 Task: Create a promotional document for a contest with prizes, including a Royal Enfield and an iPhone 13 Pro. Insert relevant images and format the text.
Action: Mouse moved to (56, 210)
Screenshot: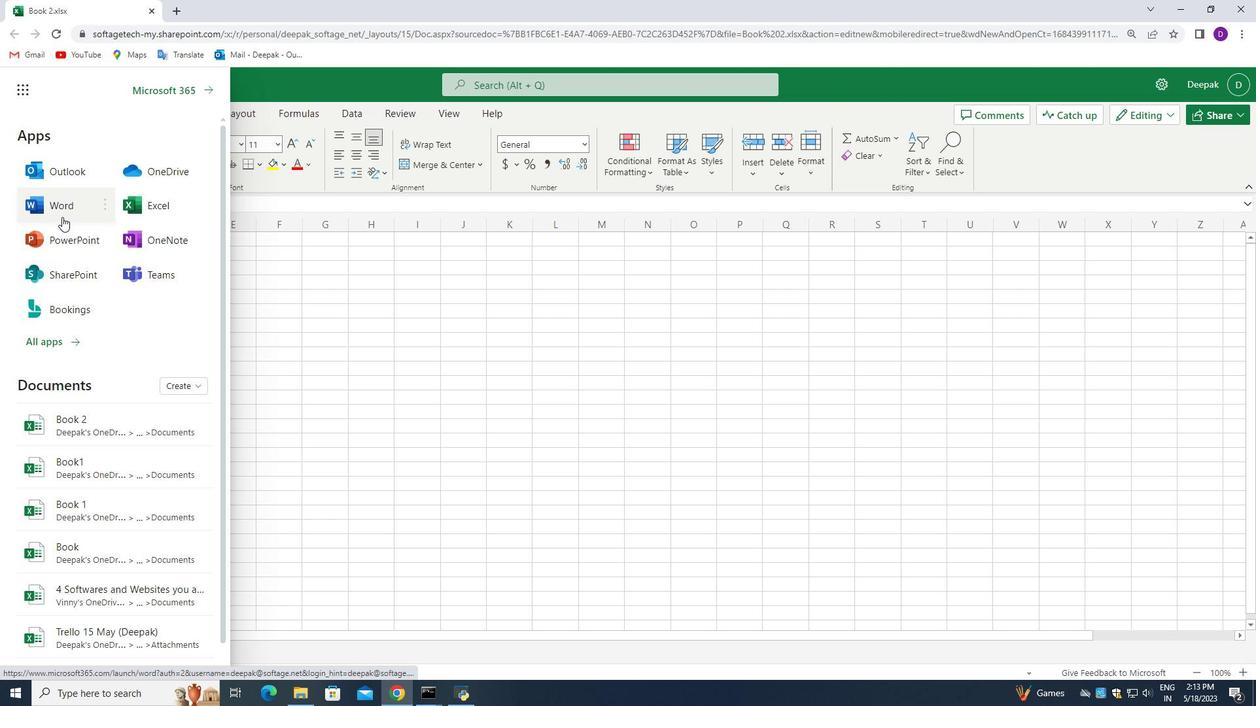 
Action: Mouse pressed left at (56, 210)
Screenshot: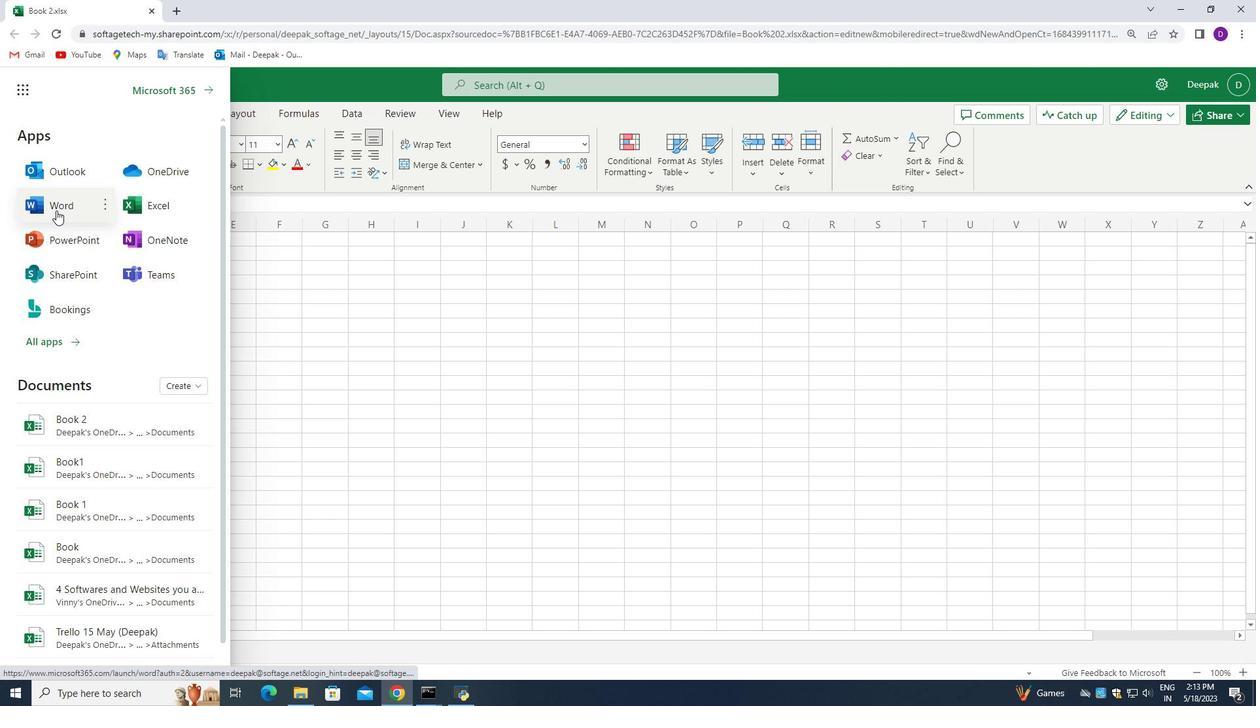 
Action: Mouse moved to (148, 12)
Screenshot: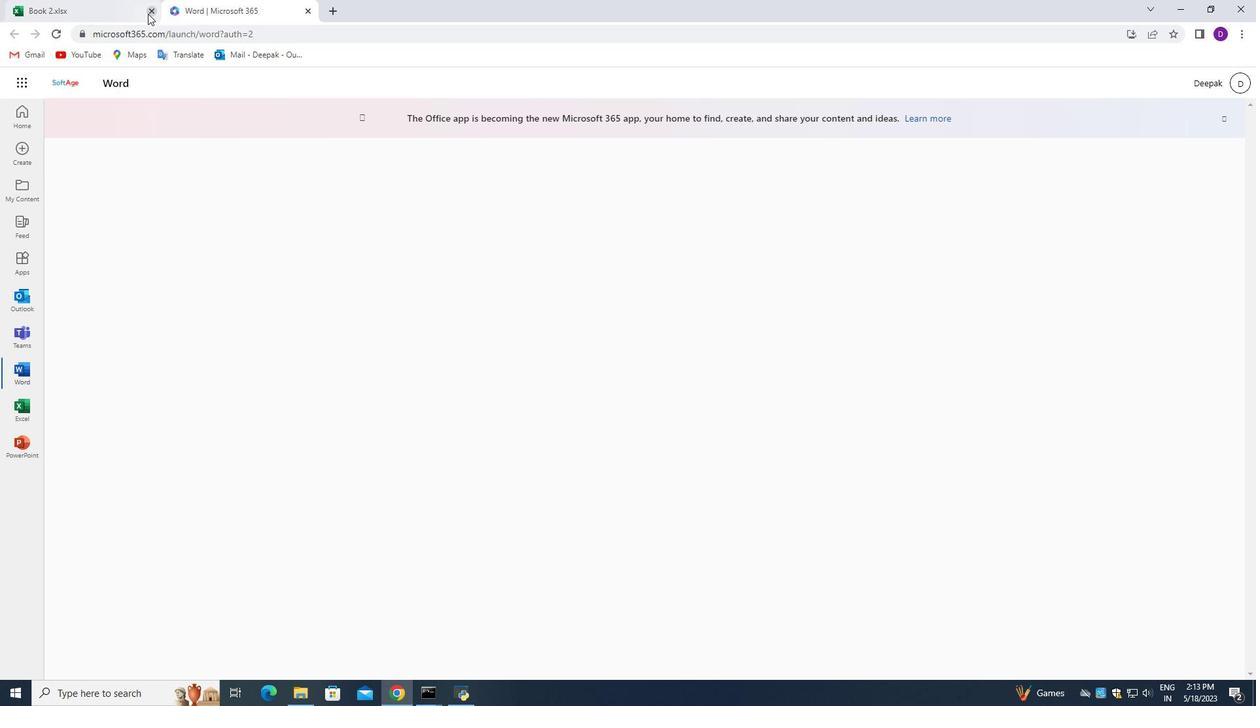 
Action: Mouse pressed left at (148, 12)
Screenshot: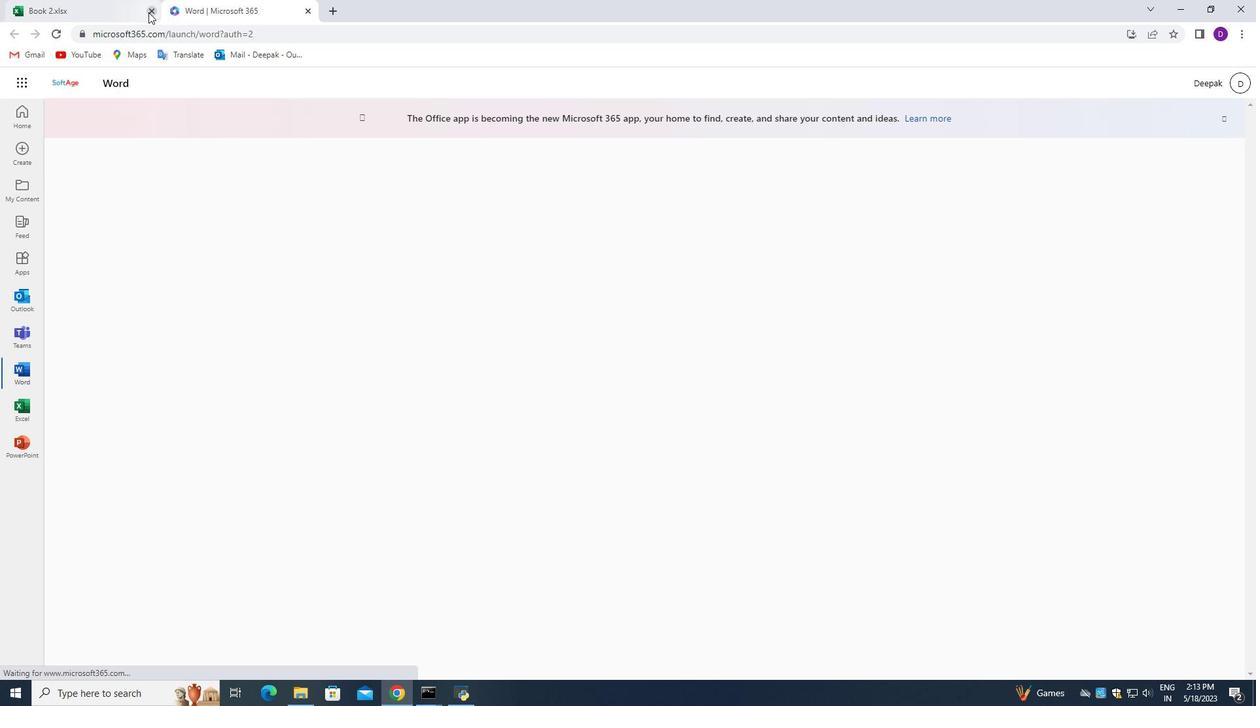 
Action: Mouse moved to (184, 238)
Screenshot: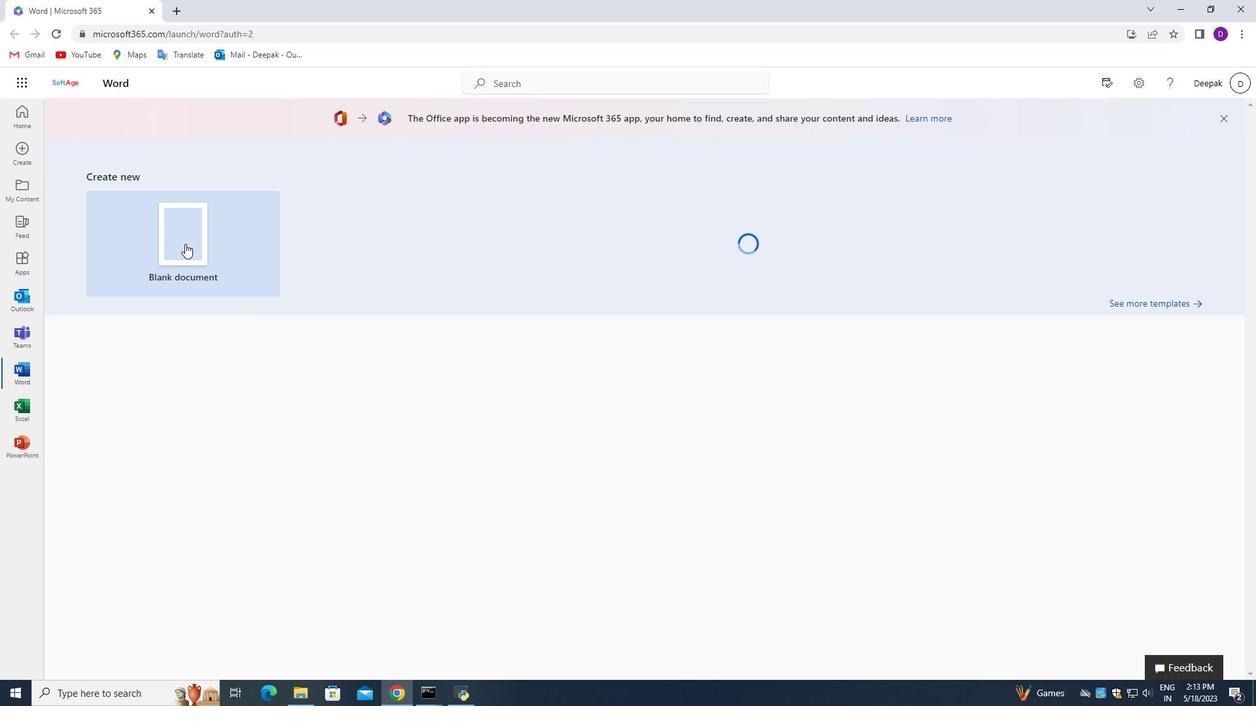 
Action: Mouse pressed left at (184, 238)
Screenshot: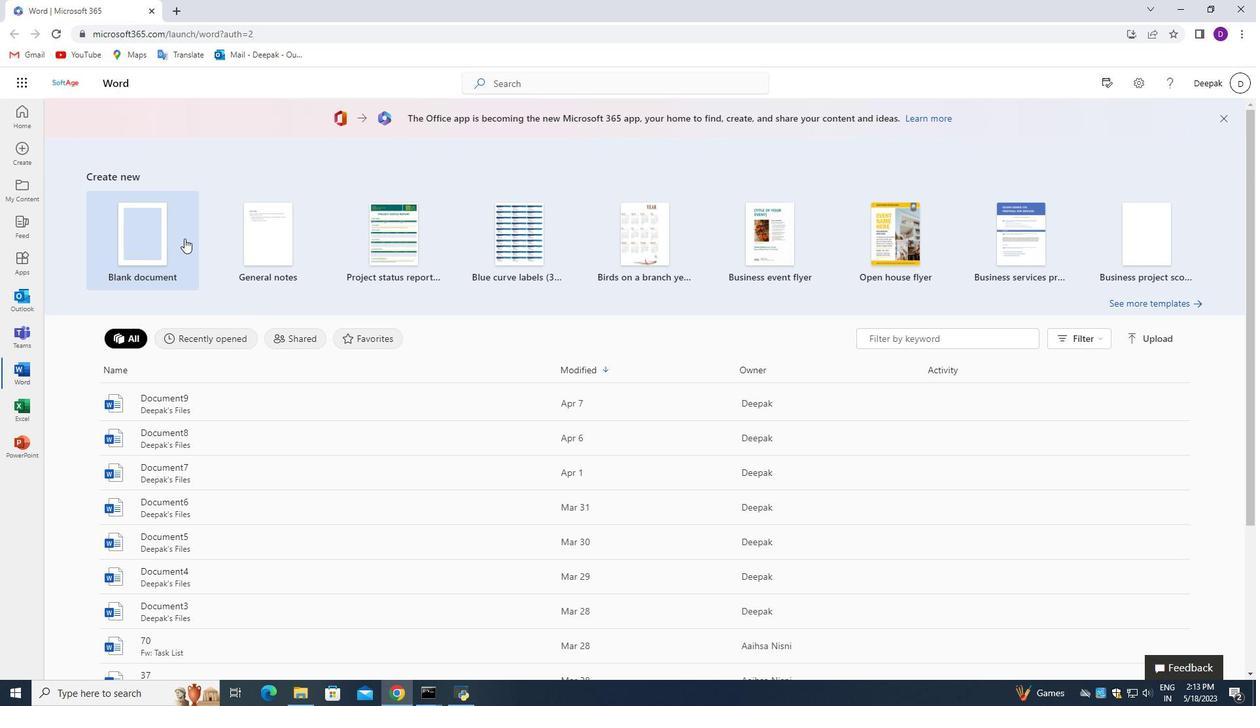 
Action: Mouse moved to (172, 113)
Screenshot: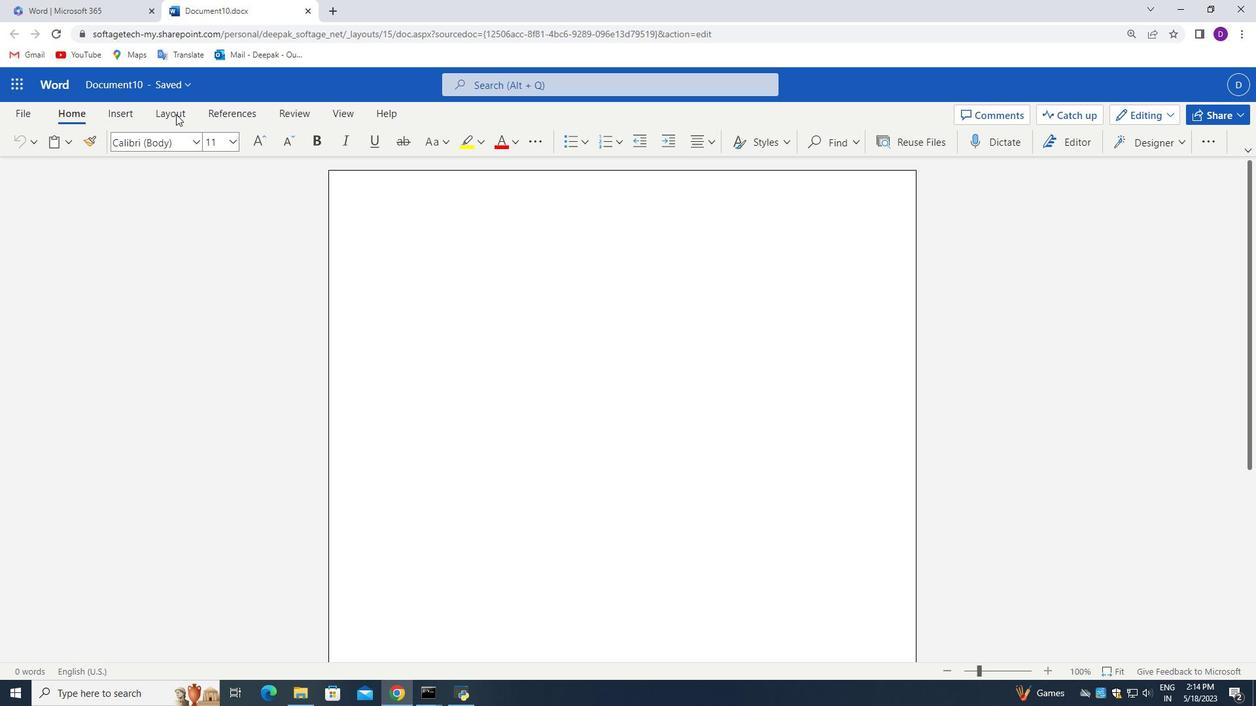 
Action: Mouse pressed left at (172, 113)
Screenshot: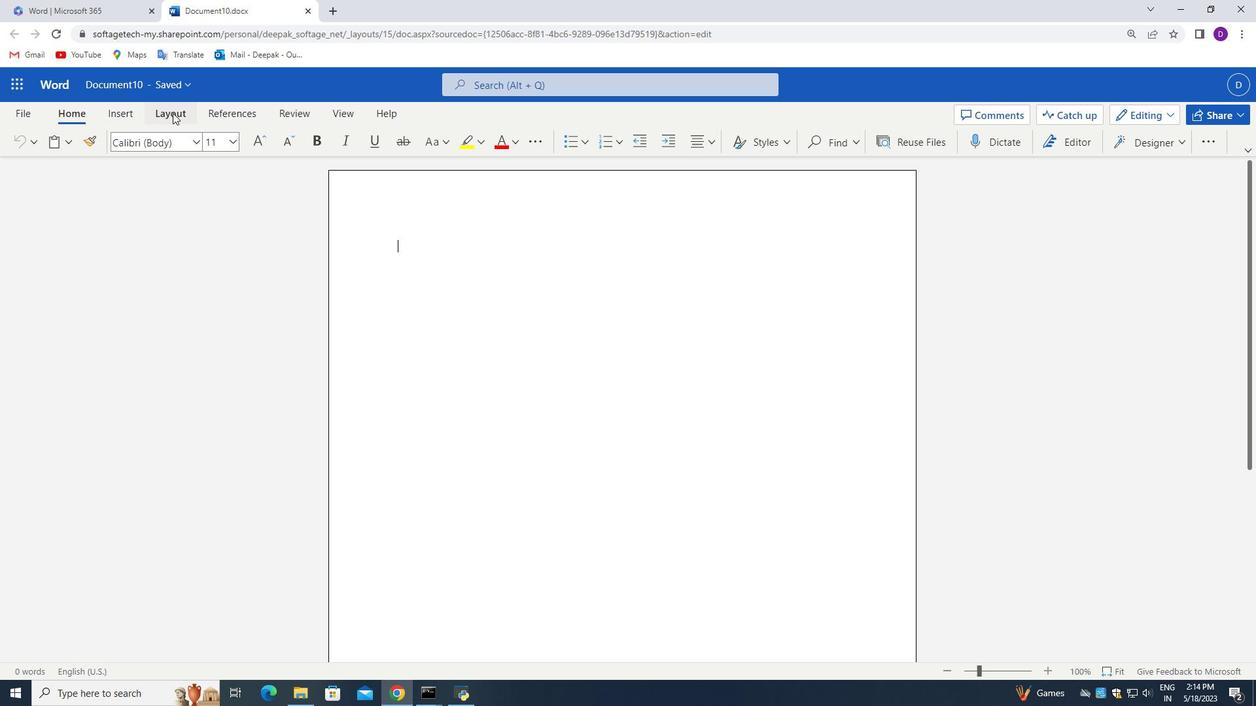 
Action: Mouse moved to (232, 142)
Screenshot: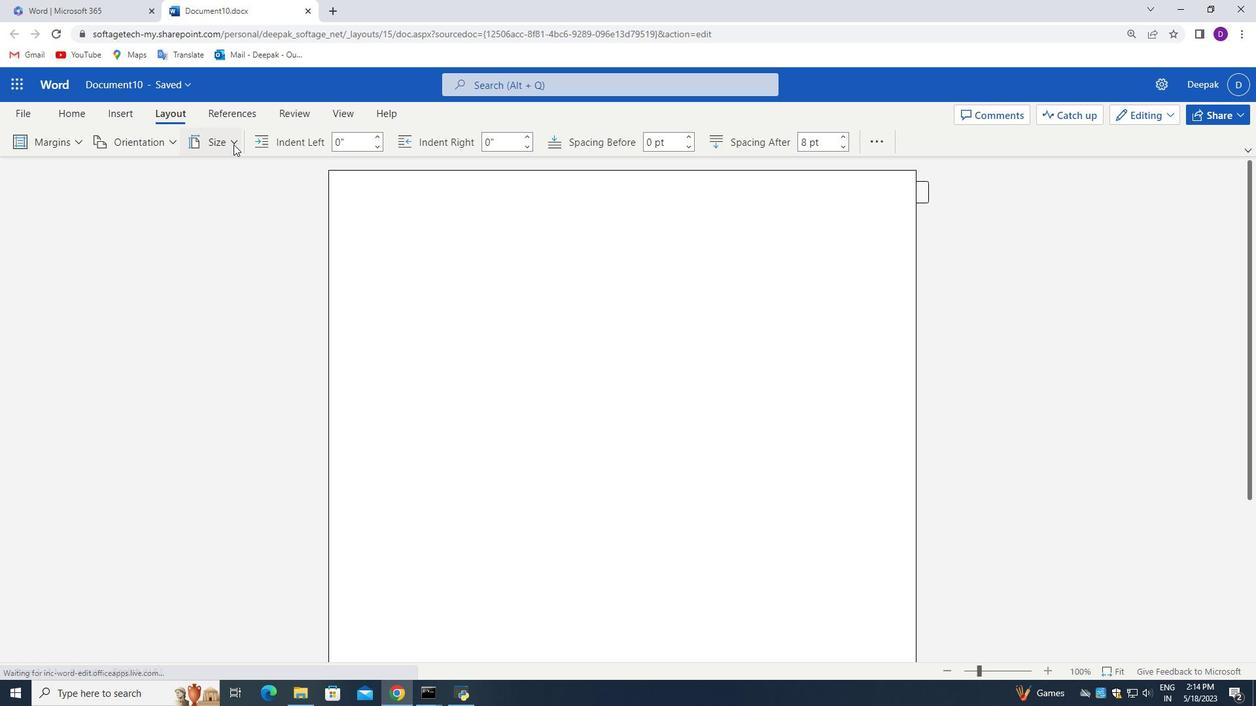 
Action: Mouse pressed left at (232, 142)
Screenshot: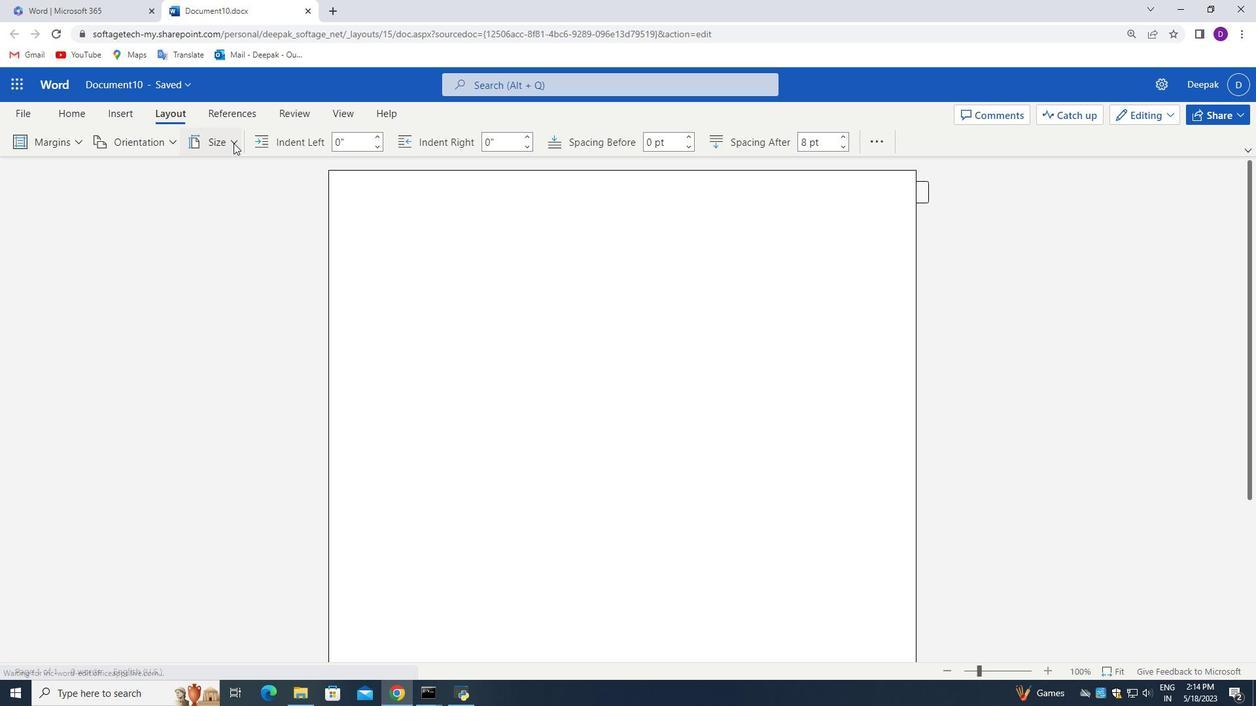 
Action: Mouse moved to (280, 355)
Screenshot: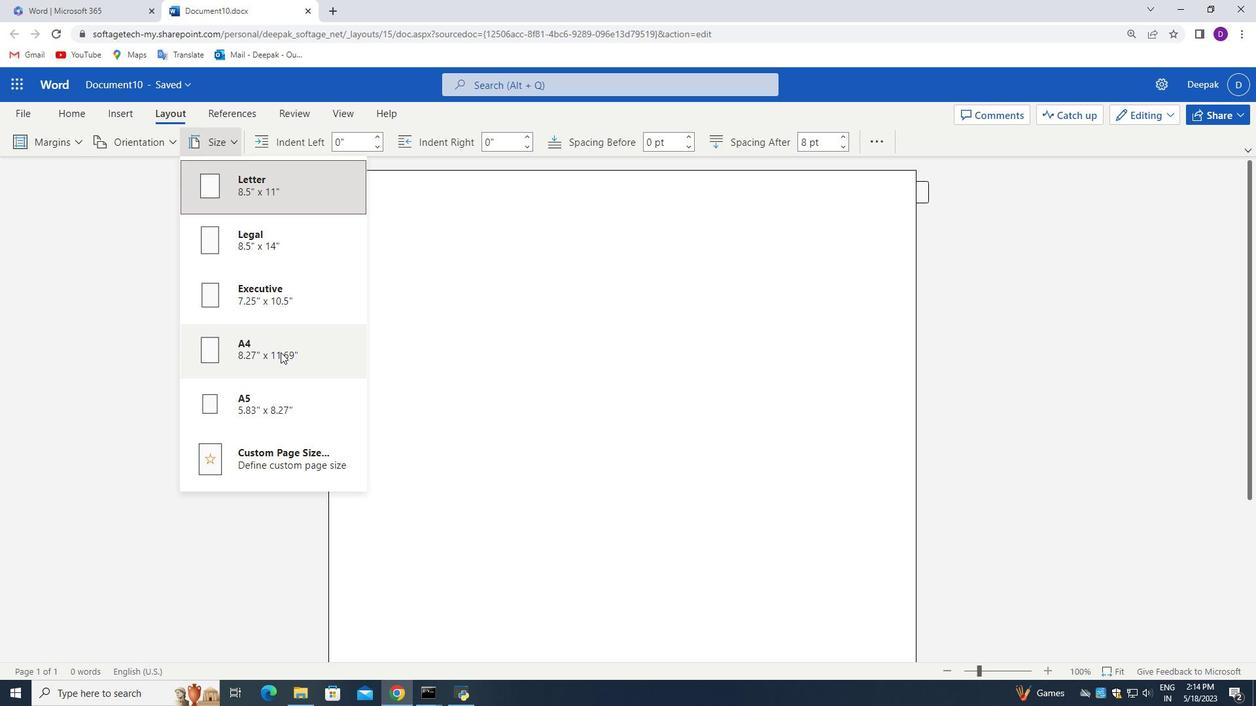 
Action: Mouse pressed left at (280, 355)
Screenshot: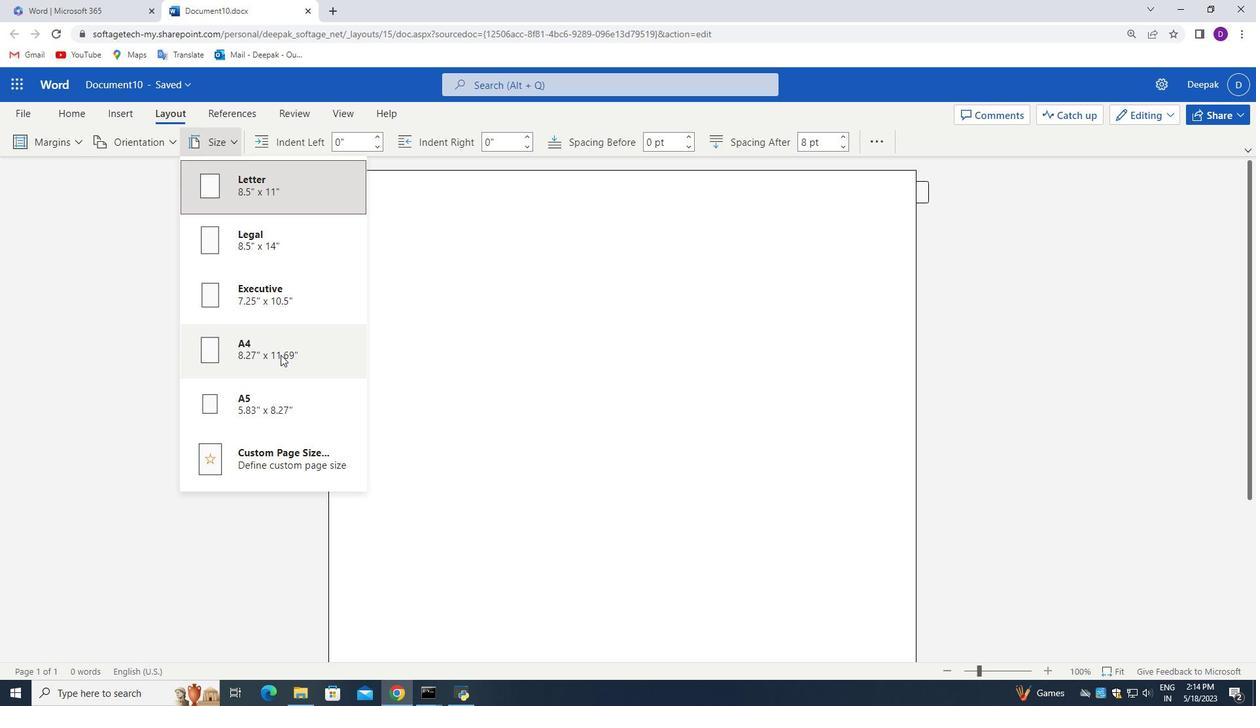 
Action: Mouse moved to (656, 429)
Screenshot: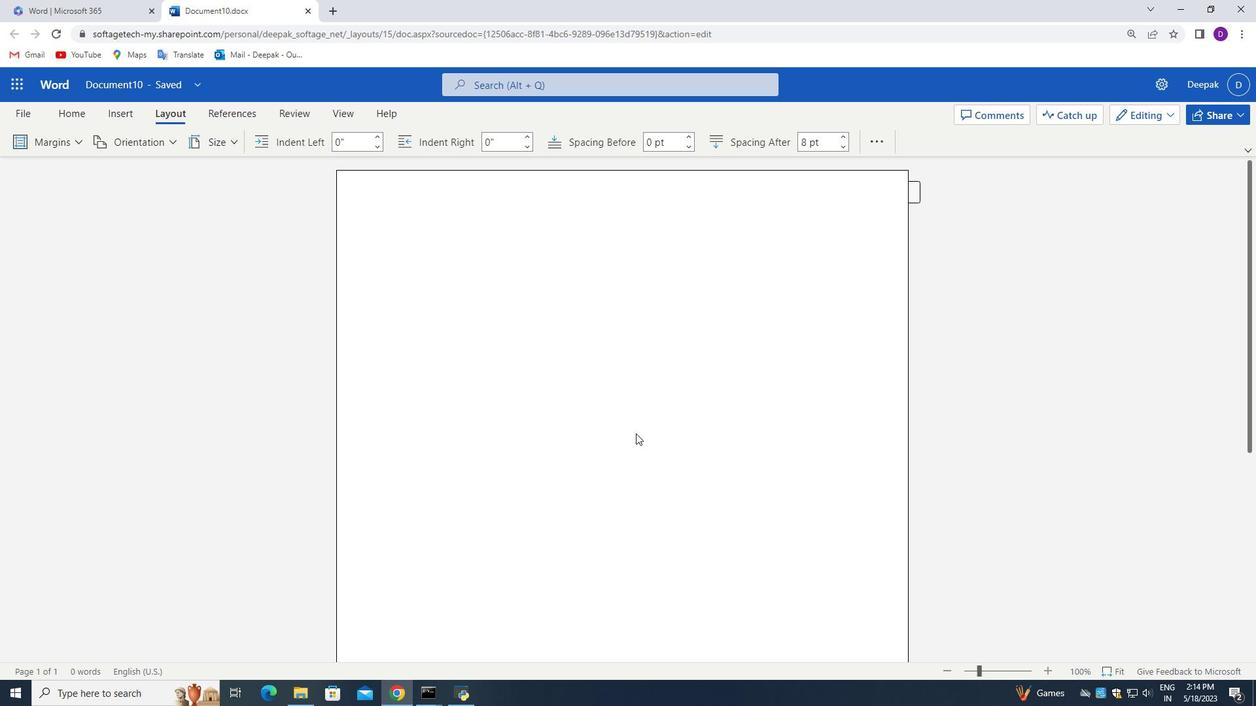 
Action: Mouse scrolled (656, 429) with delta (0, 0)
Screenshot: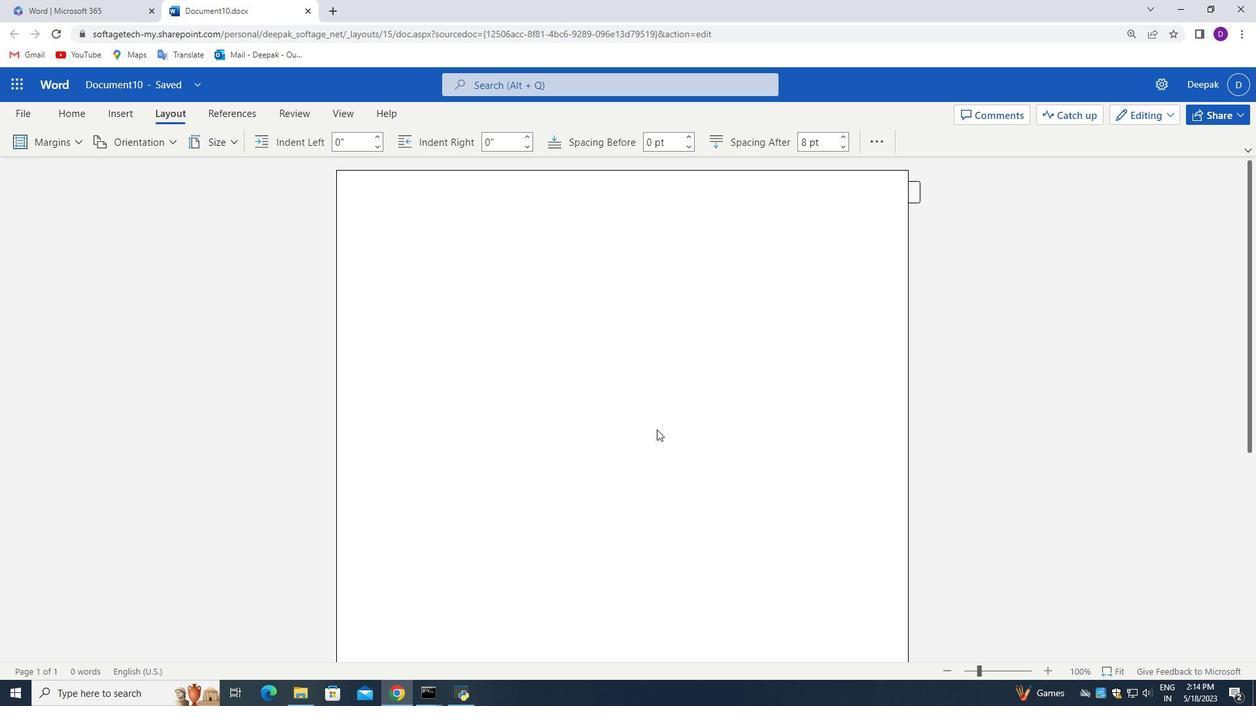 
Action: Mouse scrolled (656, 429) with delta (0, 0)
Screenshot: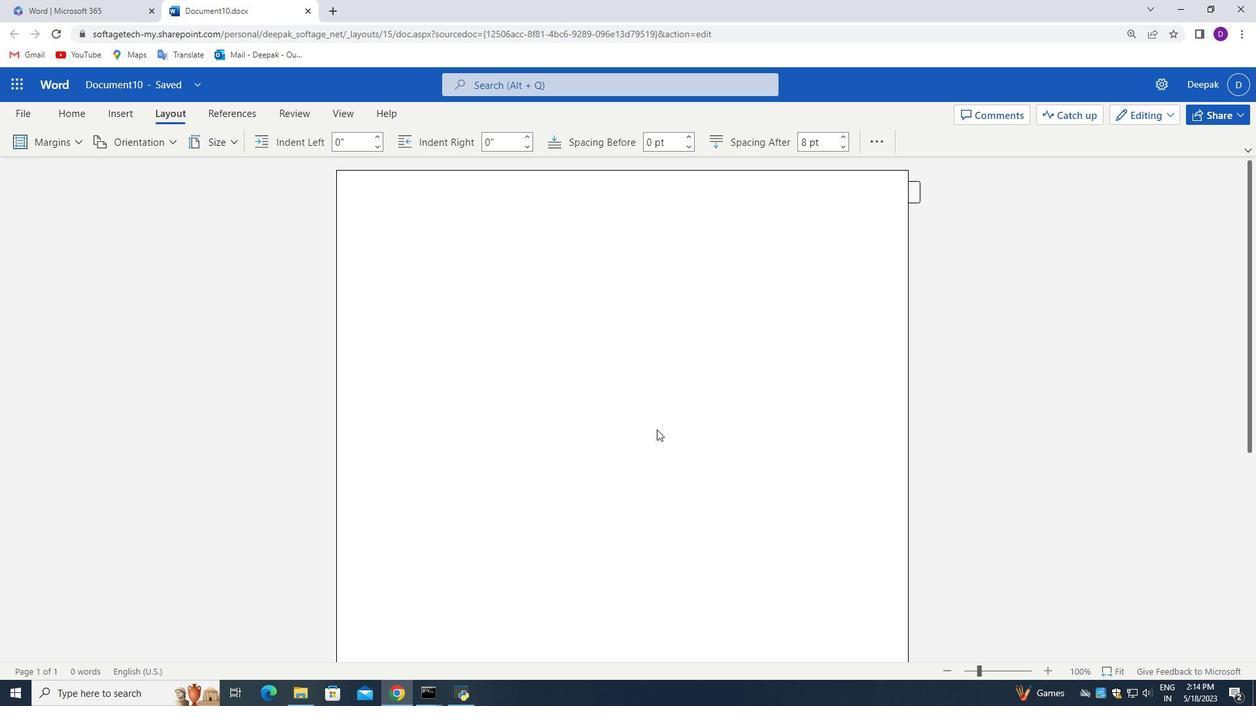 
Action: Mouse moved to (657, 429)
Screenshot: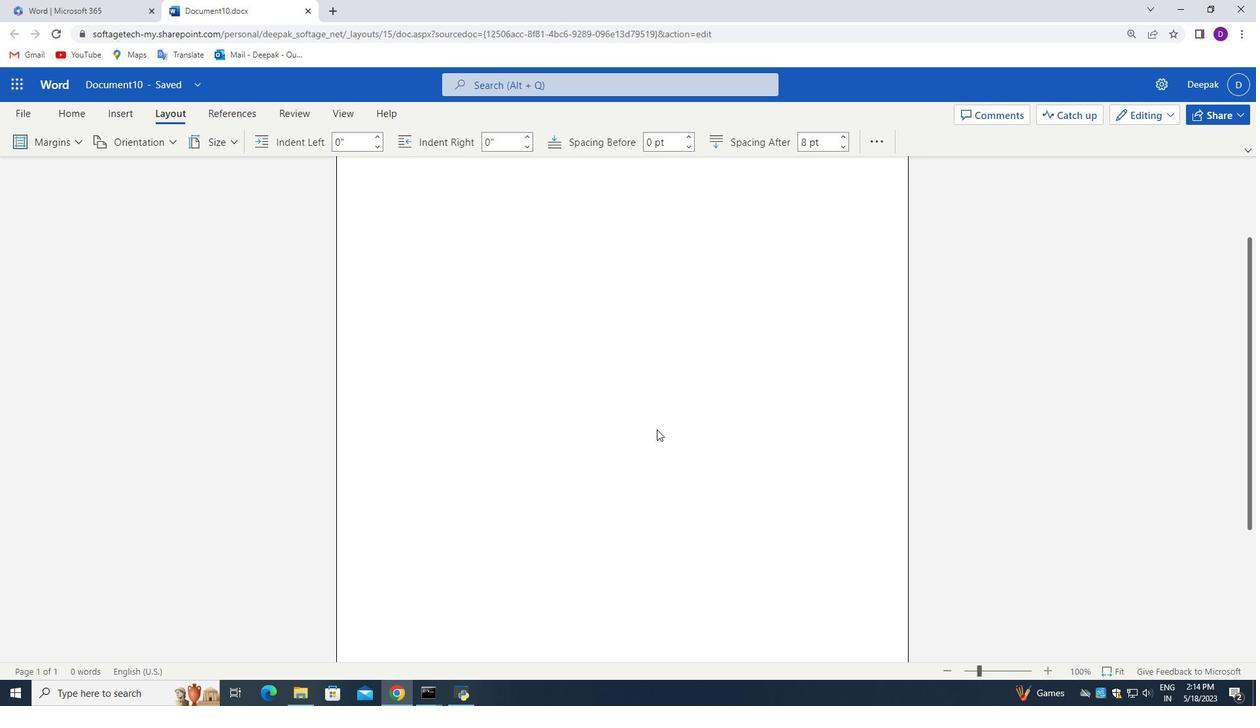 
Action: Mouse scrolled (657, 429) with delta (0, 0)
Screenshot: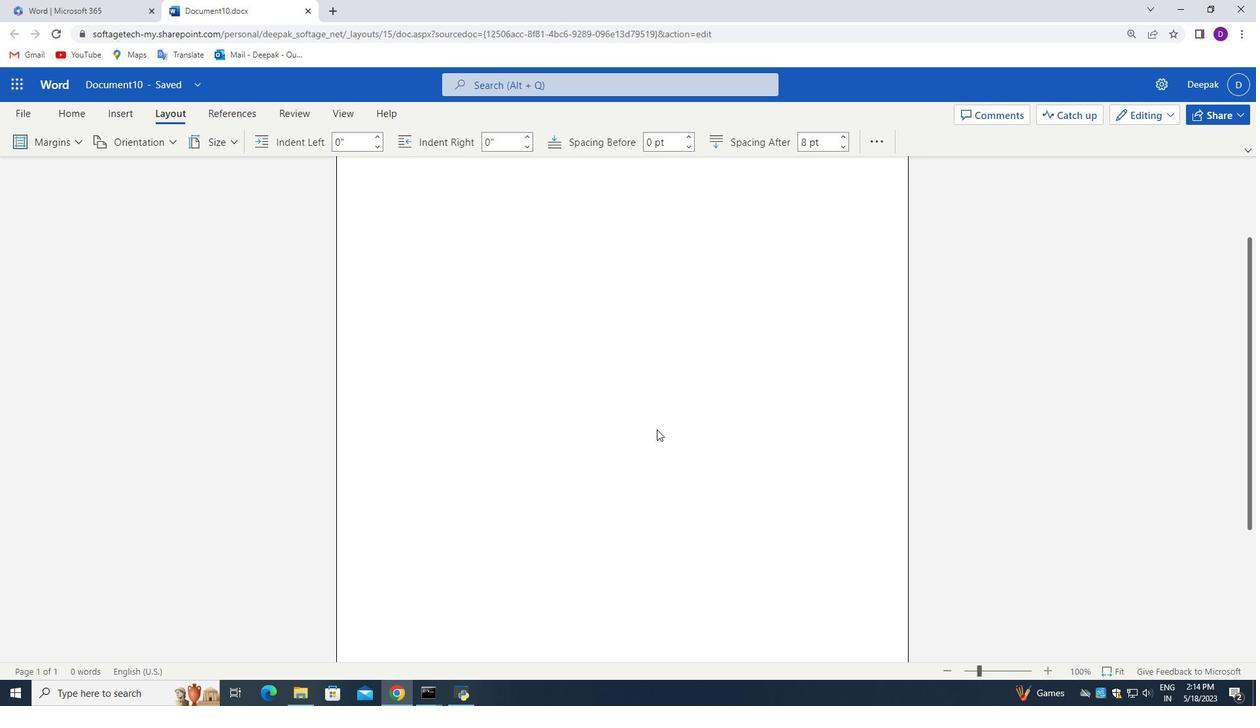 
Action: Mouse scrolled (657, 429) with delta (0, 0)
Screenshot: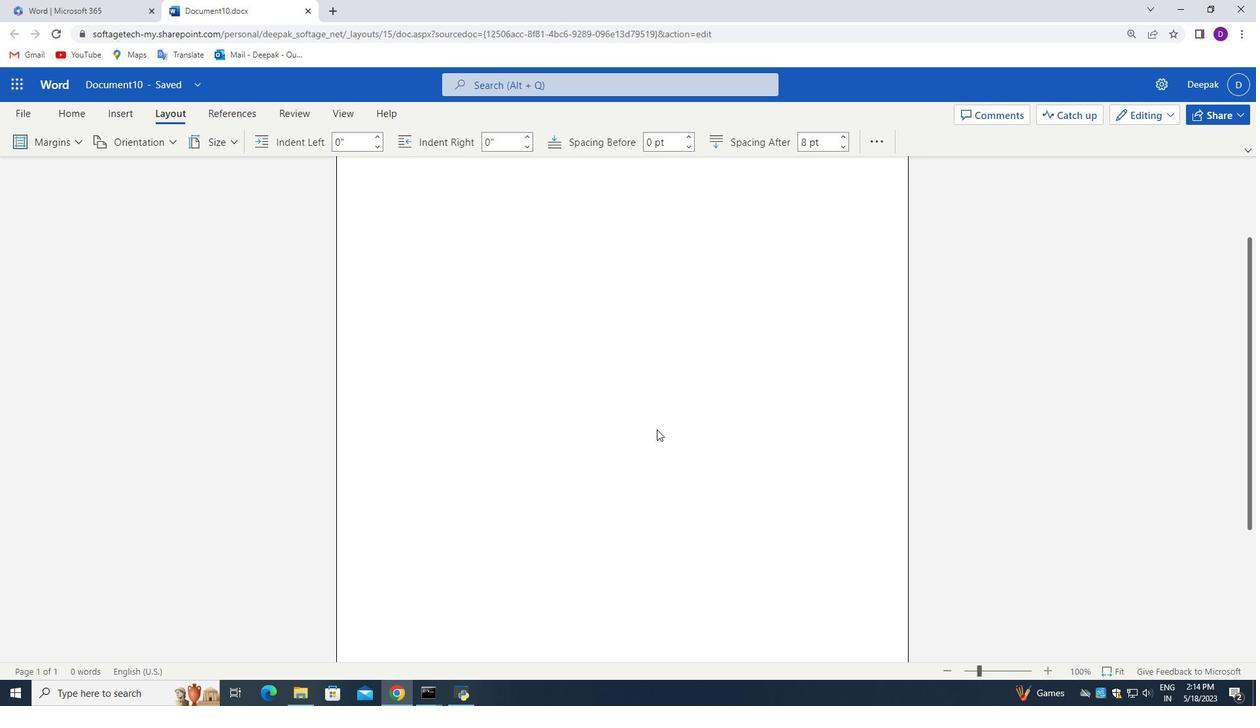 
Action: Mouse scrolled (657, 429) with delta (0, 0)
Screenshot: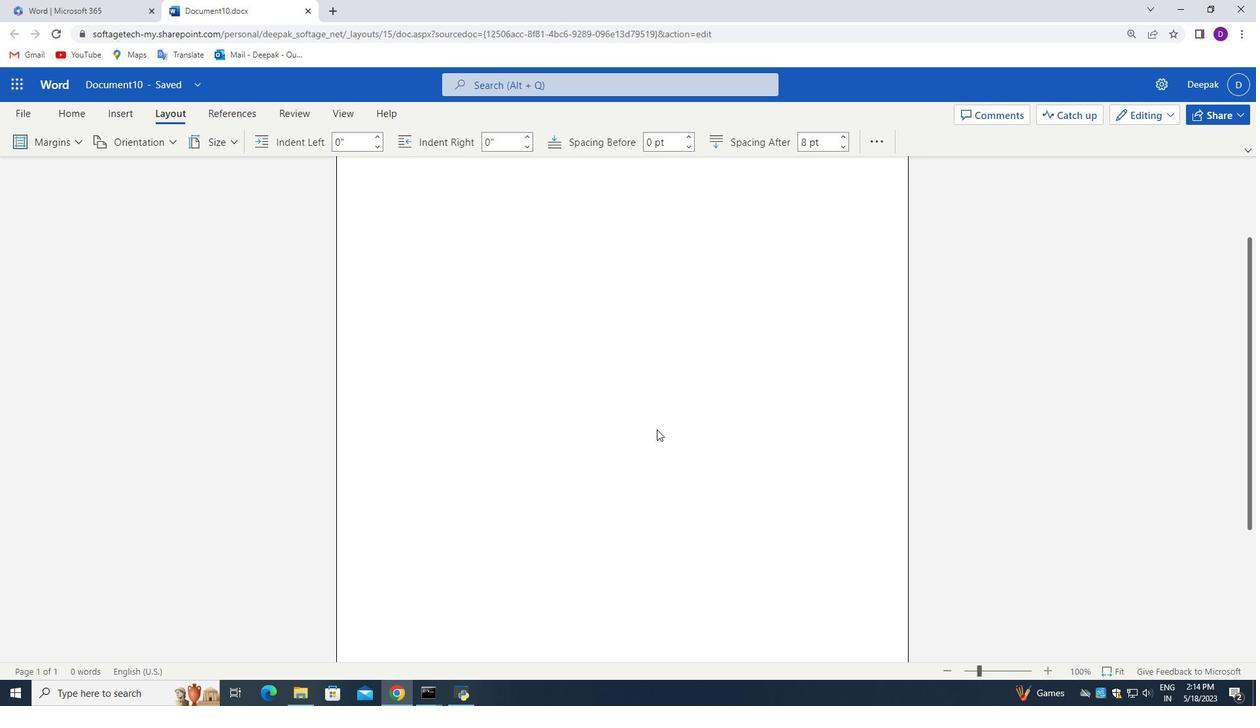
Action: Mouse scrolled (657, 429) with delta (0, 0)
Screenshot: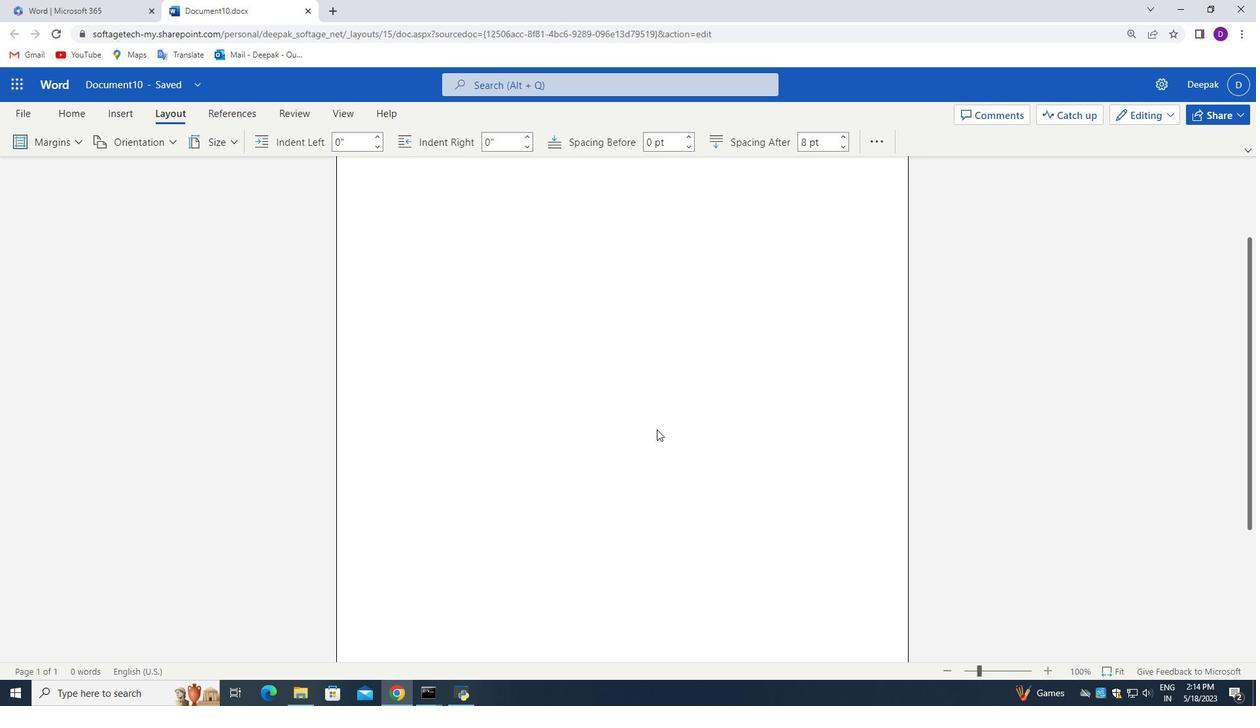 
Action: Mouse scrolled (657, 428) with delta (0, 0)
Screenshot: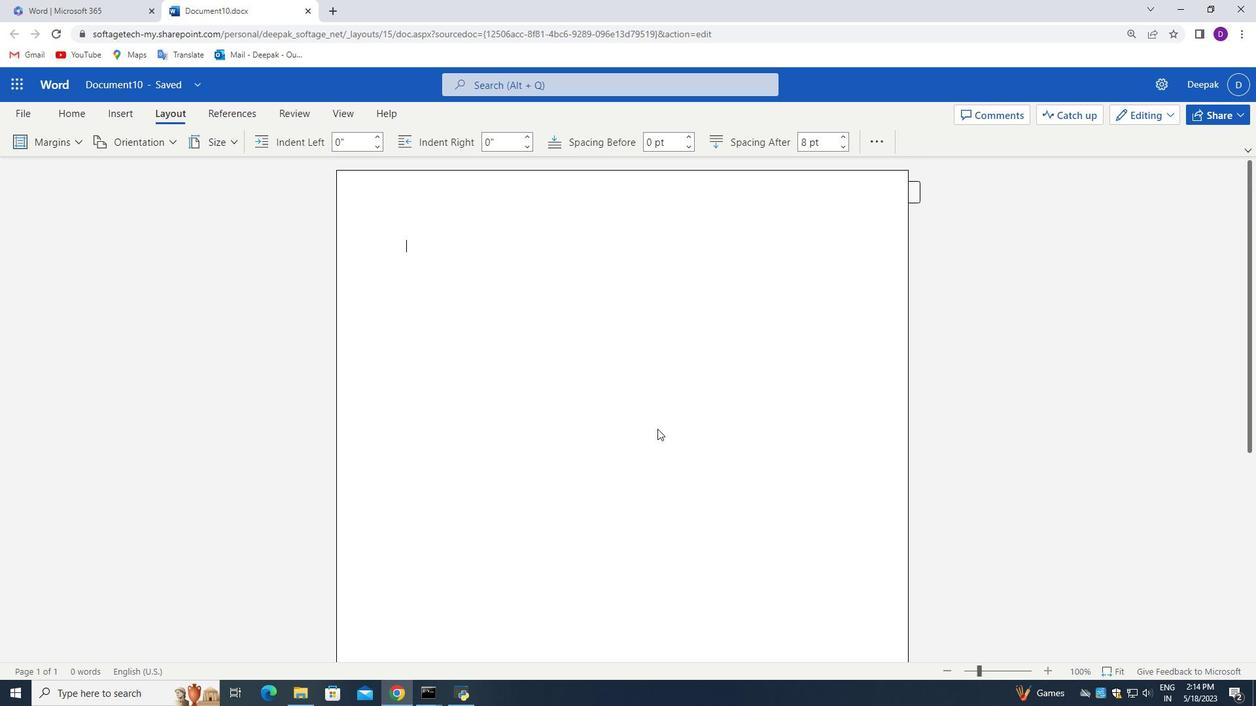 
Action: Mouse scrolled (657, 428) with delta (0, 0)
Screenshot: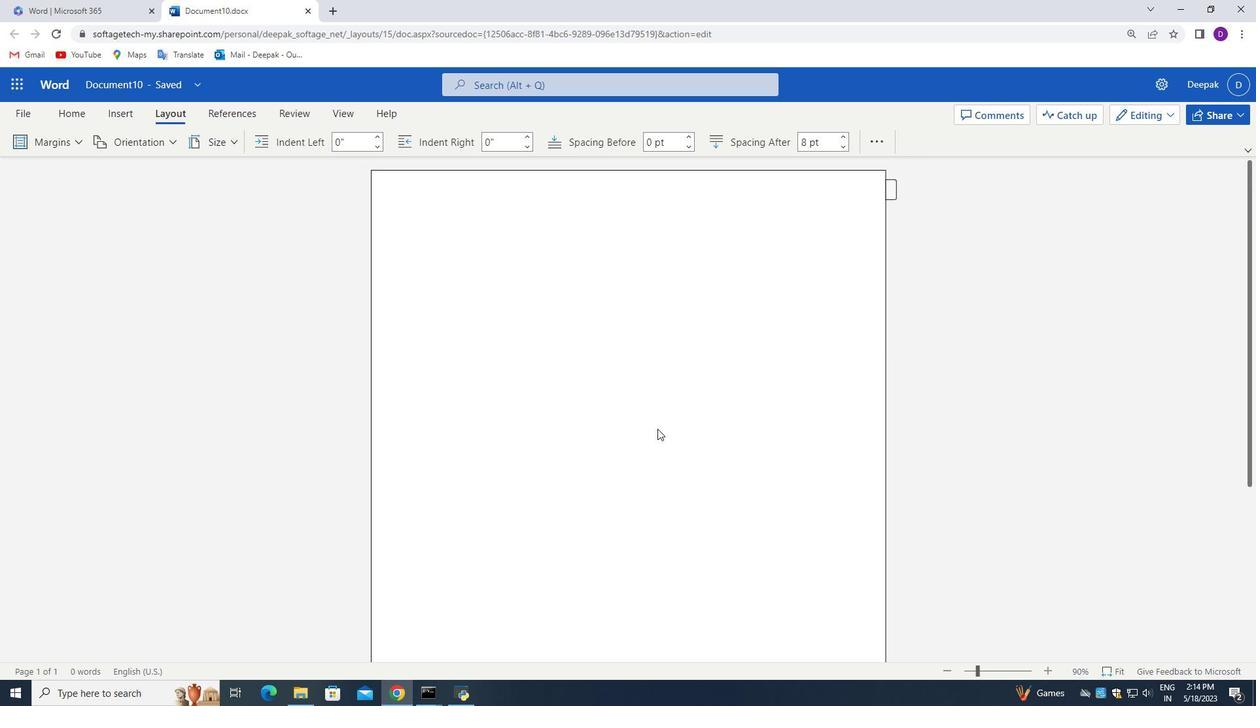 
Action: Mouse scrolled (657, 428) with delta (0, 0)
Screenshot: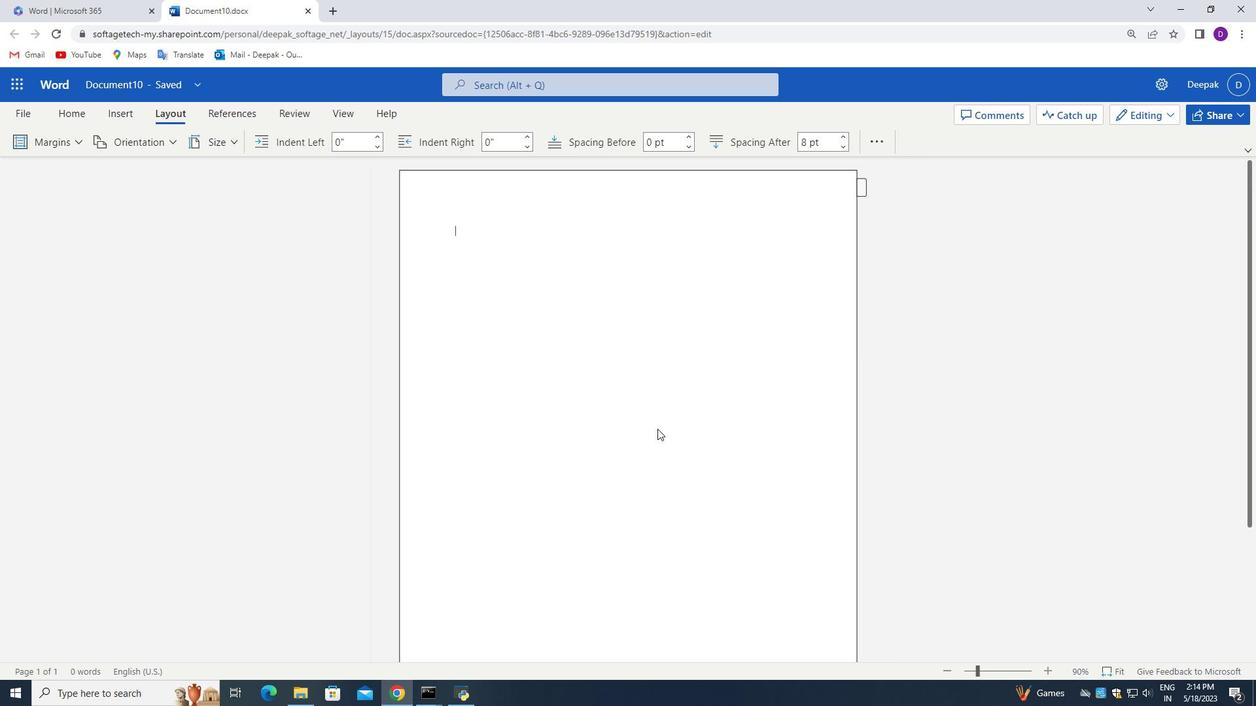 
Action: Mouse scrolled (657, 428) with delta (0, 0)
Screenshot: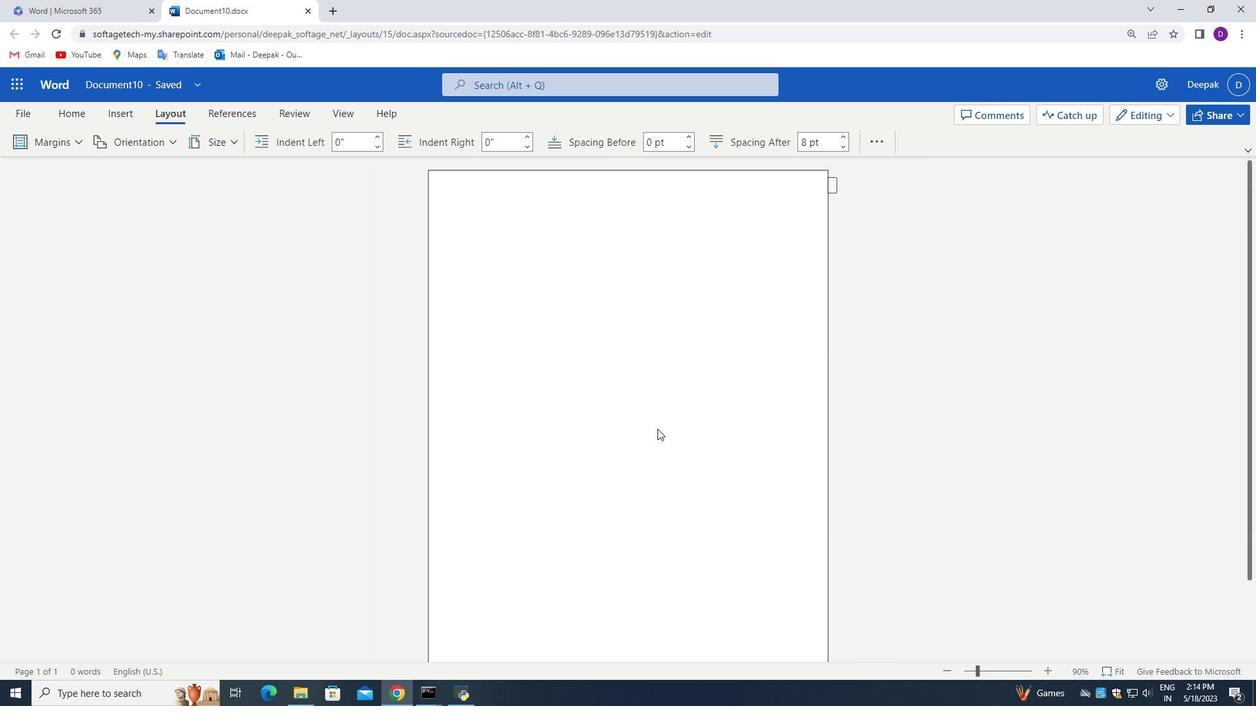 
Action: Mouse scrolled (657, 429) with delta (0, 0)
Screenshot: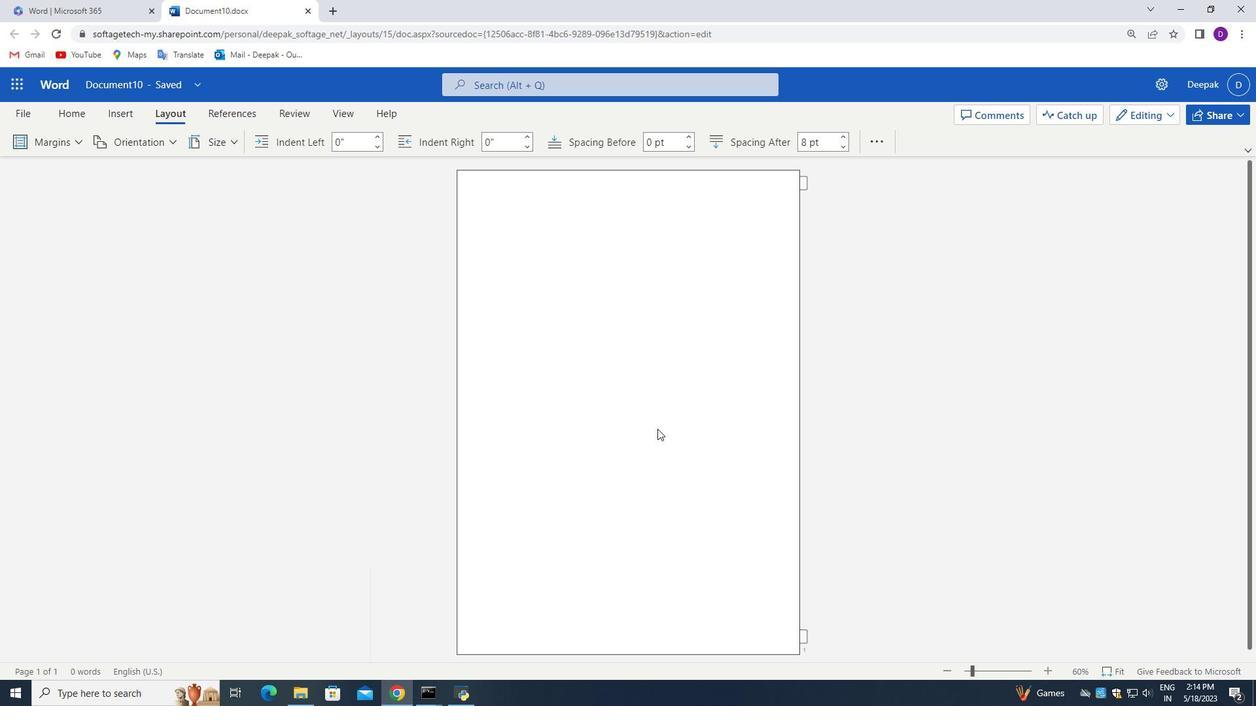 
Action: Mouse scrolled (657, 429) with delta (0, 0)
Screenshot: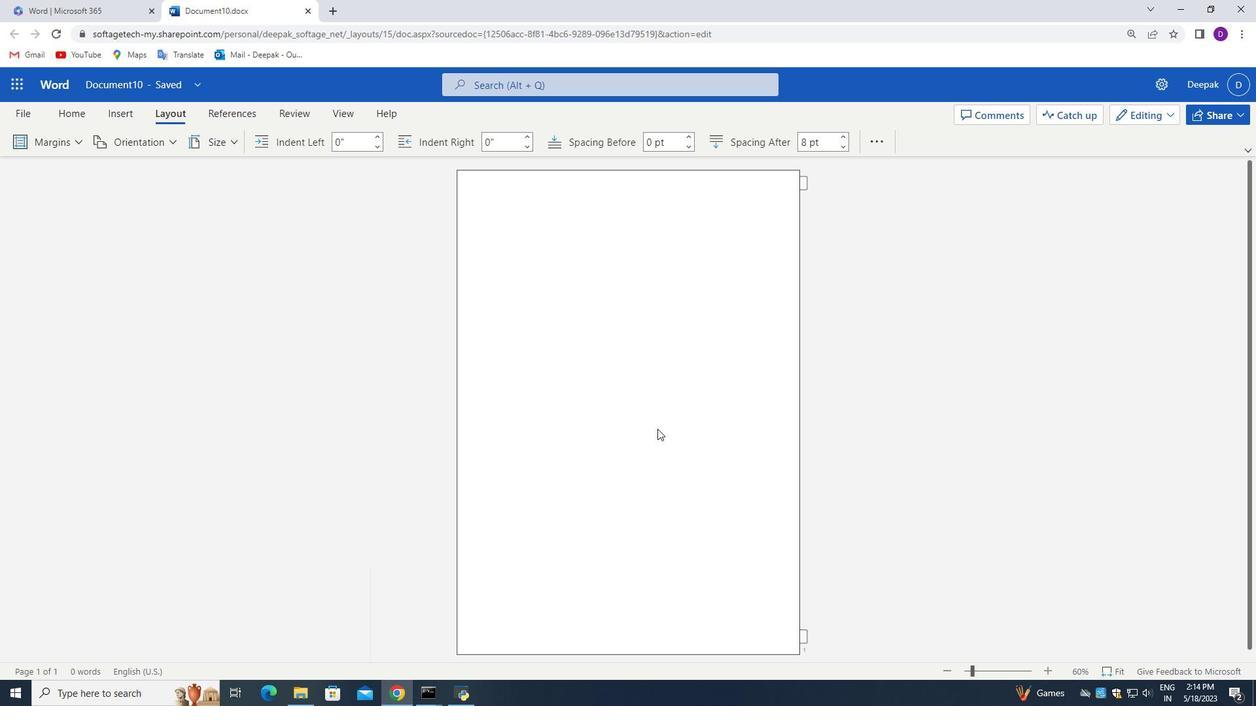 
Action: Mouse scrolled (657, 429) with delta (0, 0)
Screenshot: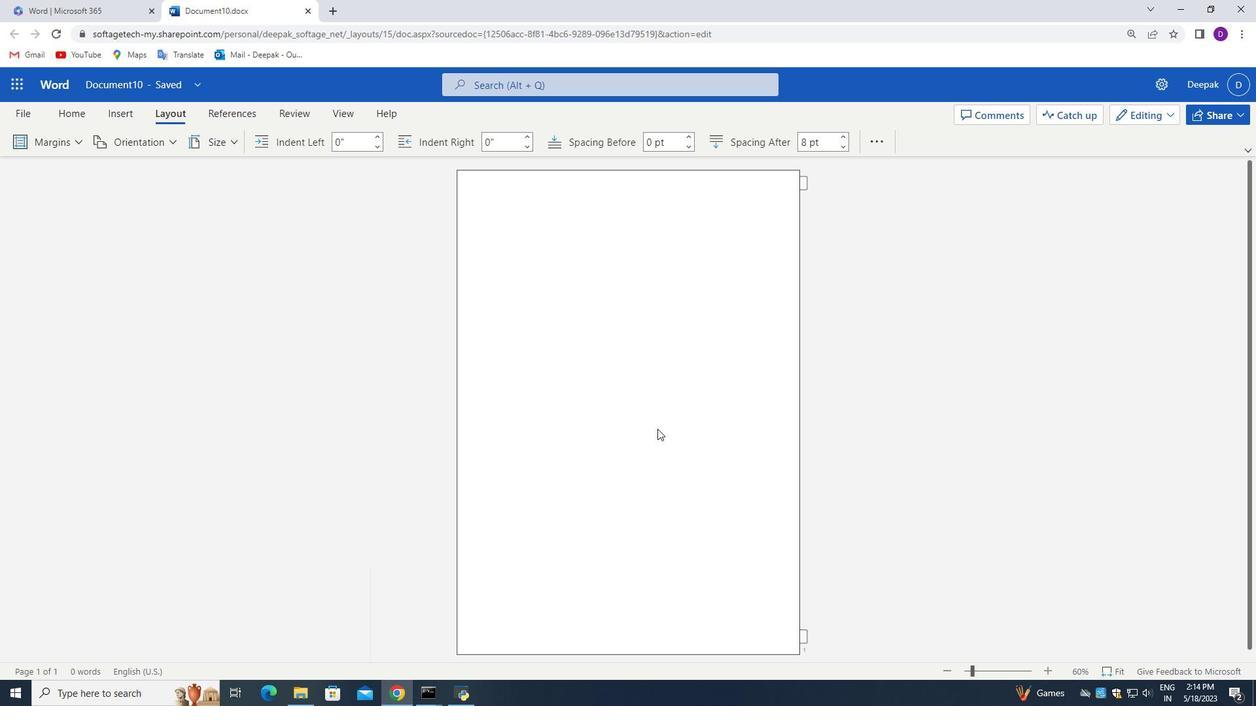 
Action: Mouse scrolled (657, 429) with delta (0, 0)
Screenshot: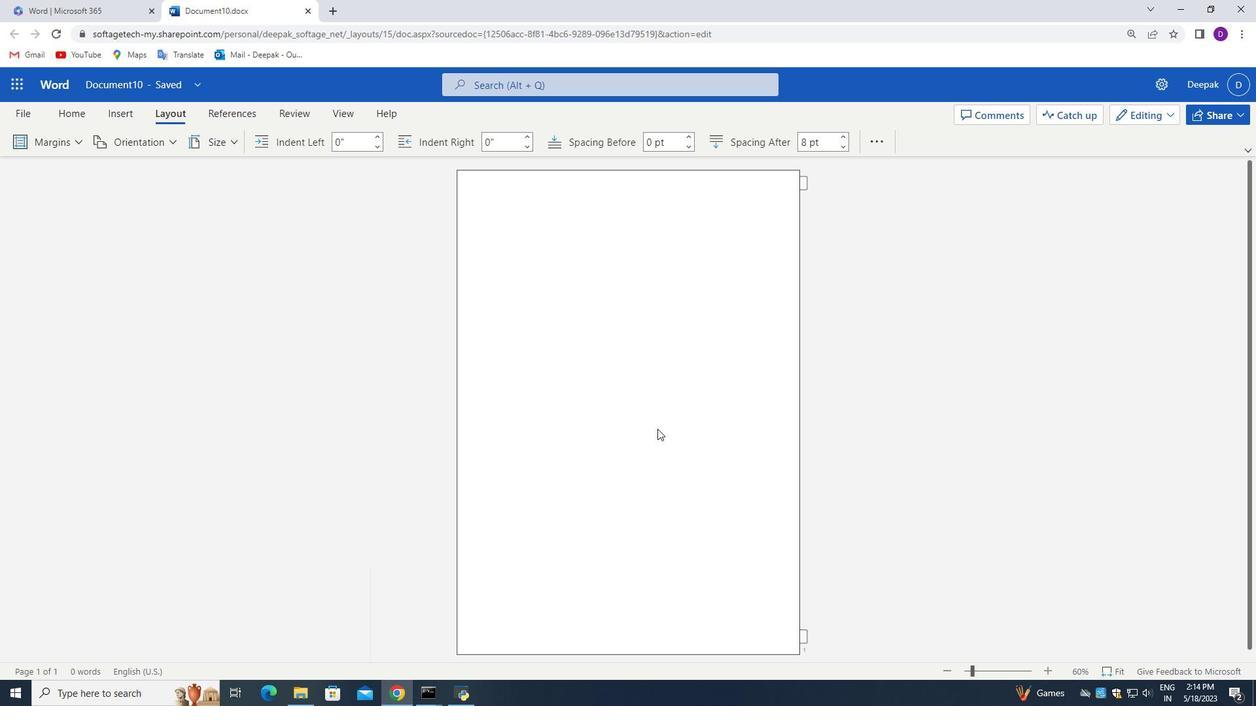 
Action: Mouse moved to (616, 313)
Screenshot: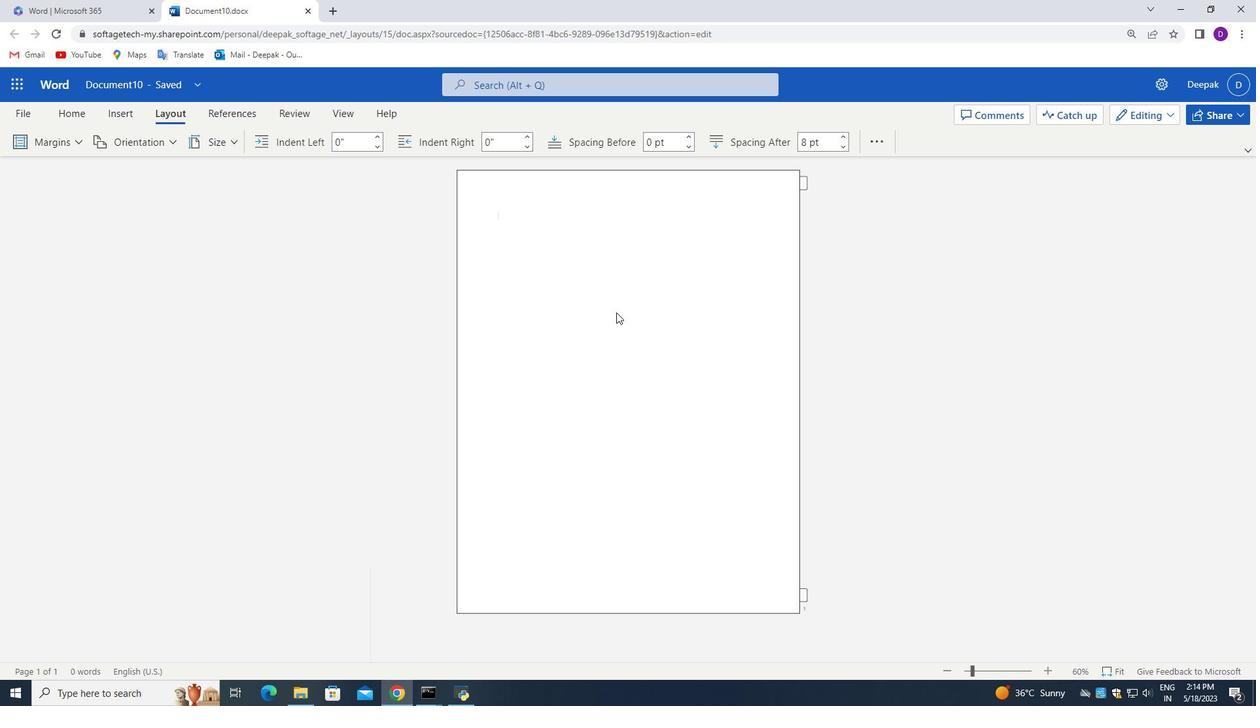 
Action: Mouse scrolled (616, 314) with delta (0, 0)
Screenshot: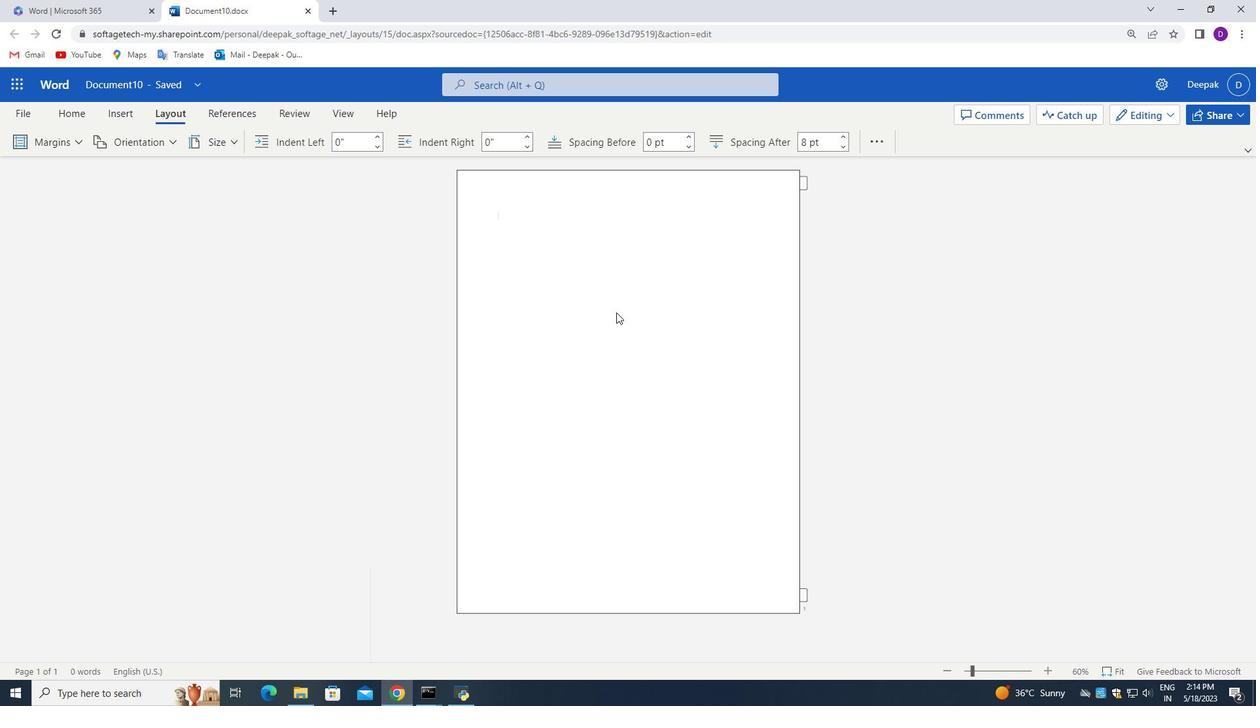 
Action: Mouse scrolled (616, 314) with delta (0, 0)
Screenshot: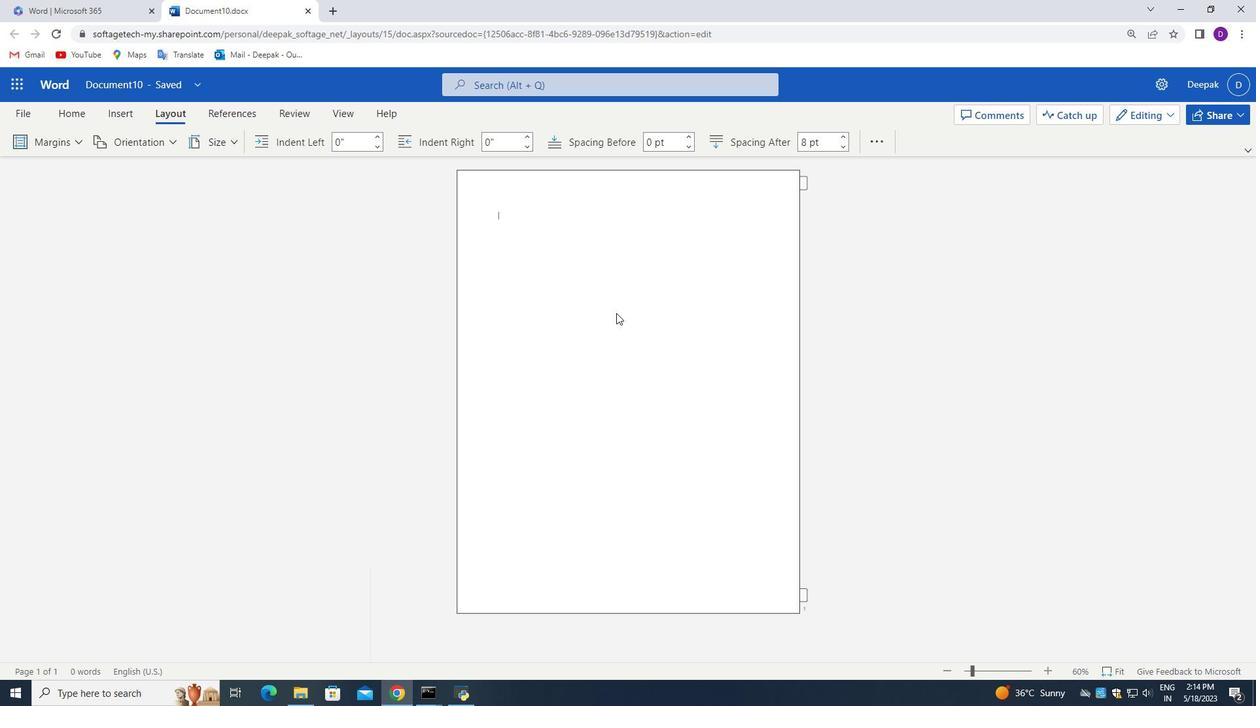 
Action: Mouse scrolled (616, 314) with delta (0, 0)
Screenshot: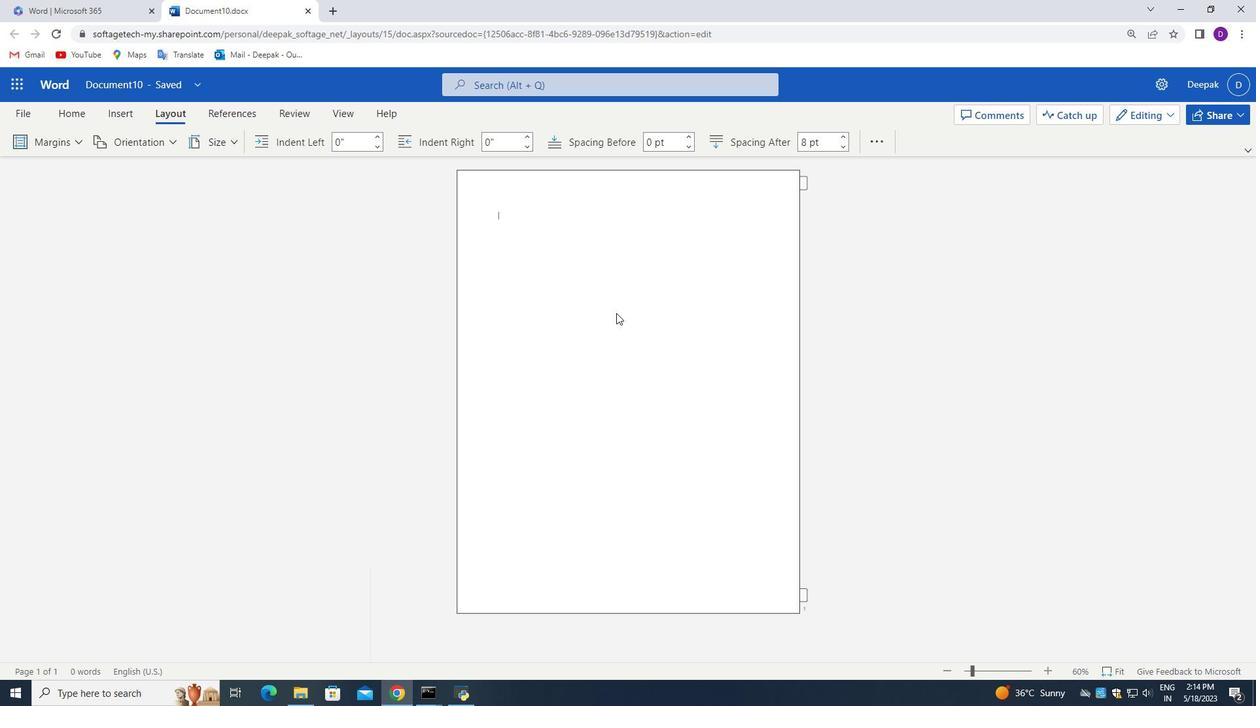 
Action: Mouse moved to (591, 333)
Screenshot: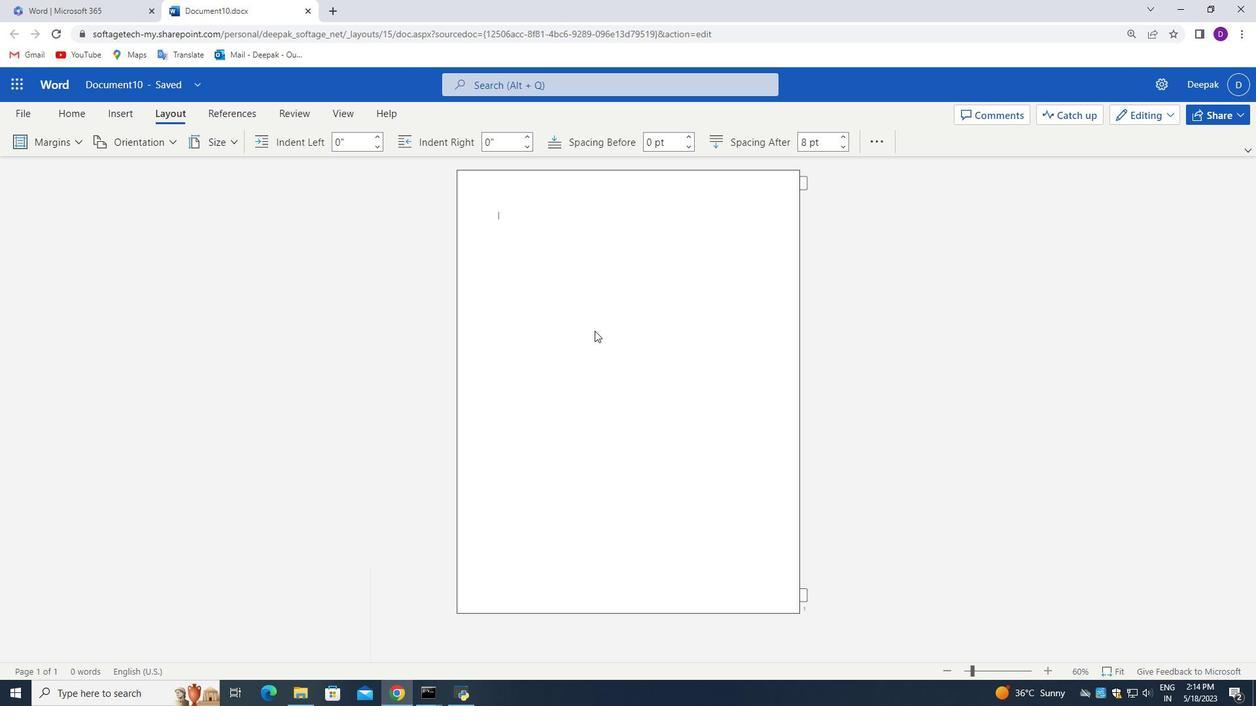 
Action: Mouse scrolled (591, 334) with delta (0, 0)
Screenshot: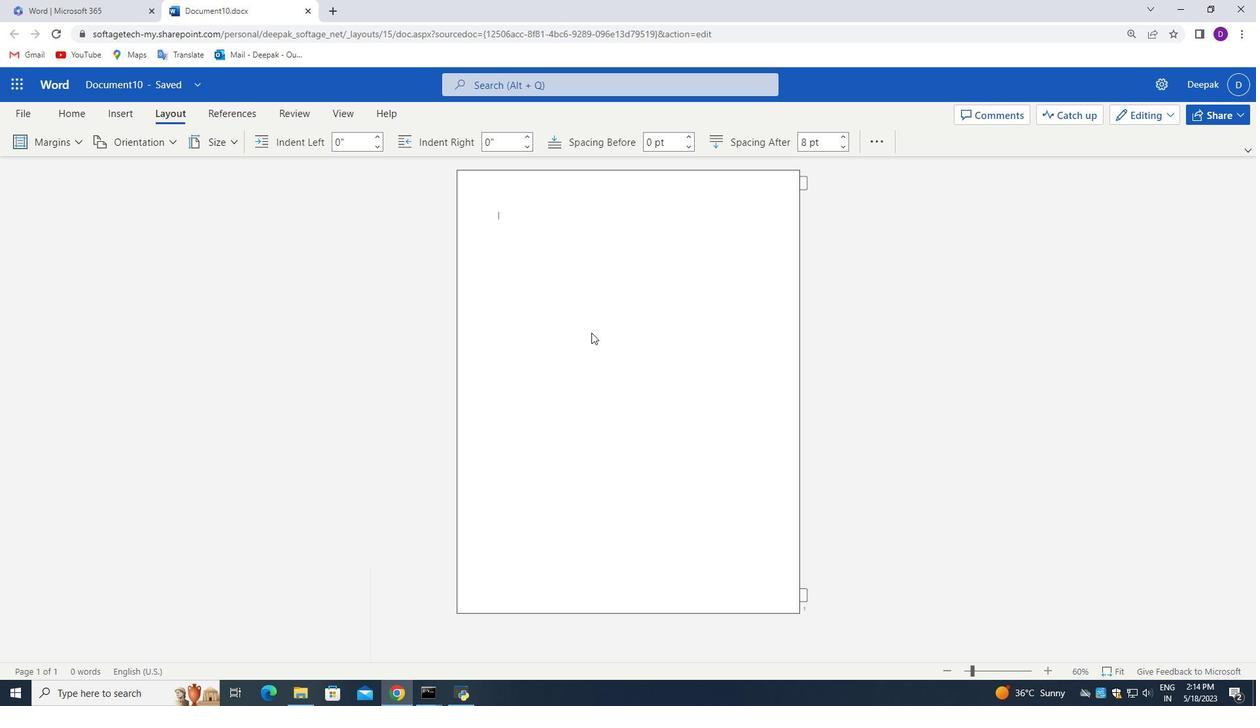 
Action: Mouse scrolled (591, 334) with delta (0, 0)
Screenshot: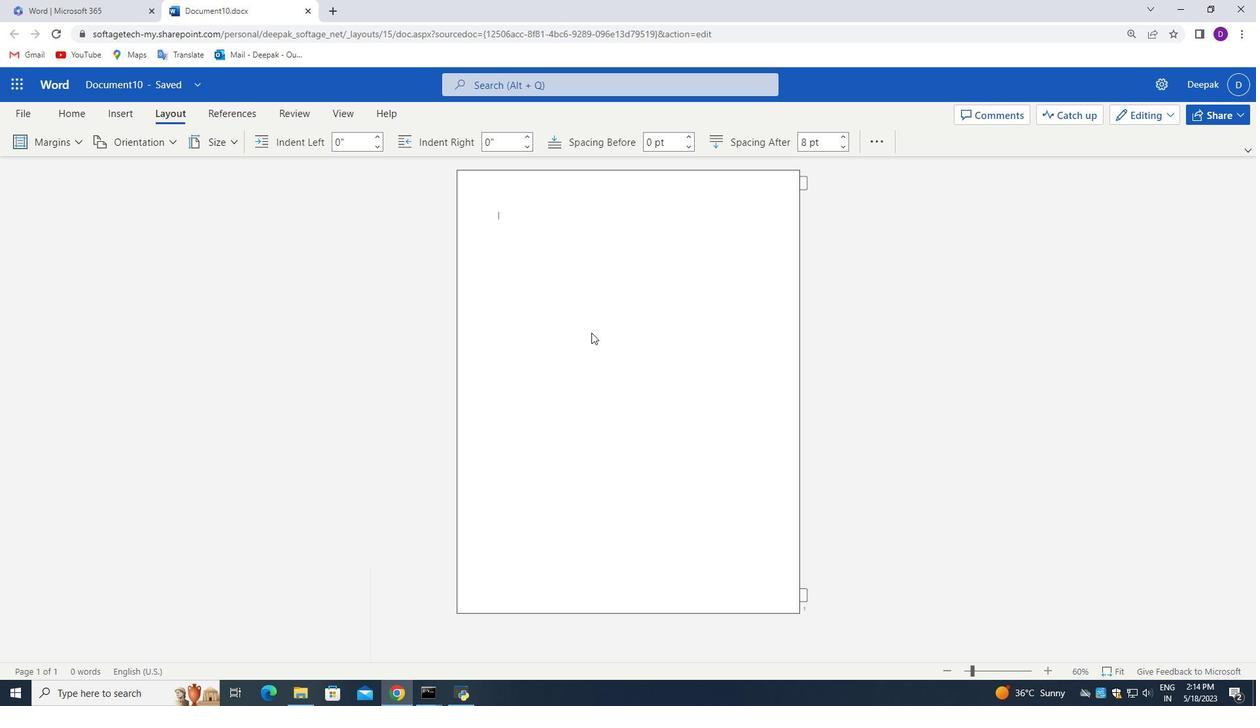 
Action: Mouse moved to (33, 112)
Screenshot: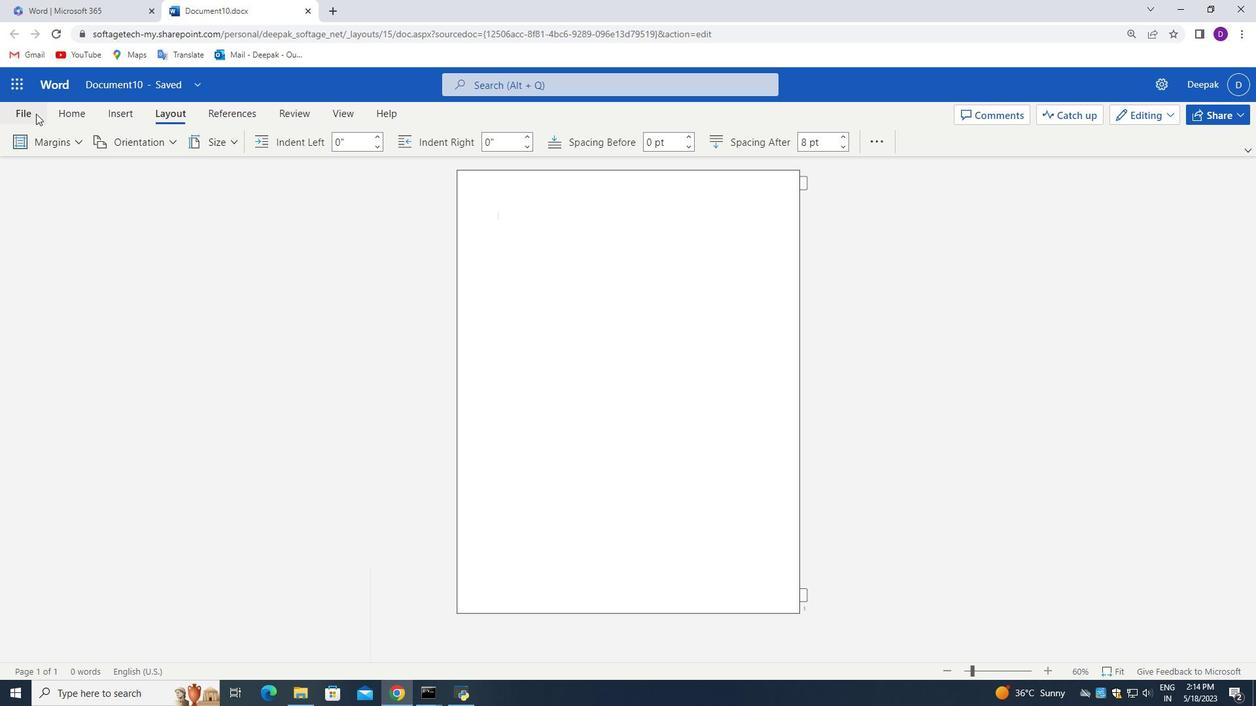 
Action: Mouse pressed left at (33, 112)
Screenshot: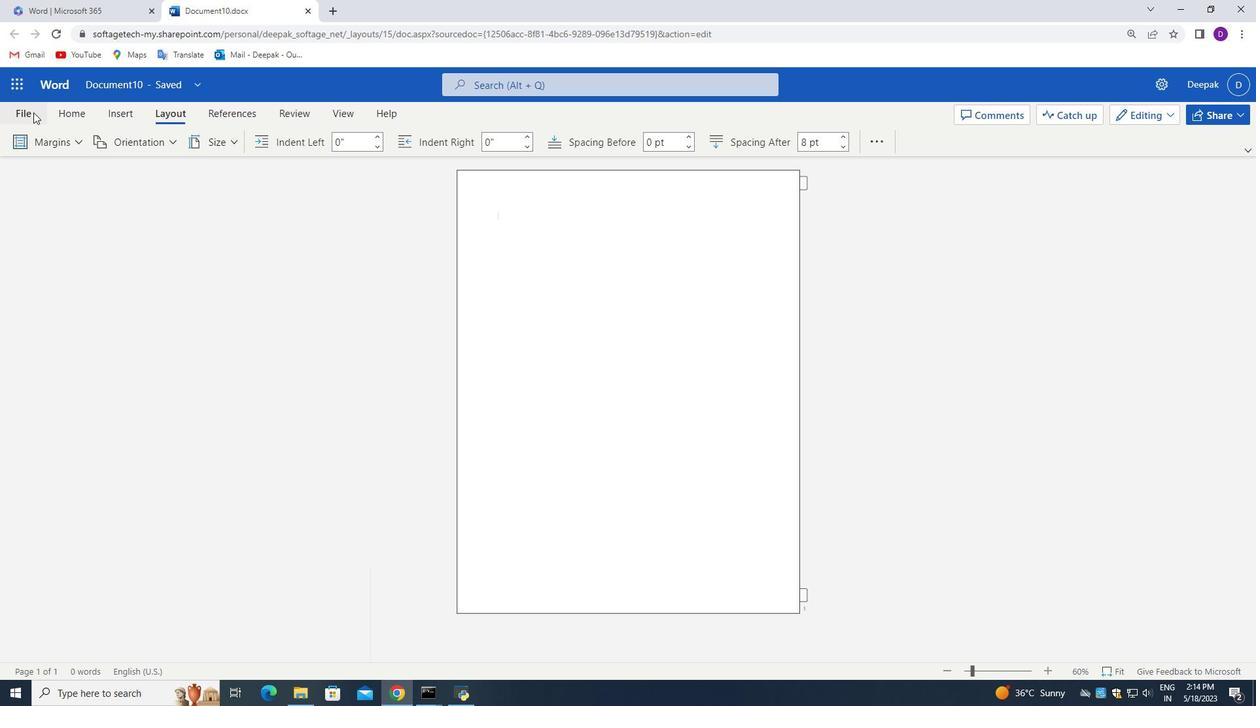 
Action: Mouse moved to (286, 285)
Screenshot: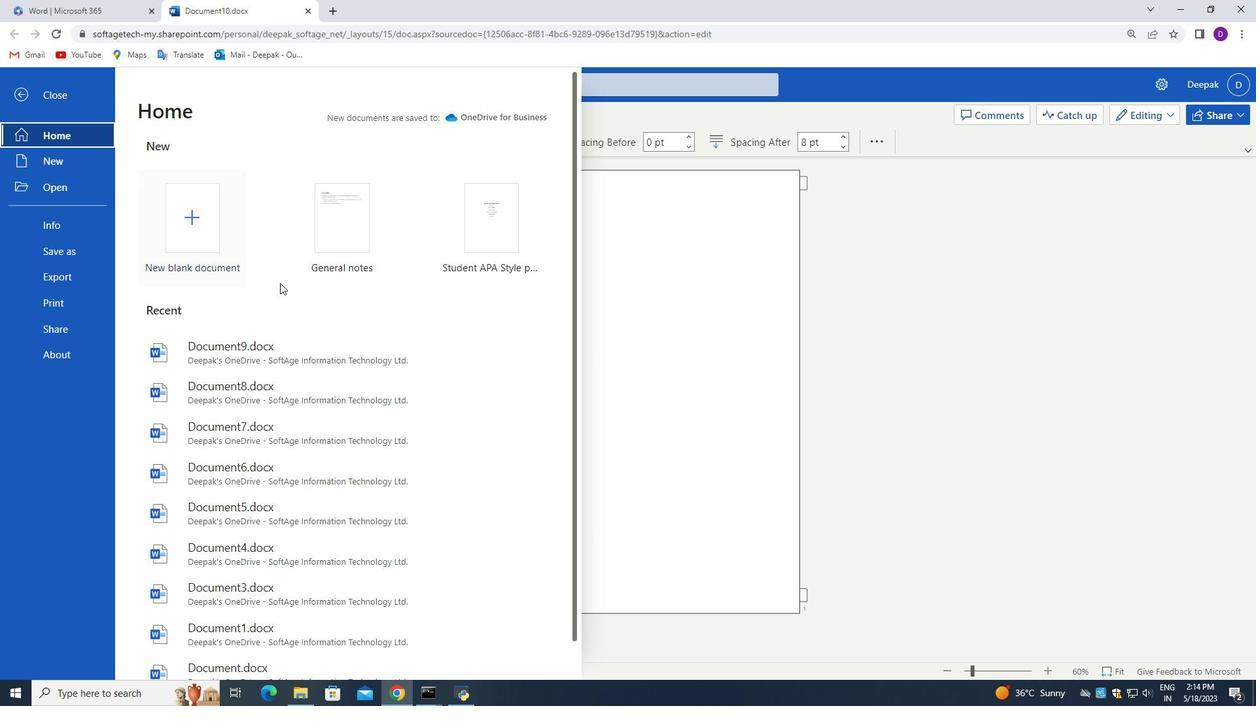 
Action: Mouse scrolled (286, 284) with delta (0, 0)
Screenshot: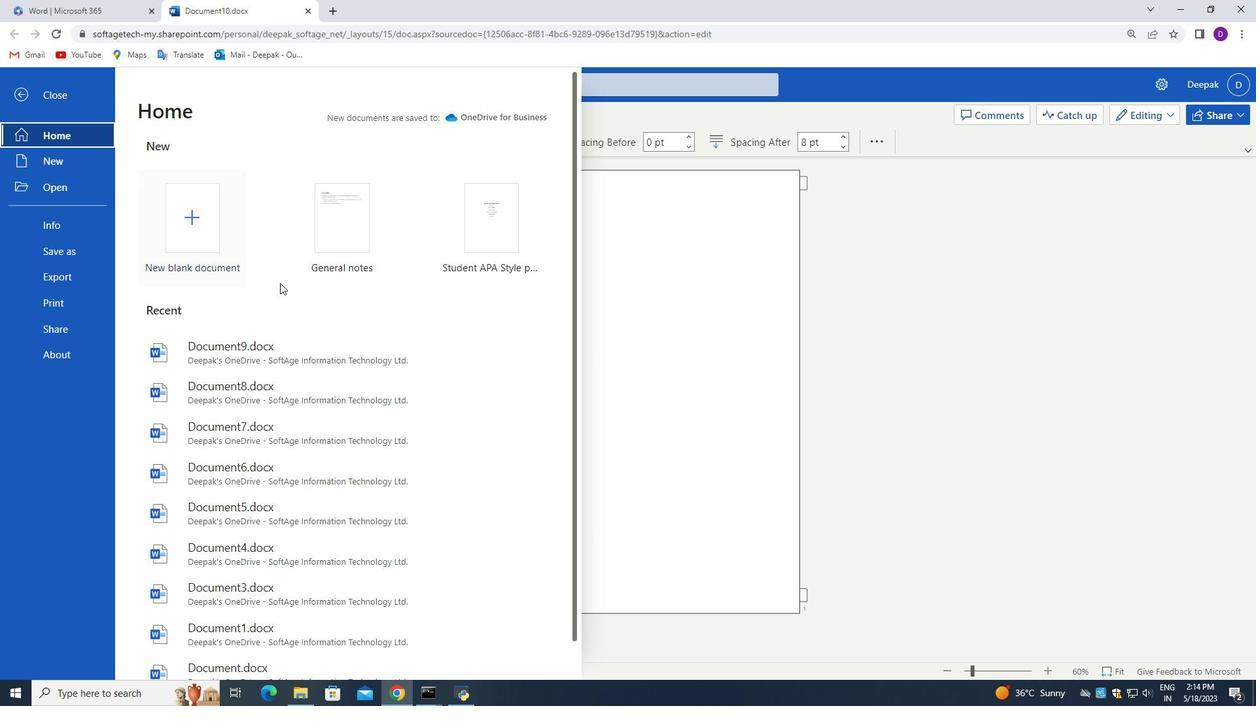 
Action: Mouse moved to (287, 285)
Screenshot: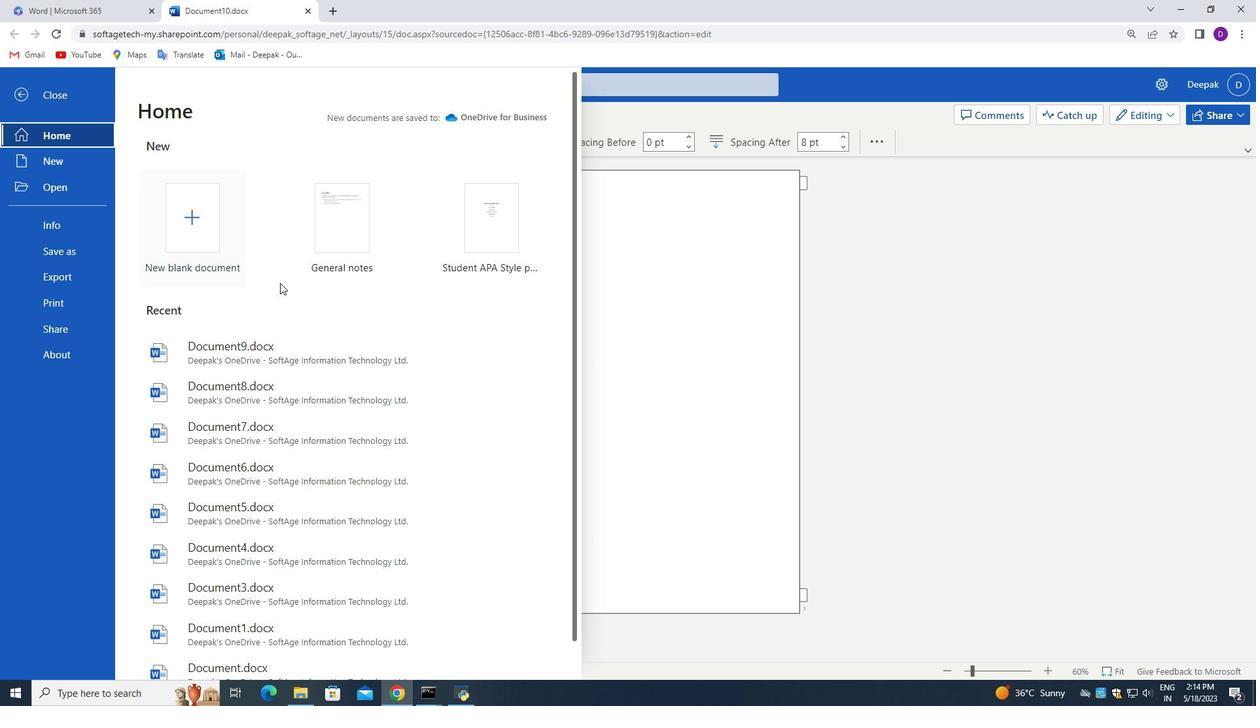 
Action: Mouse scrolled (287, 285) with delta (0, 0)
Screenshot: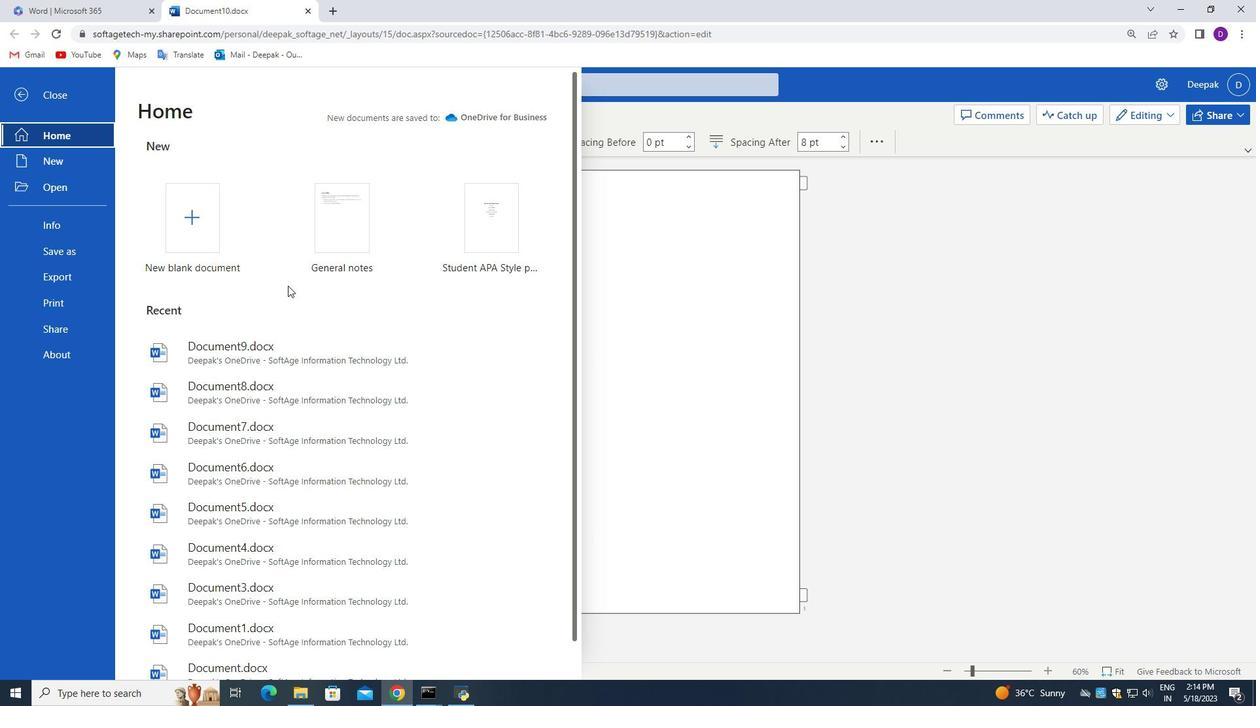 
Action: Mouse moved to (367, 325)
Screenshot: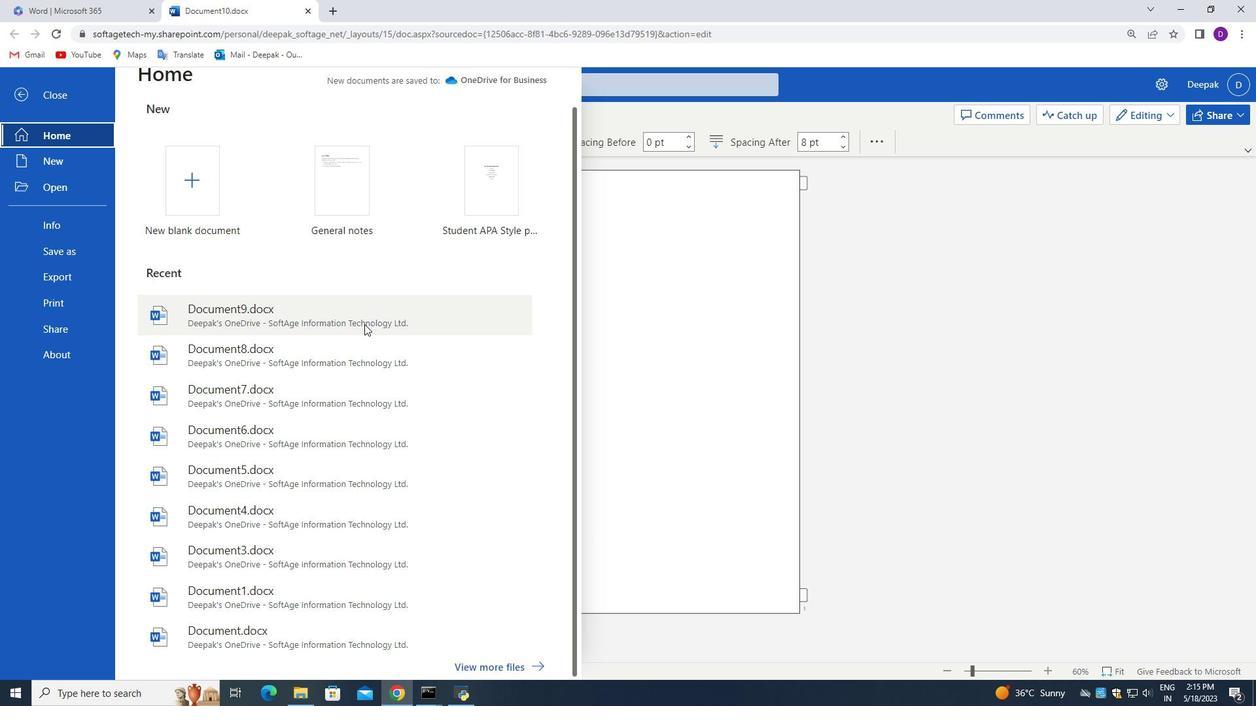 
Action: Mouse scrolled (367, 325) with delta (0, 0)
Screenshot: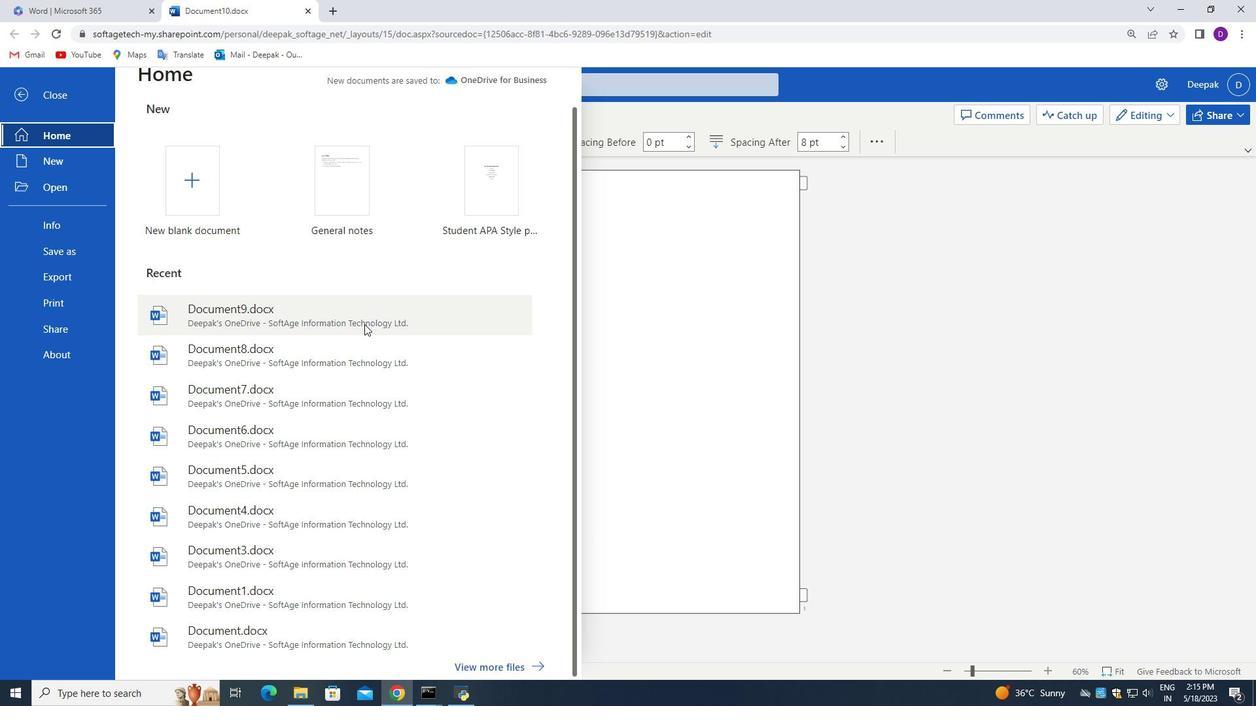 
Action: Mouse moved to (368, 326)
Screenshot: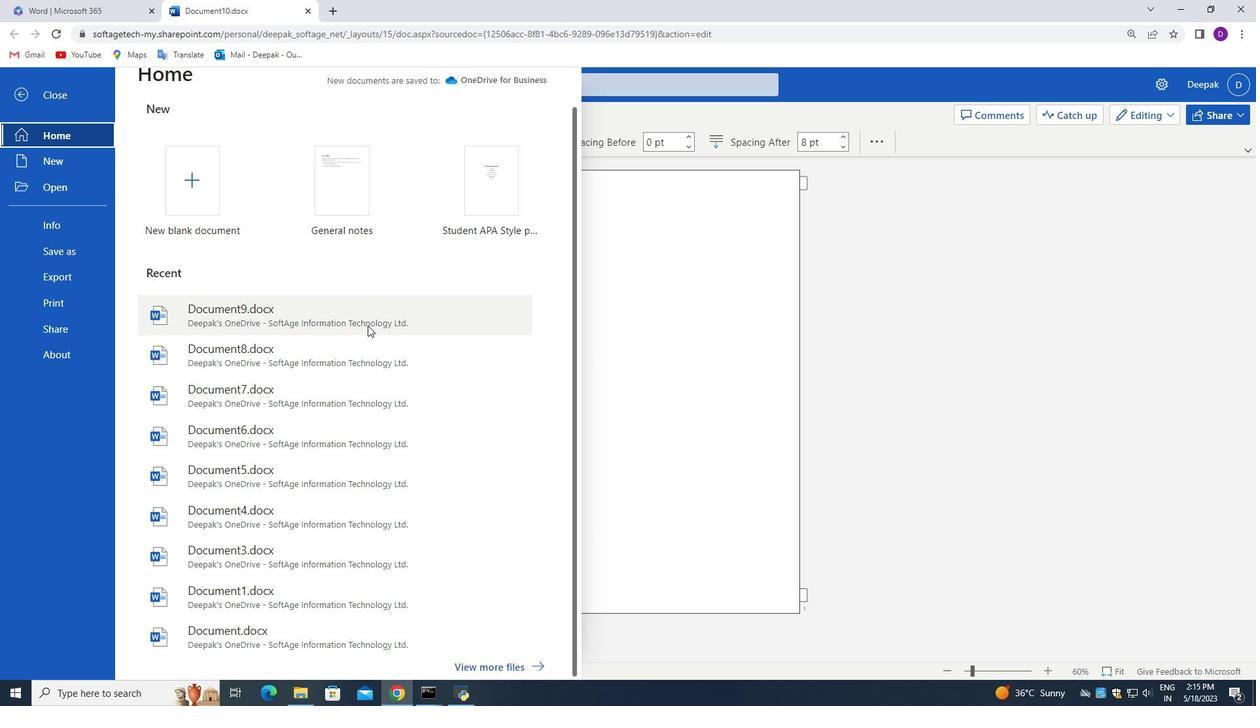 
Action: Mouse scrolled (368, 325) with delta (0, 0)
Screenshot: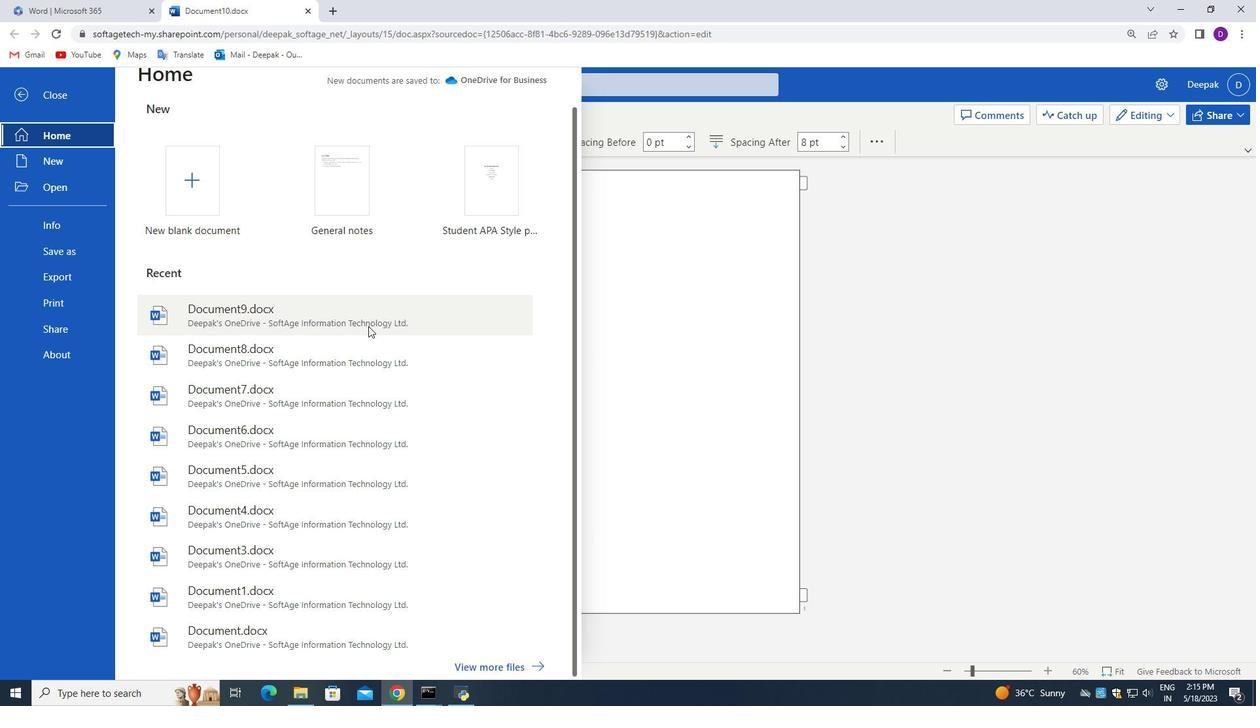 
Action: Mouse scrolled (368, 325) with delta (0, 0)
Screenshot: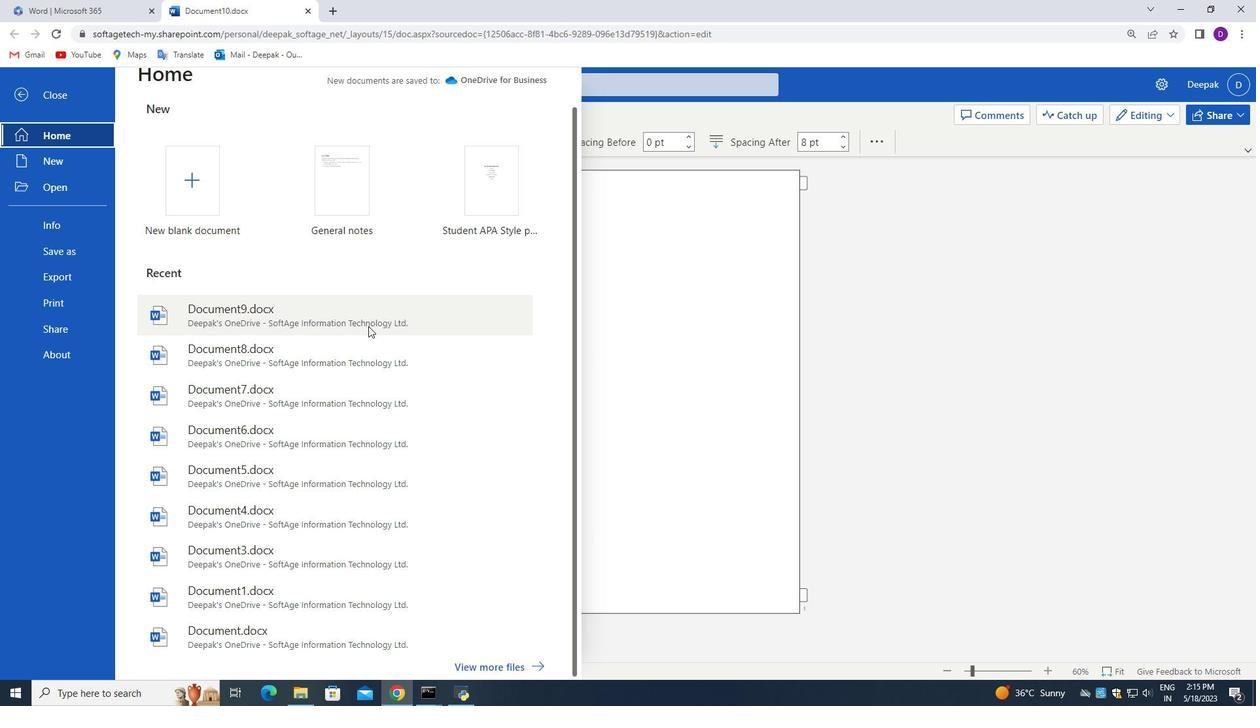 
Action: Mouse scrolled (368, 325) with delta (0, 0)
Screenshot: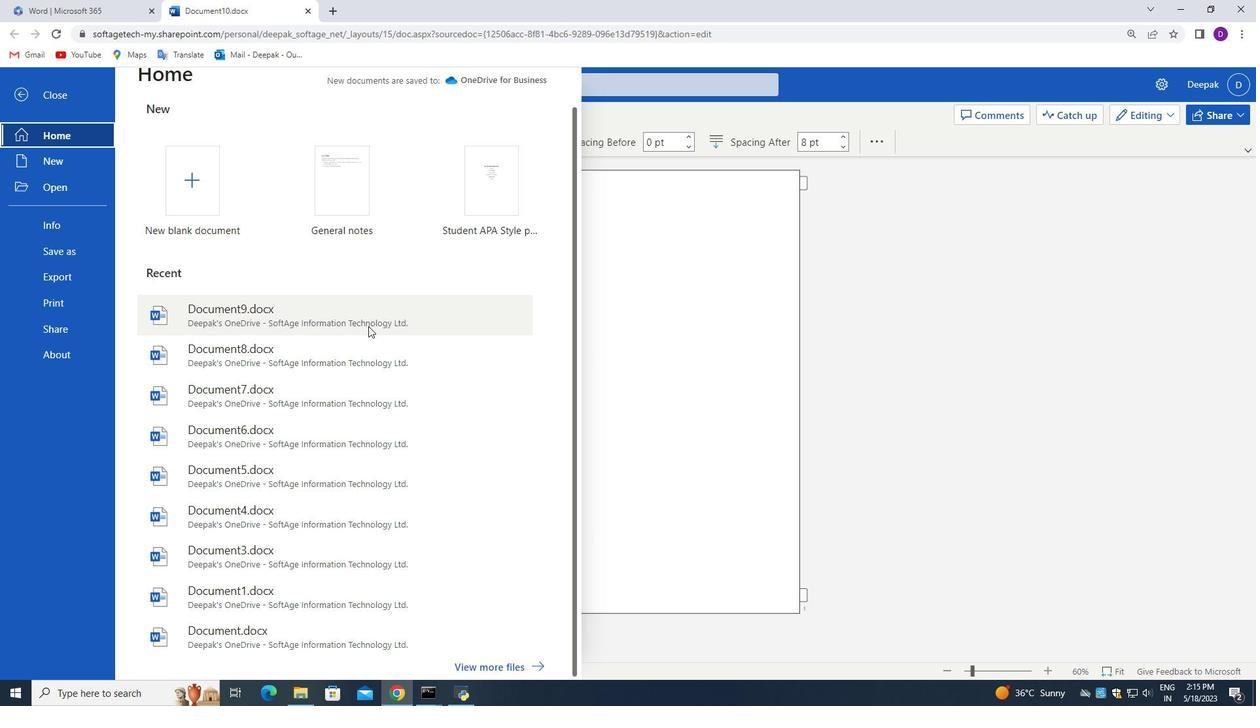 
Action: Mouse scrolled (368, 325) with delta (0, 0)
Screenshot: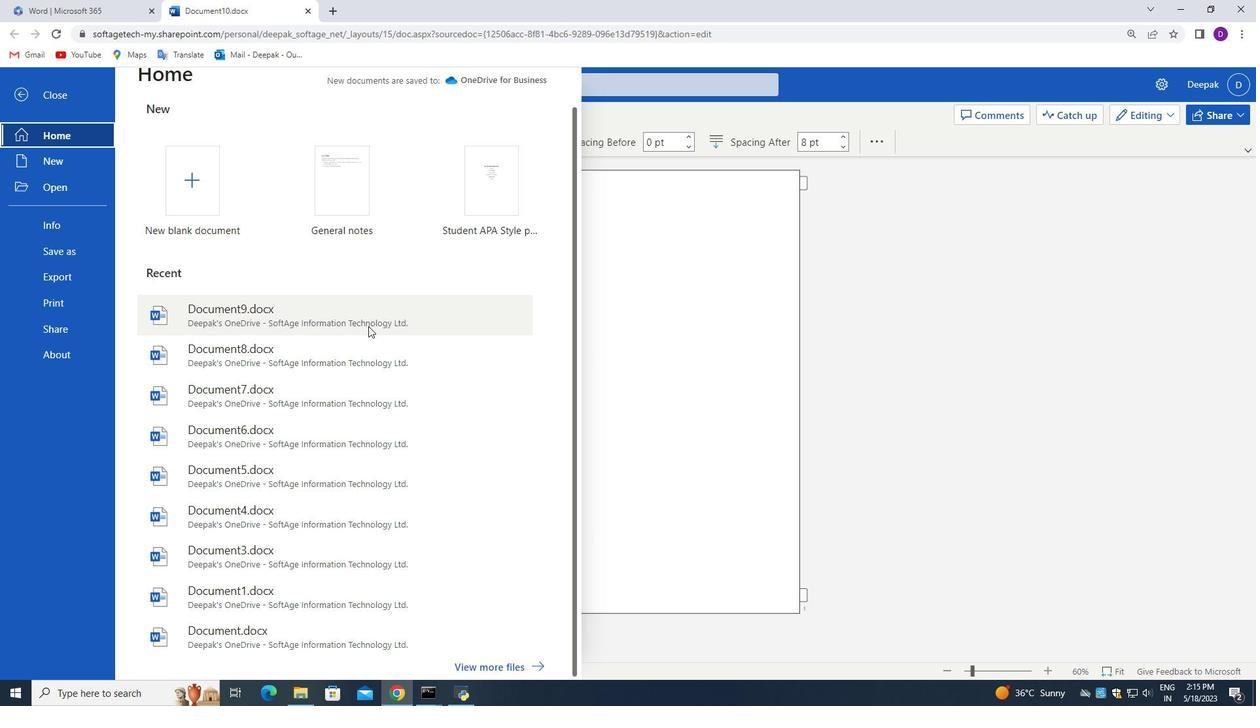
Action: Mouse scrolled (368, 325) with delta (0, 0)
Screenshot: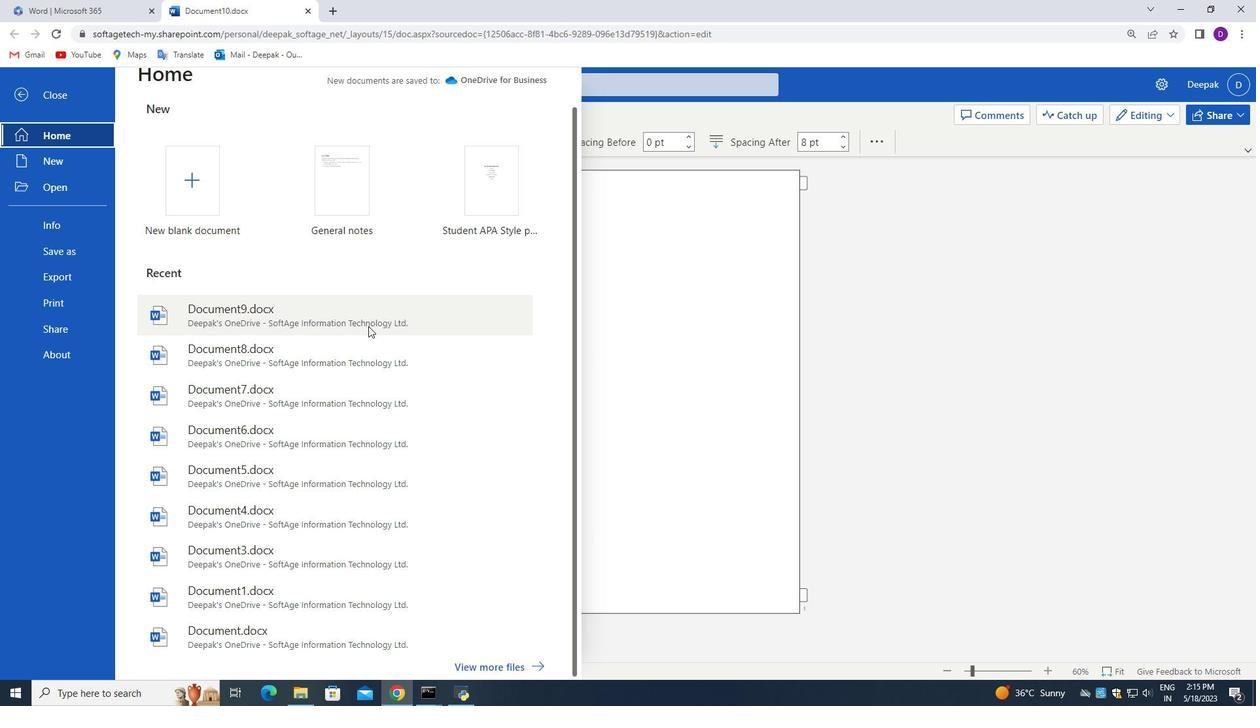 
Action: Mouse scrolled (368, 325) with delta (0, 0)
Screenshot: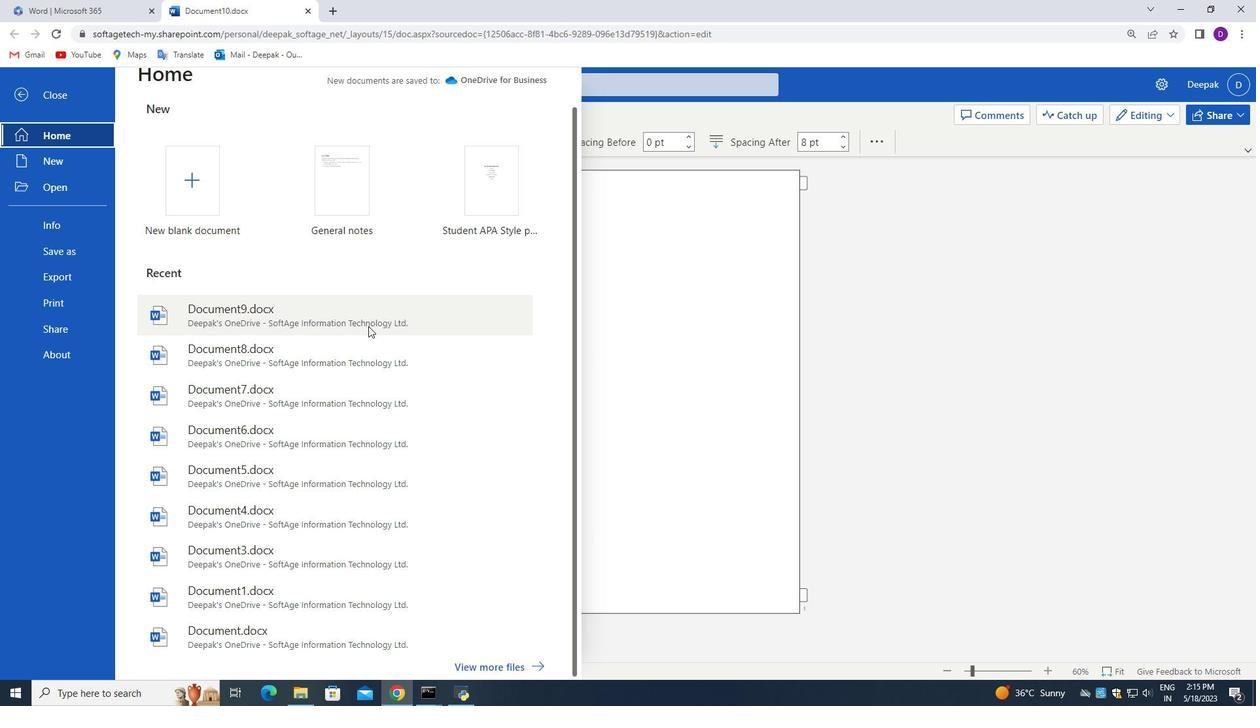 
Action: Mouse moved to (361, 367)
Screenshot: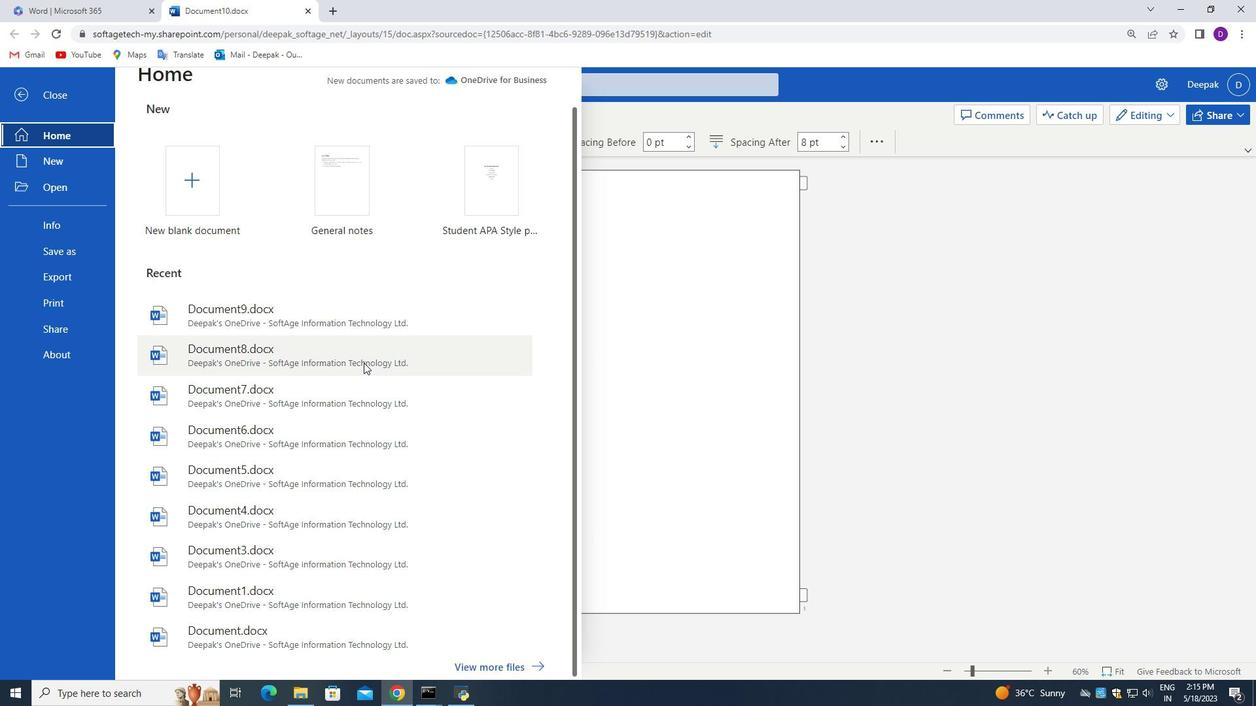 
Action: Mouse scrolled (361, 367) with delta (0, 0)
Screenshot: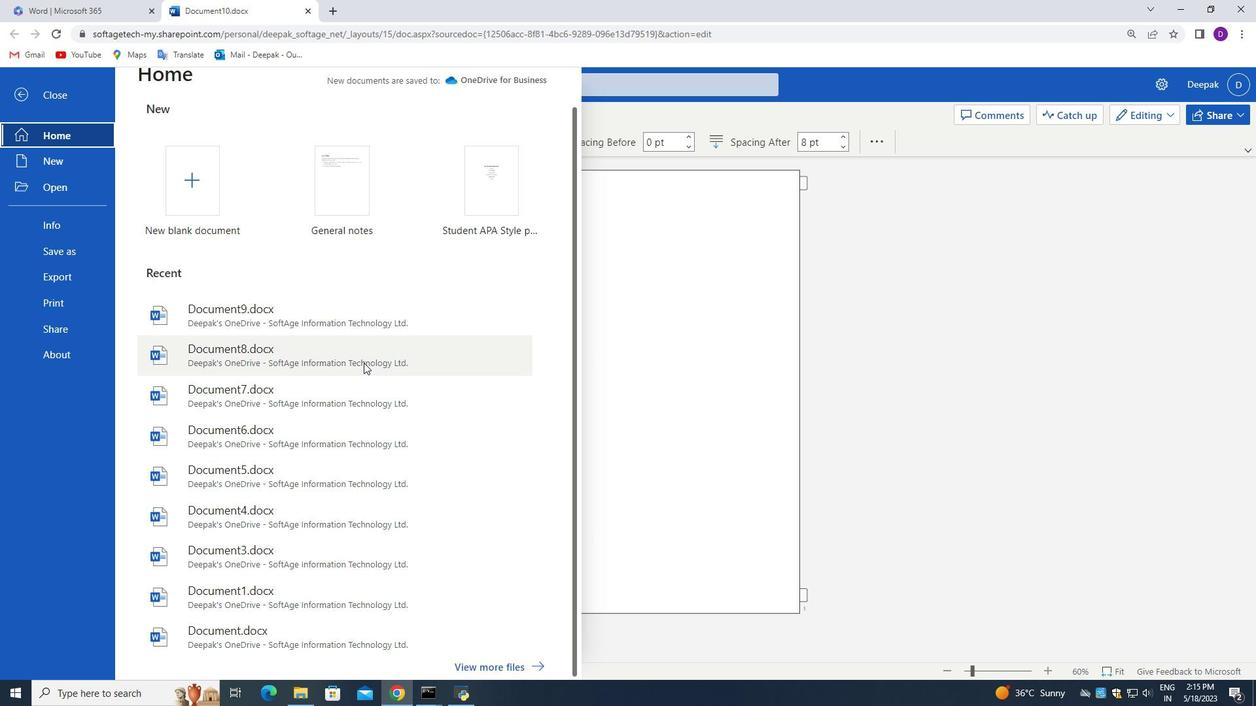 
Action: Mouse moved to (359, 372)
Screenshot: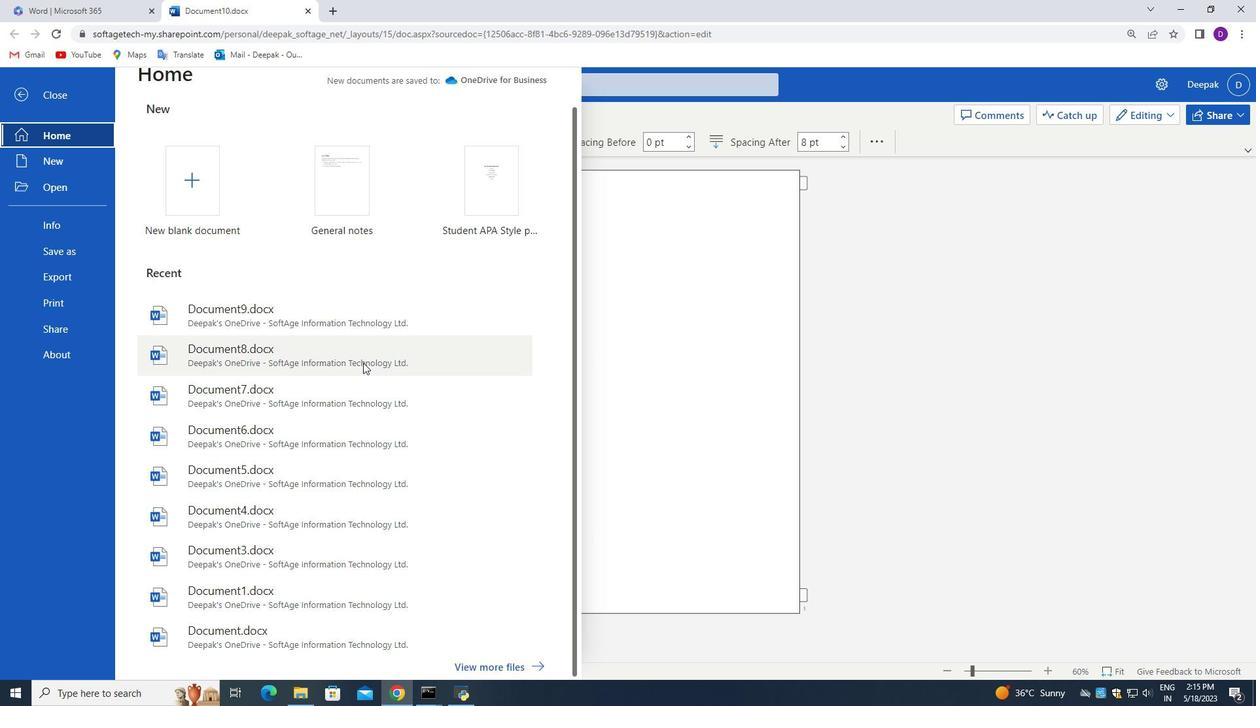 
Action: Mouse scrolled (359, 372) with delta (0, 0)
Screenshot: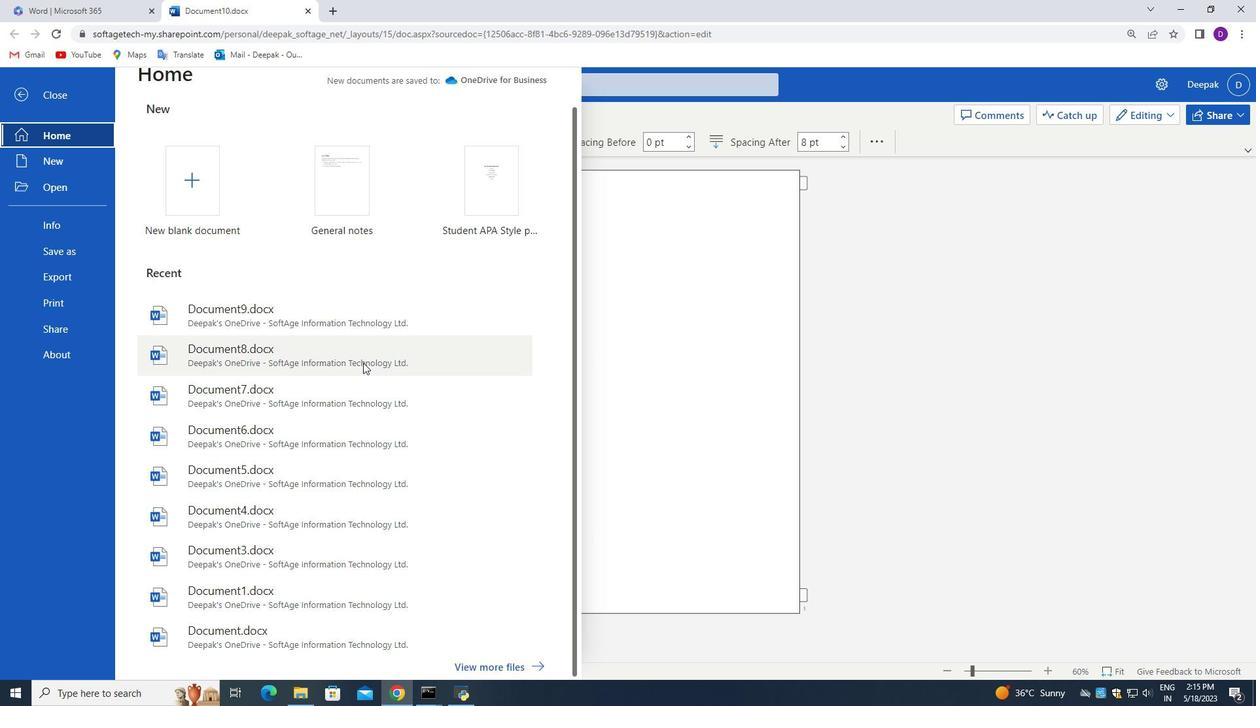 
Action: Mouse moved to (359, 373)
Screenshot: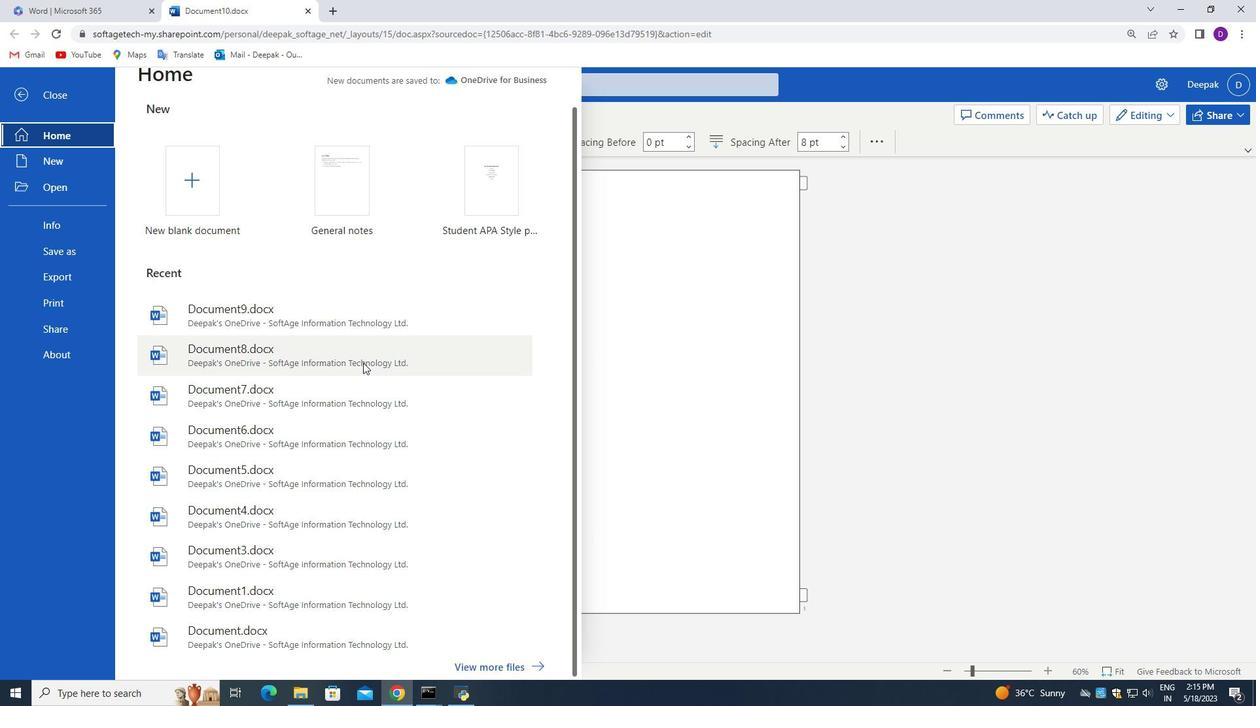 
Action: Mouse scrolled (359, 372) with delta (0, 0)
Screenshot: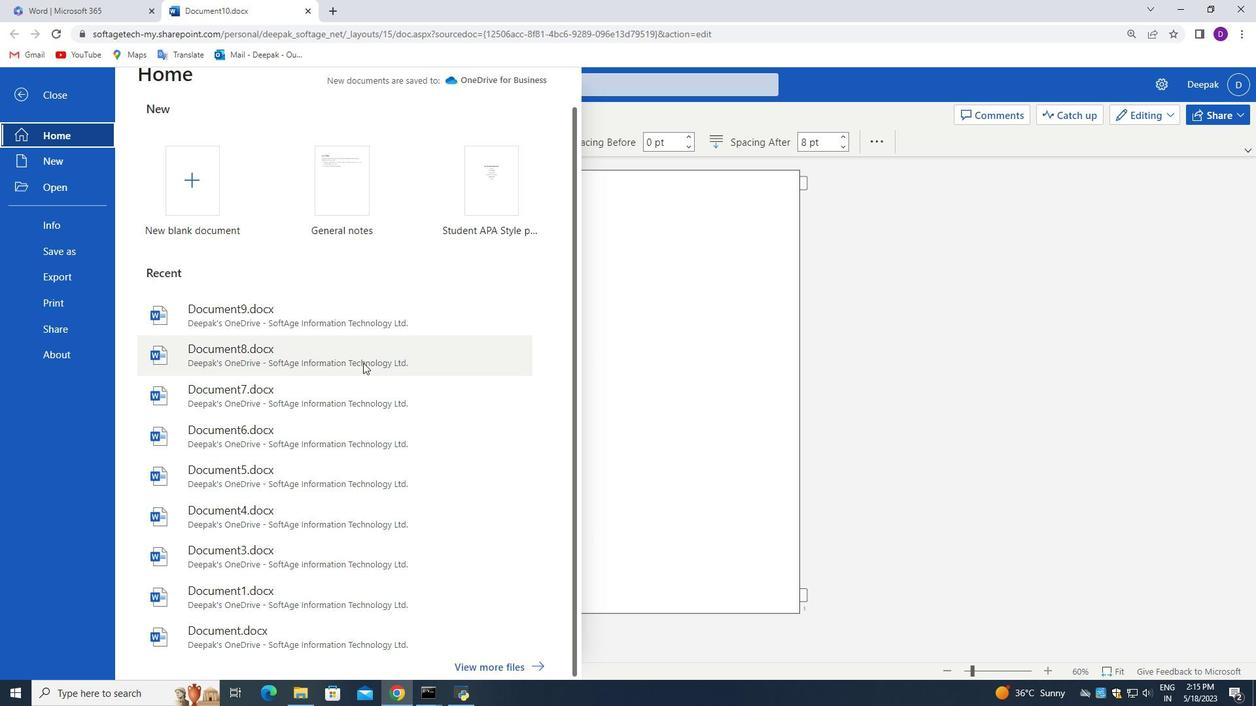 
Action: Mouse moved to (287, 489)
Screenshot: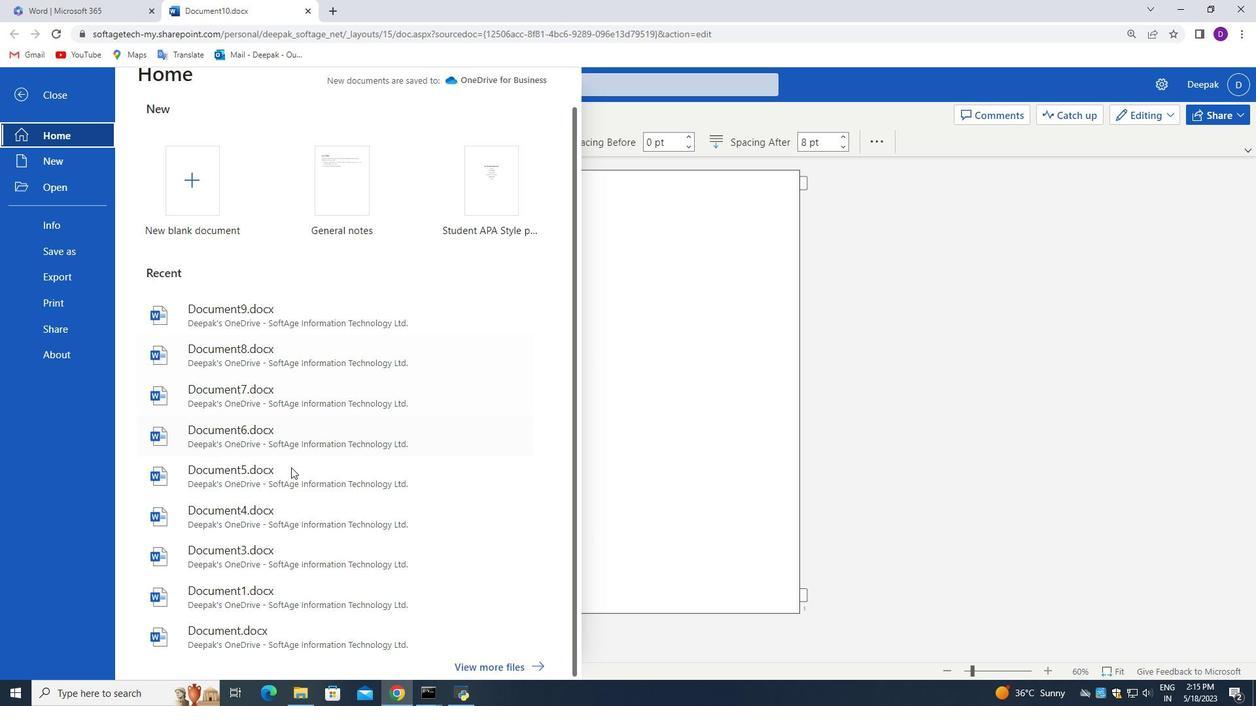 
Action: Mouse scrolled (287, 489) with delta (0, 0)
Screenshot: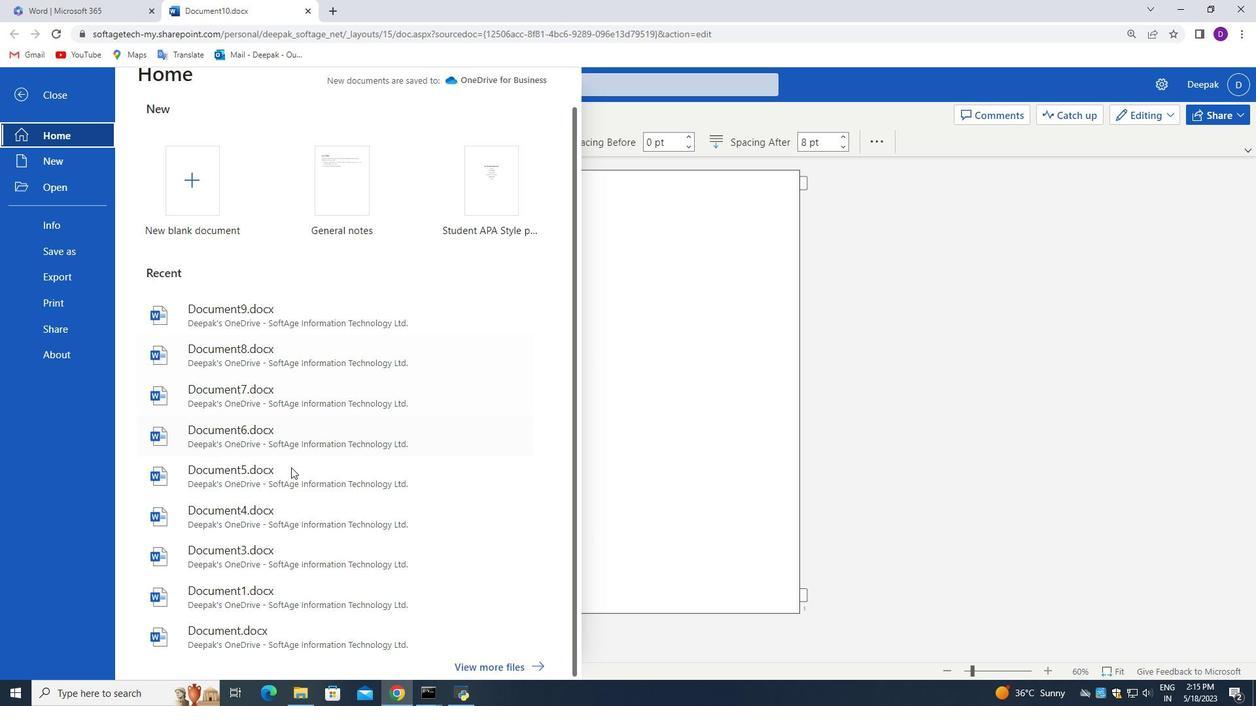 
Action: Mouse moved to (287, 491)
Screenshot: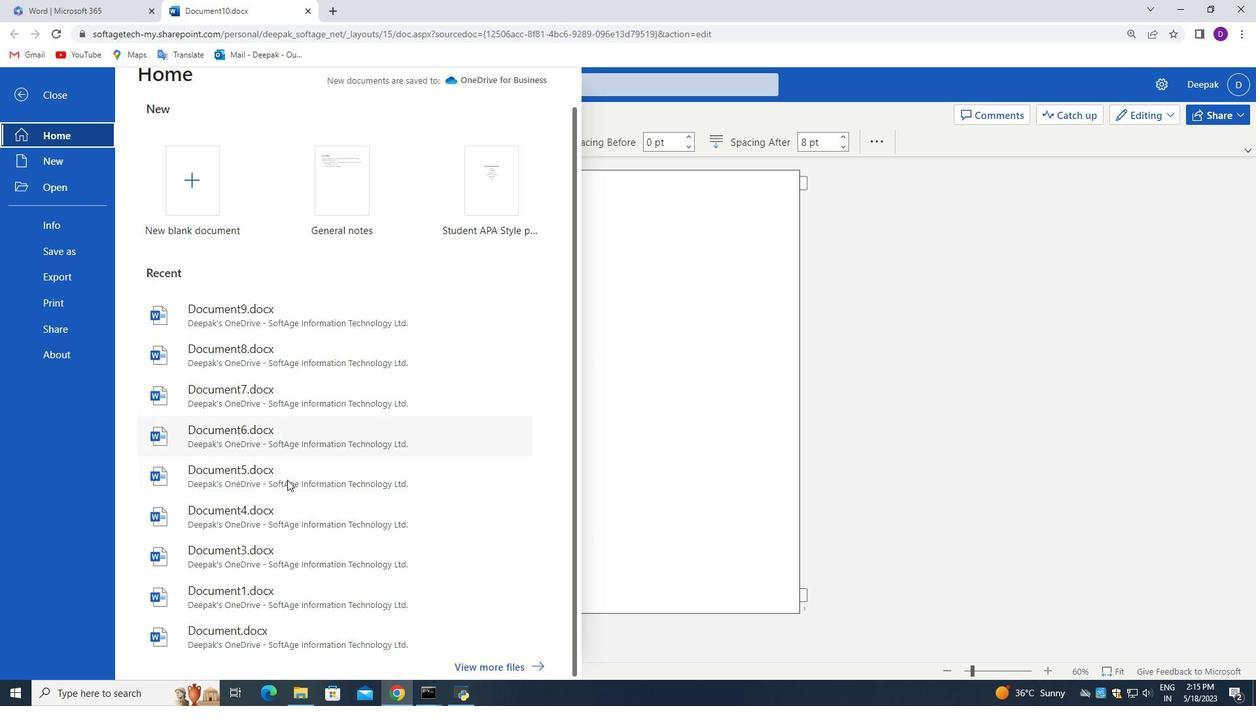 
Action: Mouse scrolled (287, 491) with delta (0, 0)
Screenshot: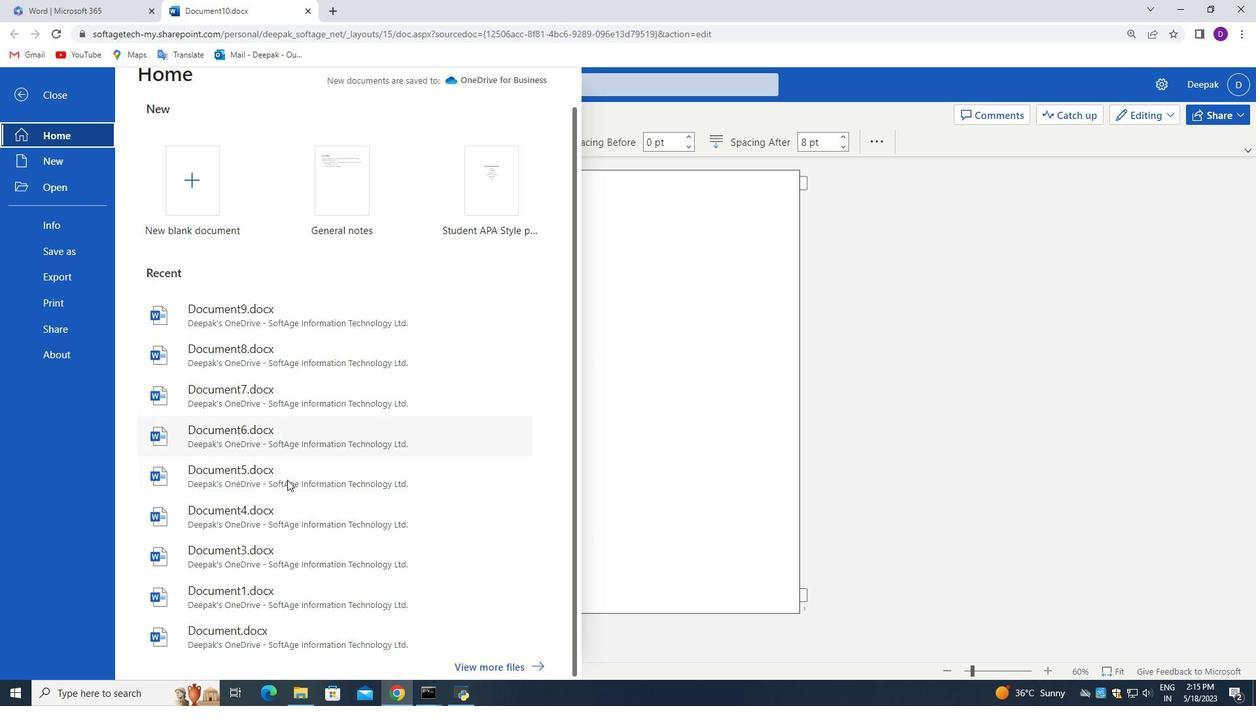 
Action: Mouse moved to (682, 382)
Screenshot: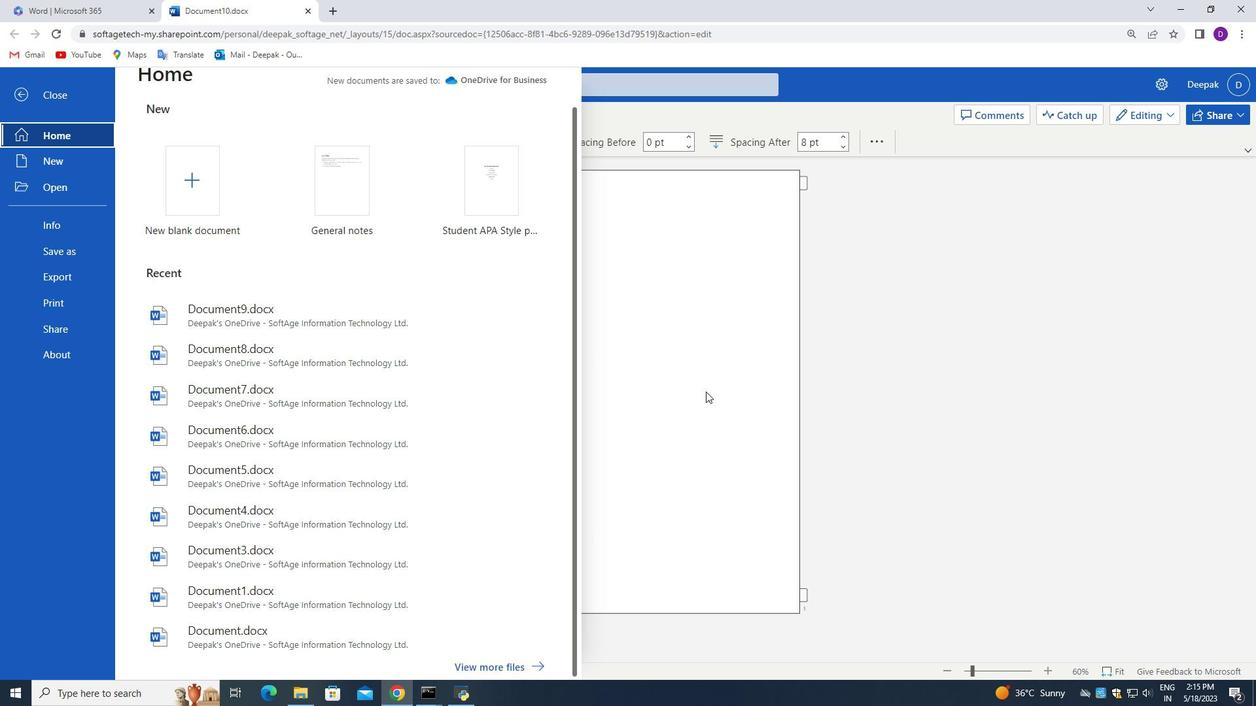 
Action: Mouse pressed left at (682, 382)
Screenshot: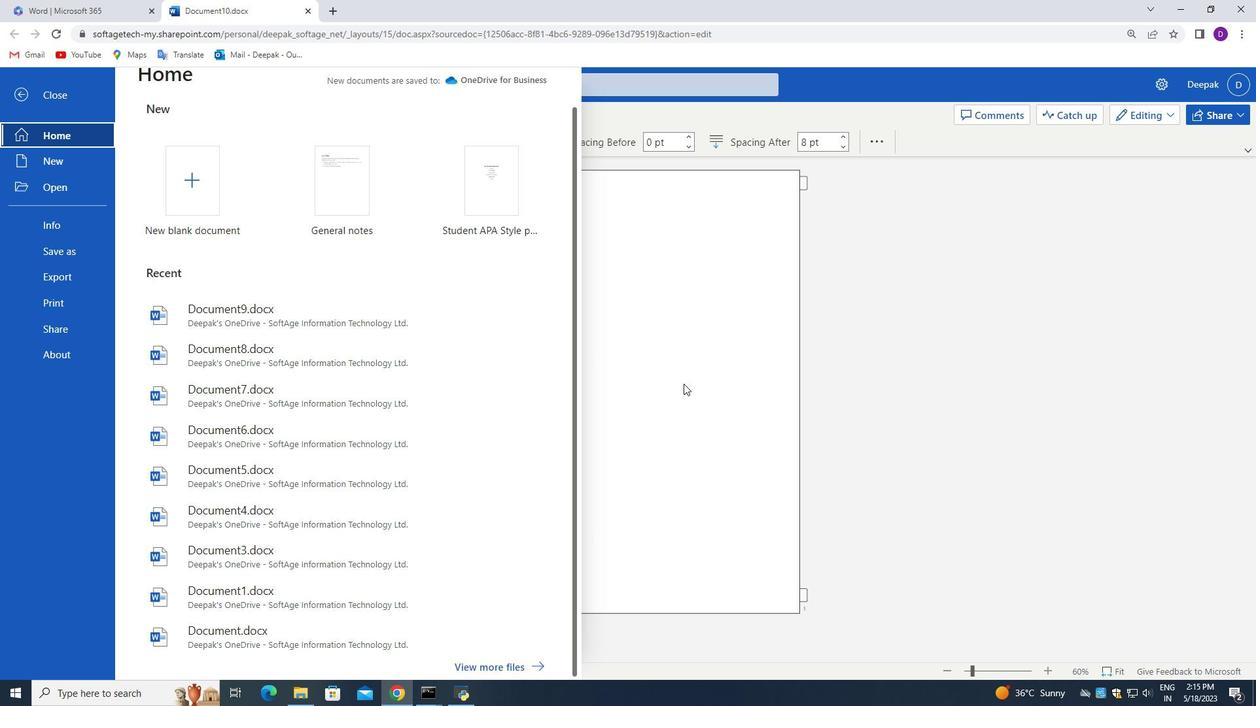 
Action: Mouse moved to (124, 115)
Screenshot: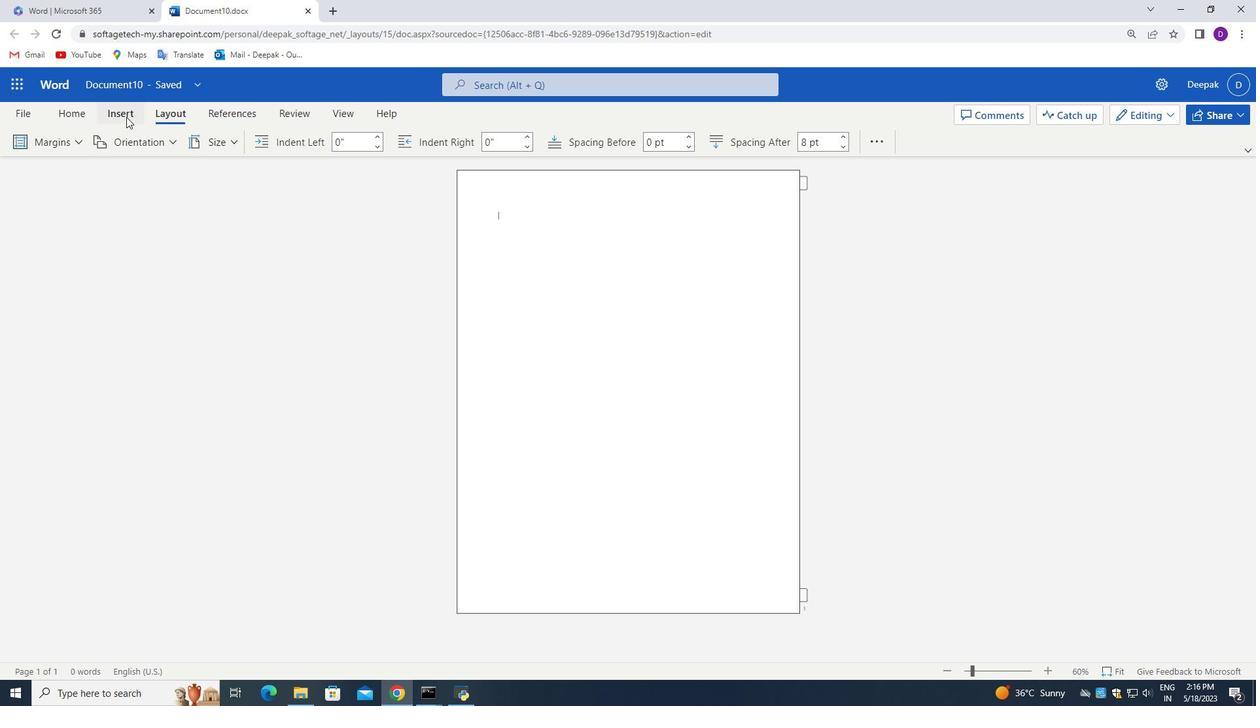 
Action: Mouse pressed left at (124, 115)
Screenshot: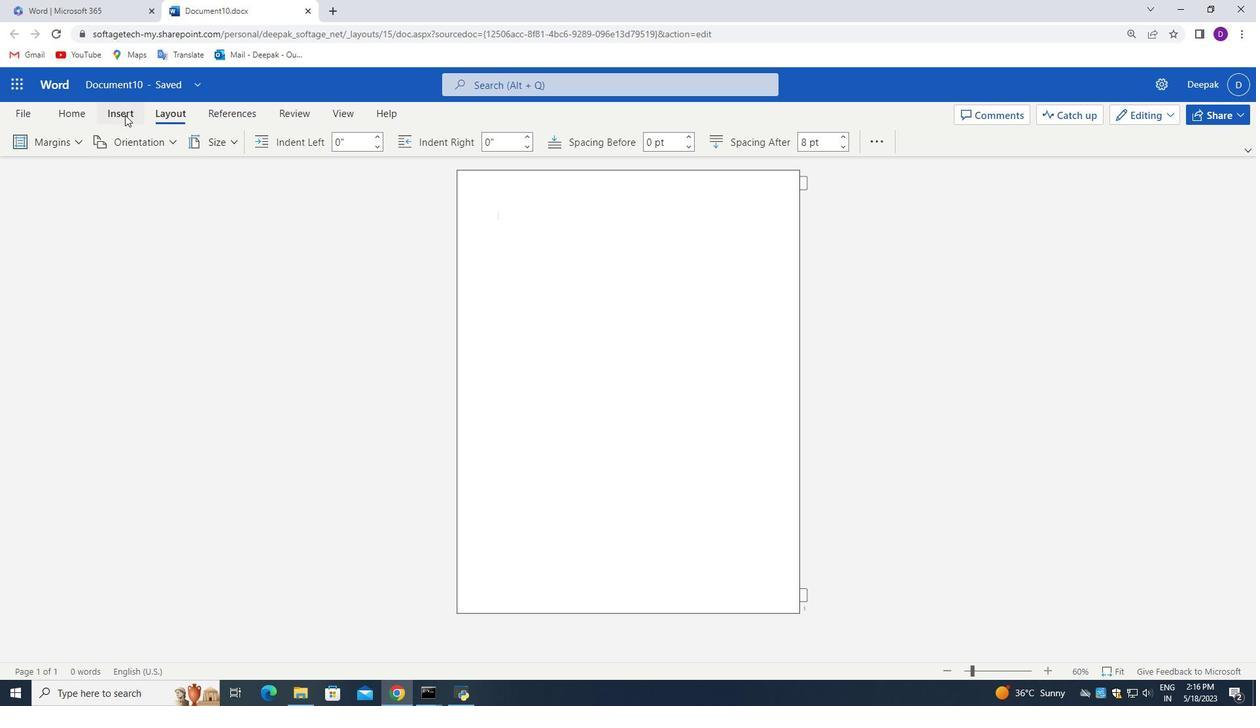 
Action: Mouse moved to (1249, 148)
Screenshot: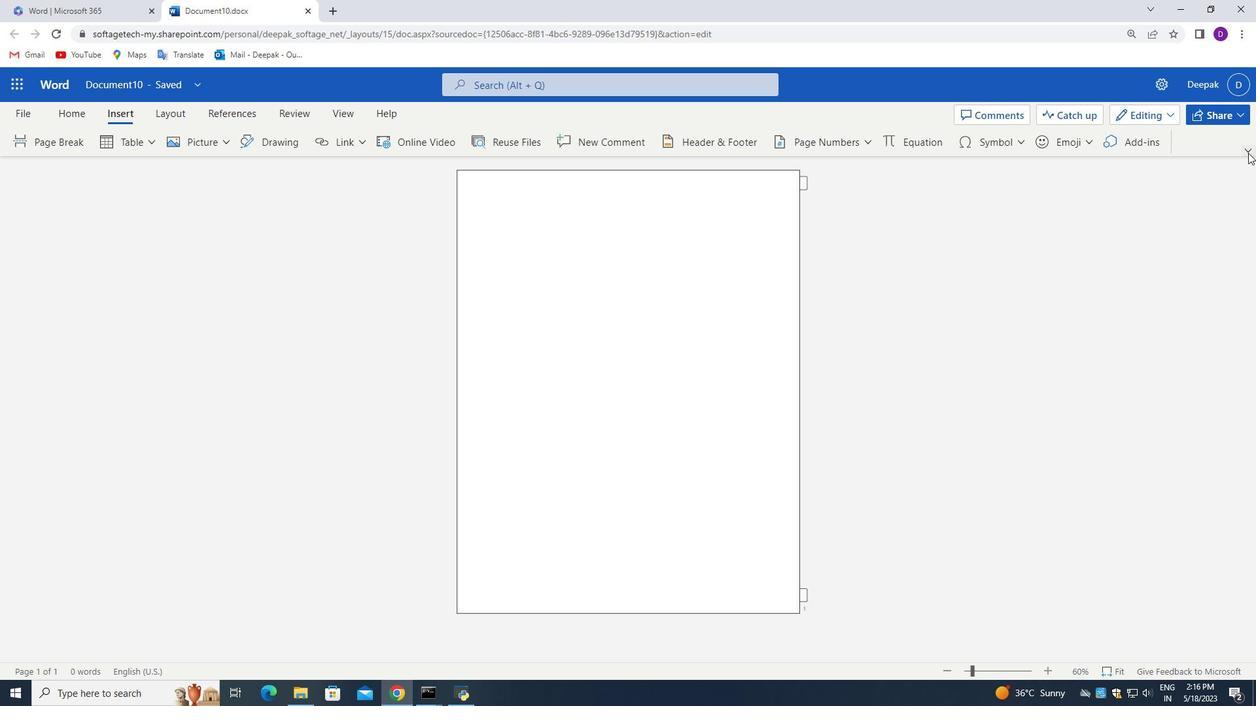 
Action: Mouse pressed left at (1249, 148)
Screenshot: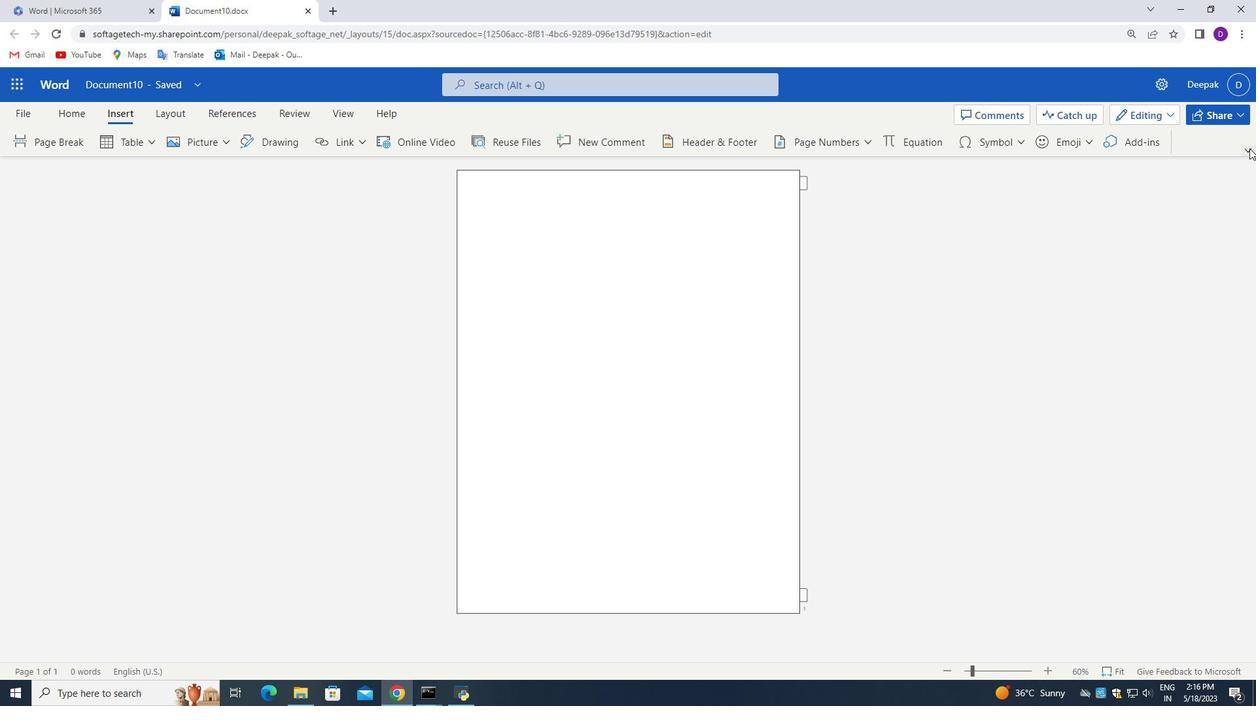 
Action: Mouse moved to (1203, 188)
Screenshot: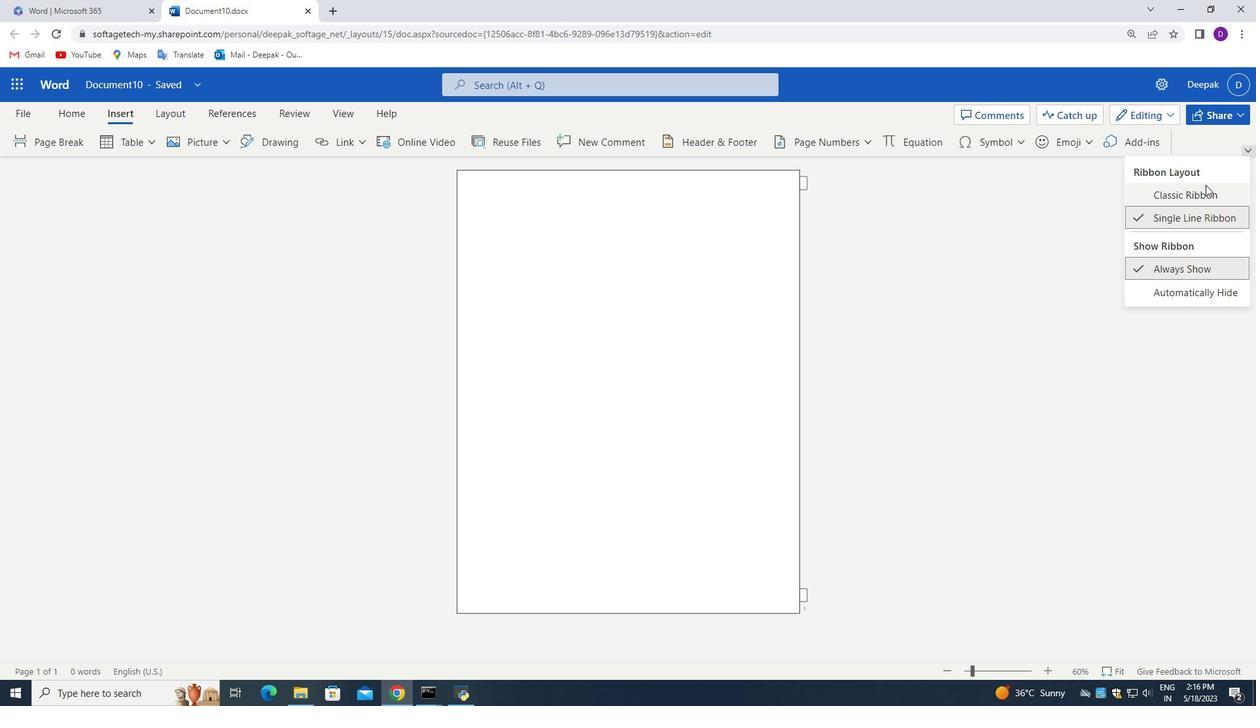 
Action: Mouse pressed left at (1203, 188)
Screenshot: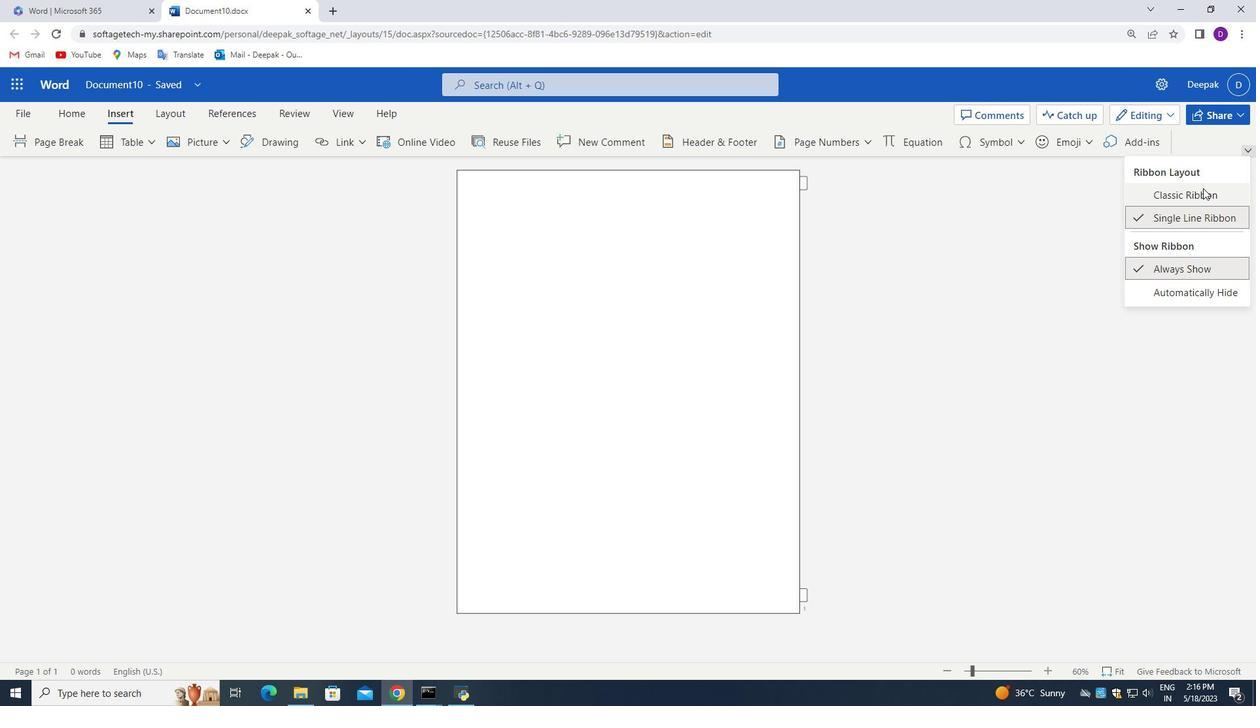
Action: Mouse moved to (138, 147)
Screenshot: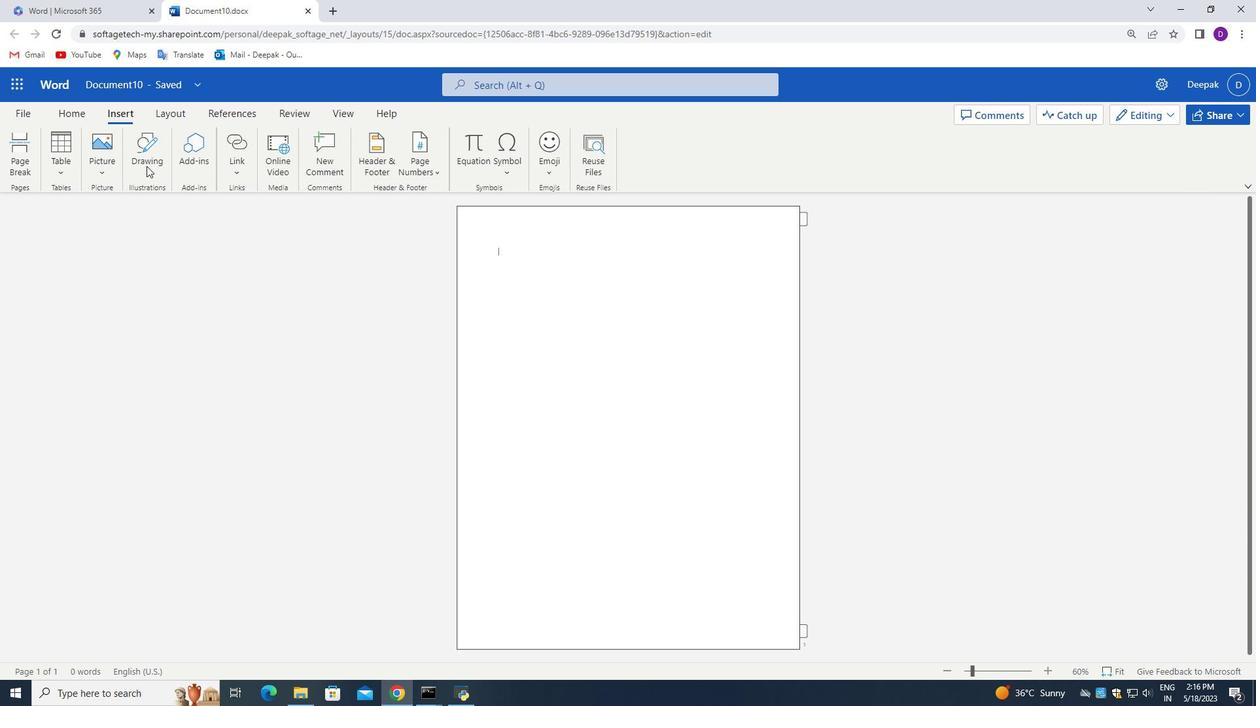 
Action: Mouse pressed left at (138, 147)
Screenshot: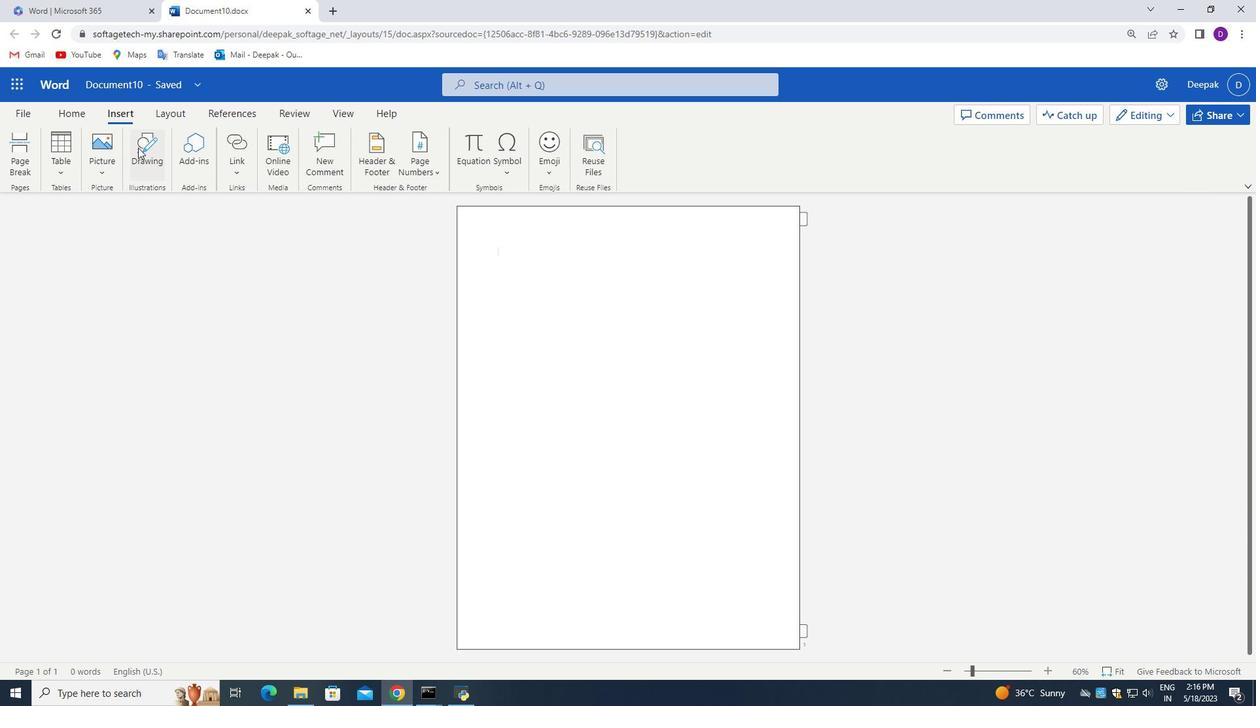 
Action: Mouse moved to (455, 242)
Screenshot: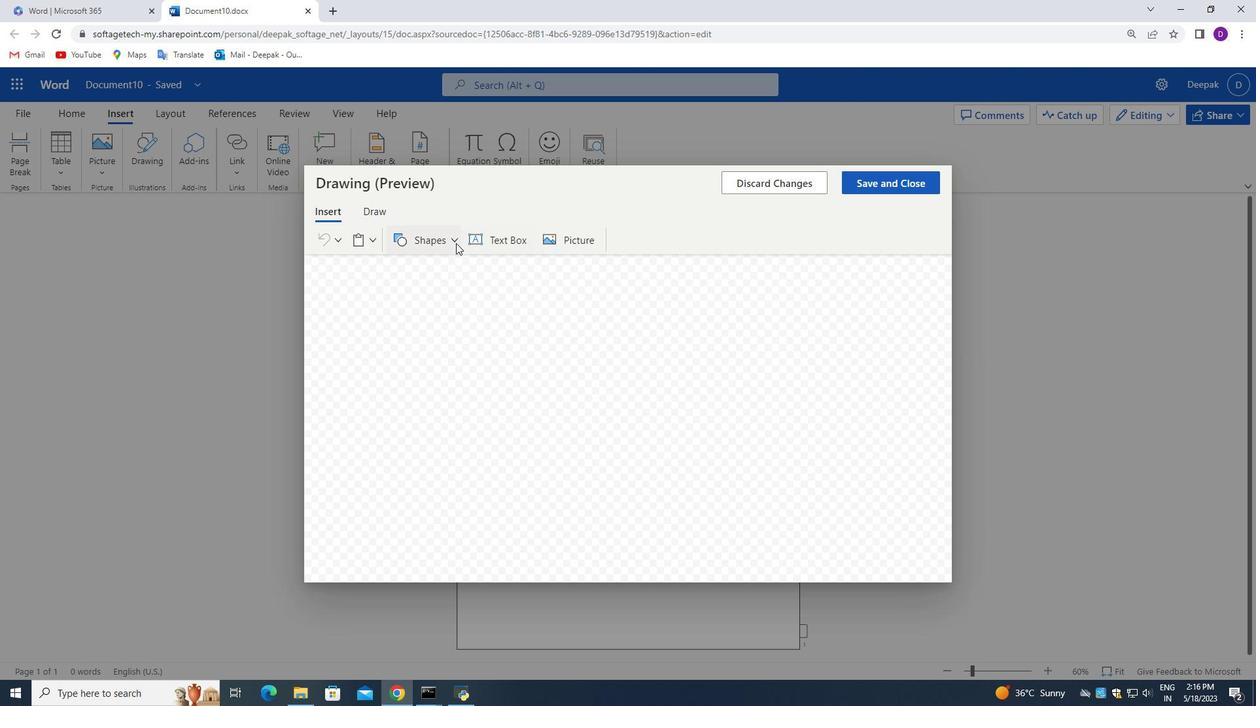 
Action: Mouse pressed left at (455, 242)
Screenshot: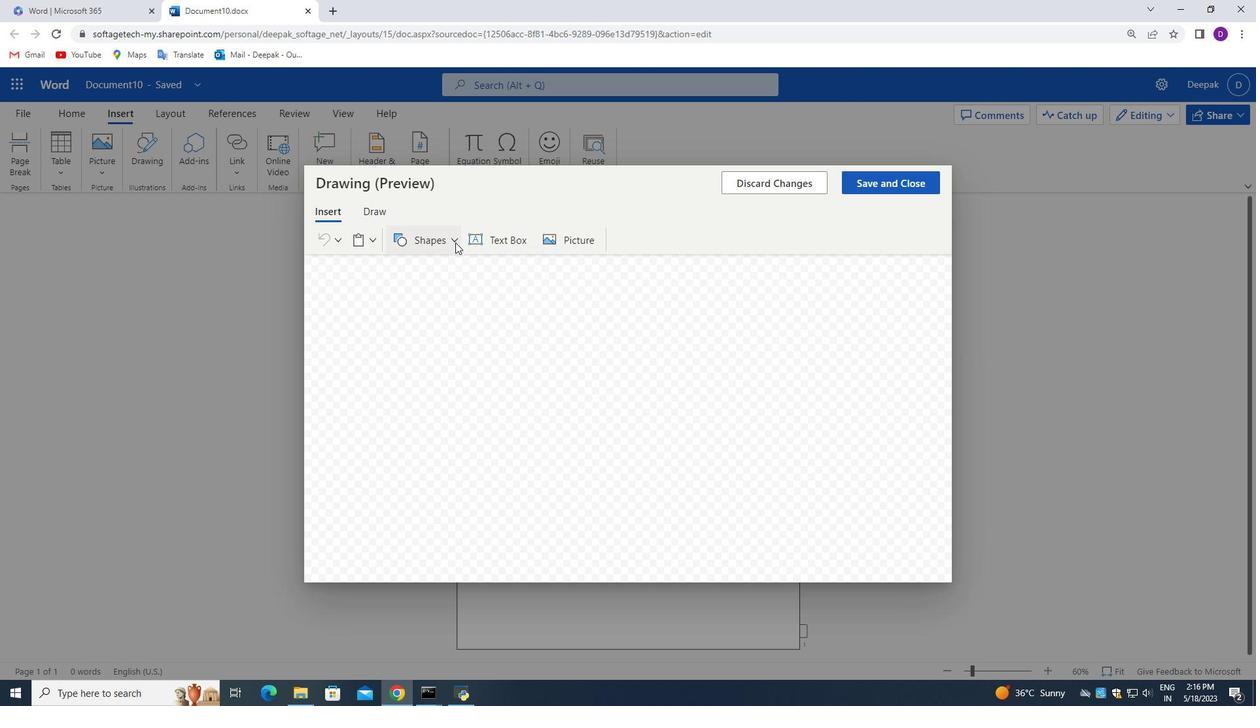 
Action: Mouse moved to (238, 265)
Screenshot: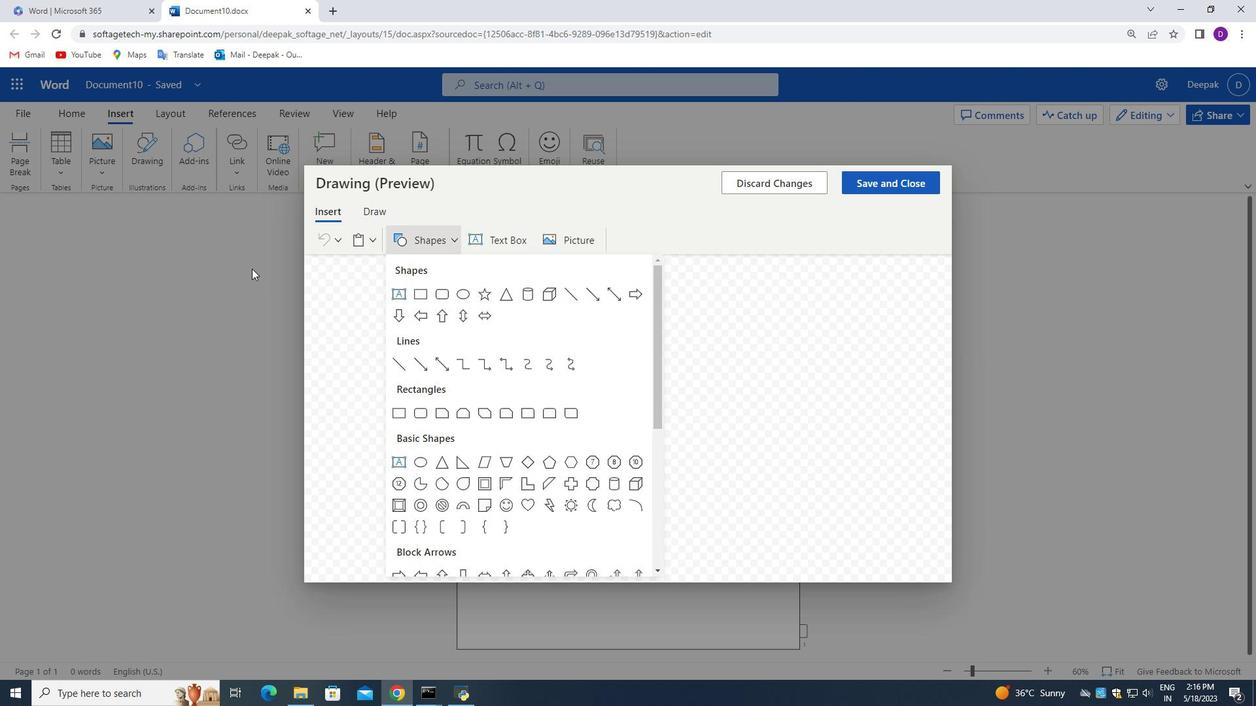 
Action: Mouse pressed left at (238, 265)
Screenshot: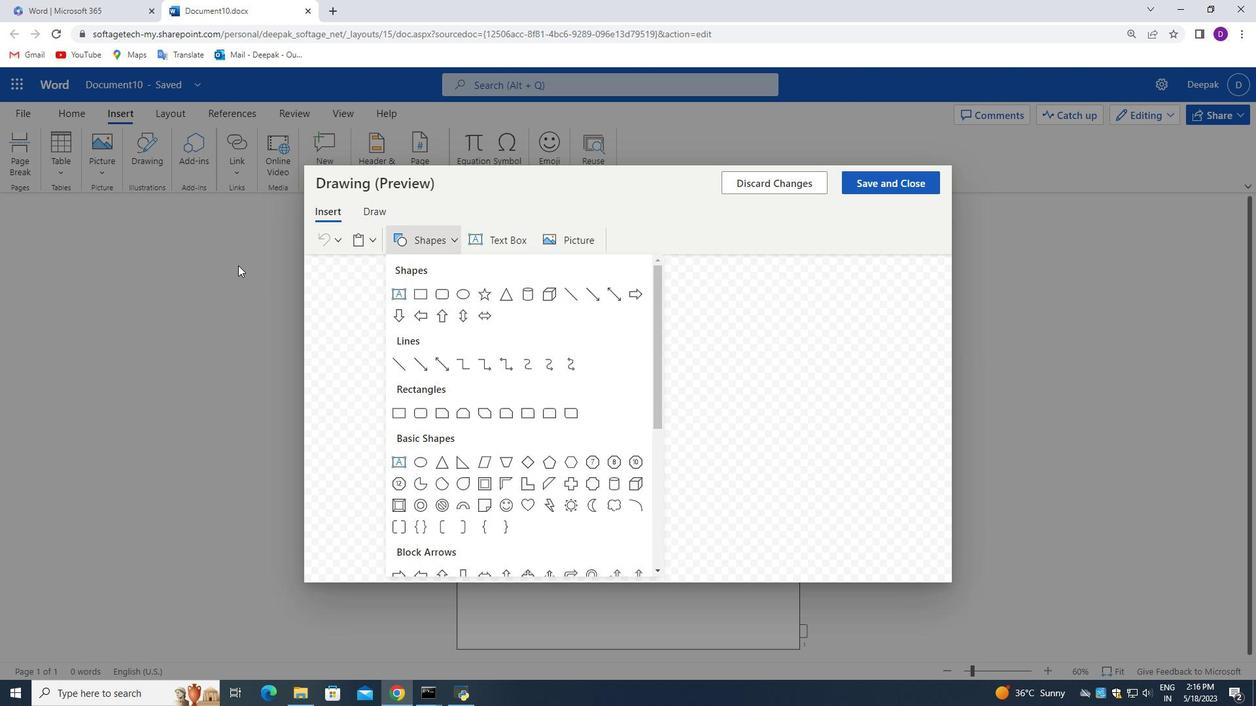 
Action: Mouse moved to (771, 182)
Screenshot: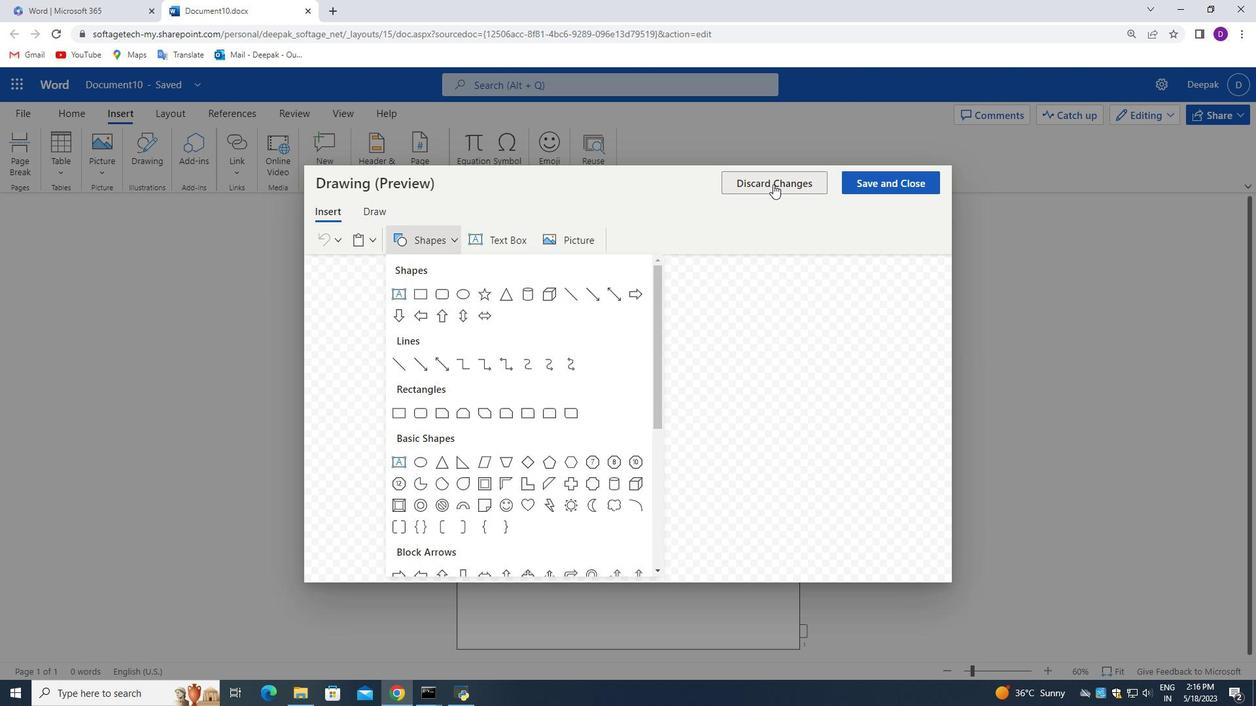 
Action: Mouse pressed left at (771, 182)
Screenshot: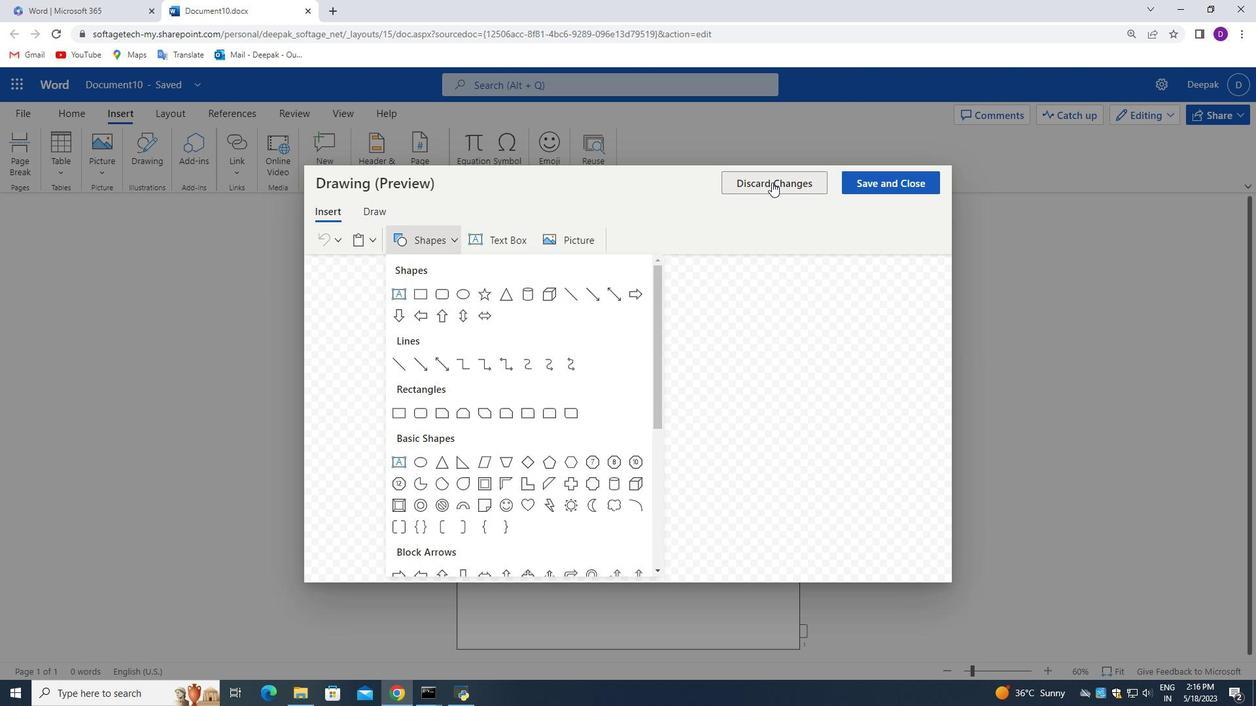 
Action: Mouse moved to (144, 155)
Screenshot: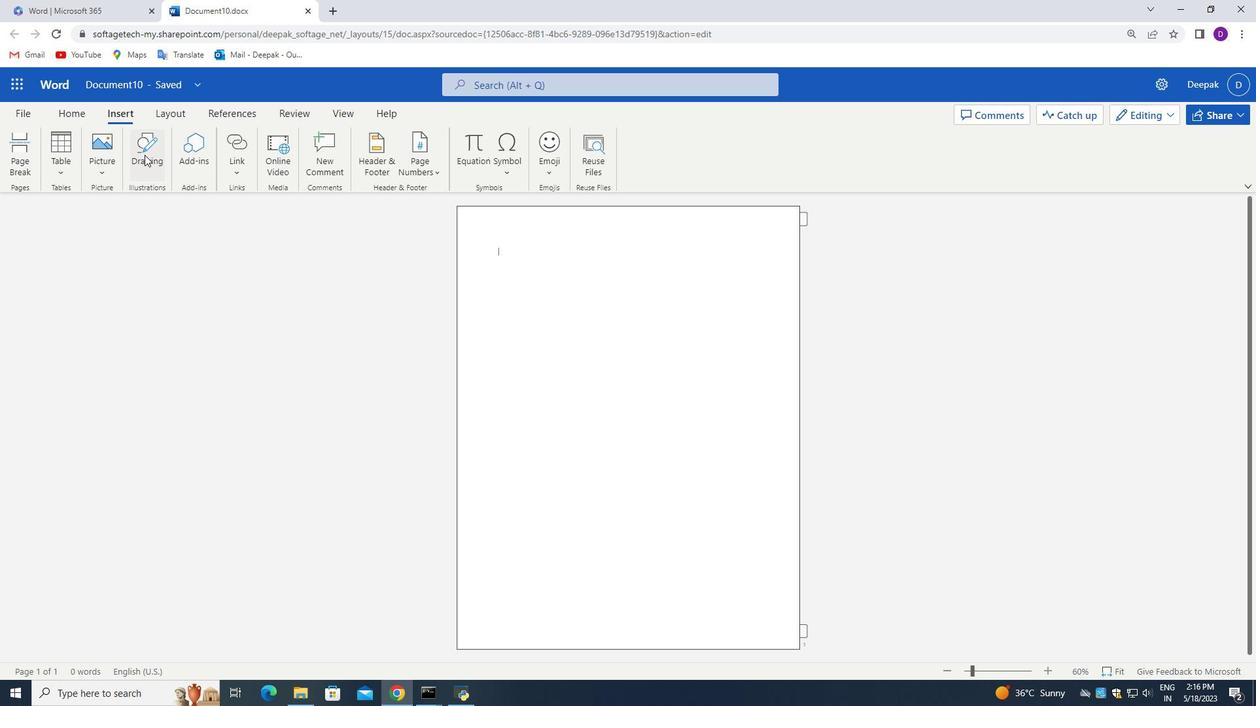 
Action: Mouse pressed left at (144, 155)
Screenshot: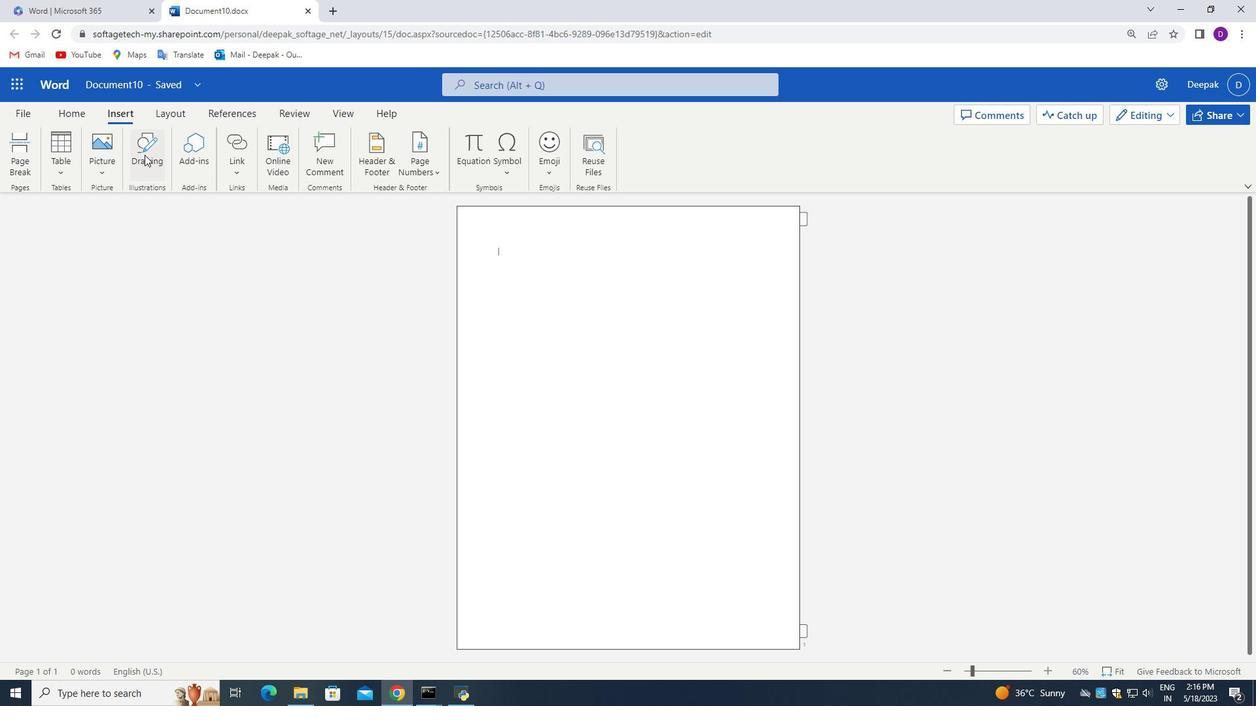 
Action: Mouse moved to (276, 249)
Screenshot: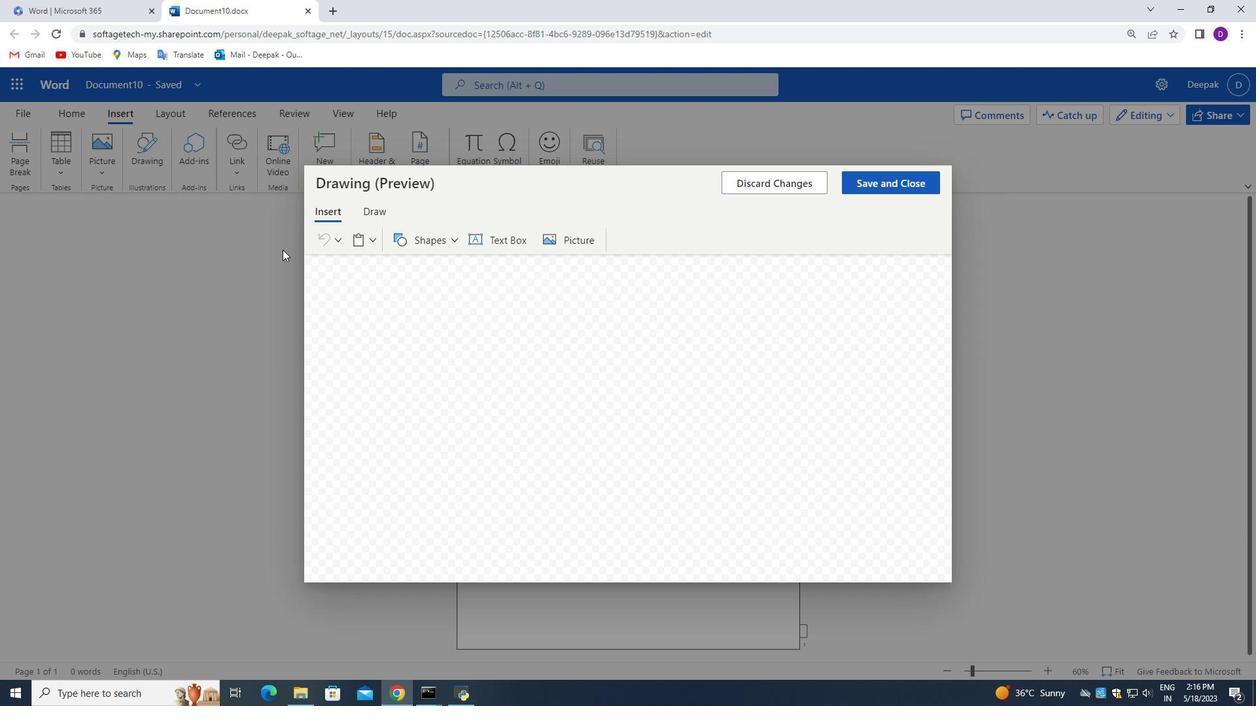 
Action: Mouse pressed left at (276, 249)
Screenshot: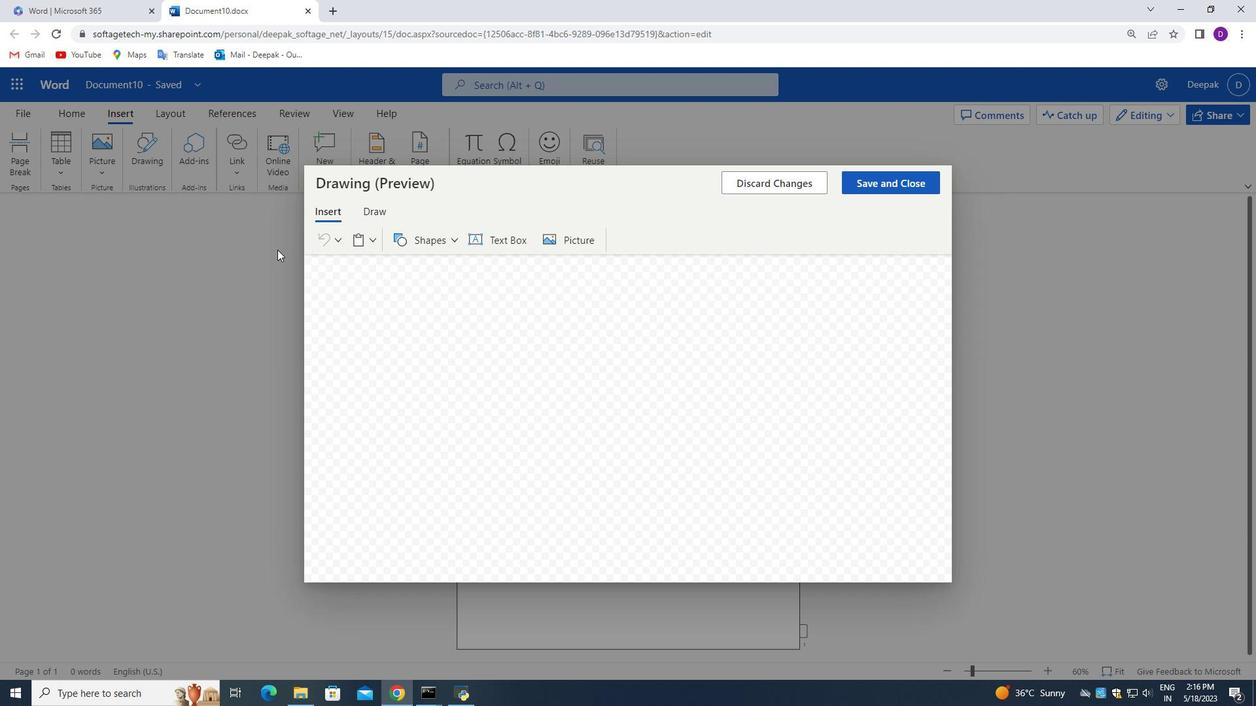 
Action: Mouse moved to (786, 179)
Screenshot: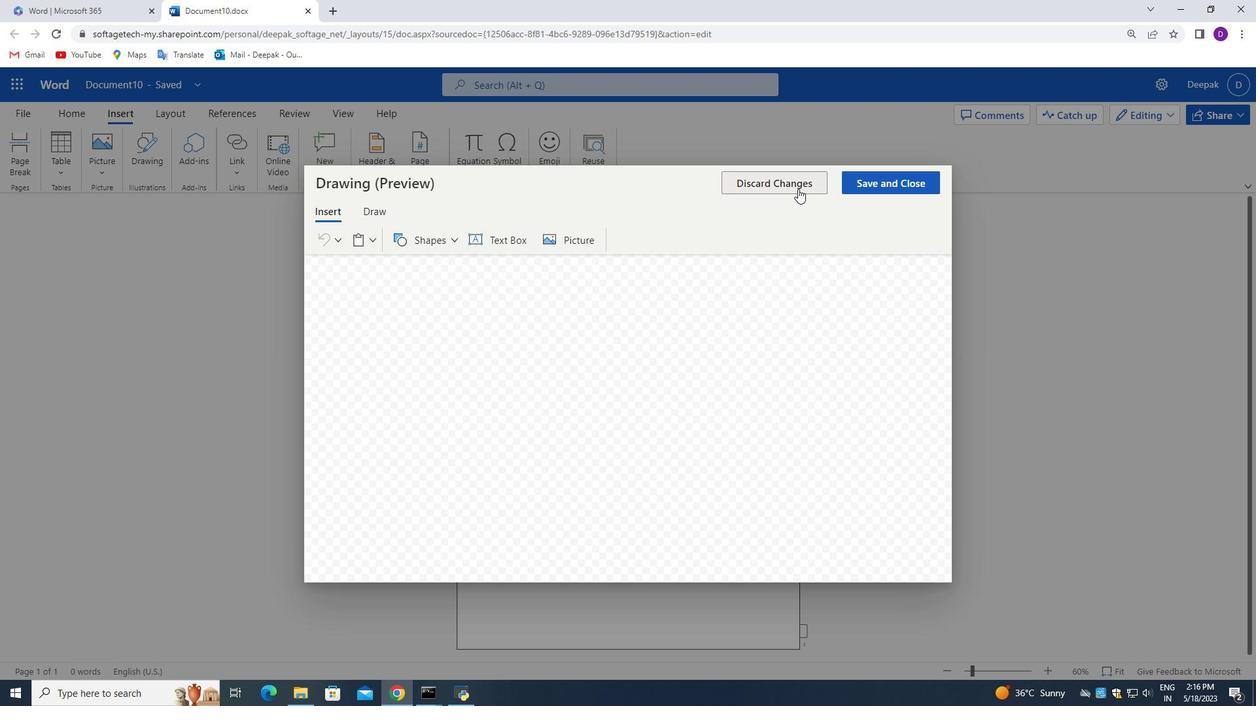 
Action: Mouse pressed left at (786, 179)
Screenshot: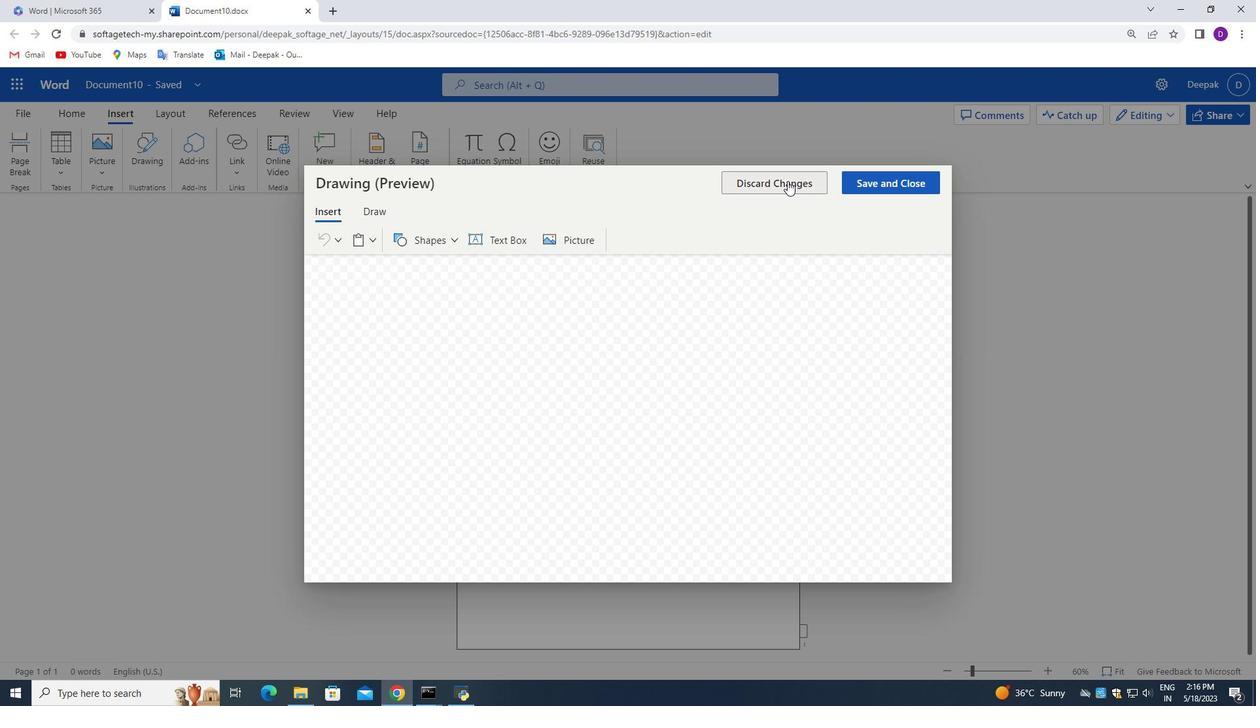 
Action: Mouse moved to (197, 163)
Screenshot: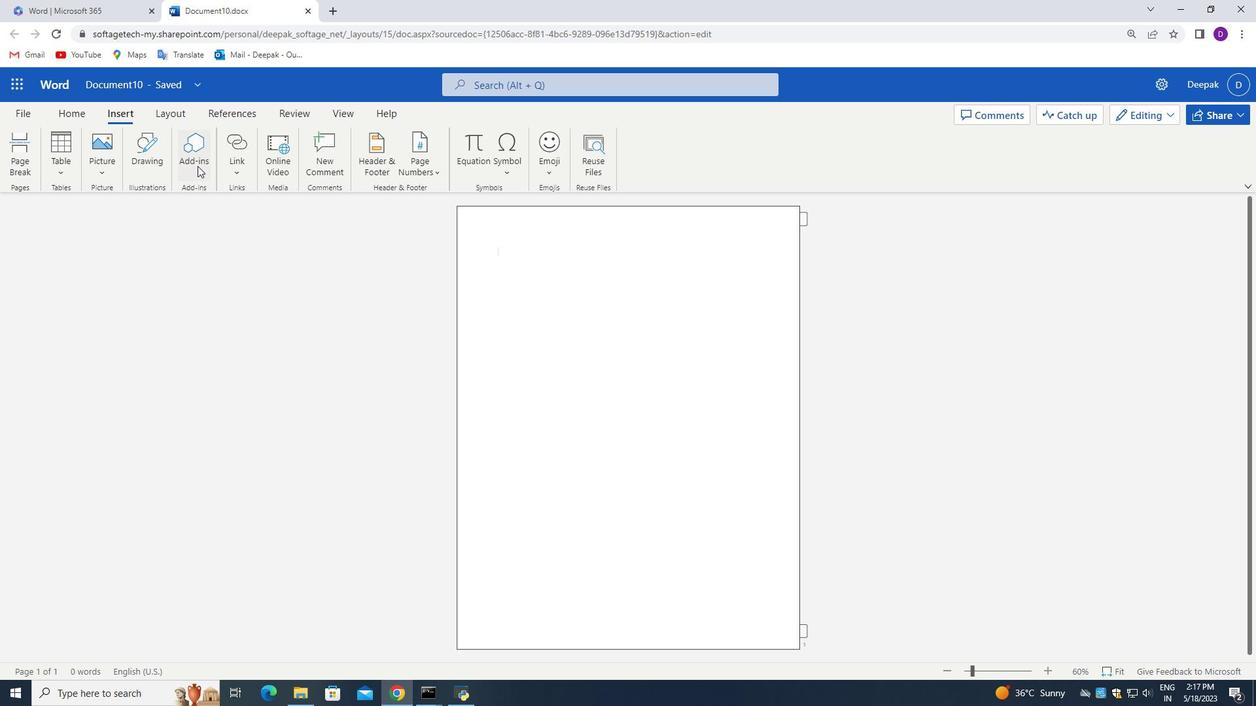 
Action: Mouse pressed left at (197, 163)
Screenshot: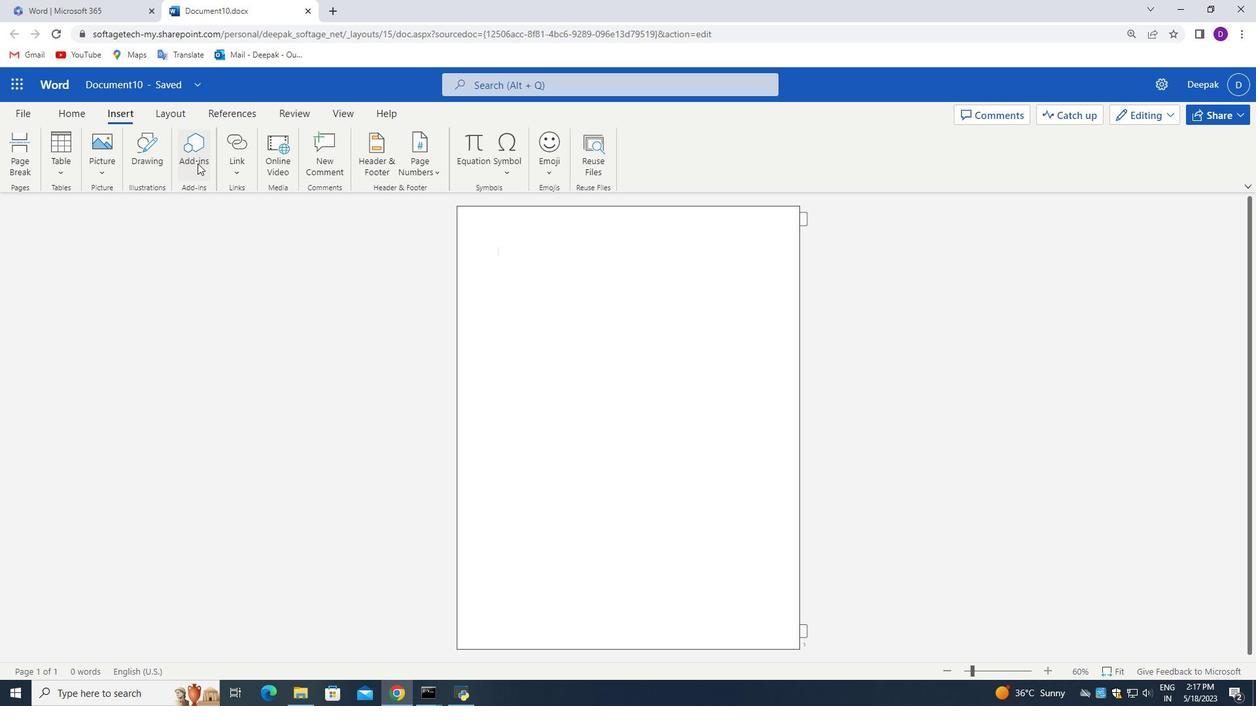 
Action: Mouse moved to (862, 138)
Screenshot: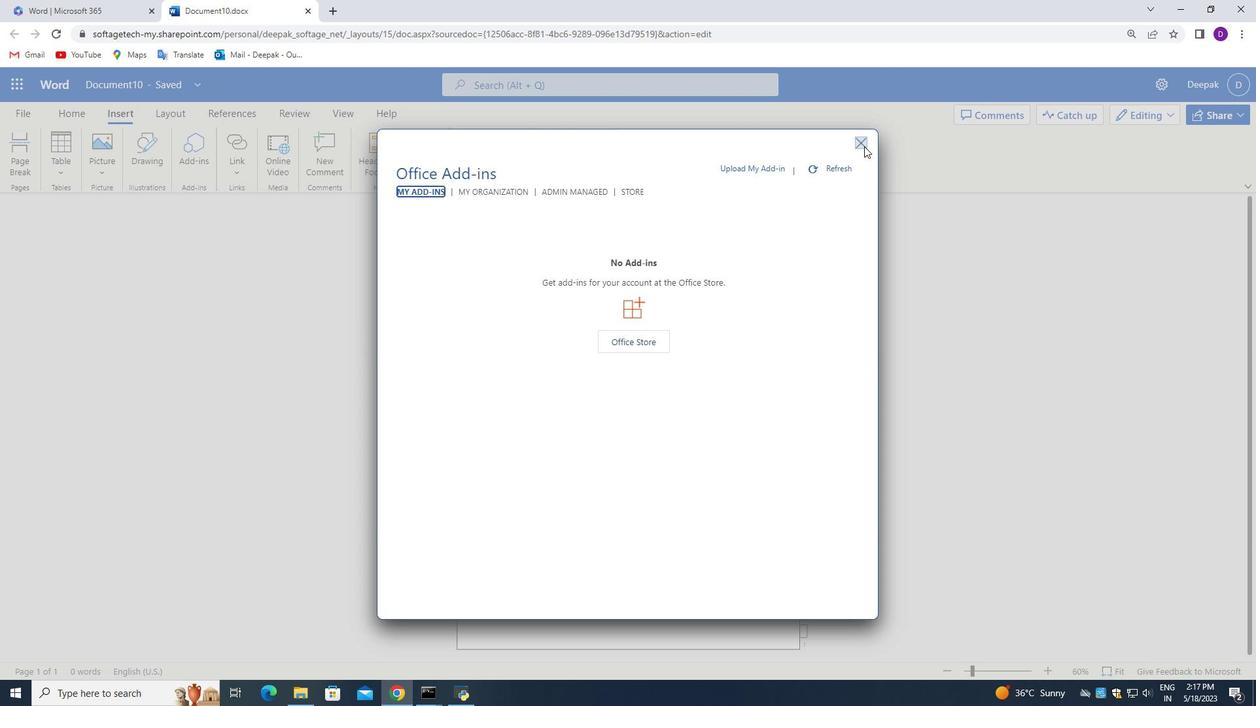 
Action: Mouse pressed left at (862, 138)
Screenshot: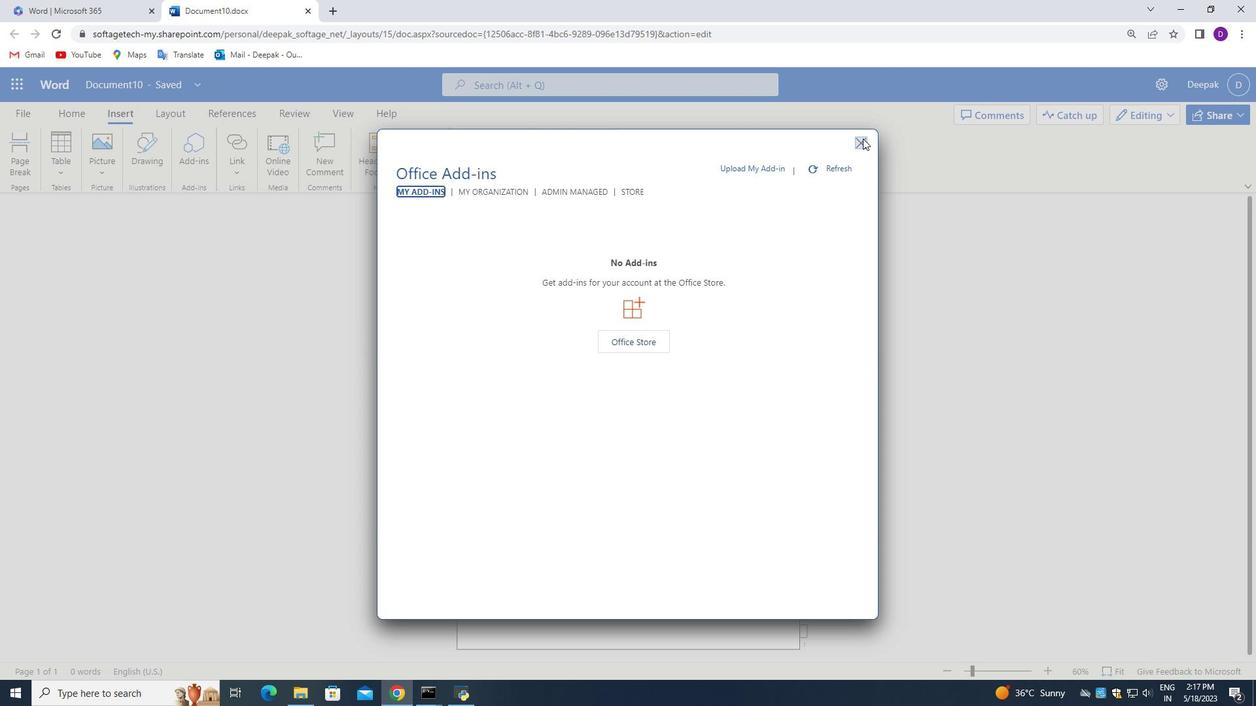 
Action: Mouse moved to (148, 153)
Screenshot: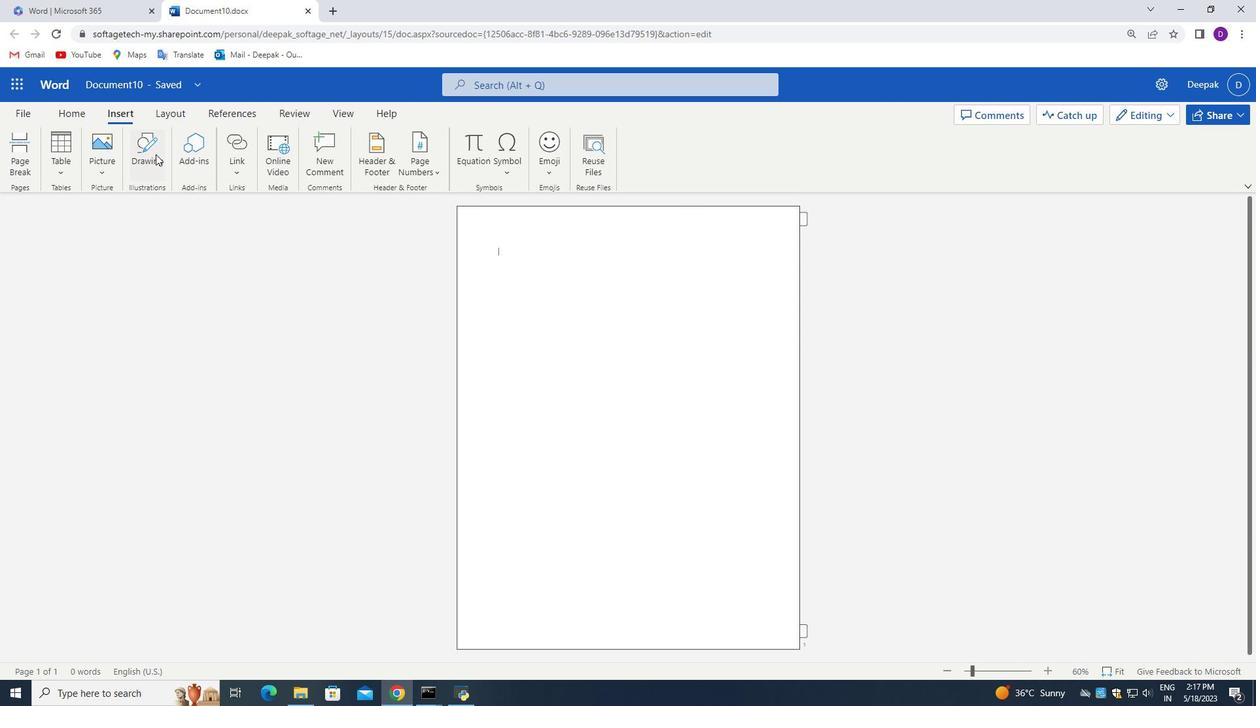 
Action: Mouse pressed left at (148, 153)
Screenshot: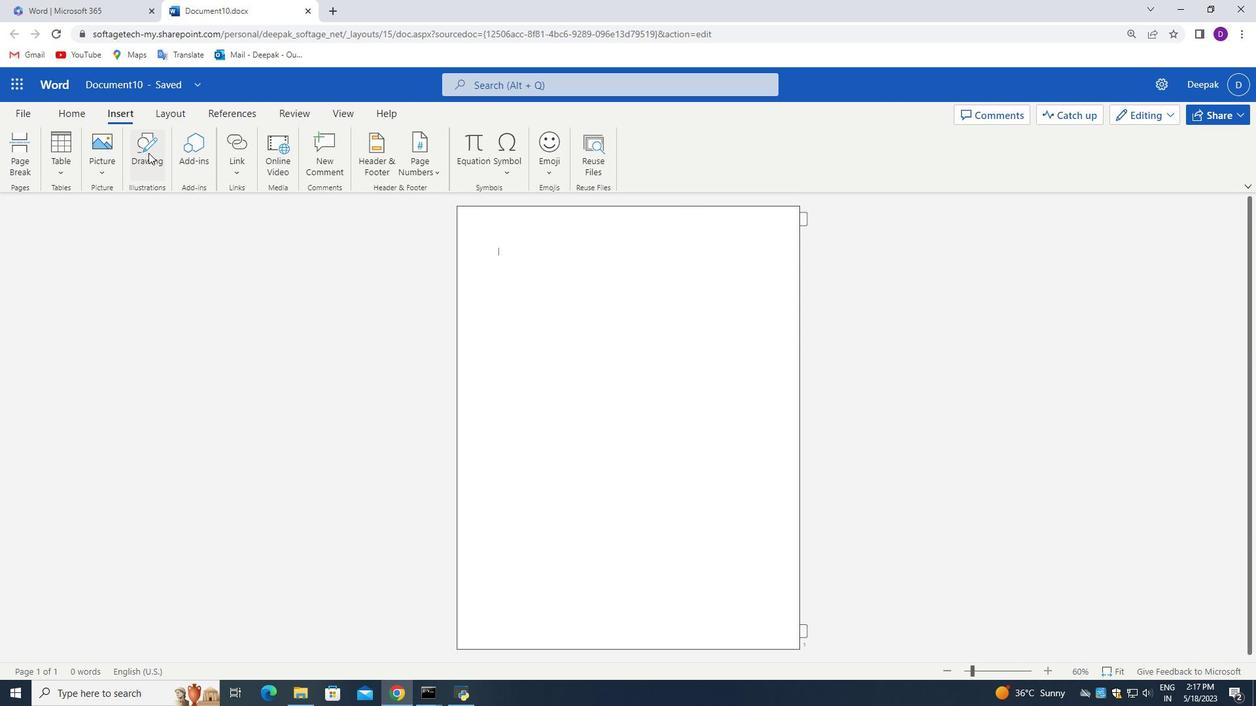 
Action: Mouse moved to (455, 241)
Screenshot: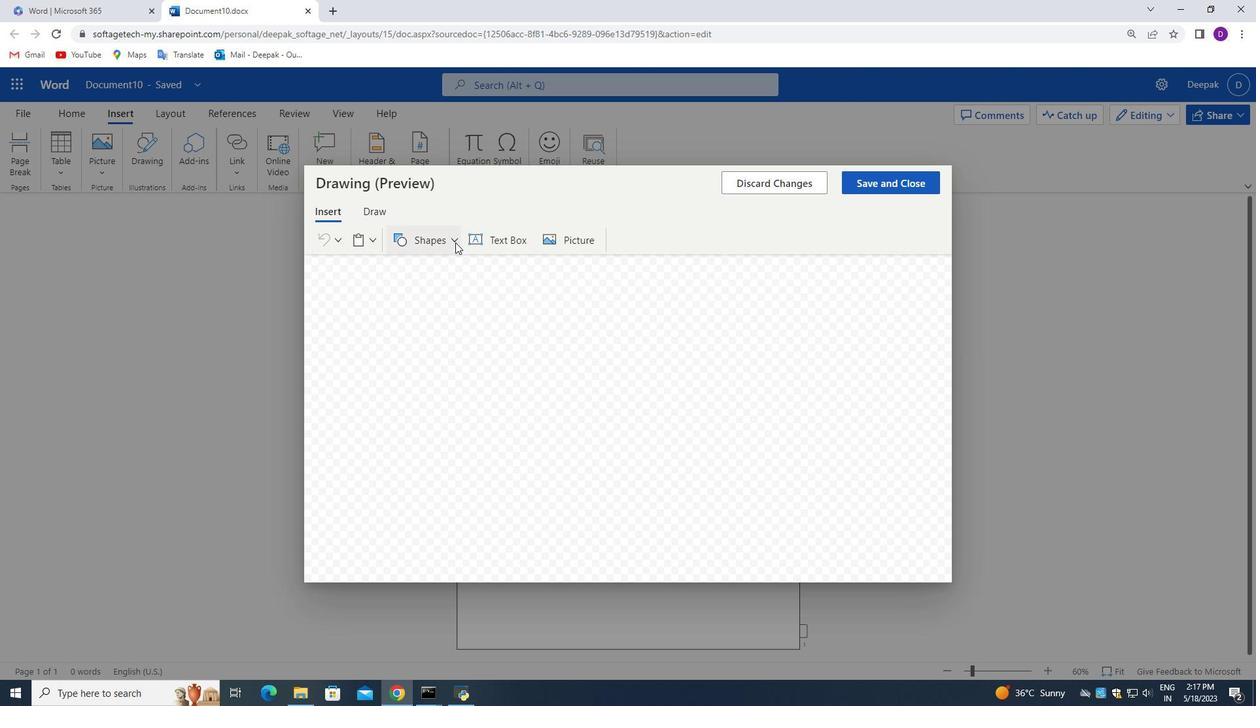 
Action: Mouse pressed left at (455, 241)
Screenshot: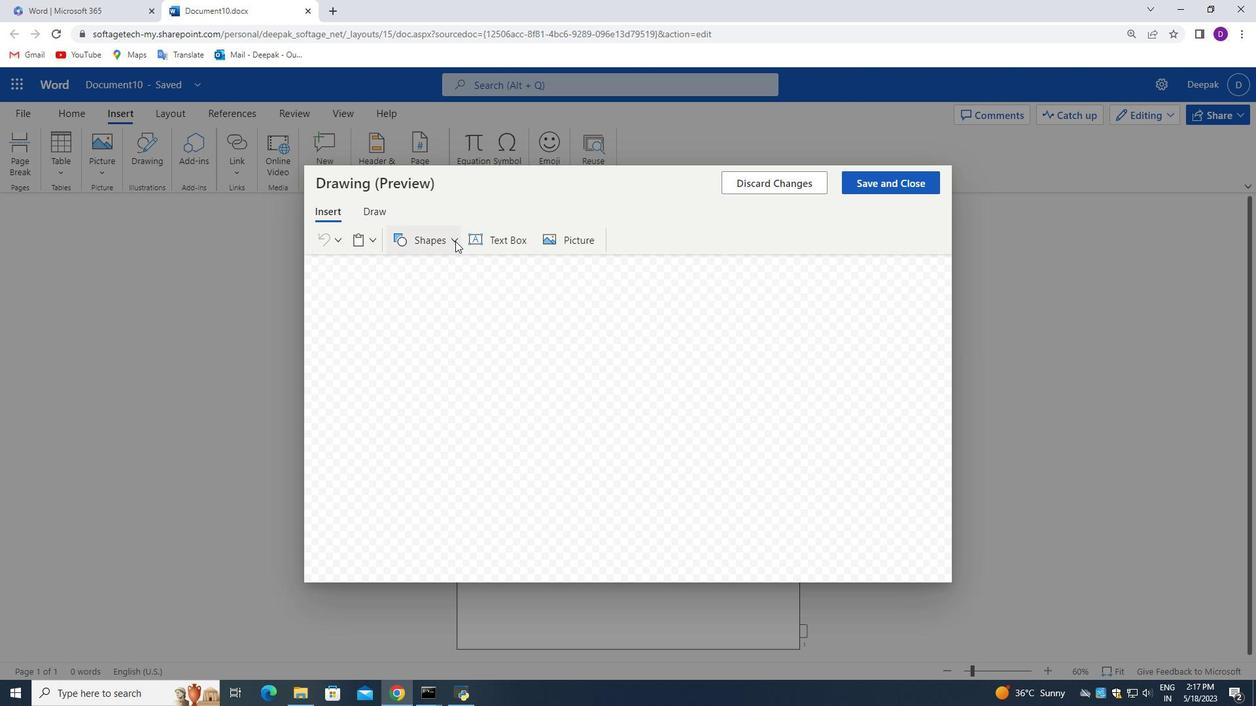 
Action: Mouse moved to (421, 293)
Screenshot: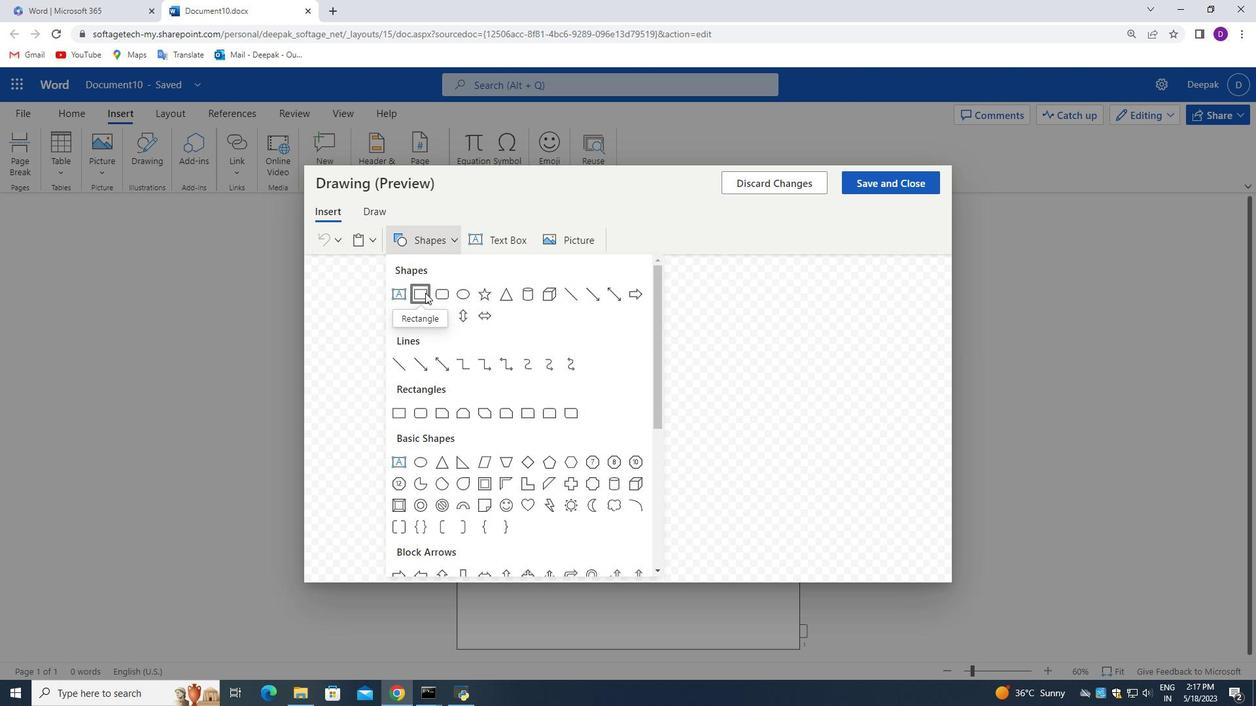 
Action: Mouse pressed left at (421, 293)
Screenshot: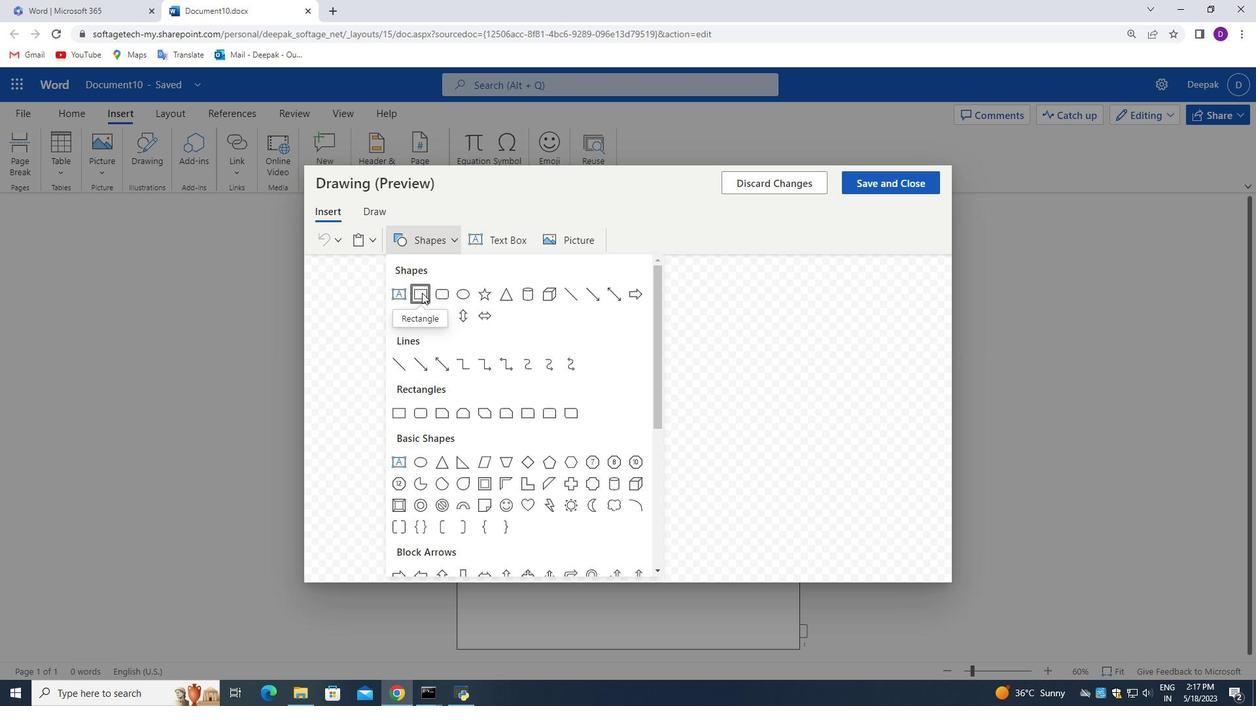 
Action: Mouse moved to (372, 297)
Screenshot: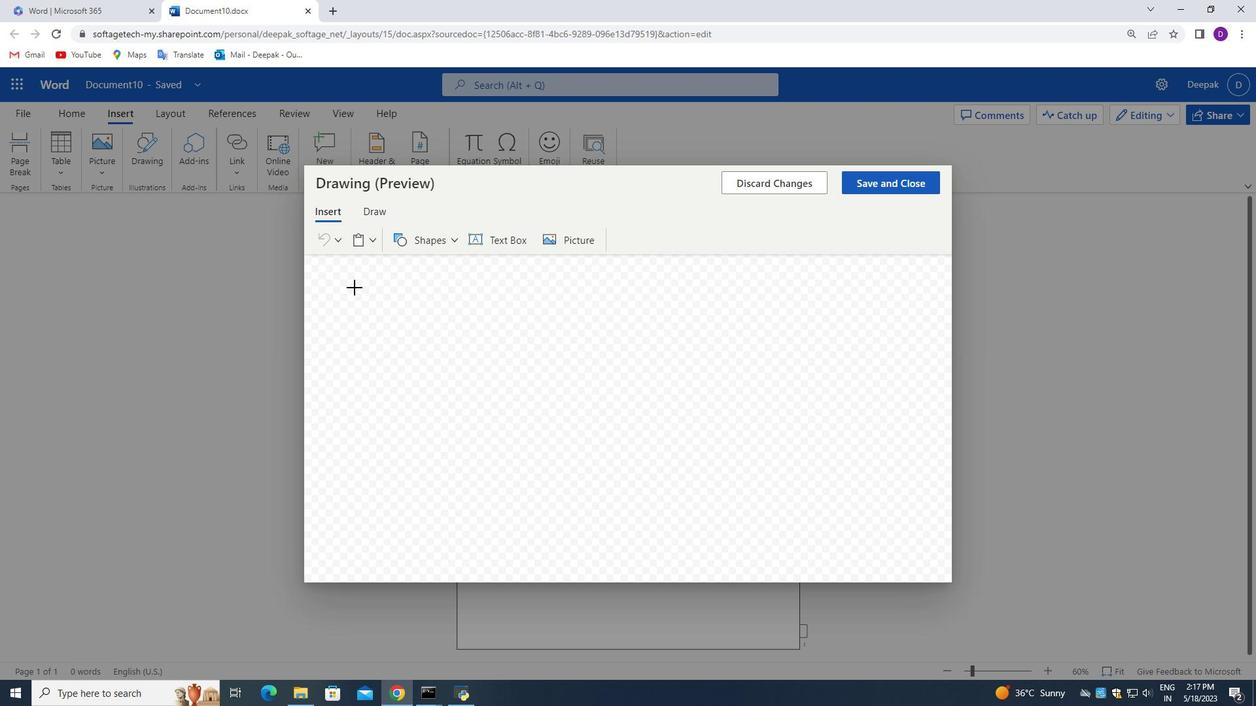 
Action: Mouse pressed left at (372, 297)
Screenshot: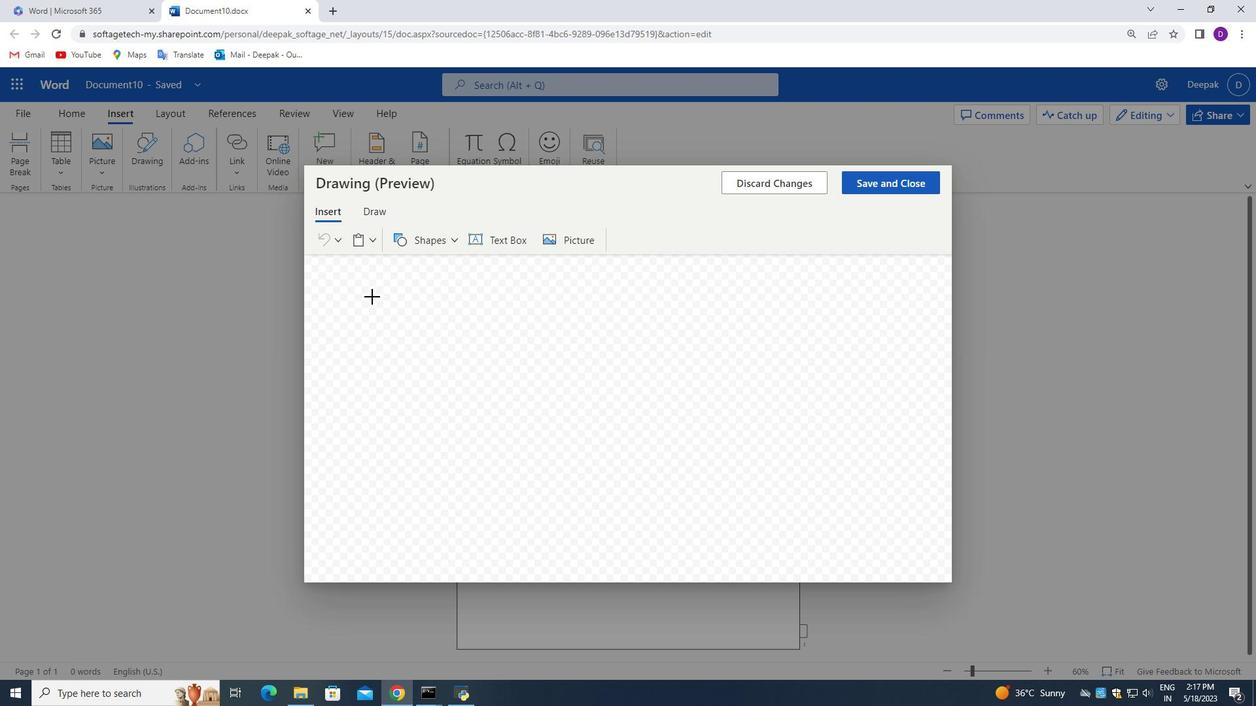 
Action: Mouse moved to (776, 175)
Screenshot: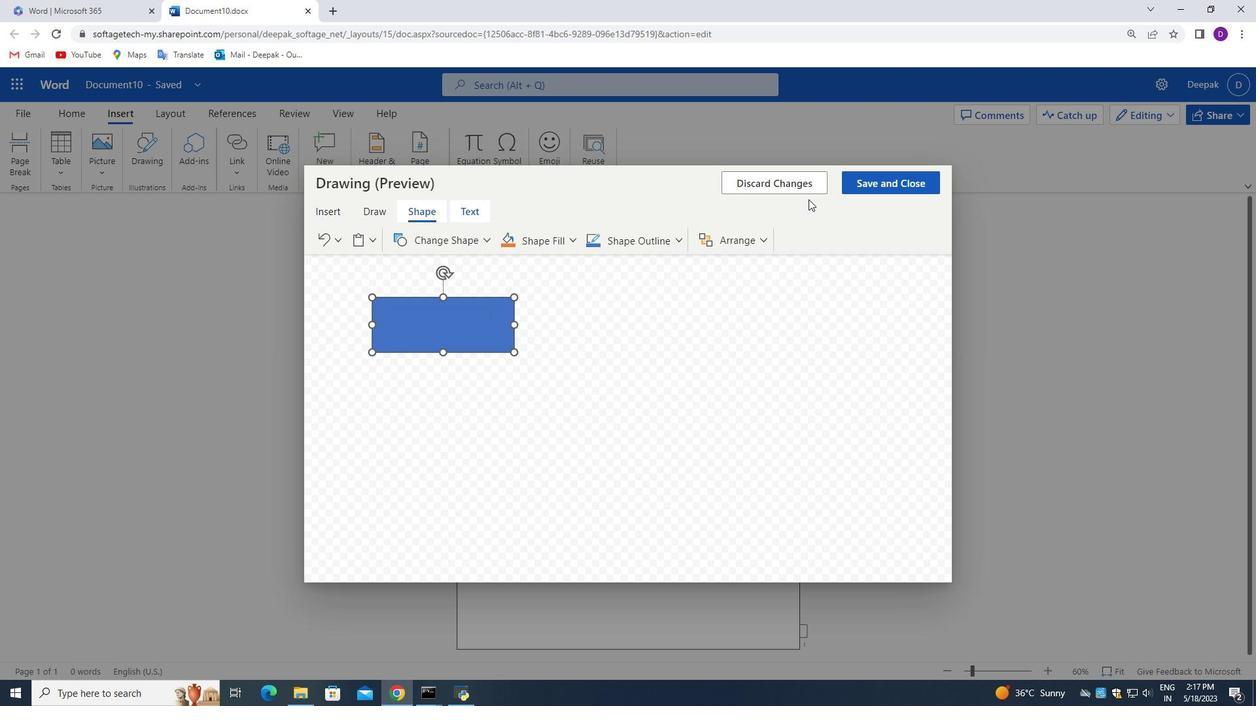 
Action: Mouse pressed left at (776, 175)
Screenshot: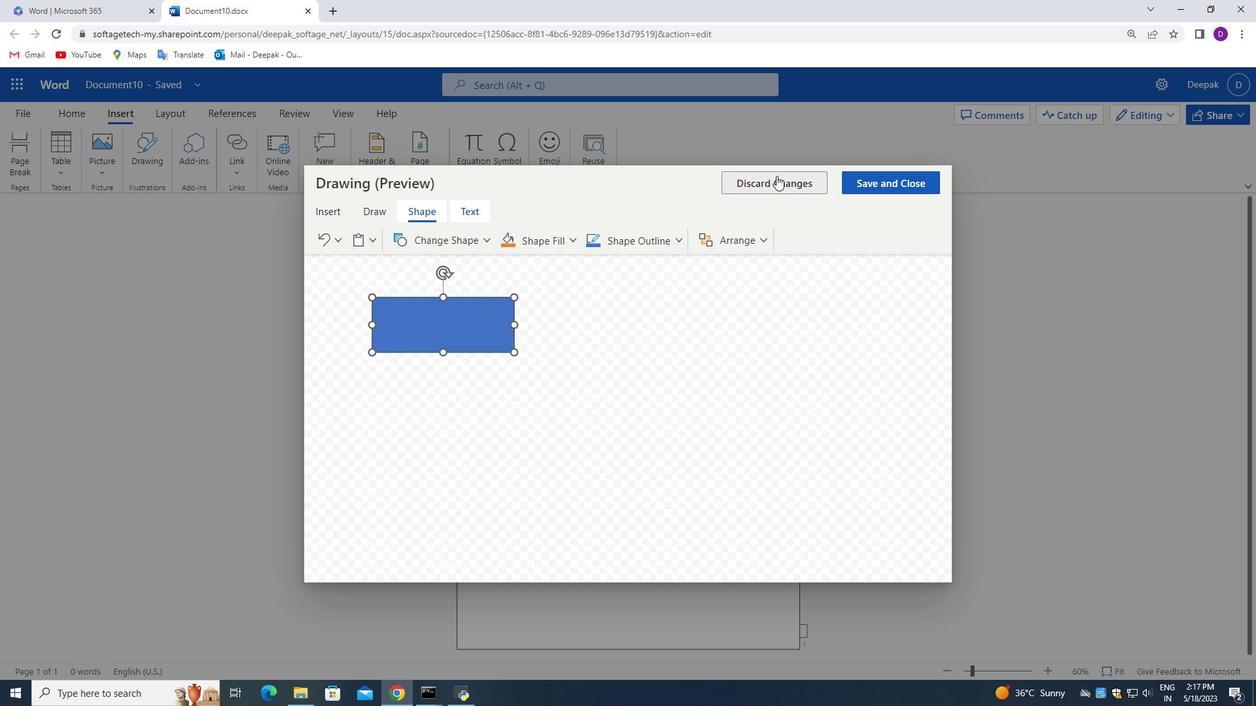 
Action: Mouse moved to (458, 206)
Screenshot: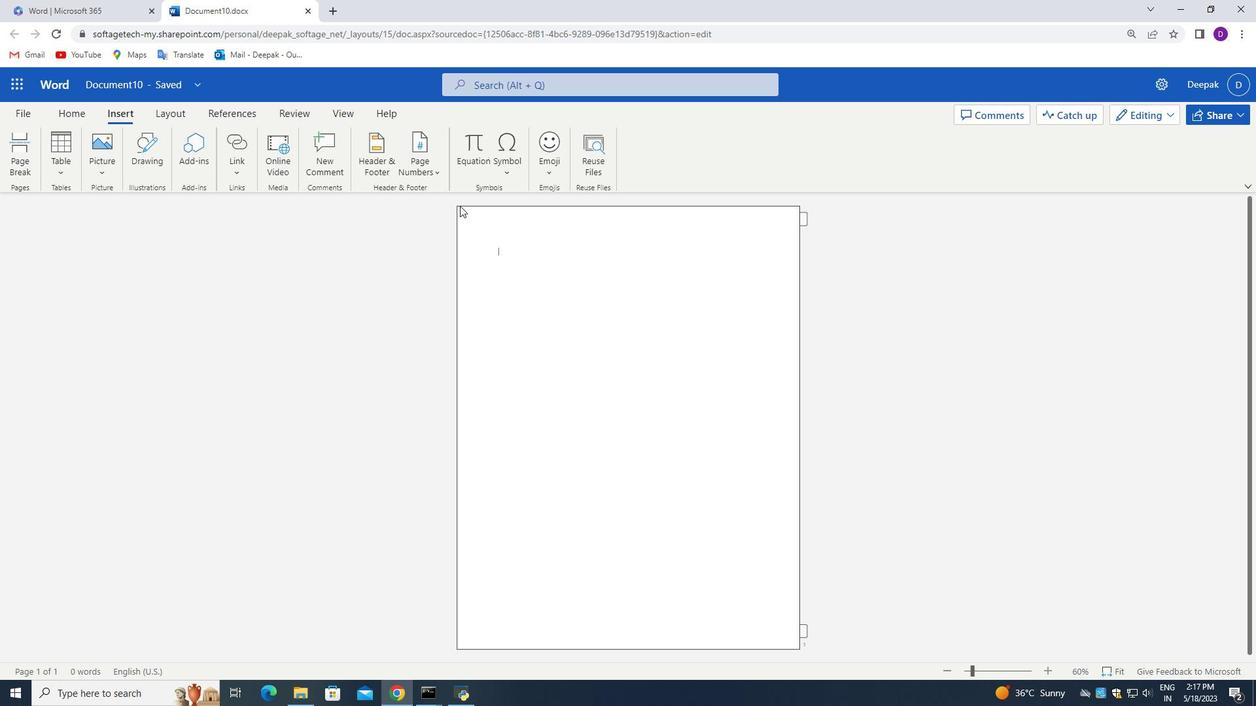 
Action: Mouse pressed left at (458, 206)
Screenshot: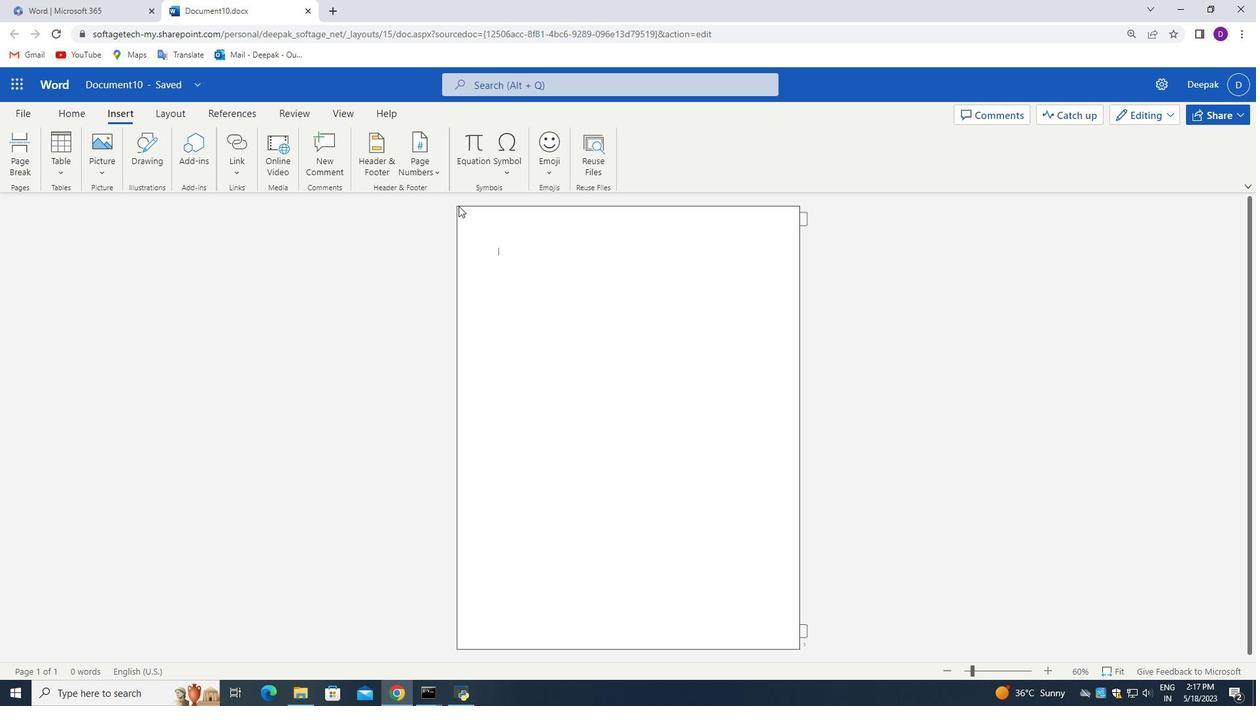 
Action: Mouse moved to (605, 345)
Screenshot: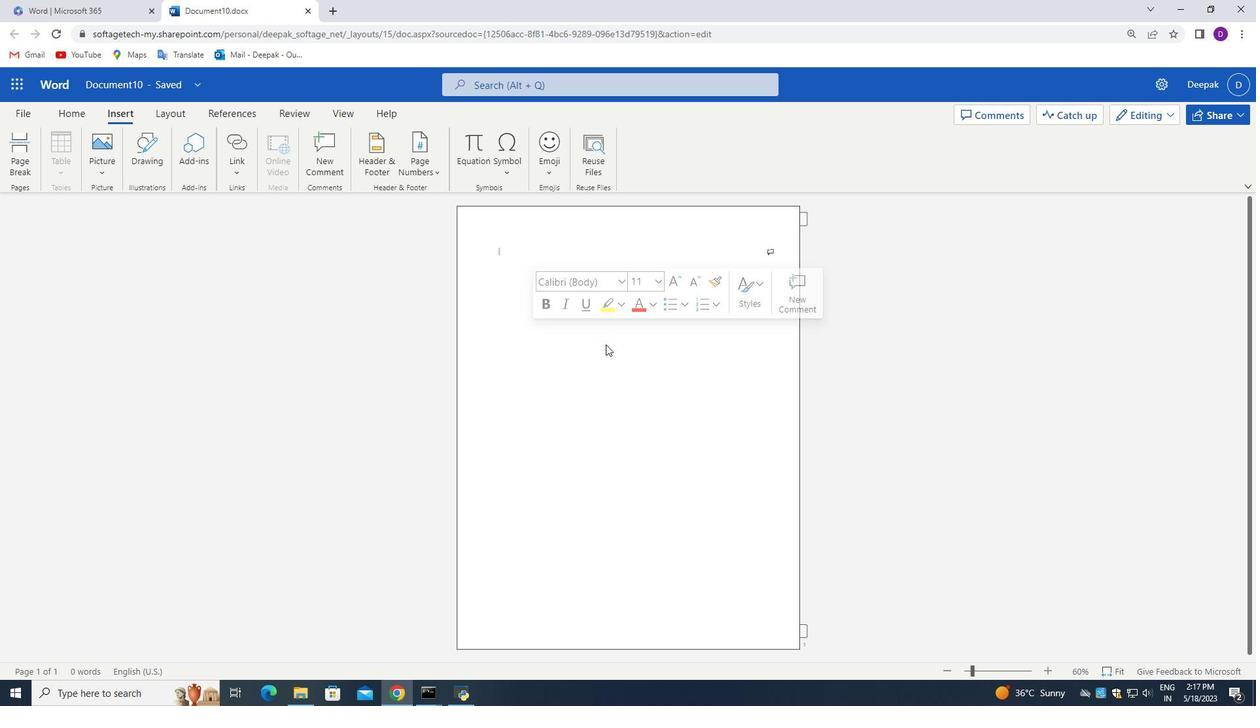 
Action: Mouse pressed left at (605, 345)
Screenshot: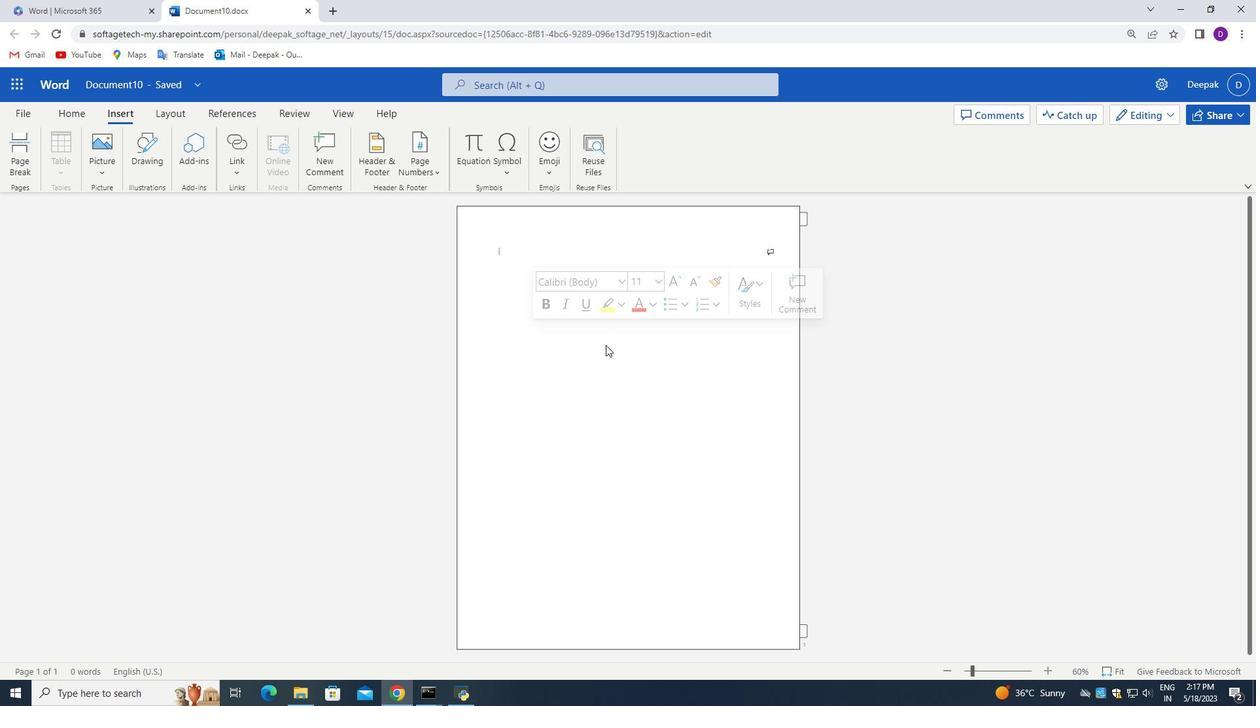 
Action: Mouse moved to (518, 253)
Screenshot: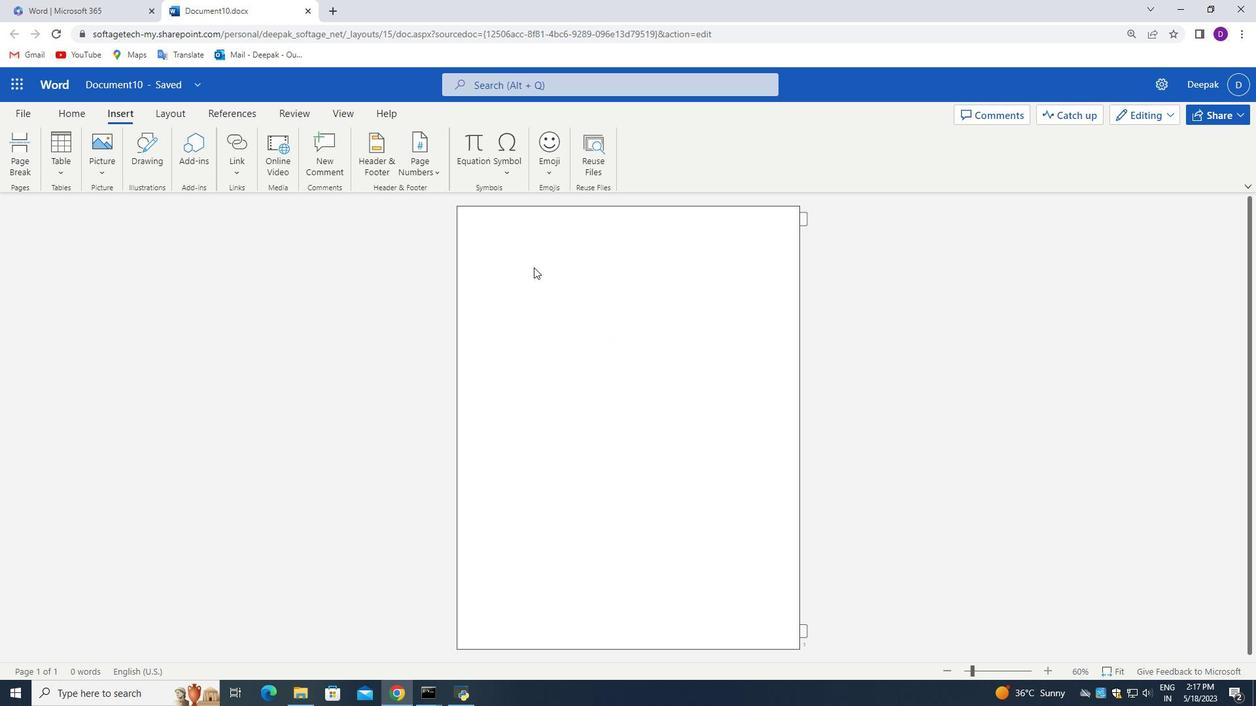 
Action: Mouse pressed left at (518, 253)
Screenshot: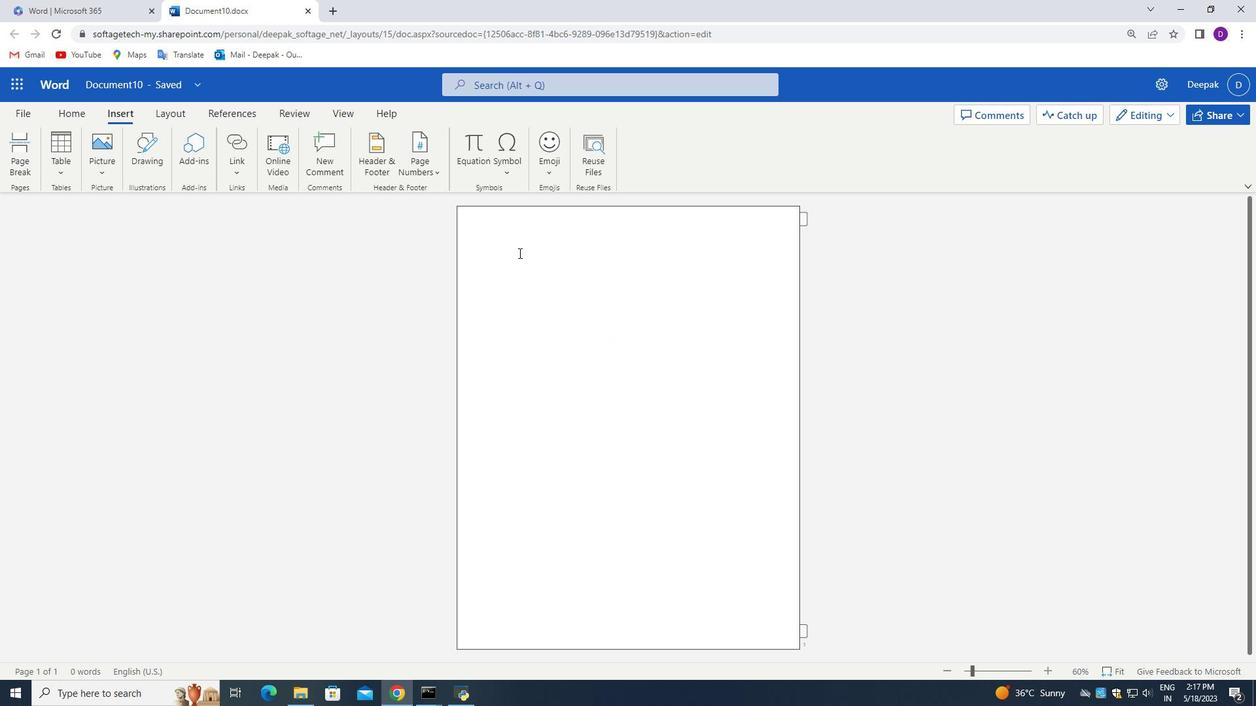 
Action: Mouse moved to (155, 171)
Screenshot: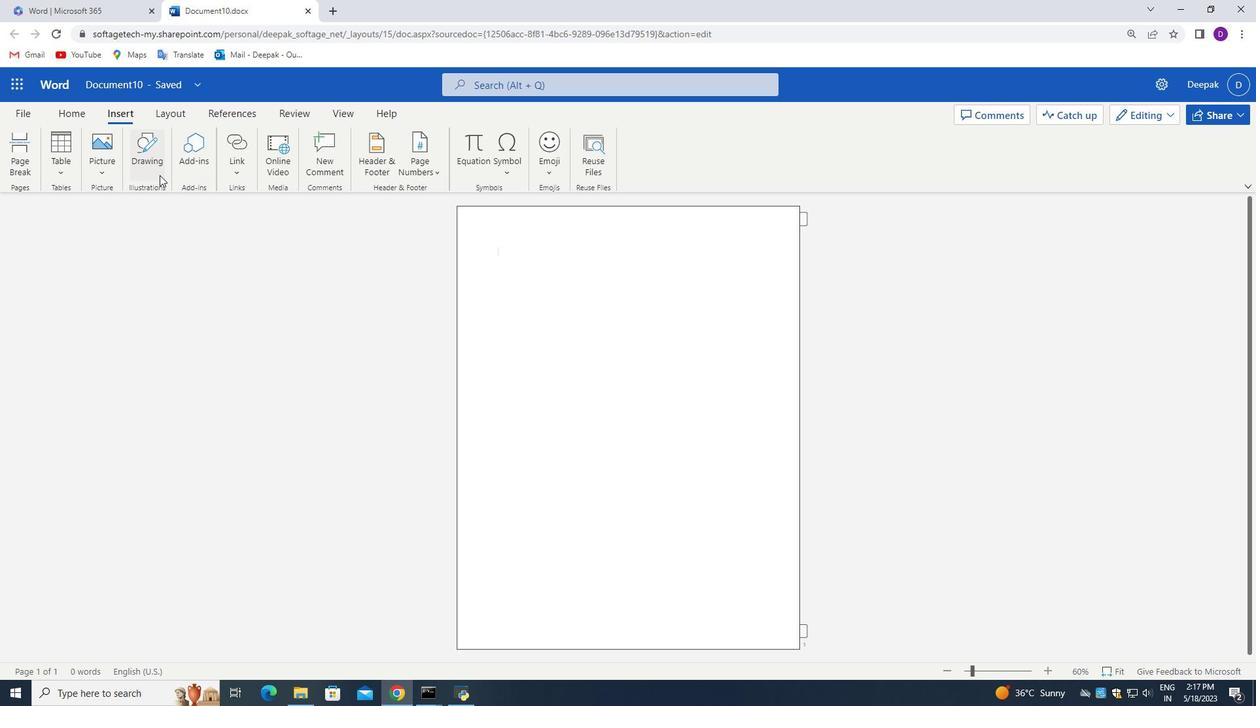 
Action: Mouse pressed left at (155, 171)
Screenshot: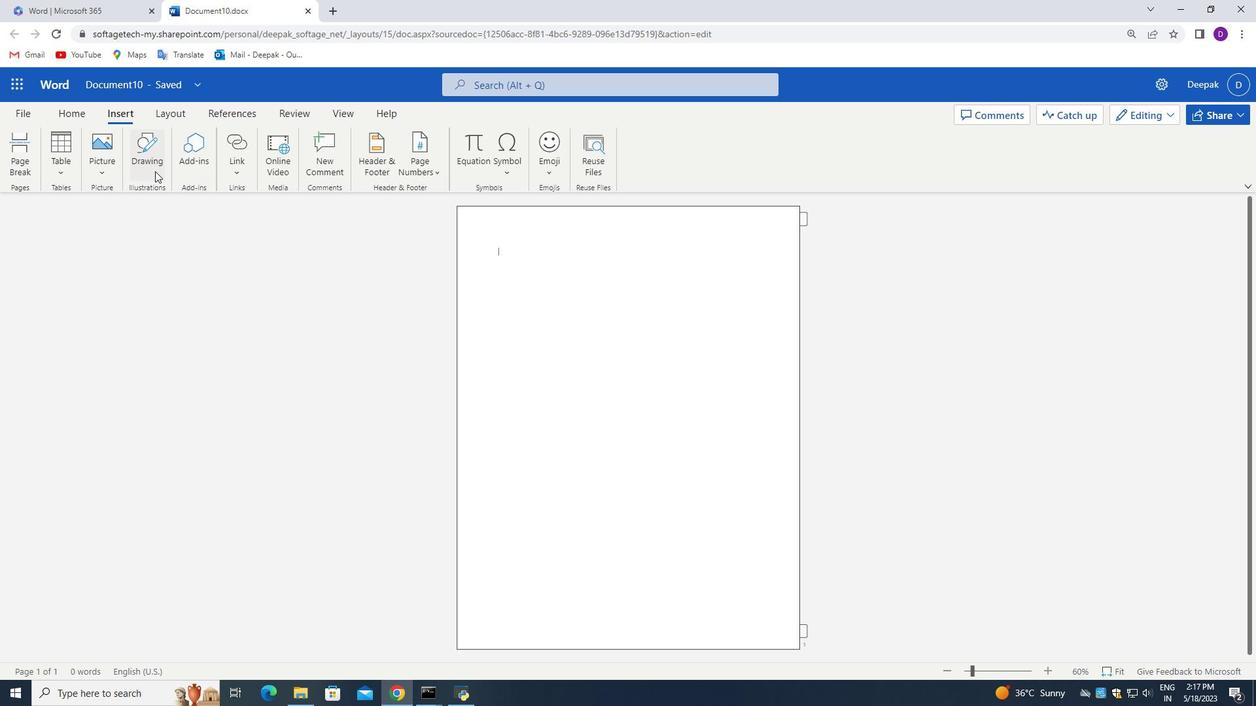 
Action: Mouse moved to (574, 242)
Screenshot: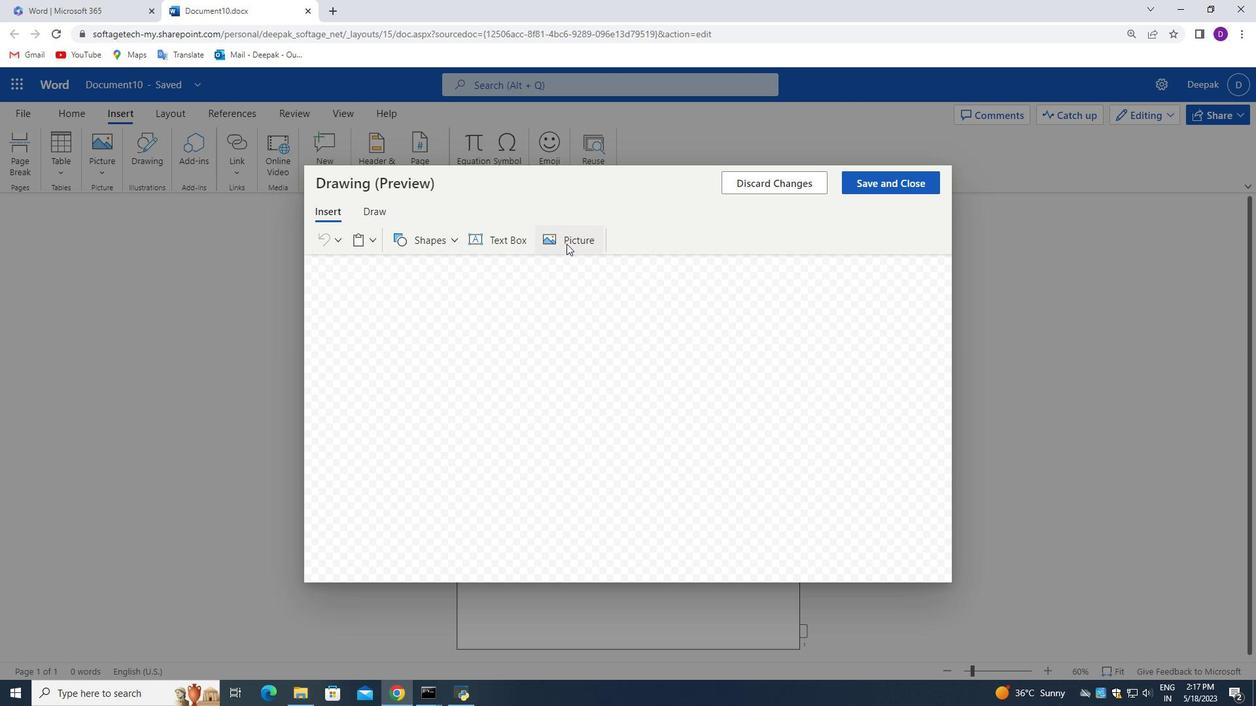 
Action: Mouse pressed left at (574, 242)
Screenshot: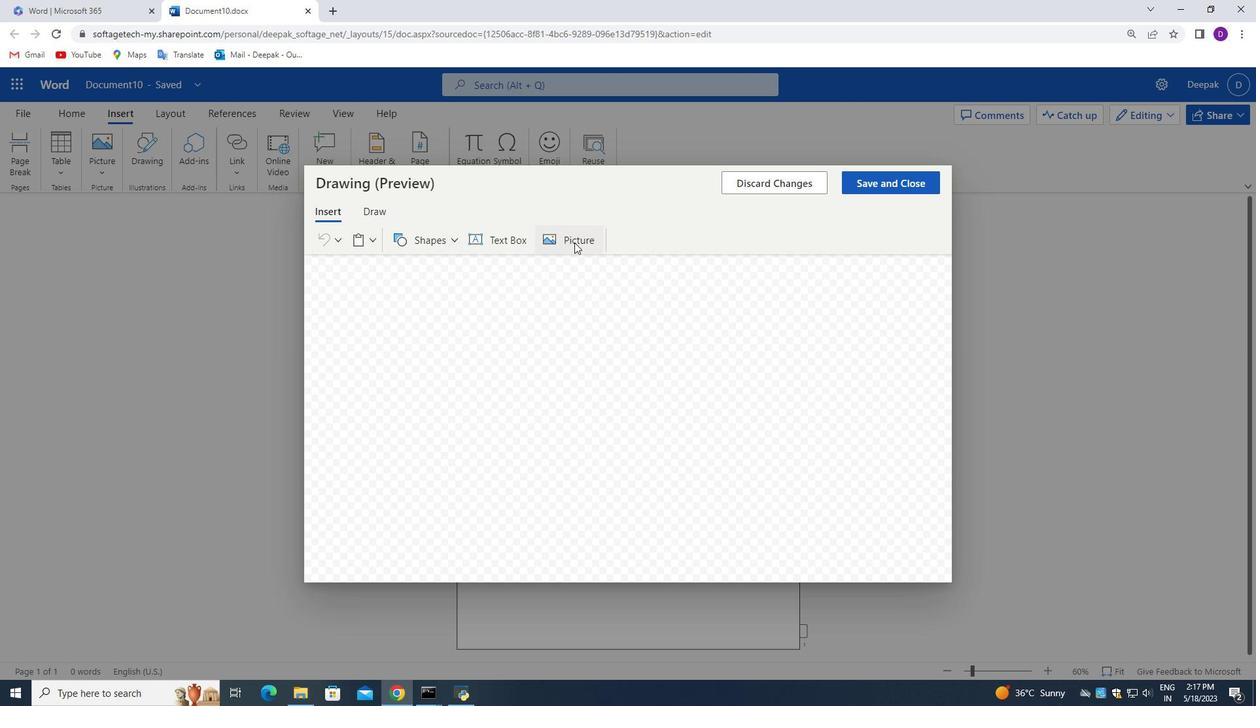 
Action: Mouse moved to (614, 9)
Screenshot: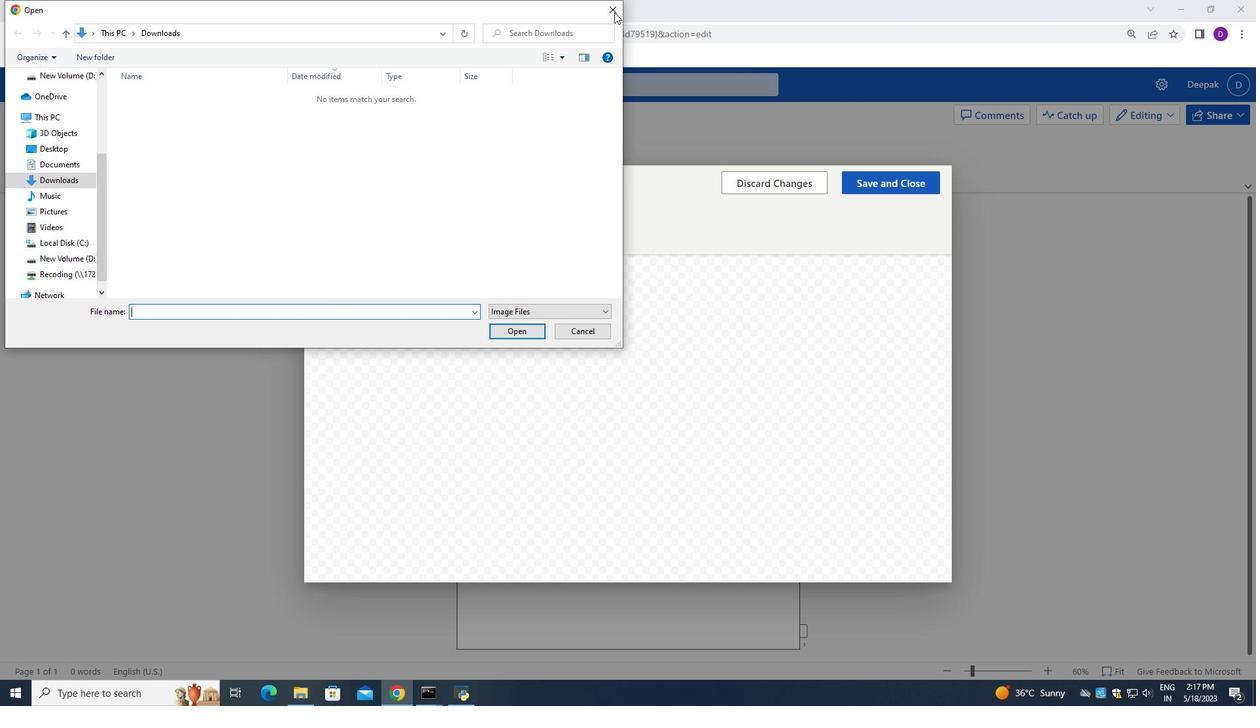
Action: Mouse pressed left at (614, 9)
Screenshot: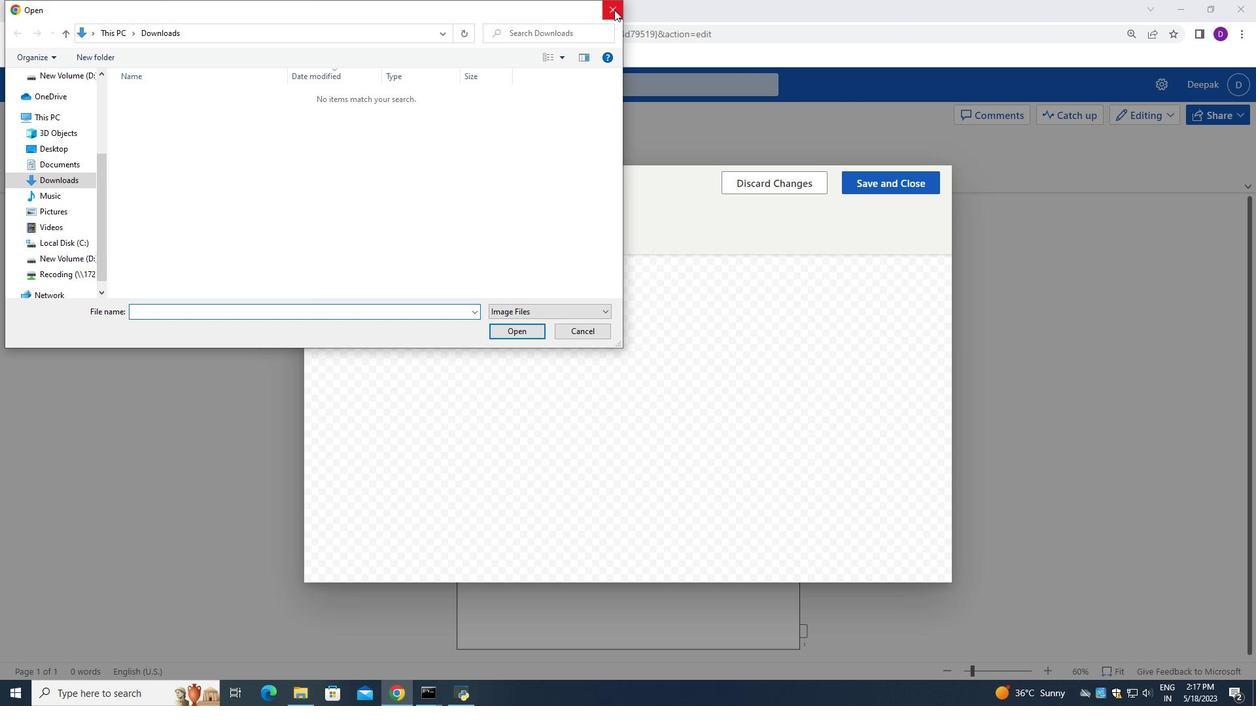 
Action: Mouse moved to (332, 7)
Screenshot: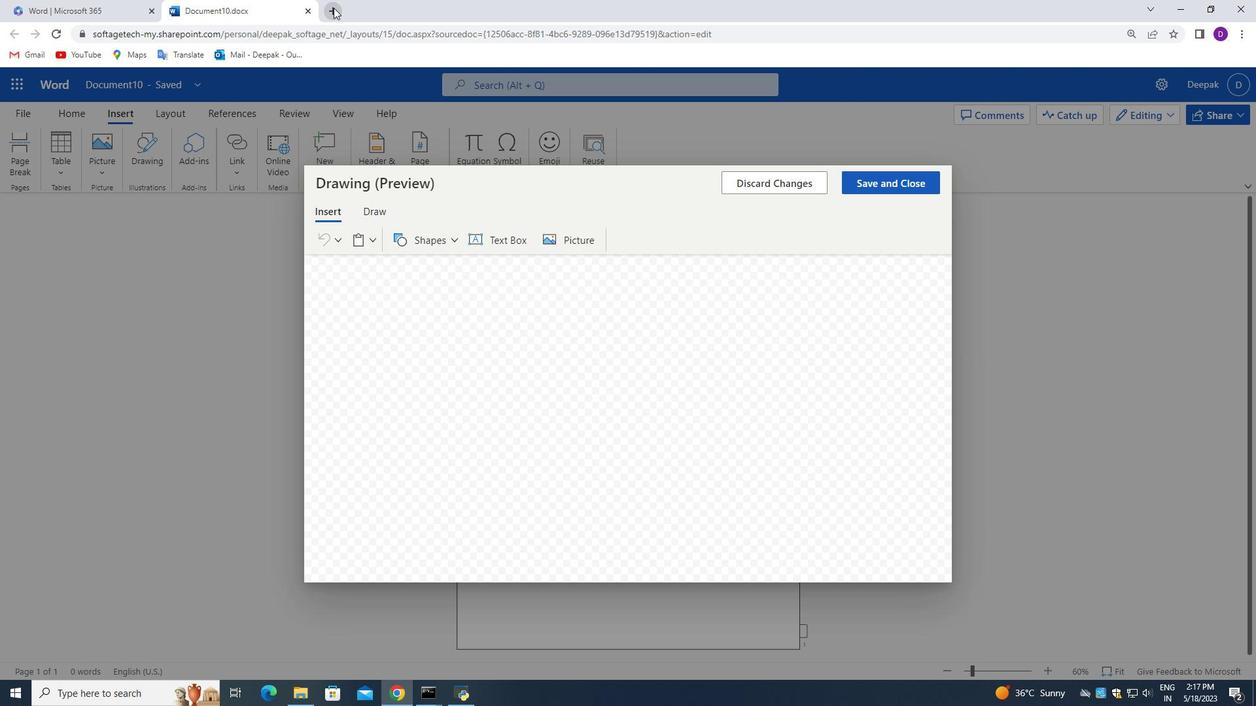 
Action: Mouse pressed left at (332, 7)
Screenshot: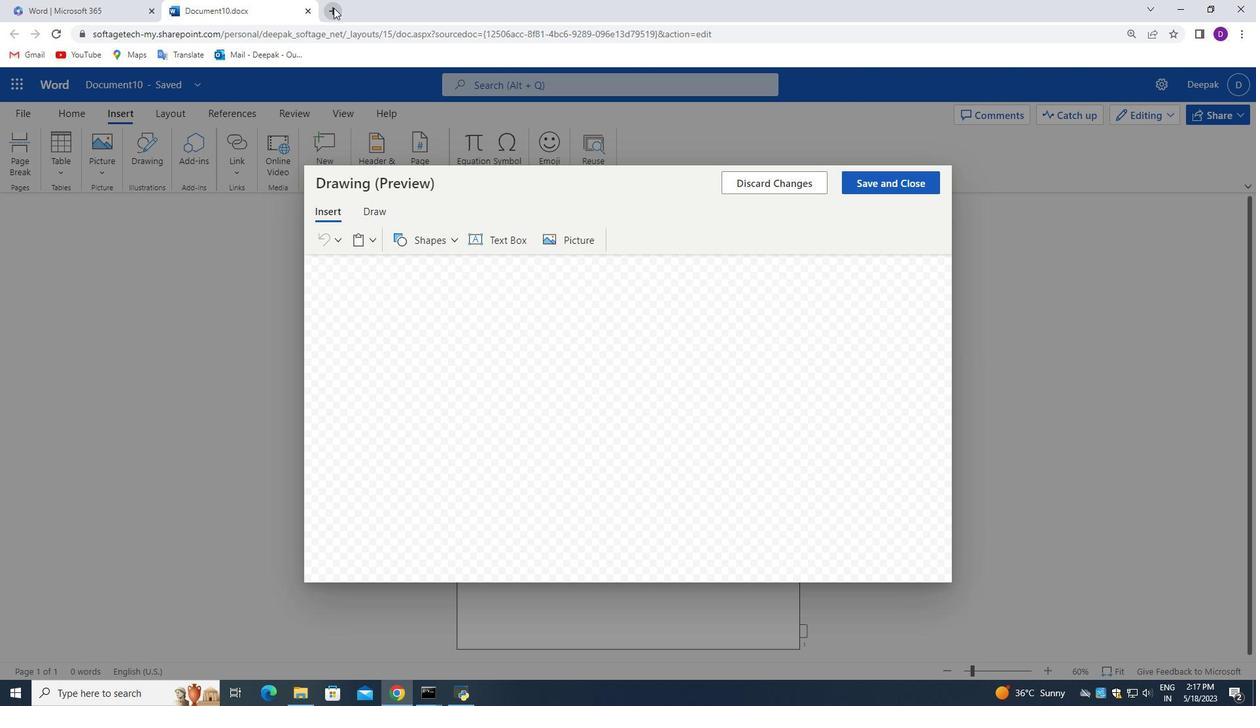 
Action: Mouse moved to (332, 30)
Screenshot: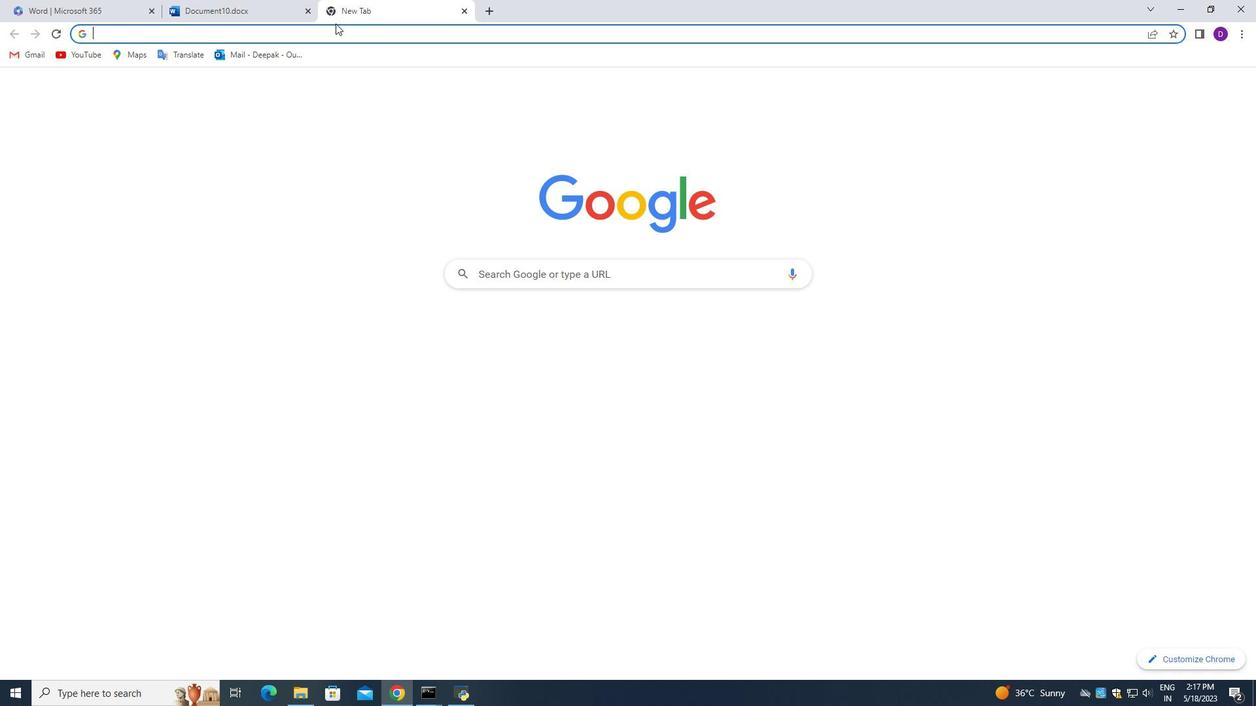 
Action: Mouse pressed left at (332, 30)
Screenshot: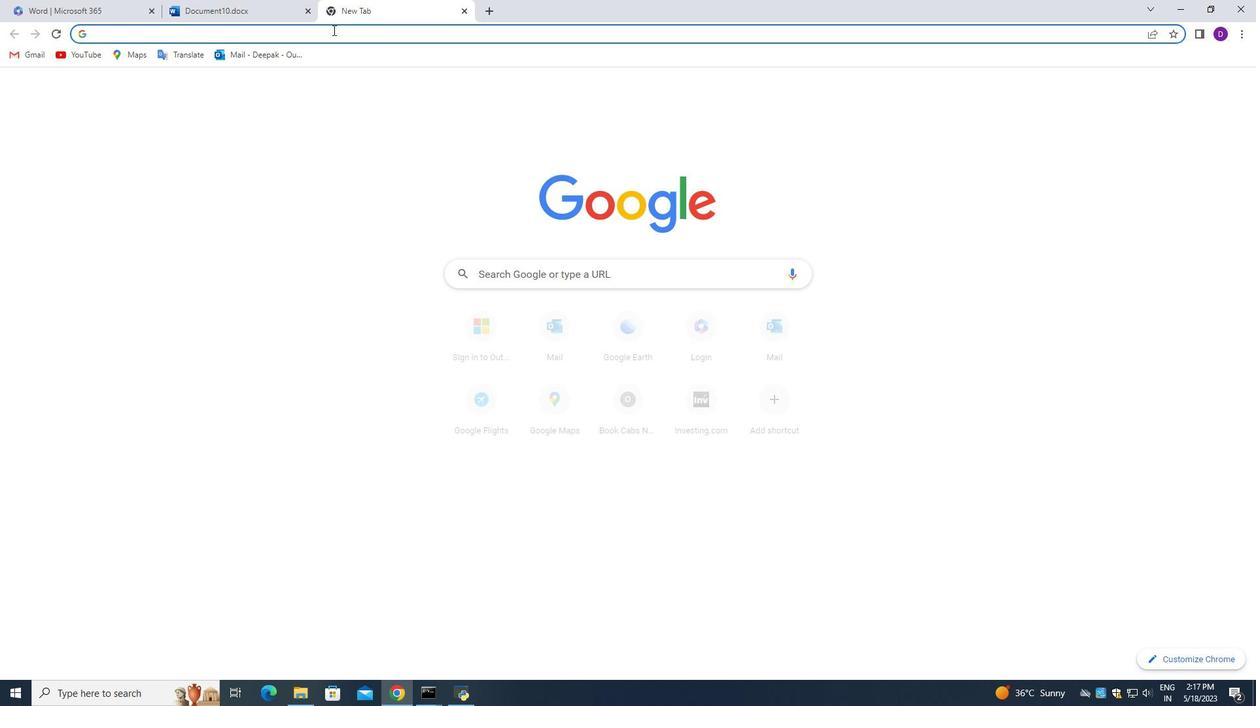 
Action: Key pressed dream<Key.space>
Screenshot: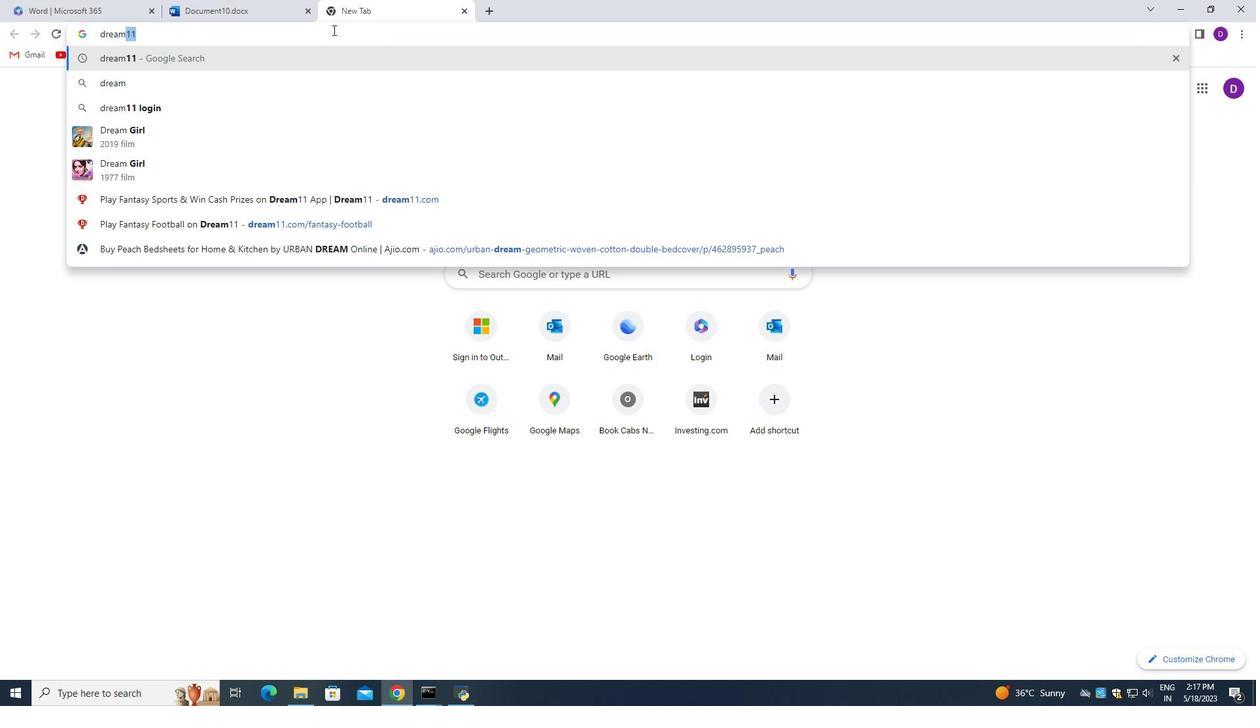 
Action: Mouse moved to (242, 102)
Screenshot: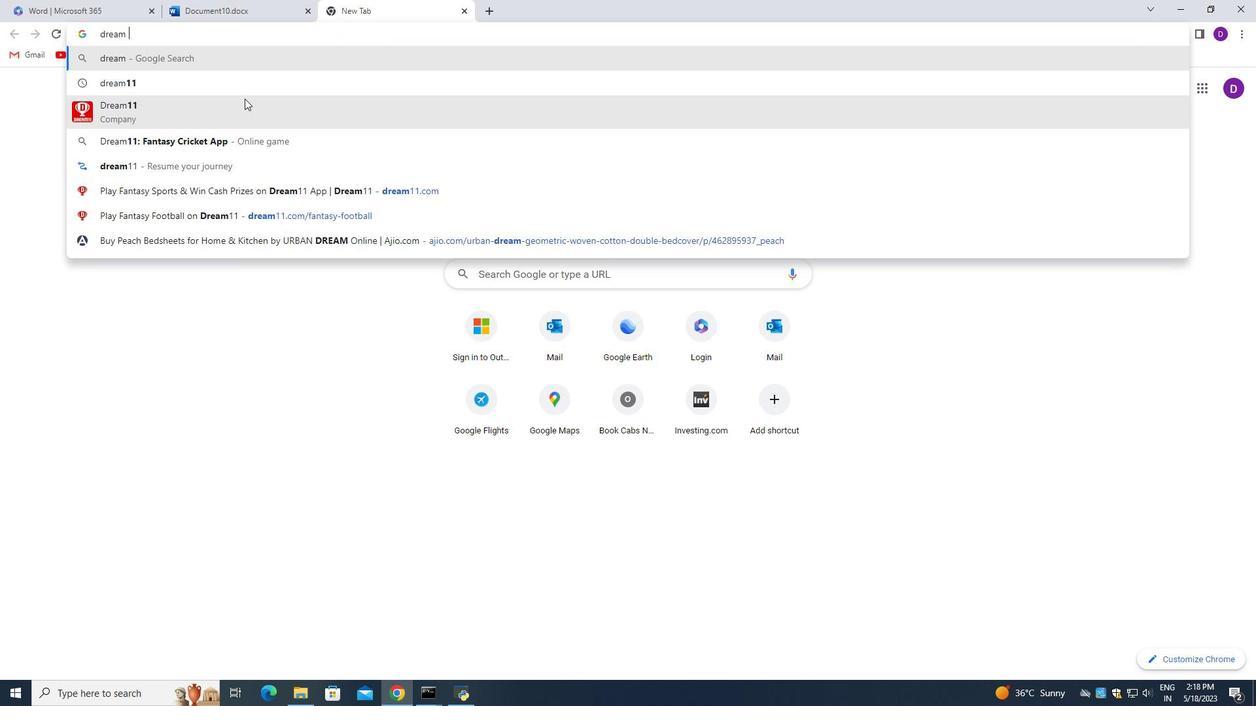
Action: Mouse pressed left at (242, 102)
Screenshot: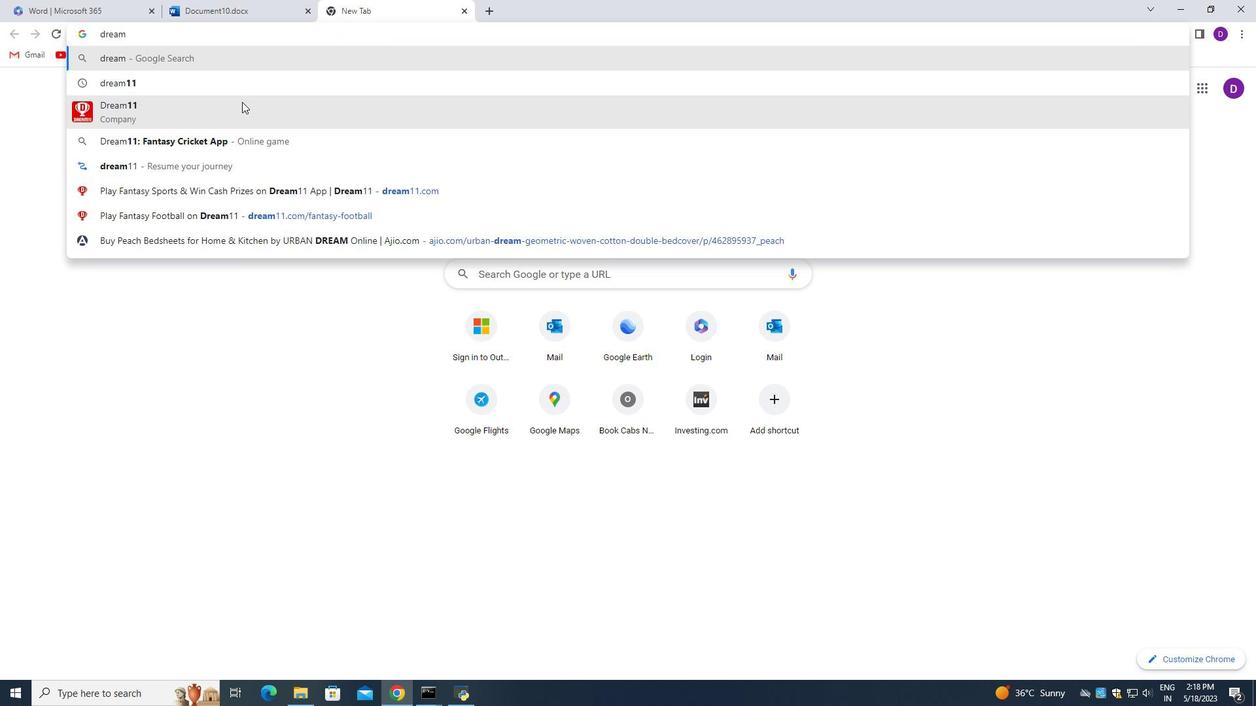 
Action: Mouse moved to (212, 139)
Screenshot: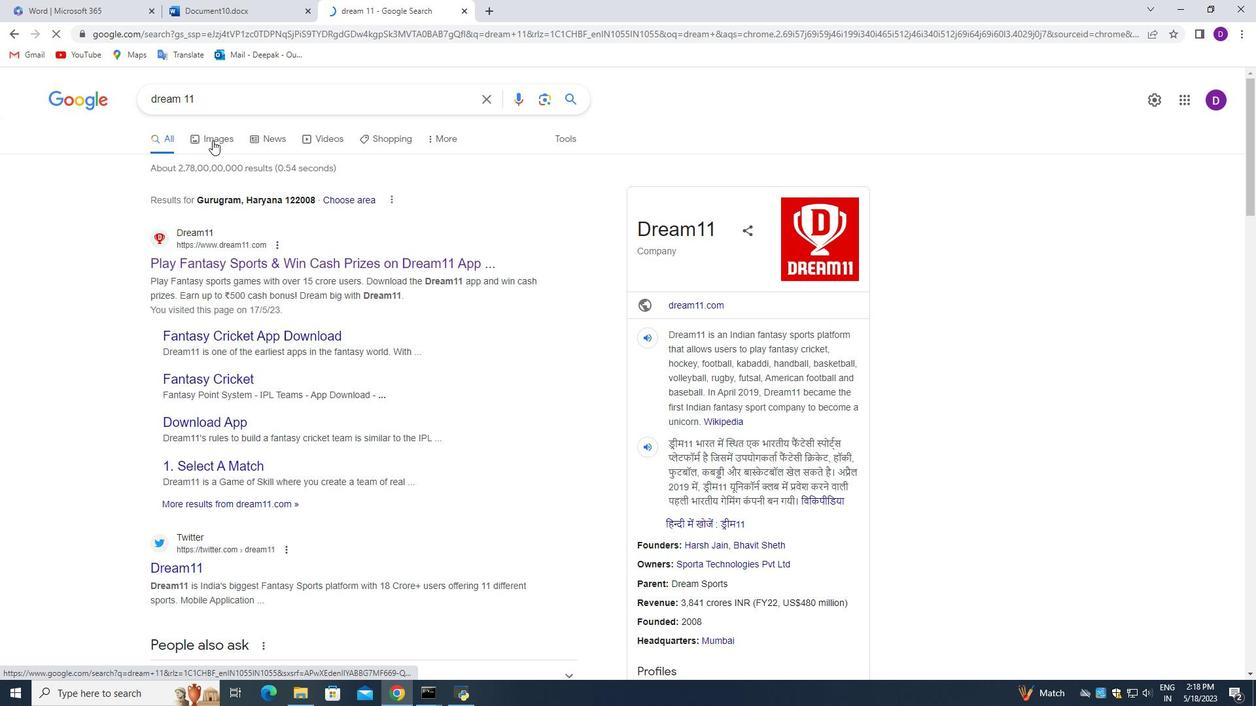 
Action: Mouse pressed left at (212, 139)
Screenshot: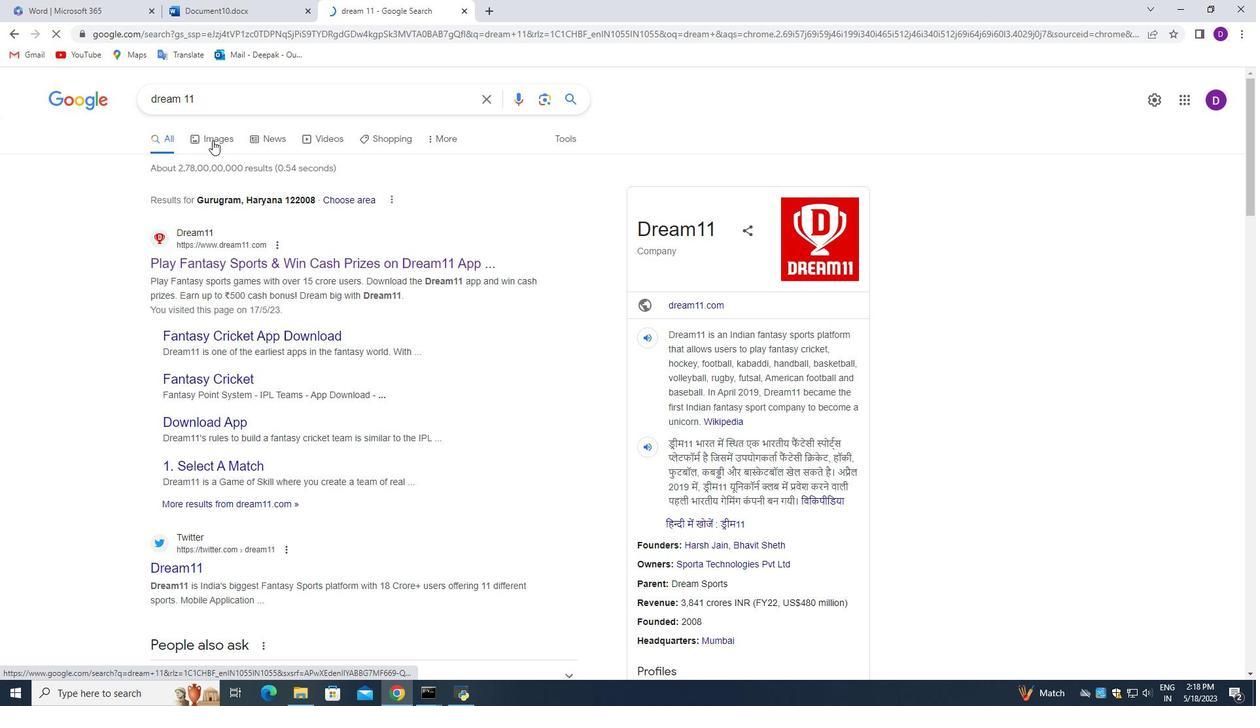 
Action: Mouse moved to (614, 414)
Screenshot: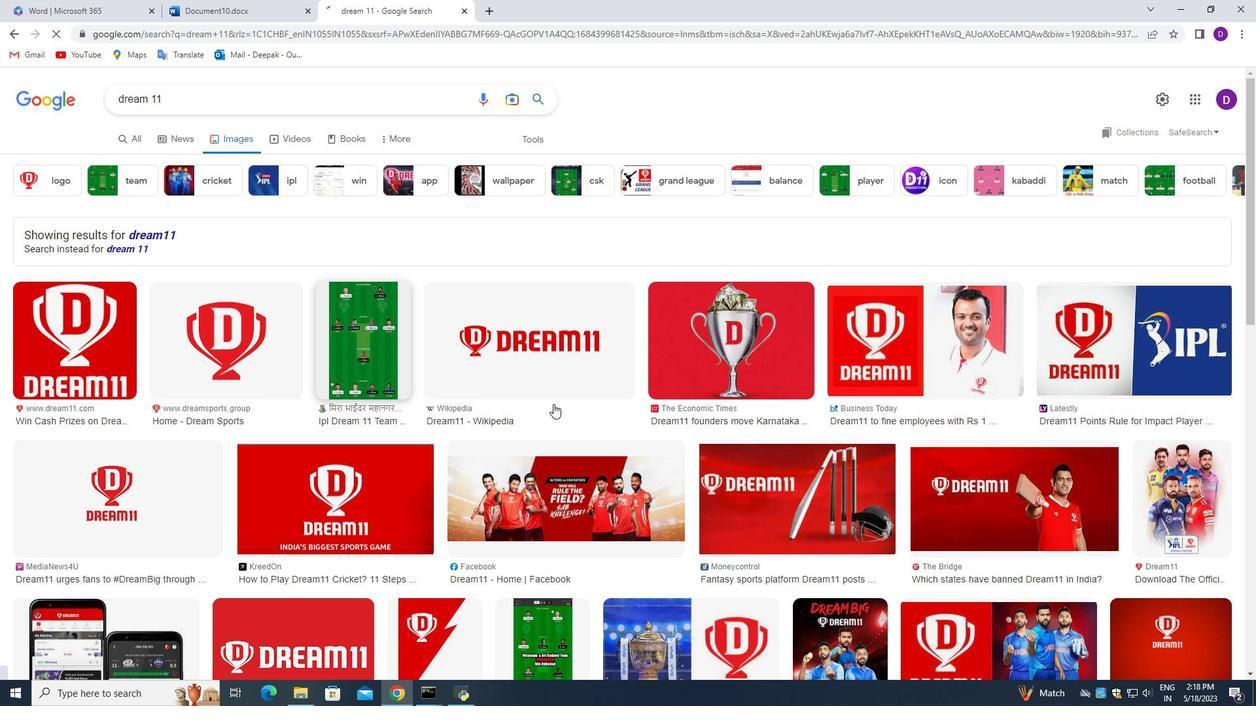 
Action: Mouse scrolled (614, 413) with delta (0, 0)
Screenshot: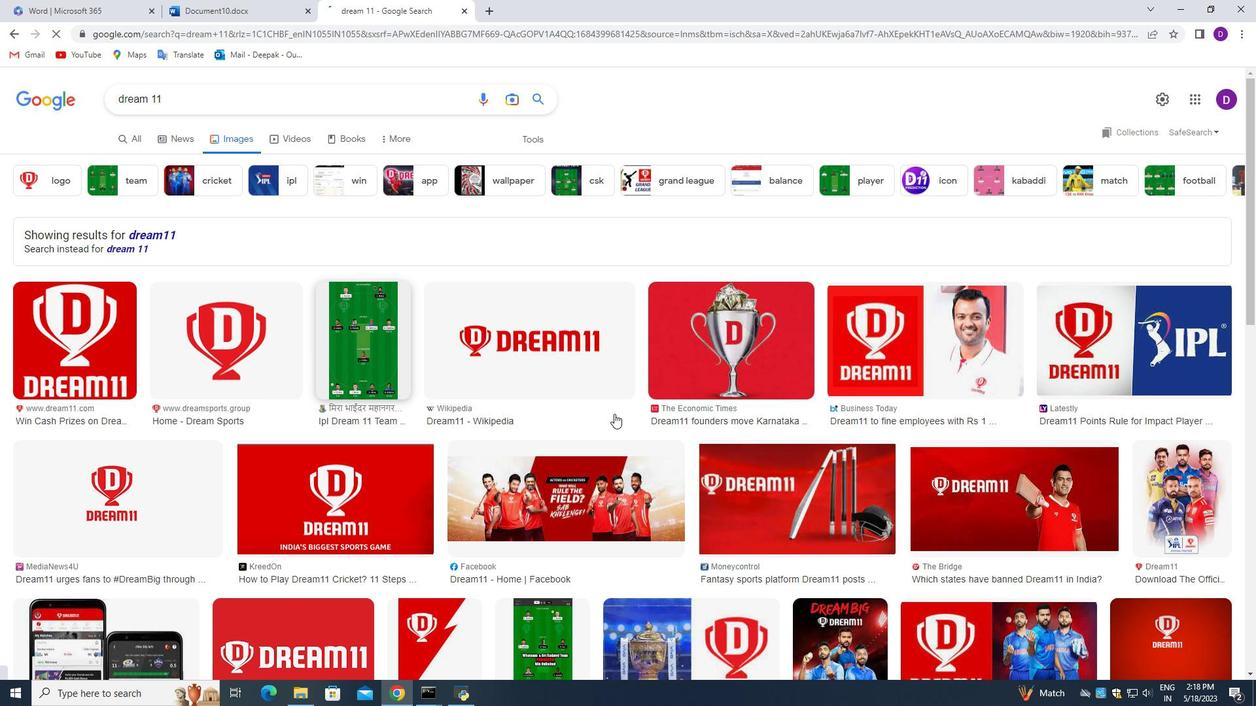 
Action: Mouse scrolled (614, 413) with delta (0, 0)
Screenshot: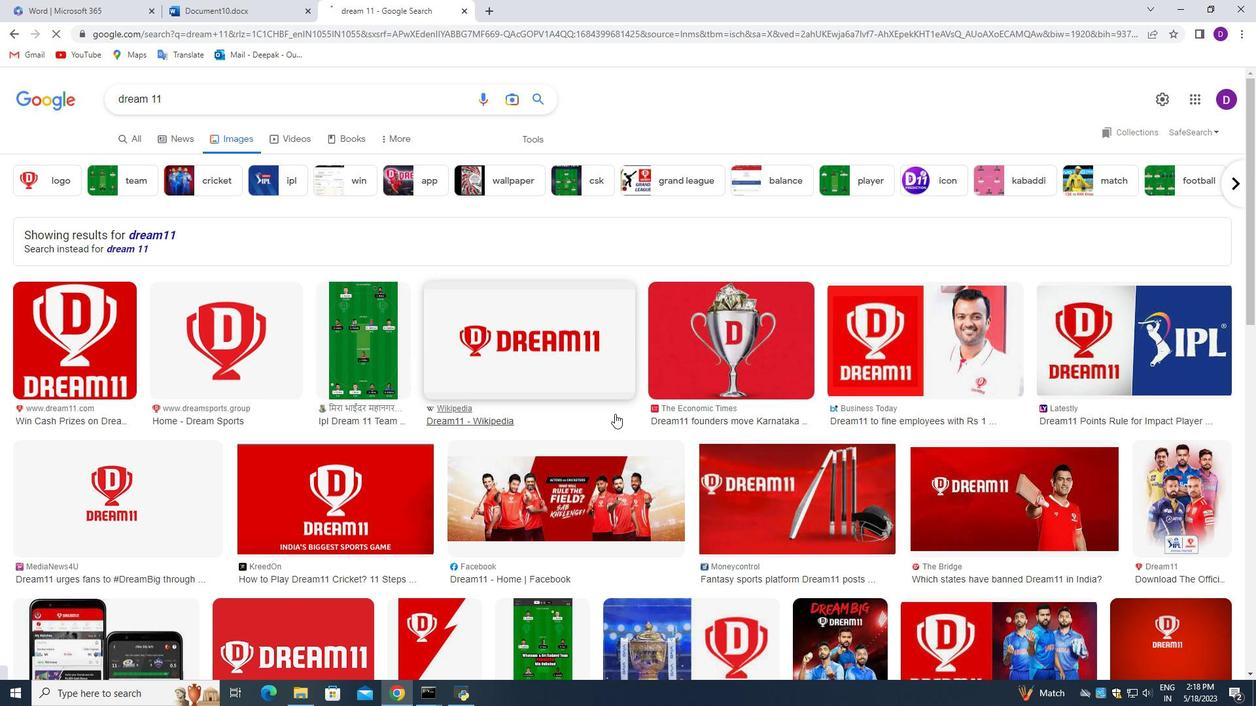 
Action: Mouse moved to (807, 386)
Screenshot: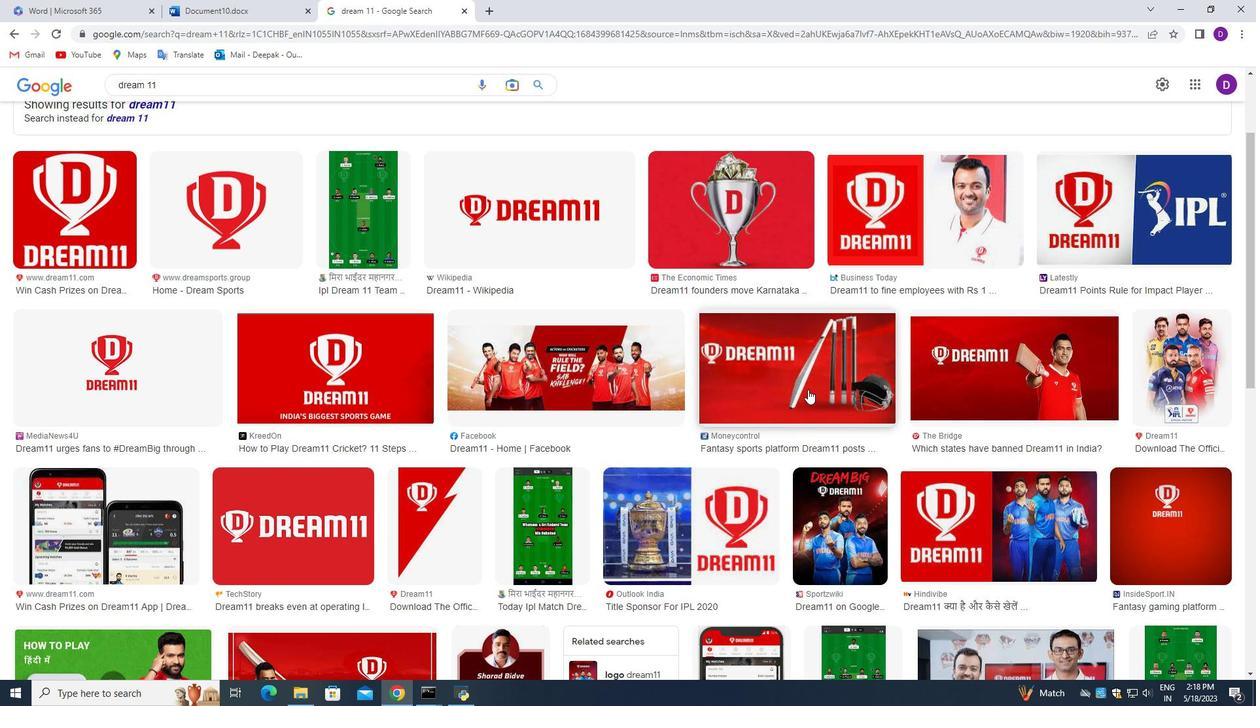 
Action: Mouse pressed left at (807, 386)
Screenshot: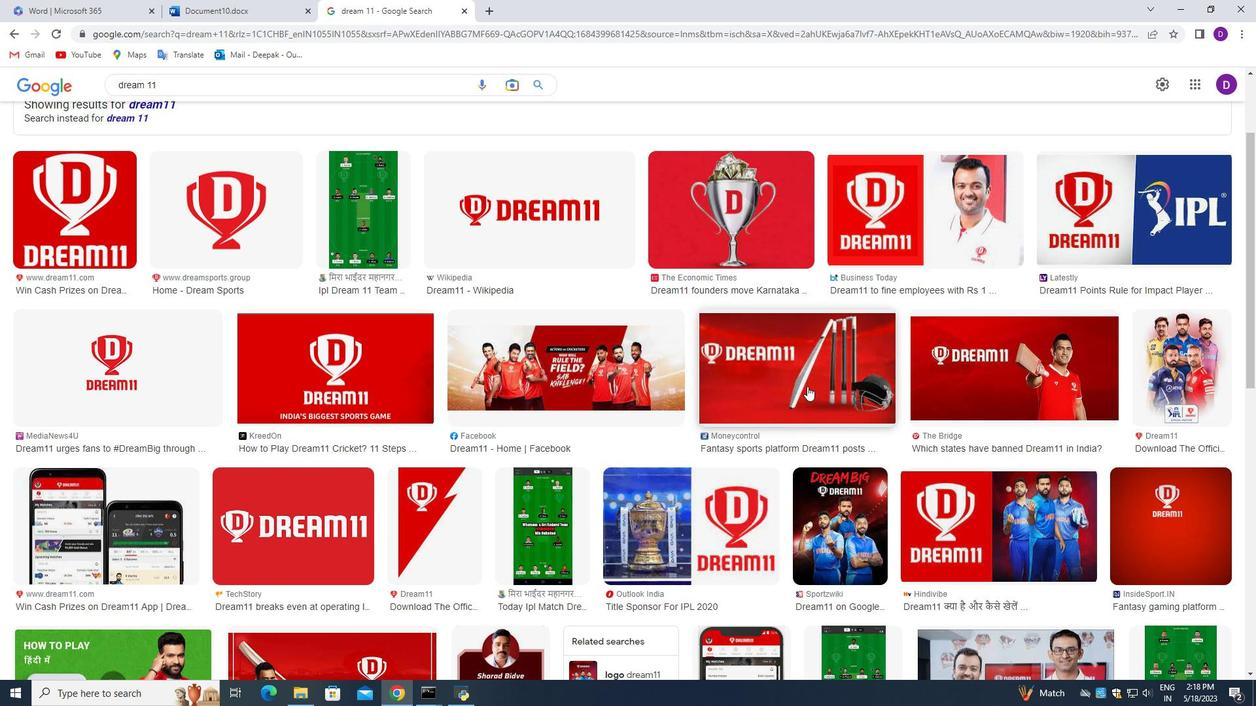 
Action: Mouse moved to (976, 270)
Screenshot: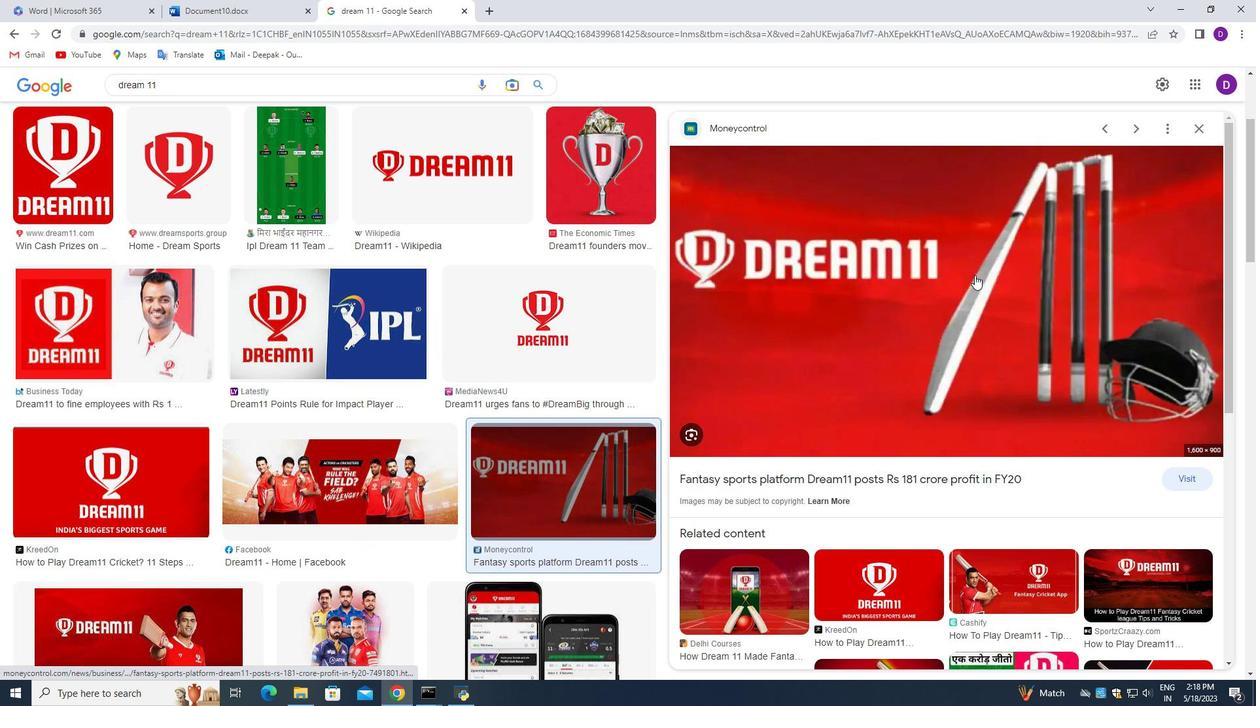 
Action: Mouse pressed right at (976, 270)
Screenshot: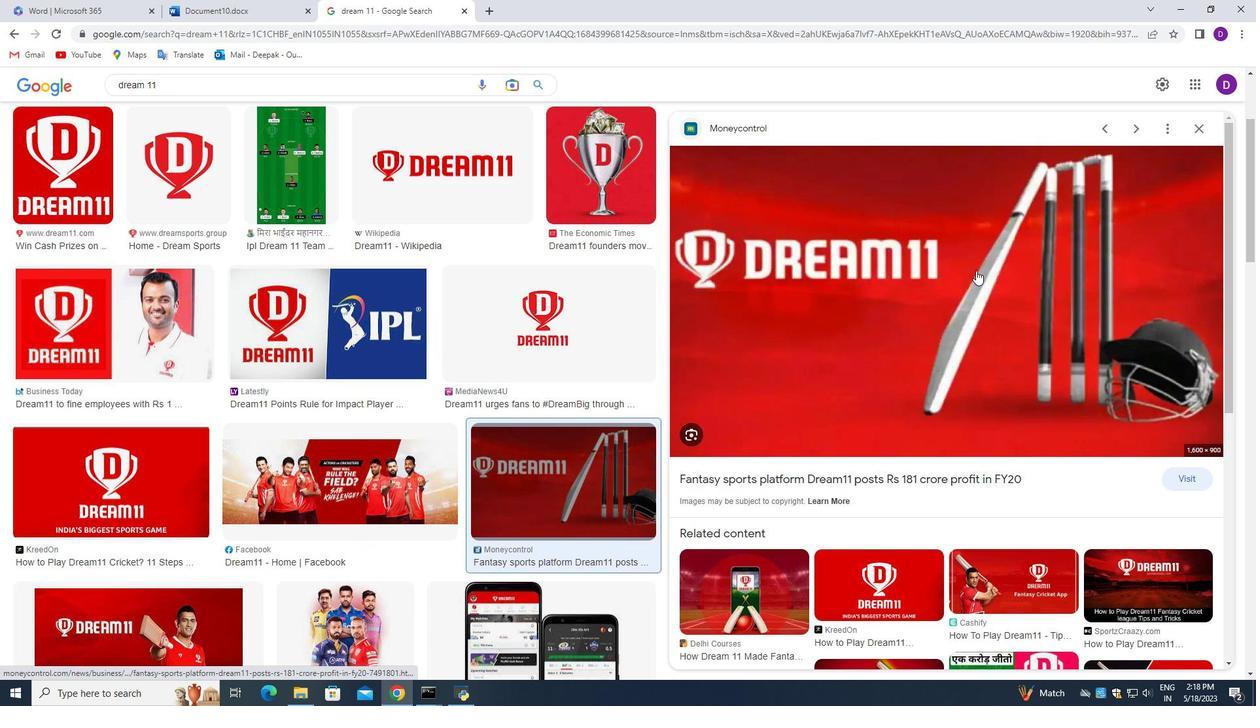 
Action: Mouse moved to (935, 291)
Screenshot: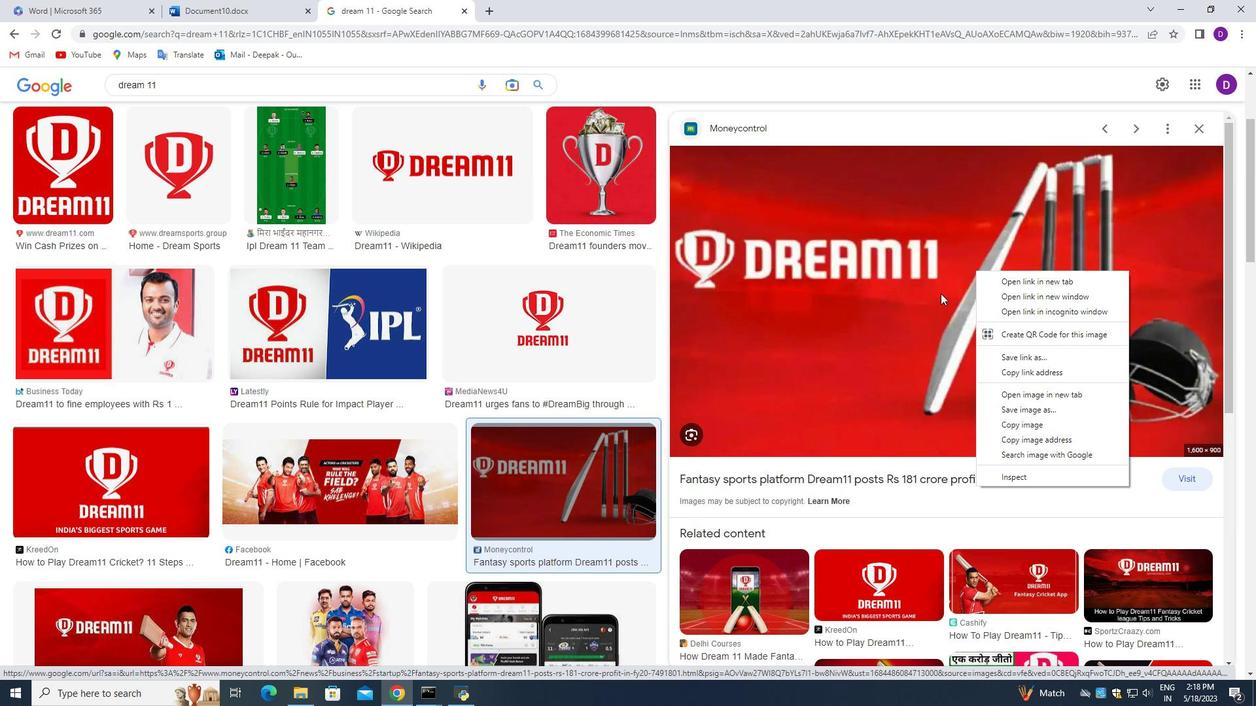 
Action: Mouse pressed left at (935, 291)
Screenshot: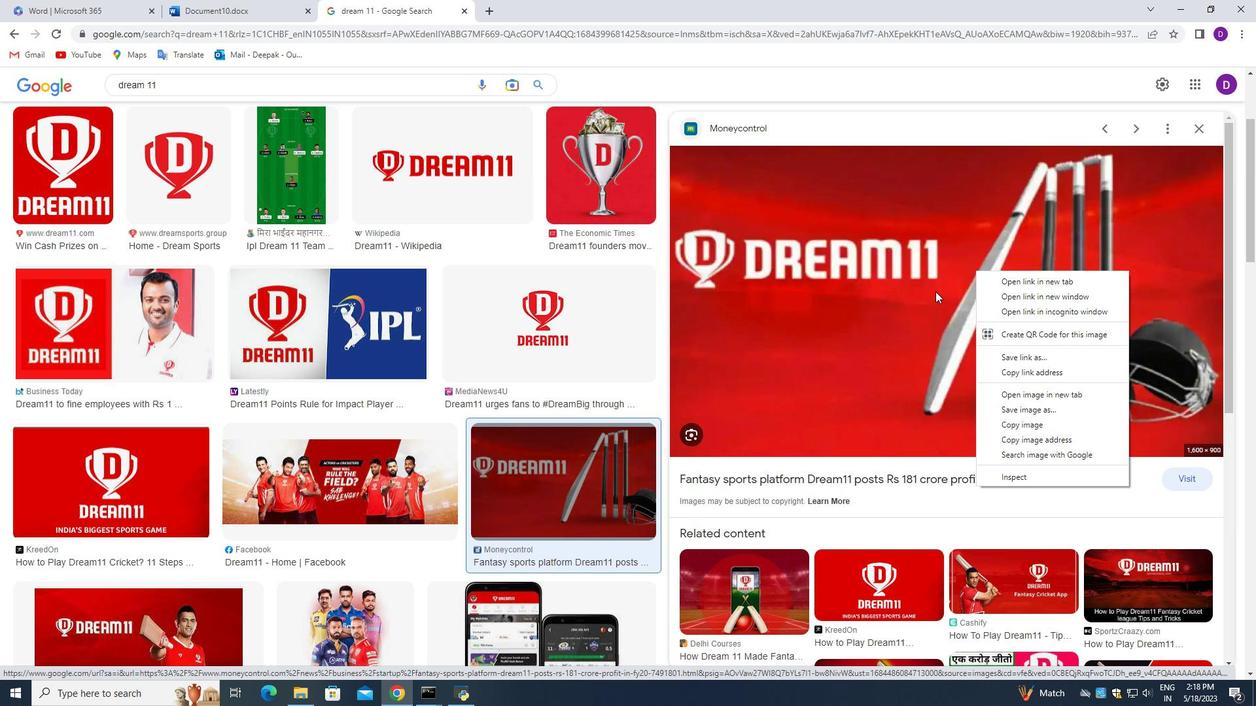 
Action: Mouse moved to (451, 404)
Screenshot: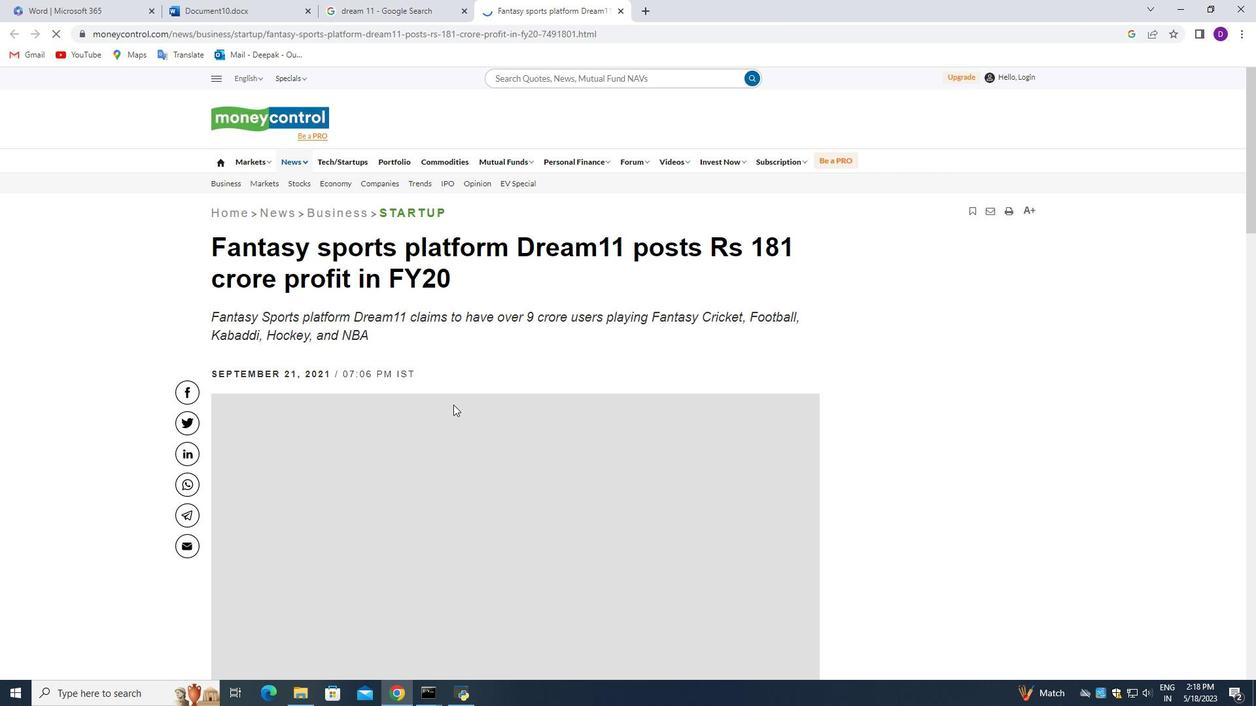 
Action: Mouse scrolled (451, 404) with delta (0, 0)
Screenshot: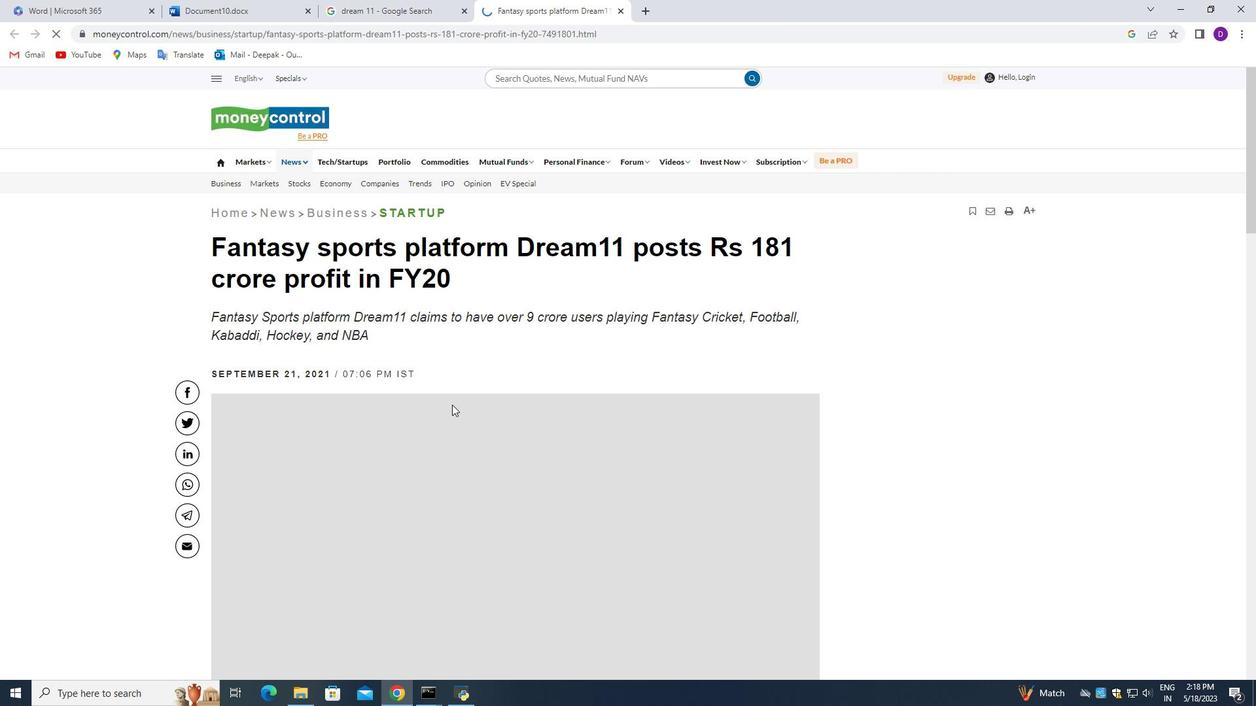 
Action: Mouse scrolled (451, 404) with delta (0, 0)
Screenshot: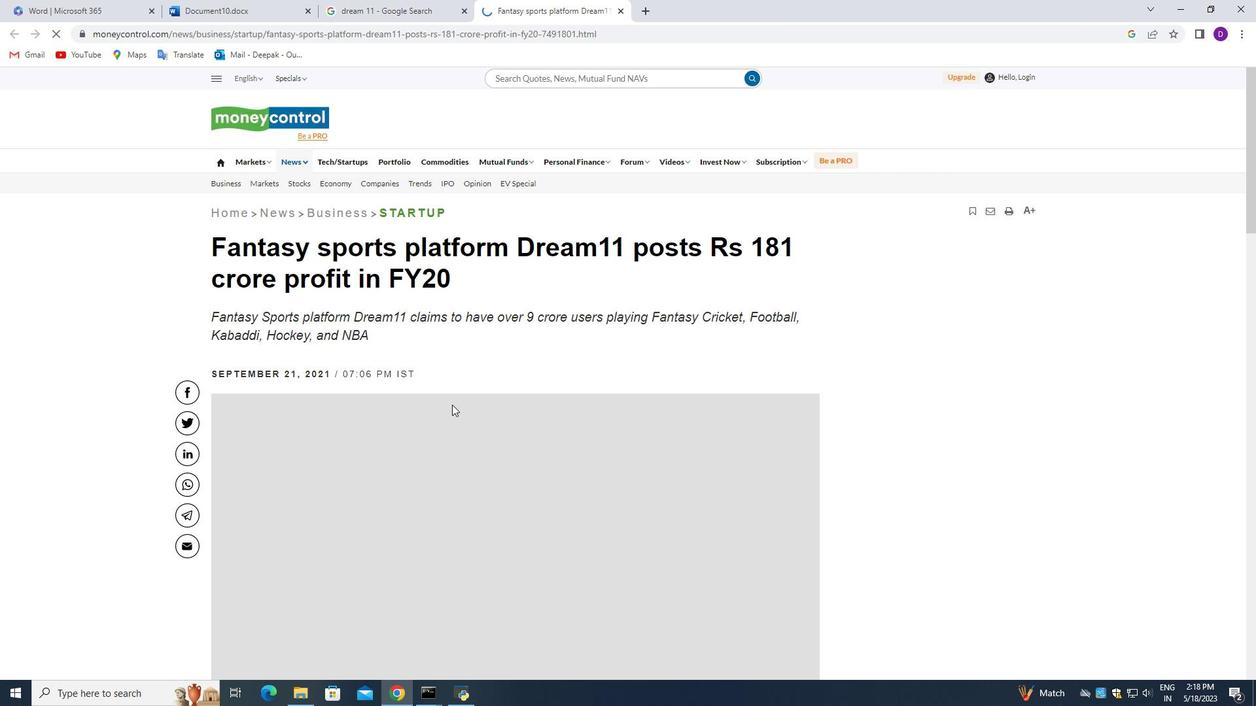 
Action: Mouse moved to (450, 404)
Screenshot: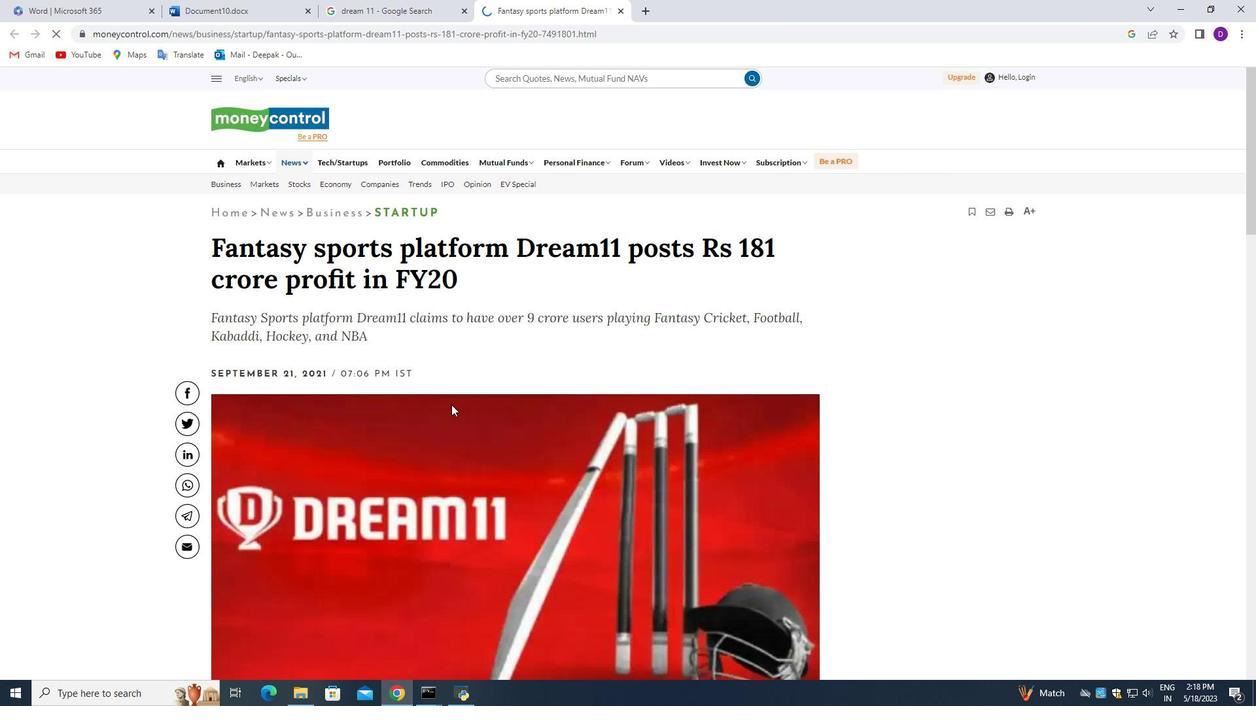 
Action: Mouse scrolled (450, 404) with delta (0, 0)
Screenshot: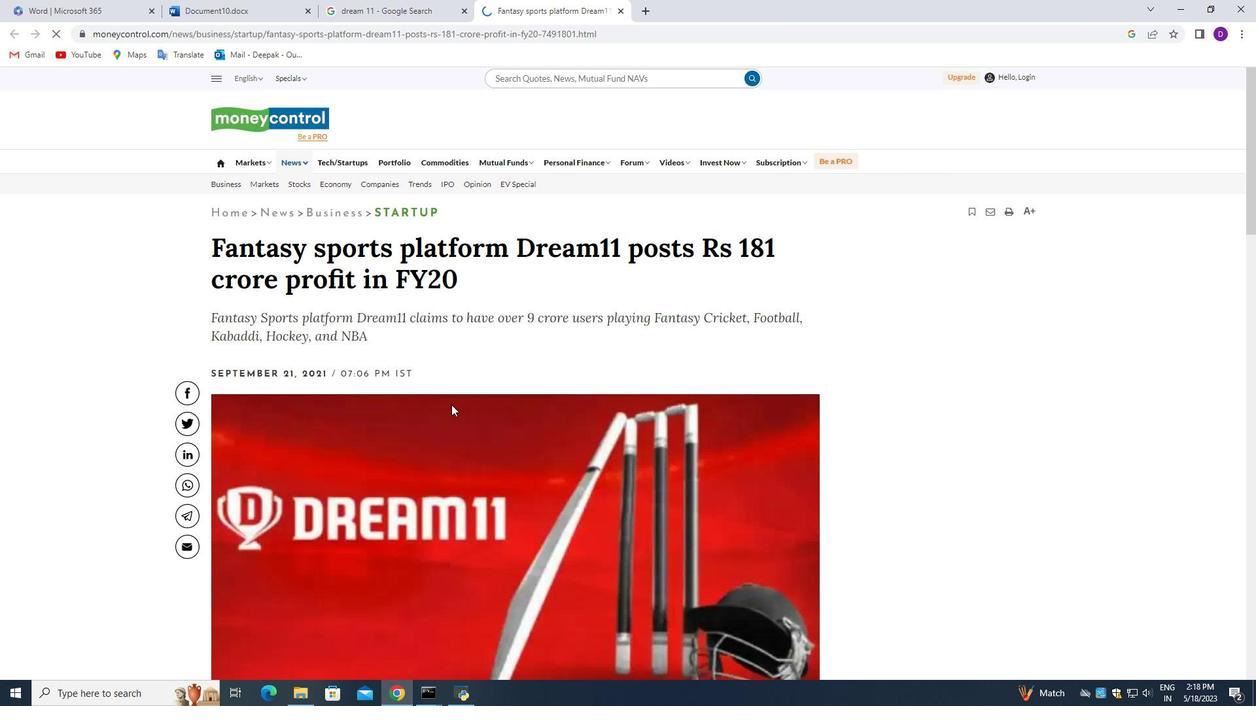 
Action: Mouse moved to (462, 361)
Screenshot: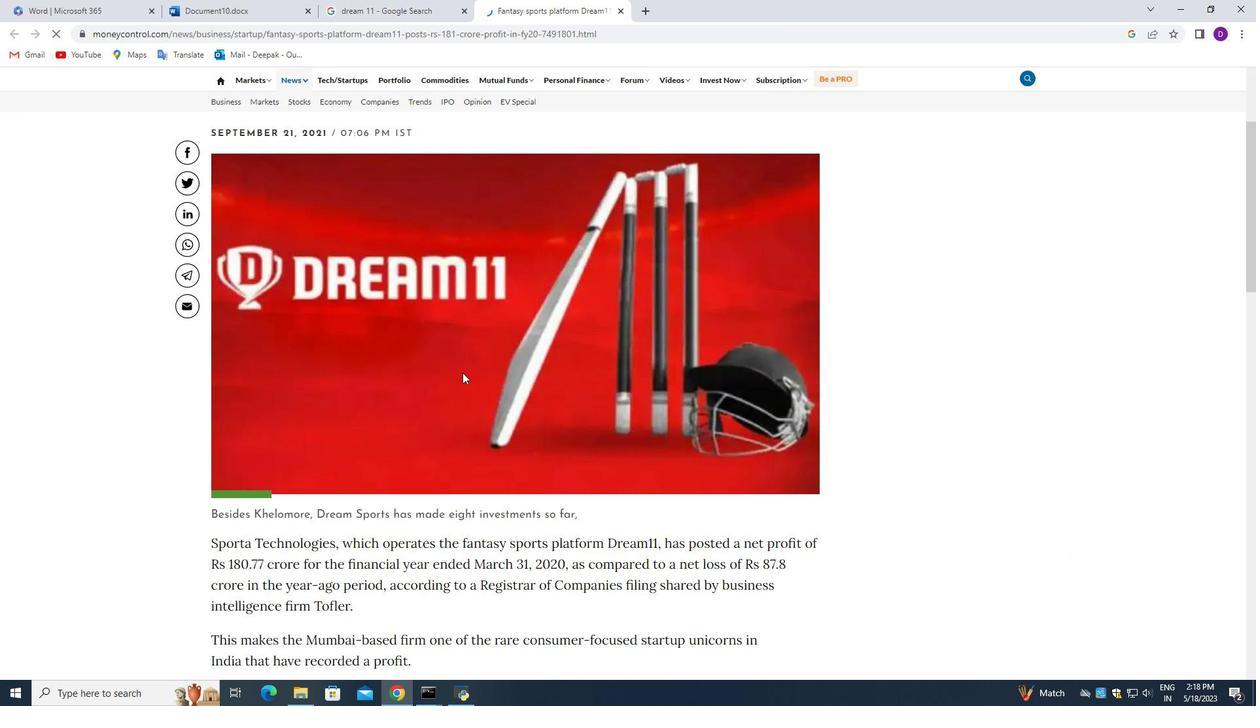 
Action: Mouse pressed right at (462, 361)
Screenshot: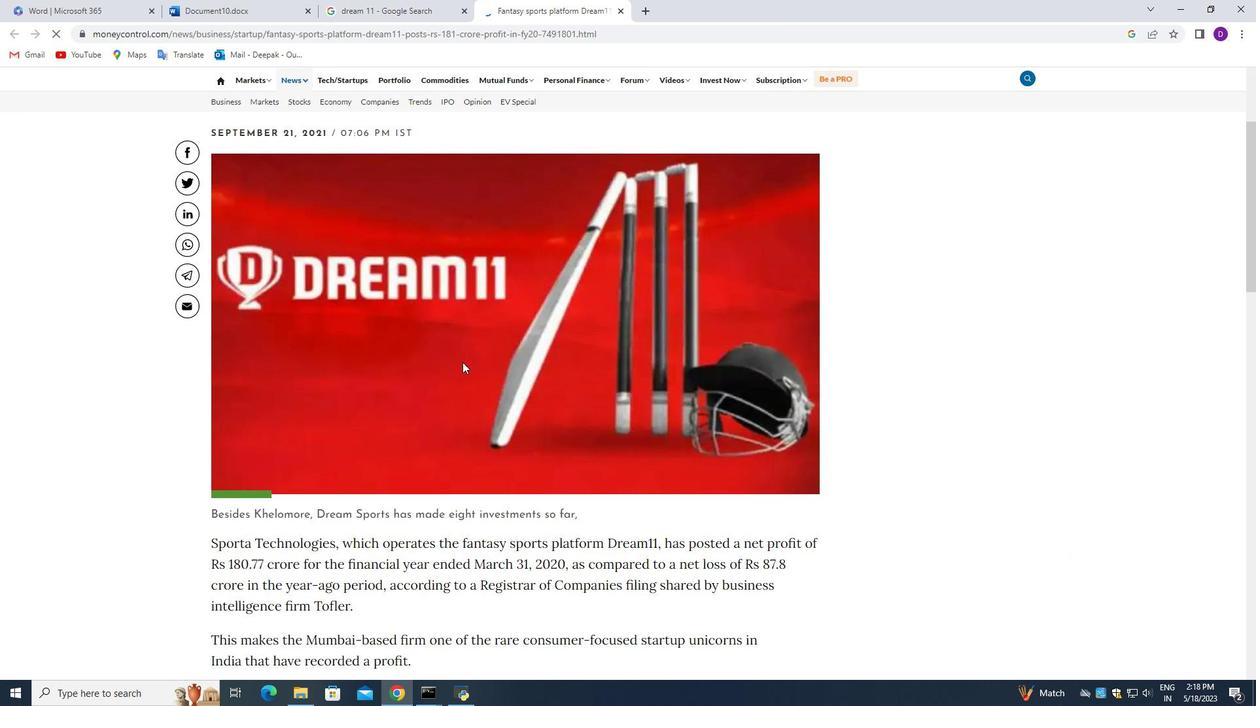 
Action: Mouse moved to (508, 385)
Screenshot: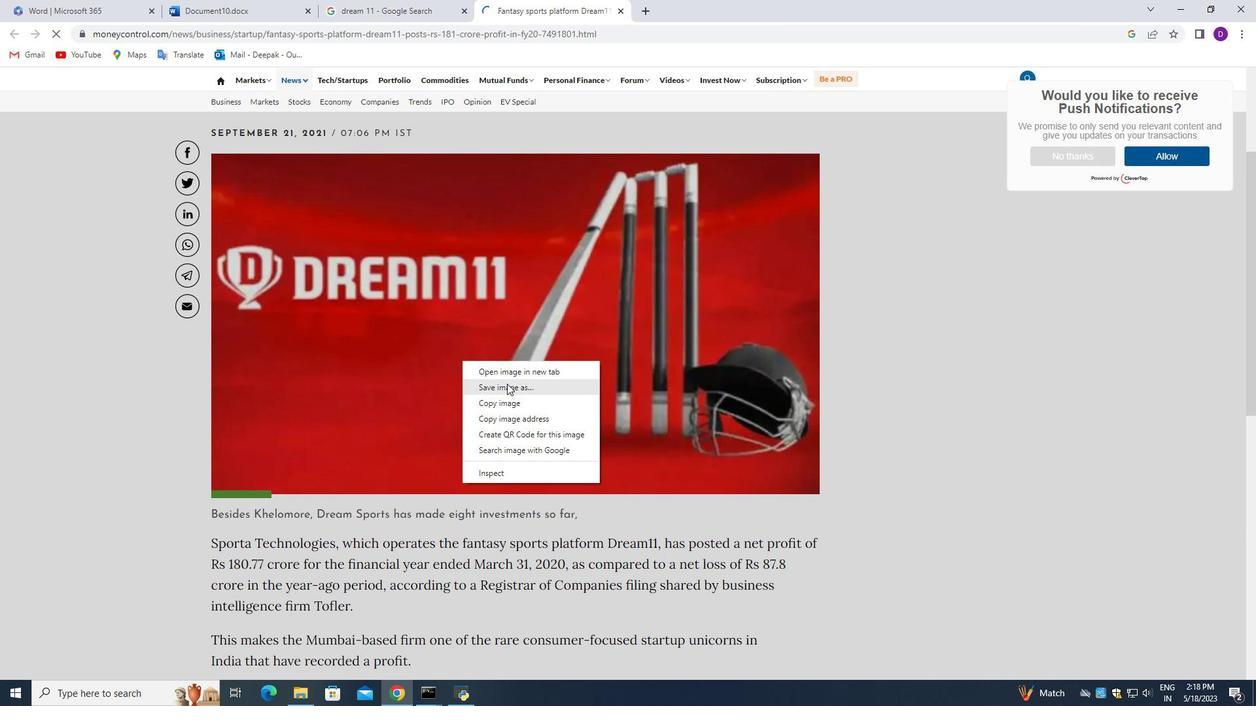 
Action: Mouse pressed left at (508, 385)
Screenshot: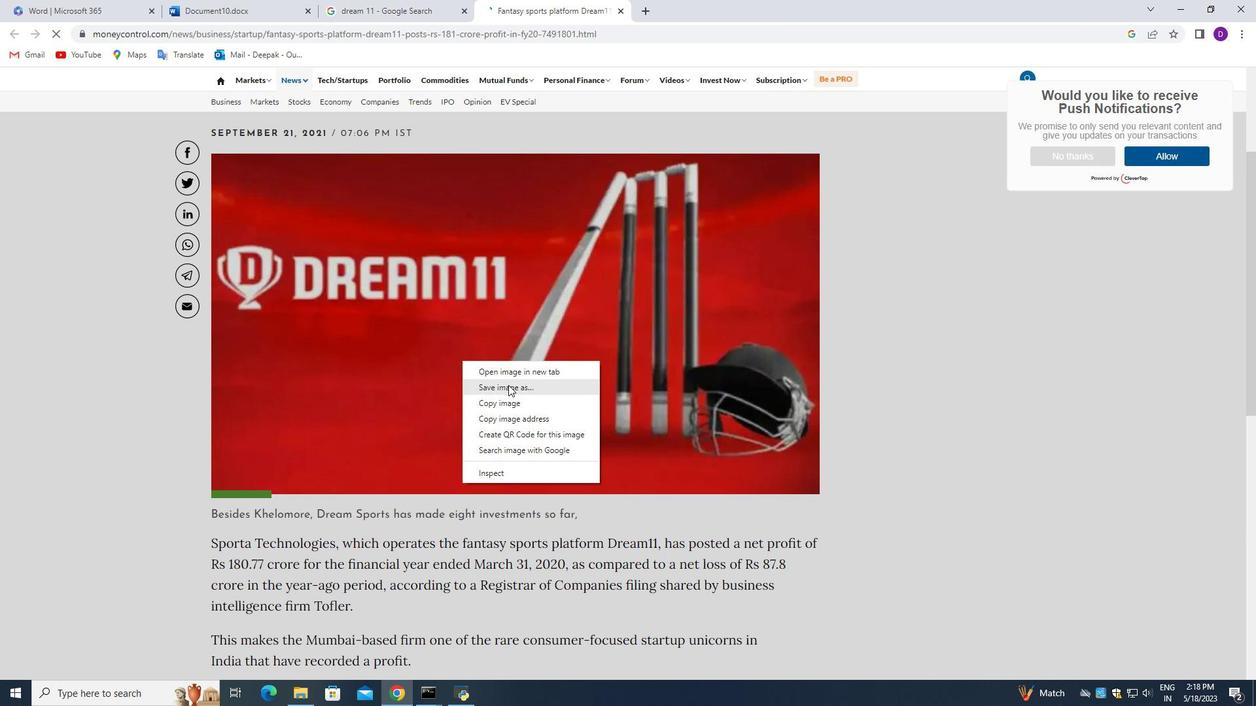
Action: Mouse moved to (514, 335)
Screenshot: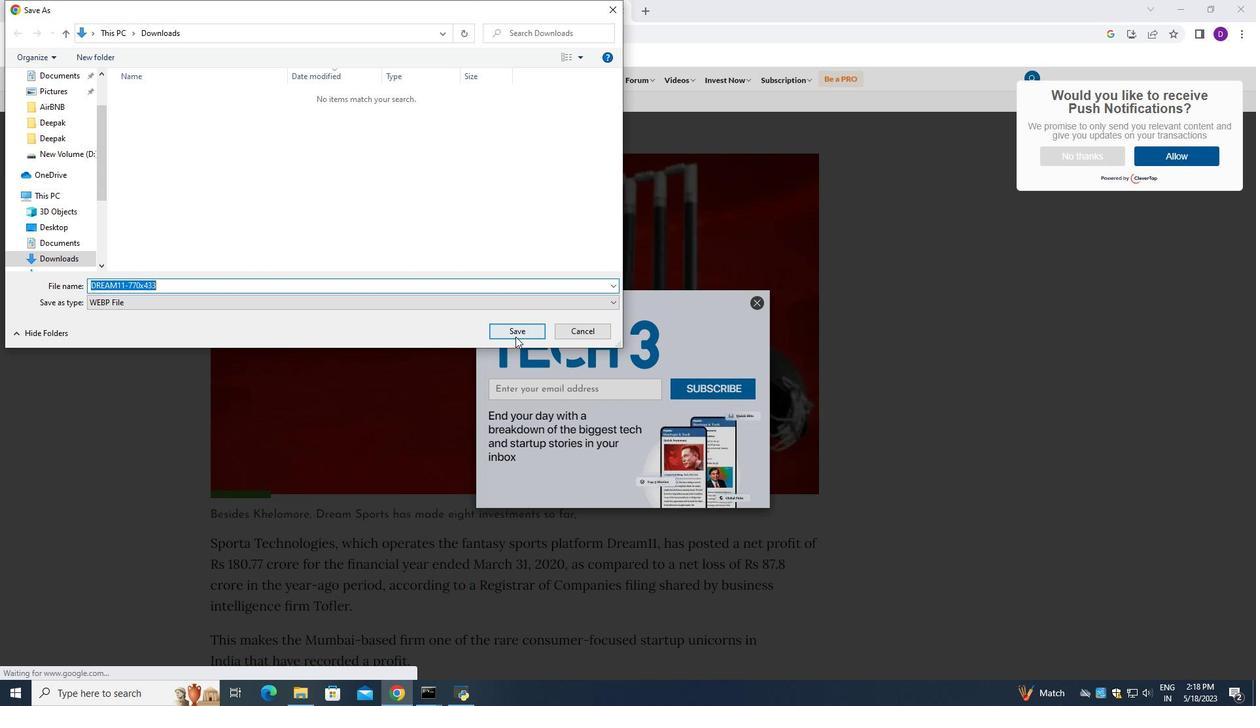 
Action: Mouse pressed left at (514, 335)
Screenshot: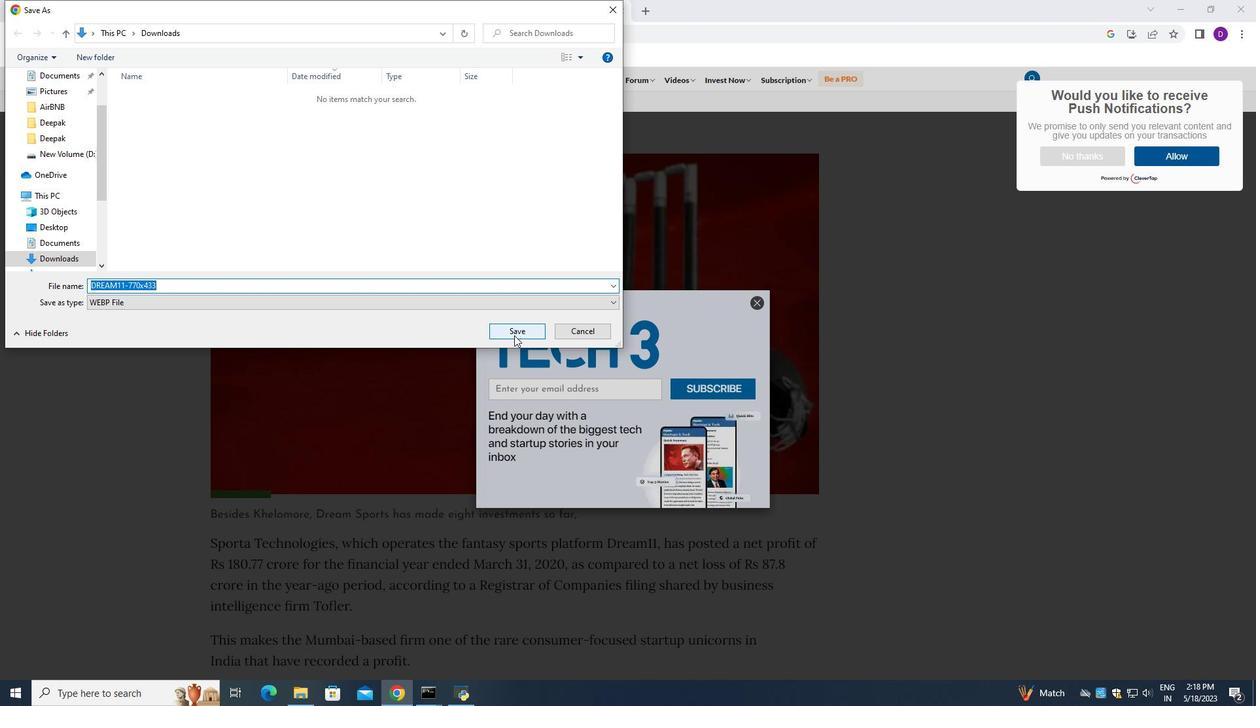 
Action: Mouse moved to (757, 279)
Screenshot: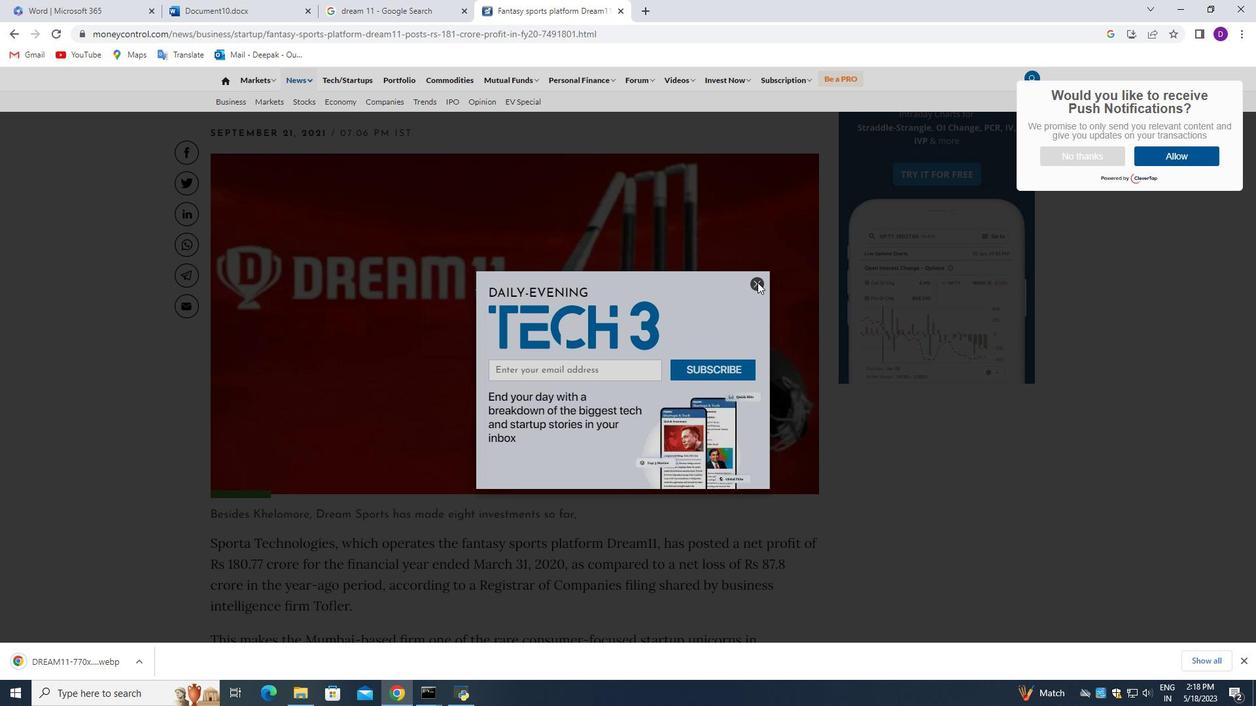 
Action: Mouse pressed left at (757, 279)
Screenshot: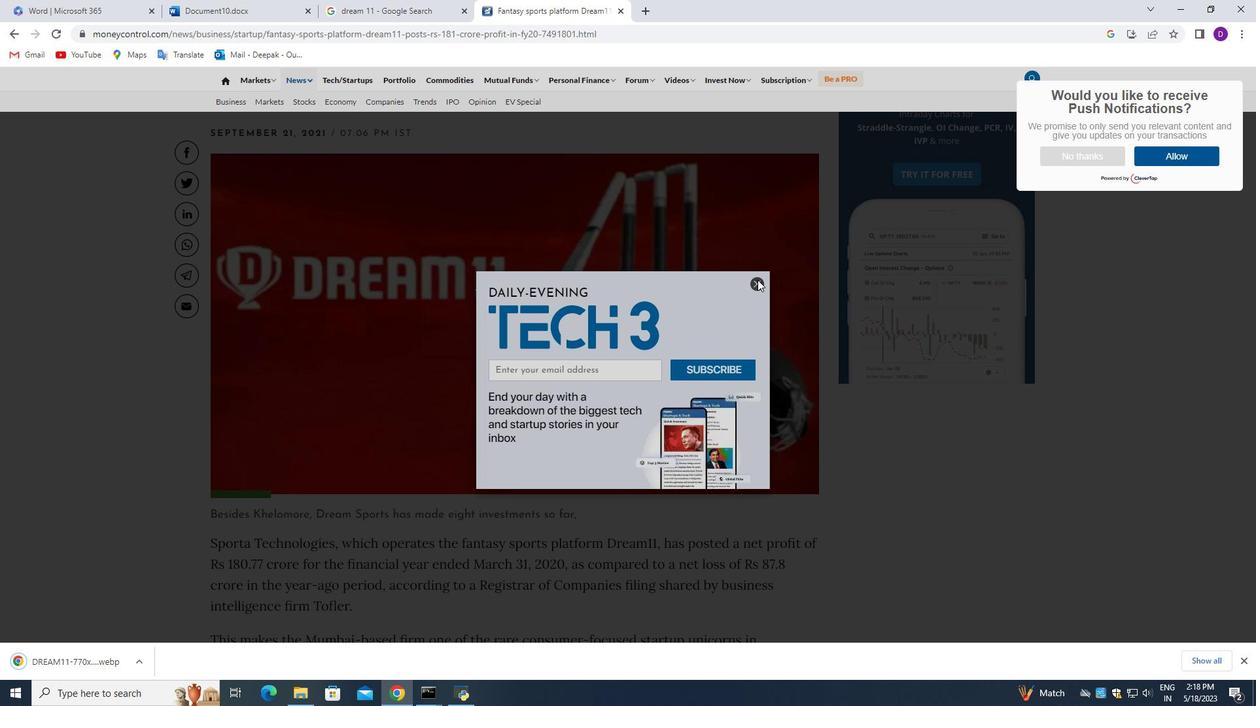
Action: Mouse moved to (751, 285)
Screenshot: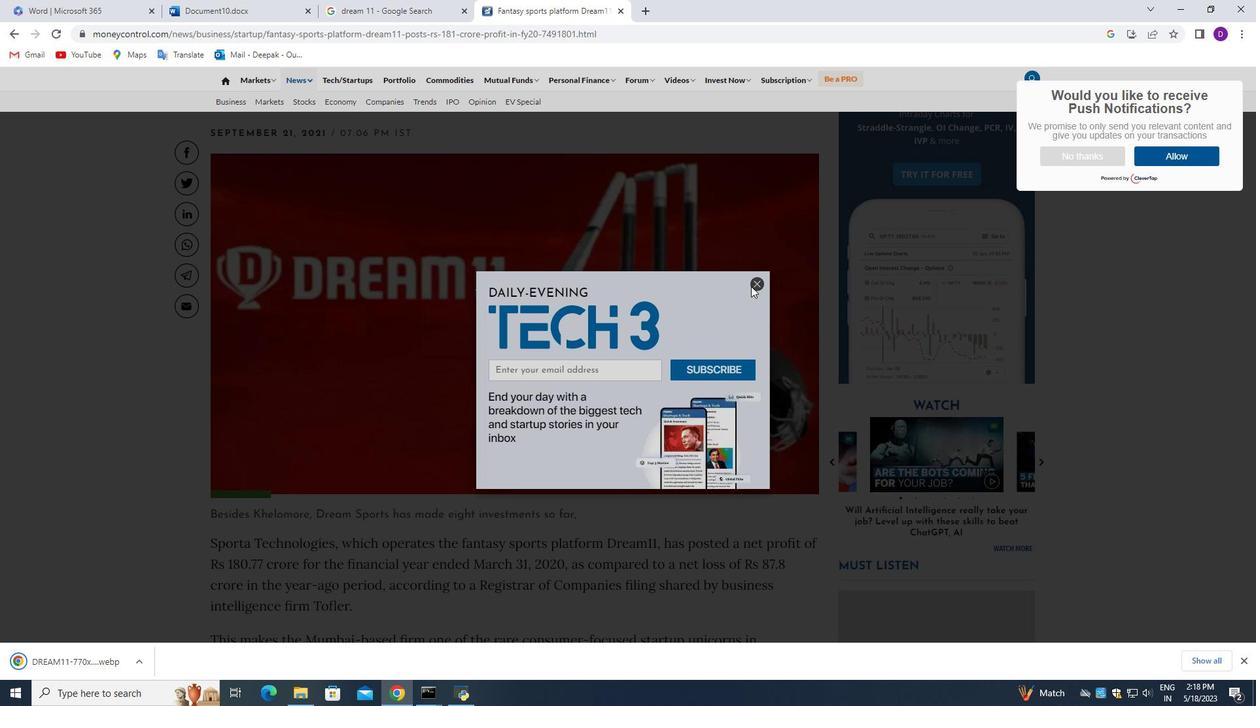
Action: Mouse pressed left at (751, 285)
Screenshot: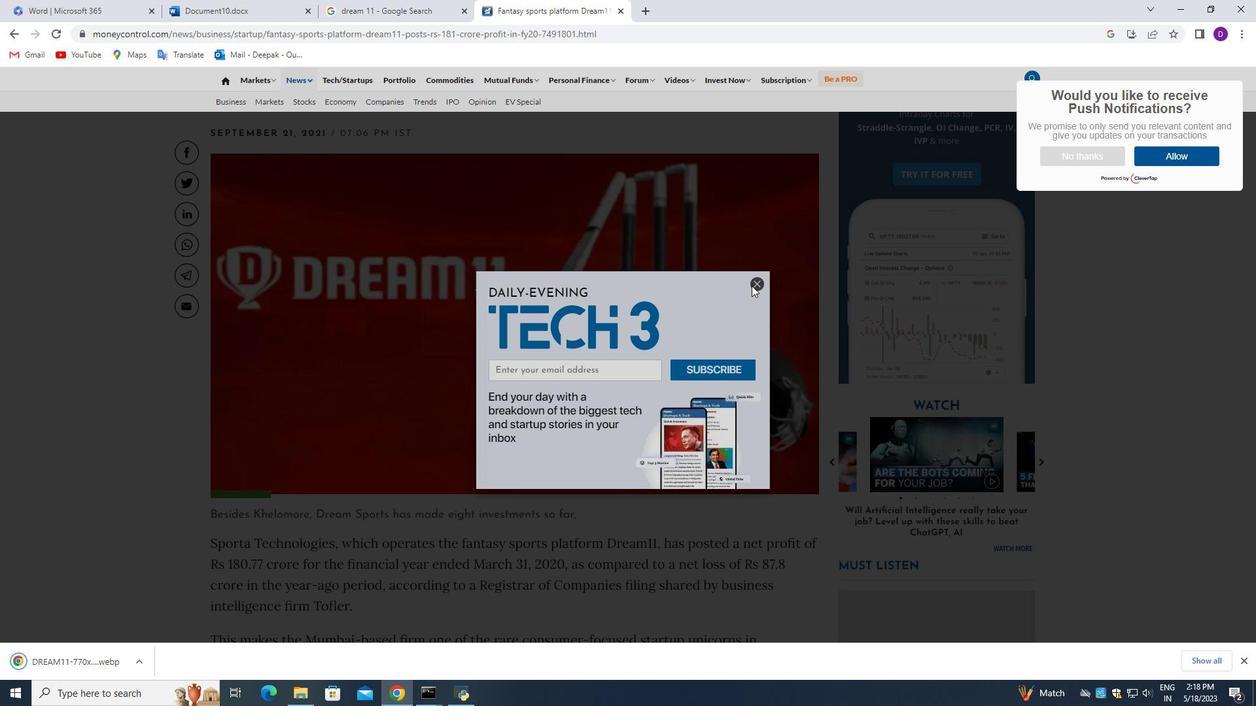 
Action: Mouse moved to (1093, 154)
Screenshot: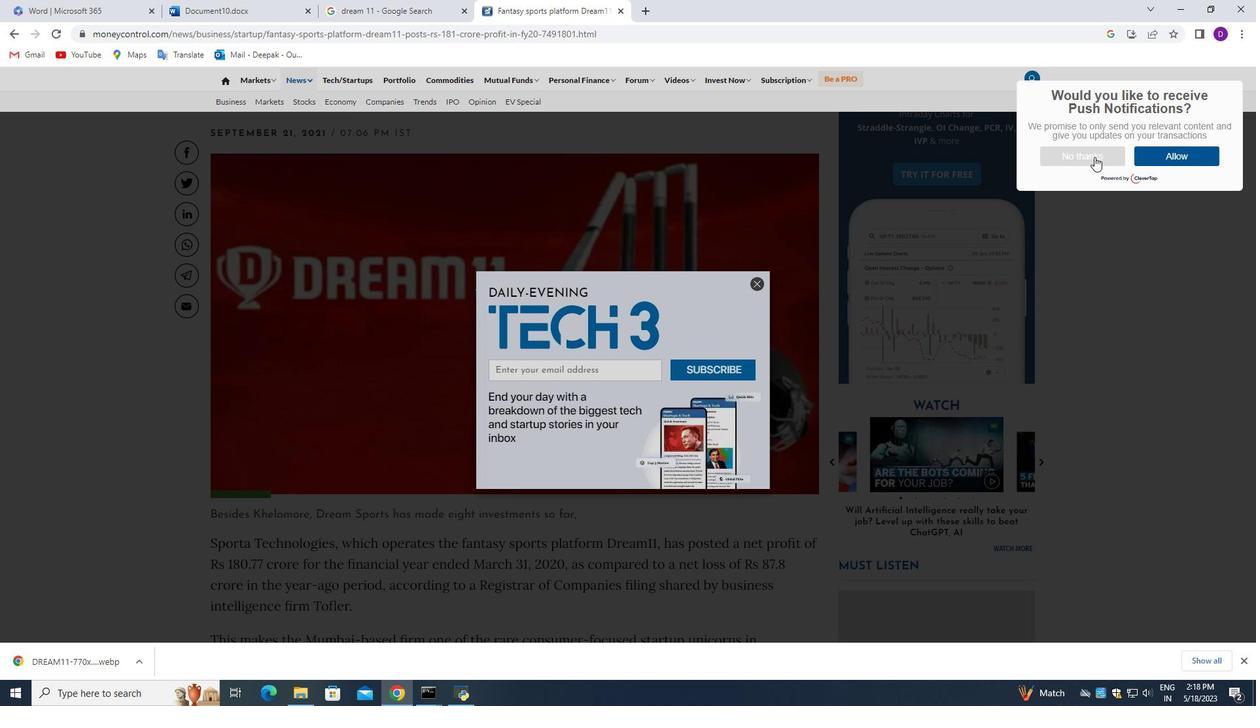 
Action: Mouse pressed left at (1093, 154)
Screenshot: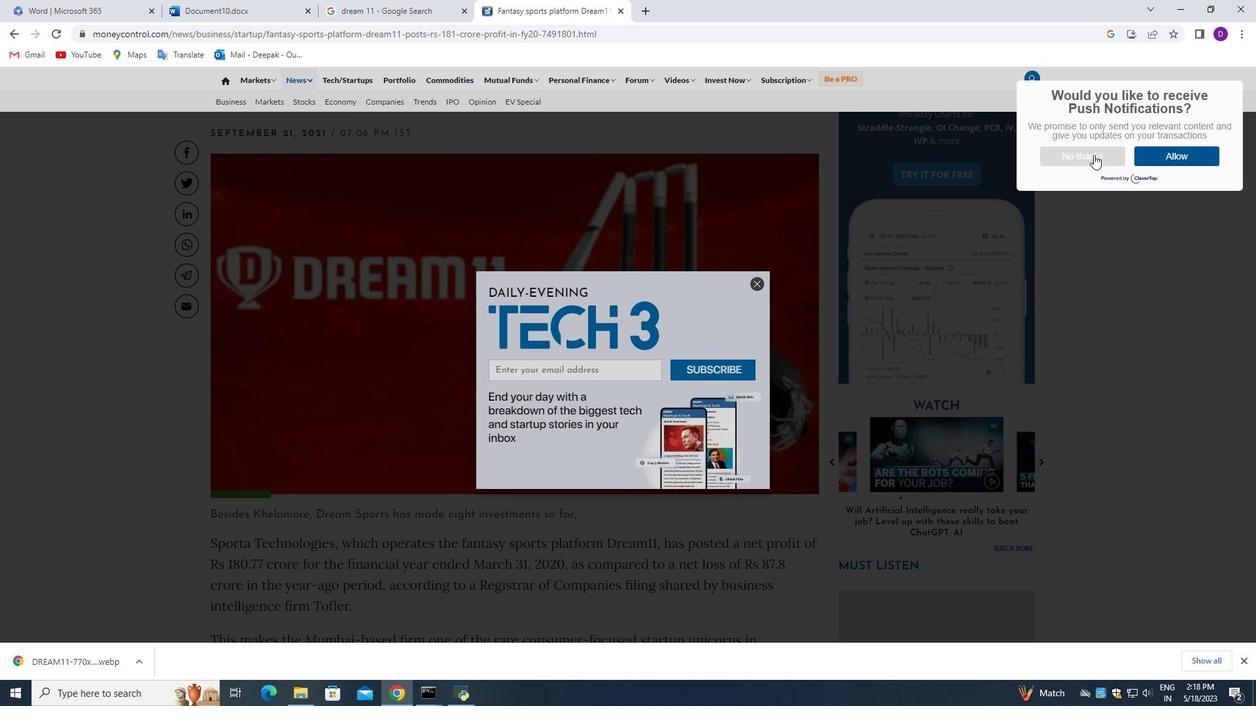 
Action: Mouse moved to (759, 282)
Screenshot: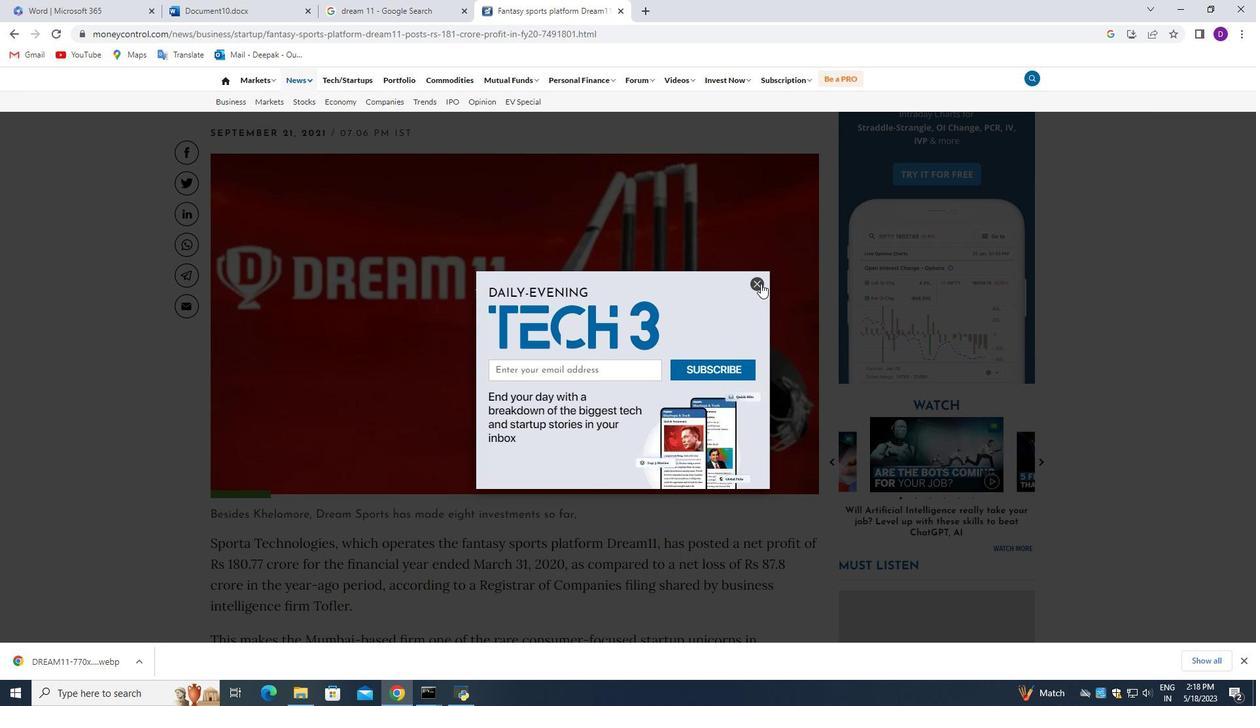 
Action: Mouse pressed left at (759, 282)
Screenshot: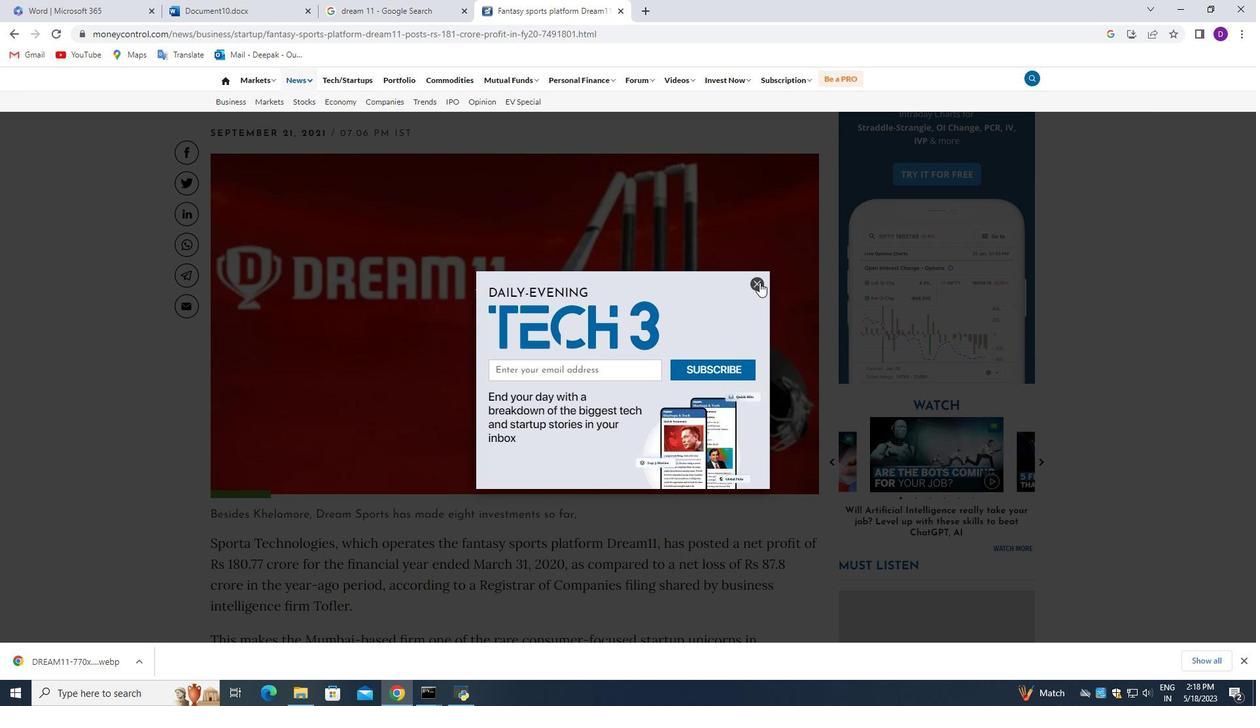 
Action: Mouse moved to (401, 302)
Screenshot: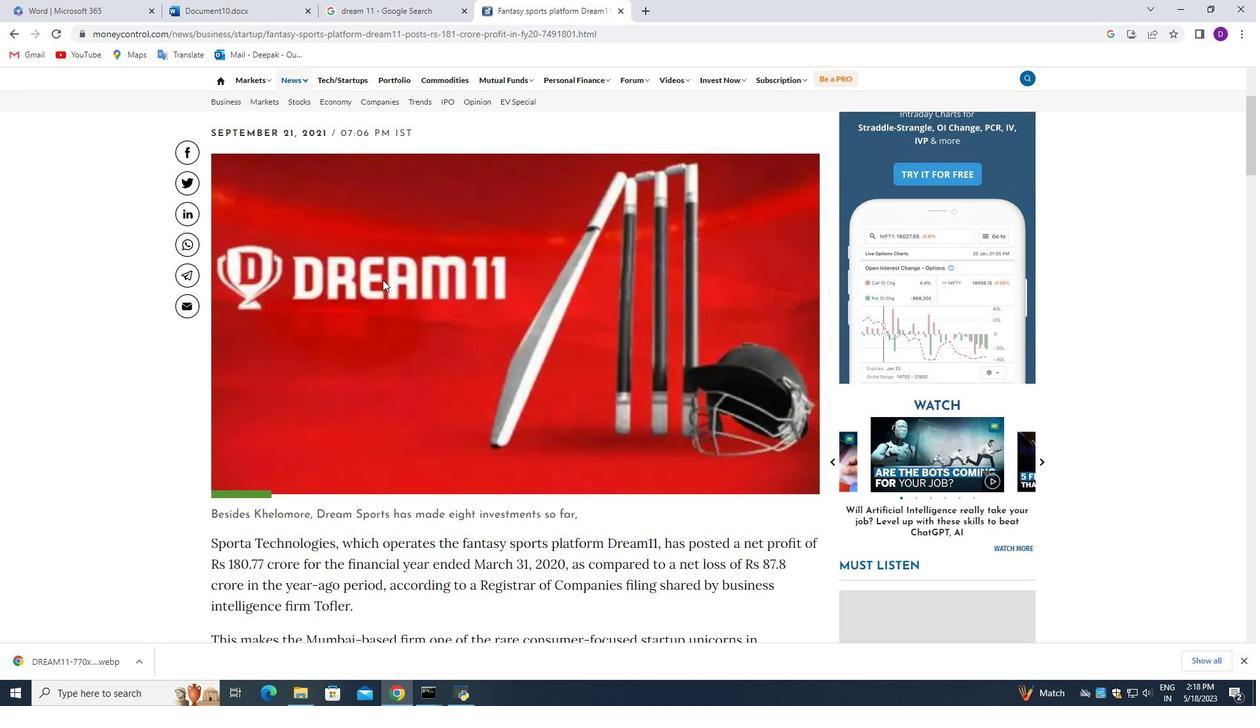 
Action: Mouse scrolled (401, 298) with delta (0, 0)
Screenshot: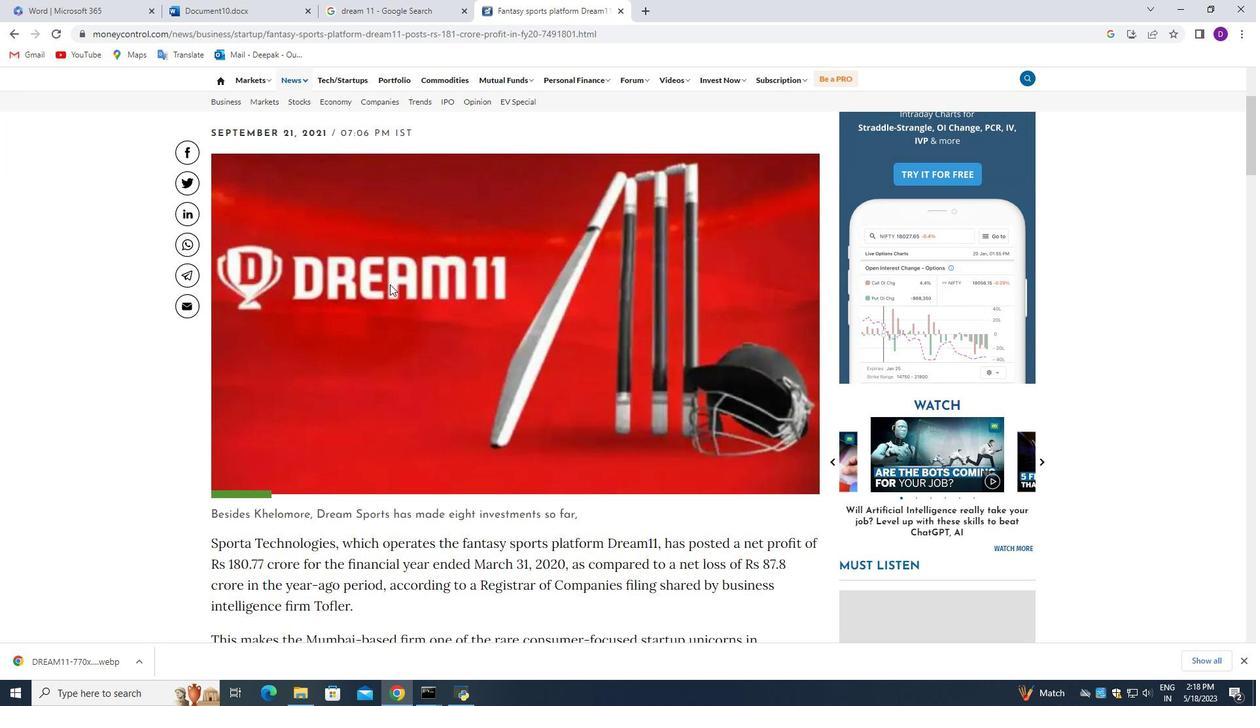 
Action: Mouse moved to (402, 304)
Screenshot: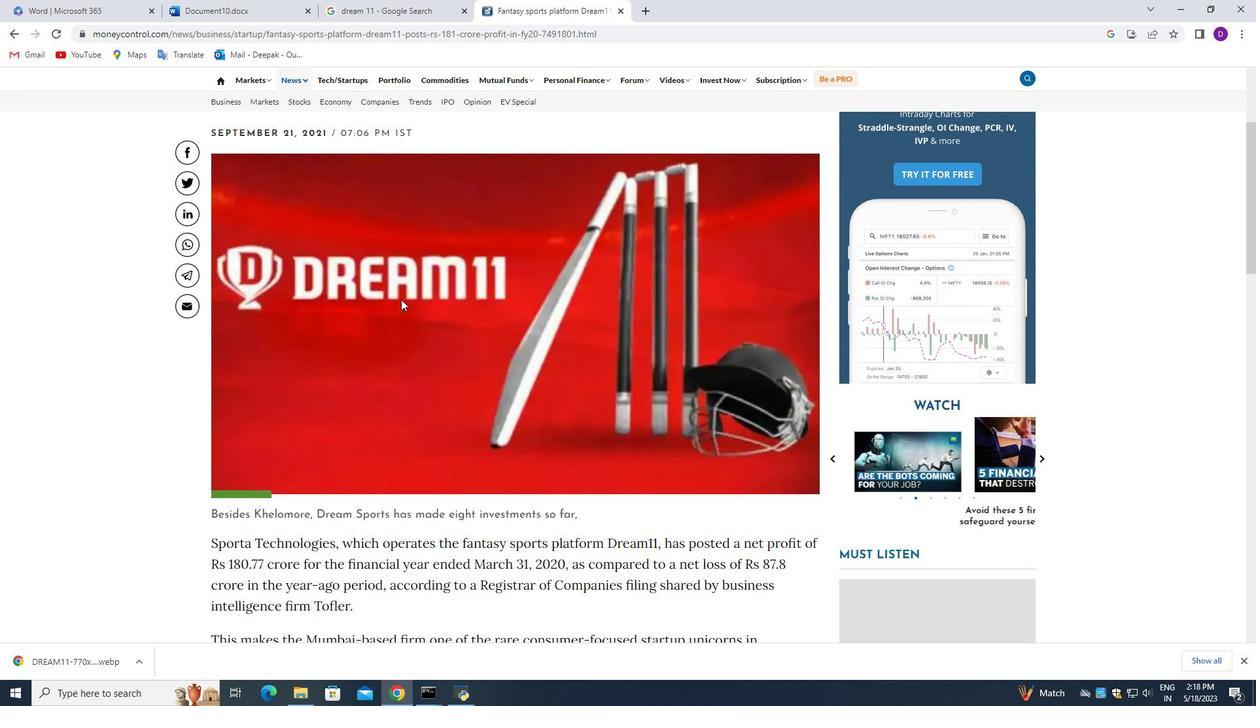 
Action: Mouse scrolled (401, 302) with delta (0, 0)
Screenshot: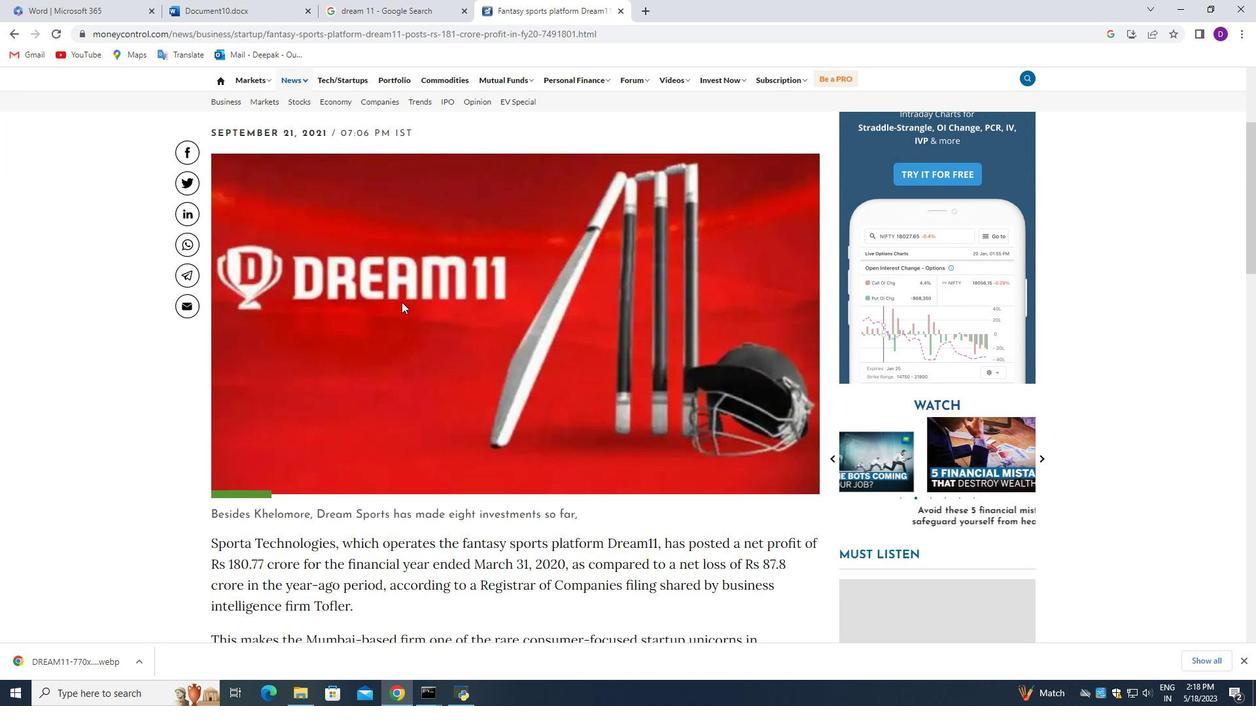 
Action: Mouse scrolled (402, 303) with delta (0, 0)
Screenshot: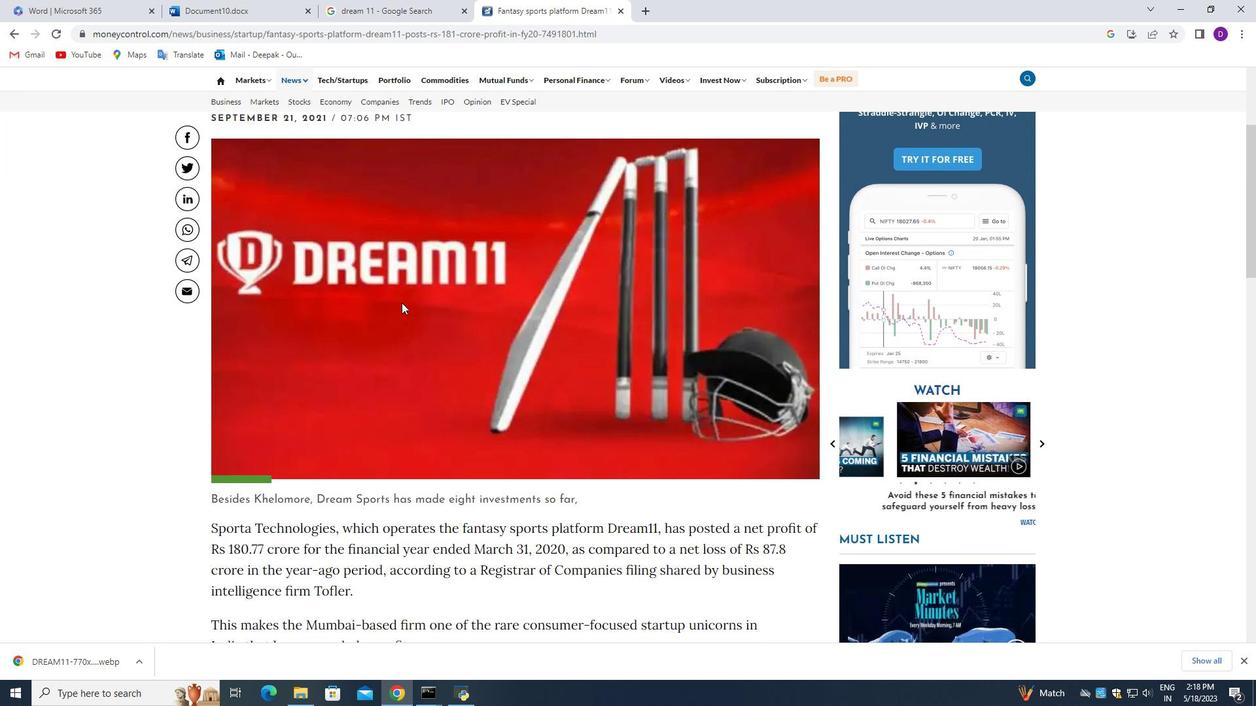 
Action: Mouse scrolled (402, 304) with delta (0, 0)
Screenshot: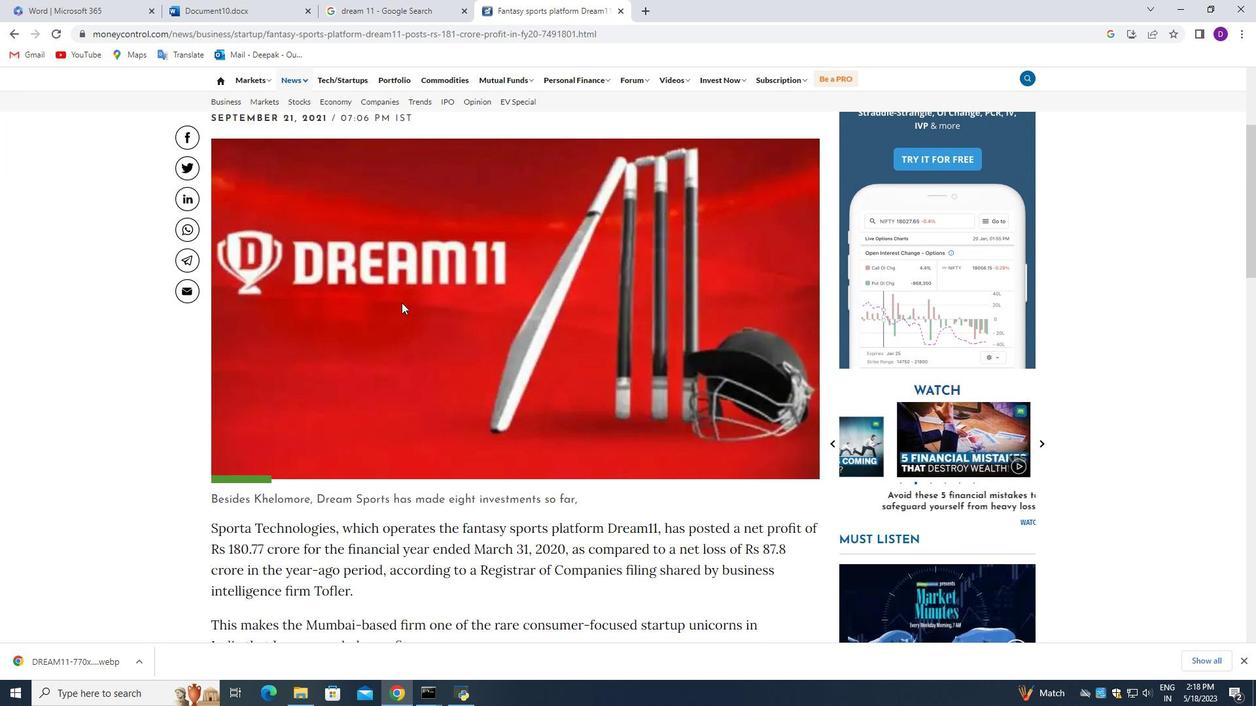 
Action: Mouse scrolled (402, 304) with delta (0, 0)
Screenshot: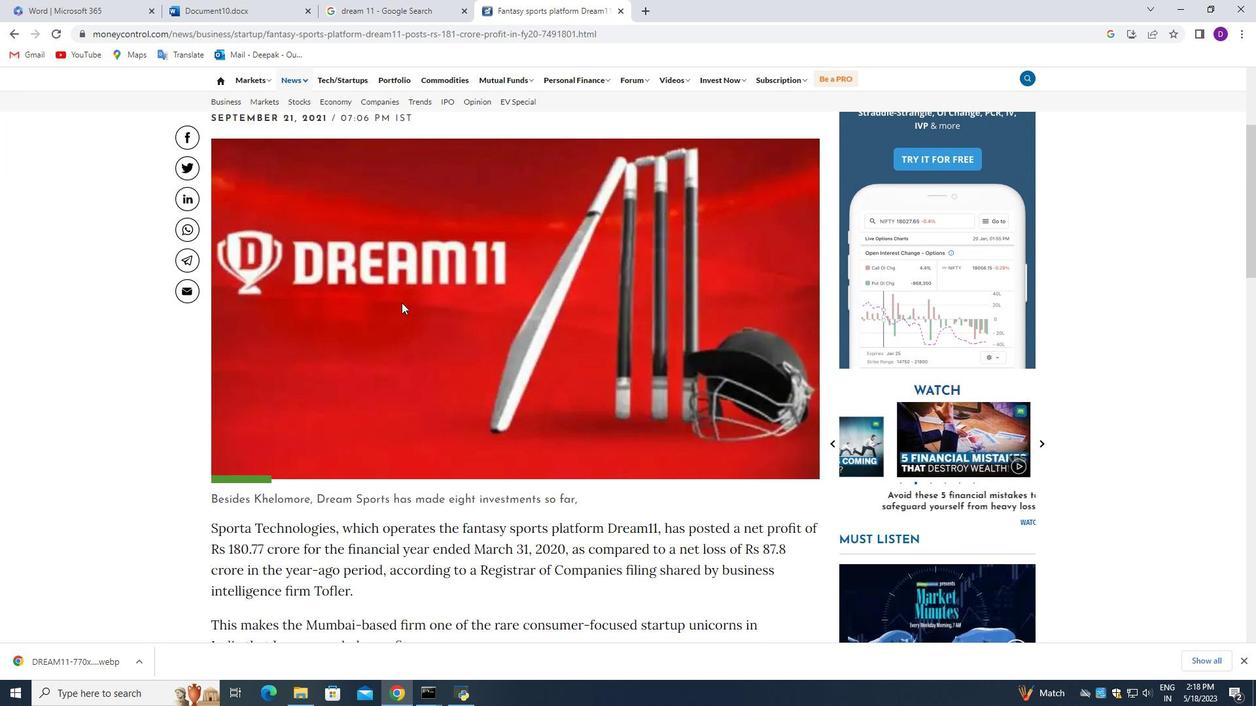
Action: Mouse scrolled (402, 304) with delta (0, 0)
Screenshot: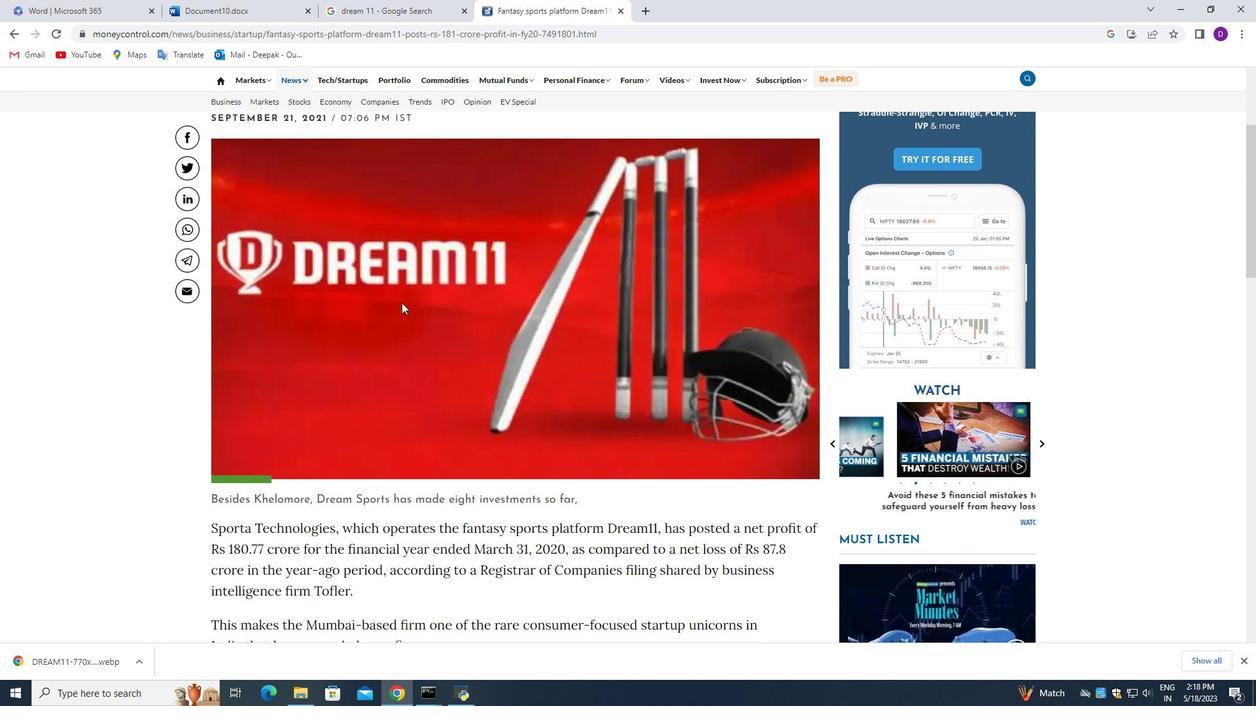 
Action: Mouse moved to (401, 305)
Screenshot: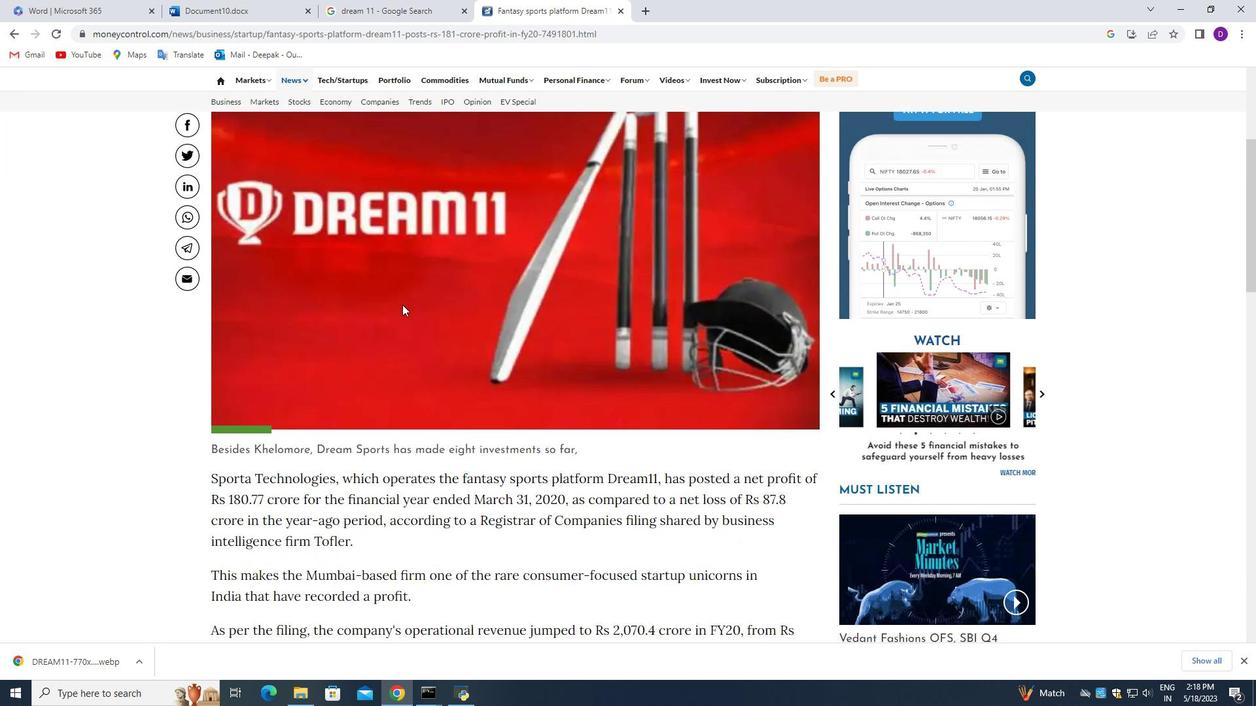 
Action: Mouse scrolled (402, 304) with delta (0, 0)
Screenshot: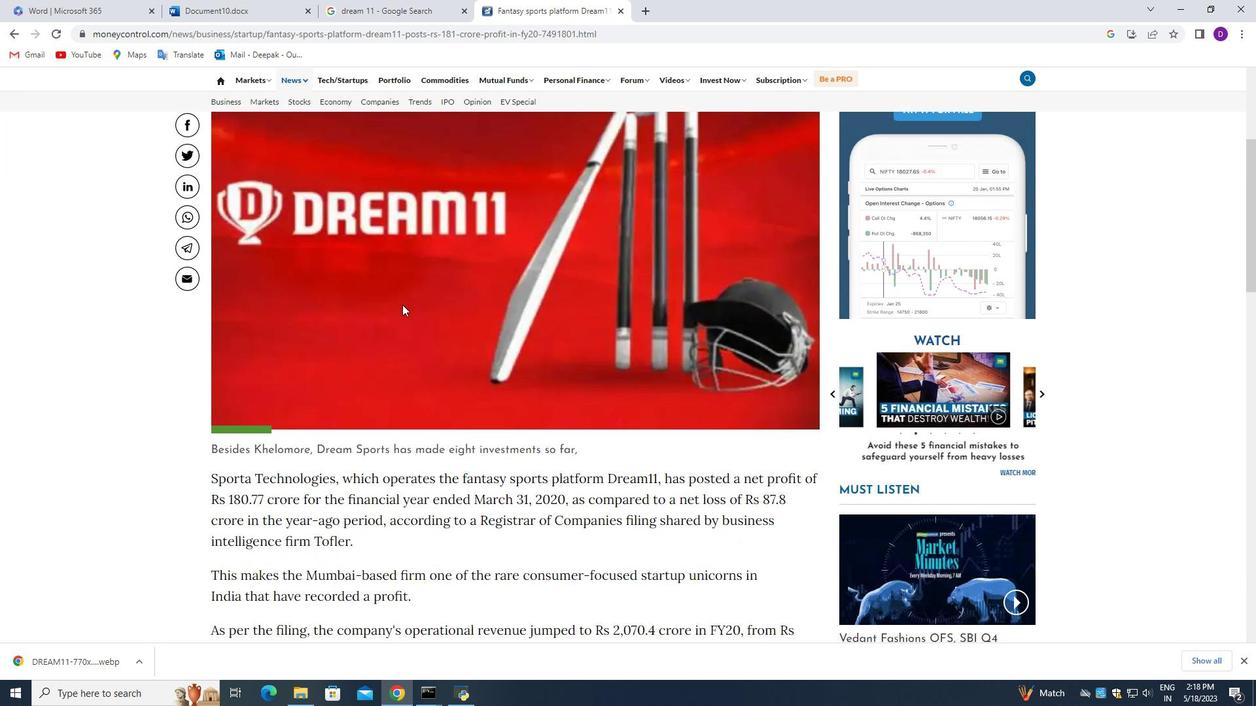 
Action: Mouse moved to (382, 302)
Screenshot: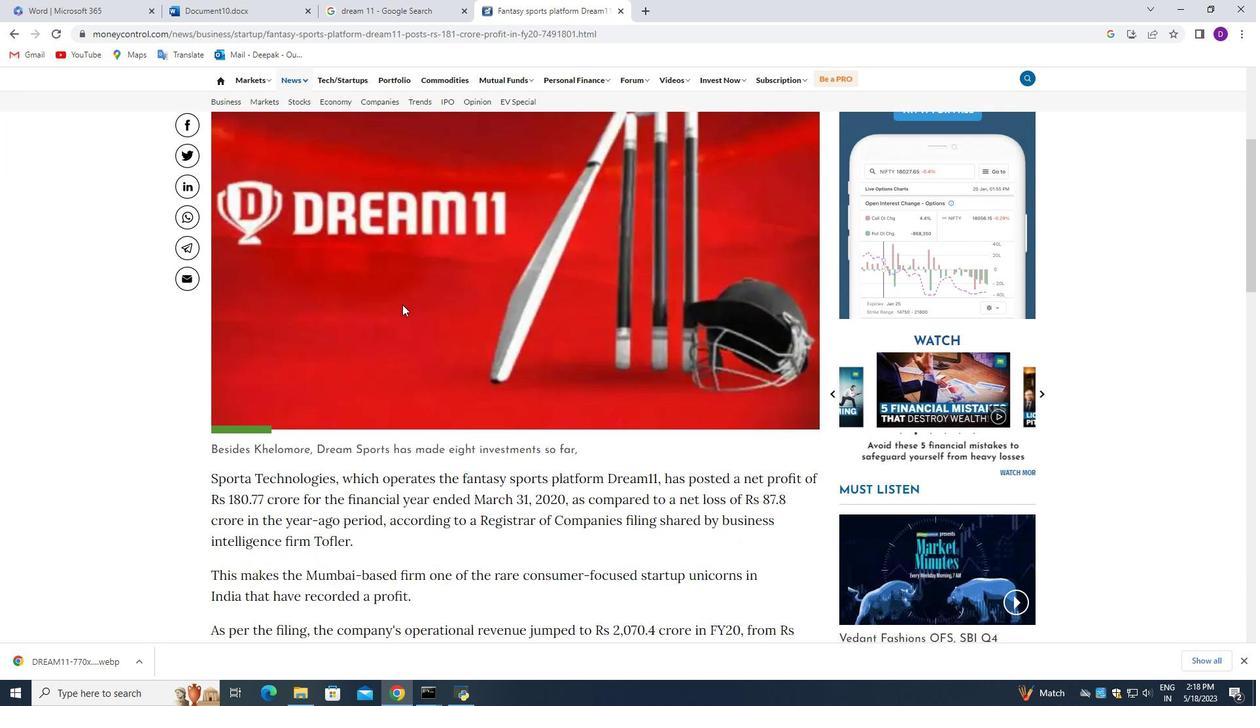 
Action: Mouse scrolled (402, 304) with delta (0, 0)
Screenshot: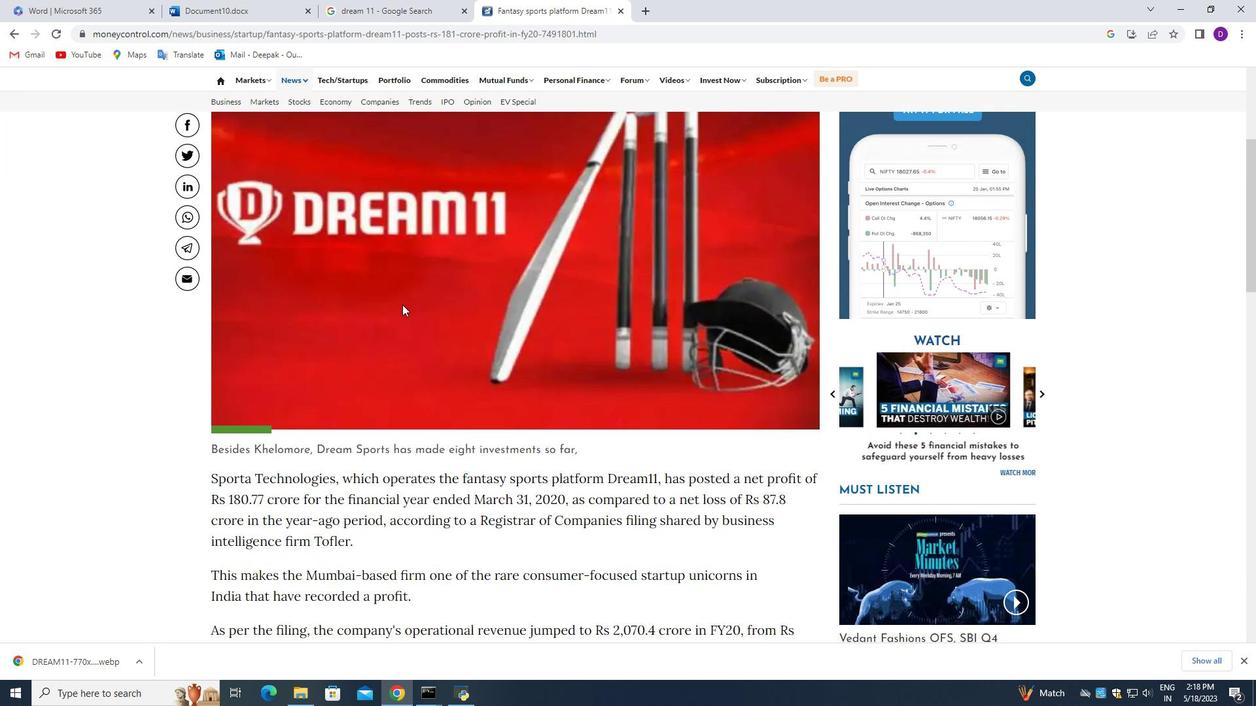 
Action: Mouse moved to (382, 301)
Screenshot: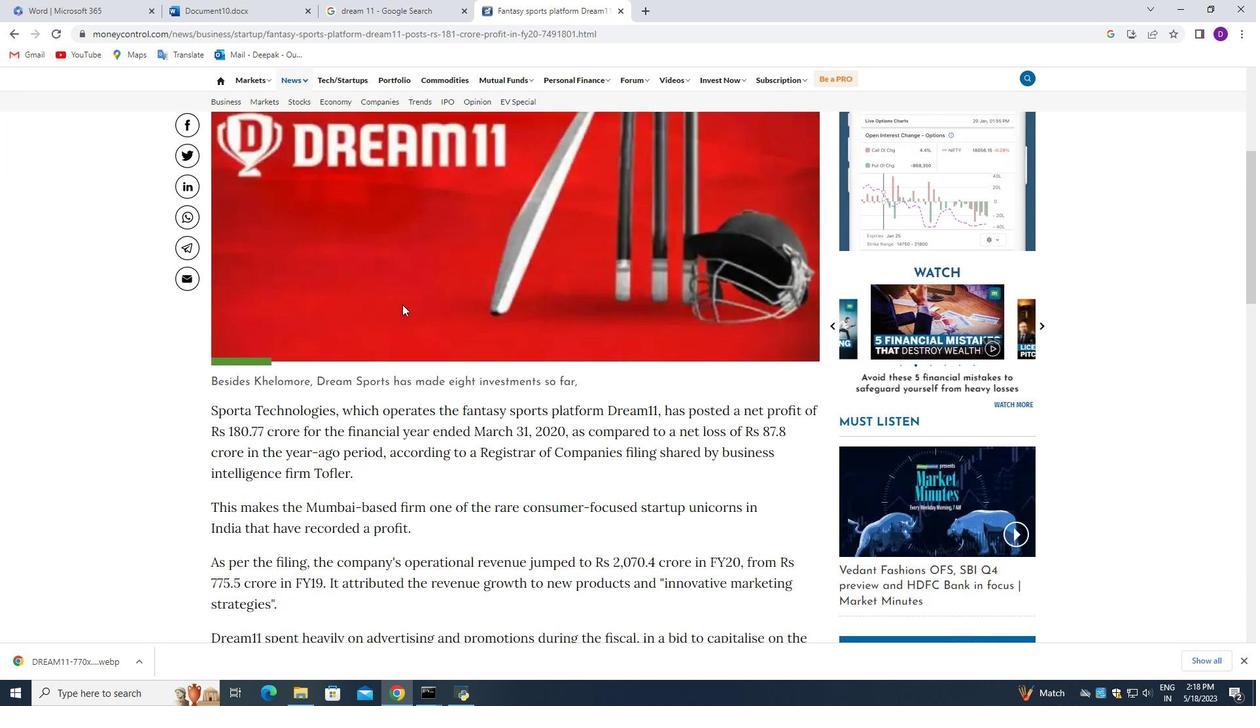 
Action: Mouse scrolled (402, 304) with delta (0, 0)
Screenshot: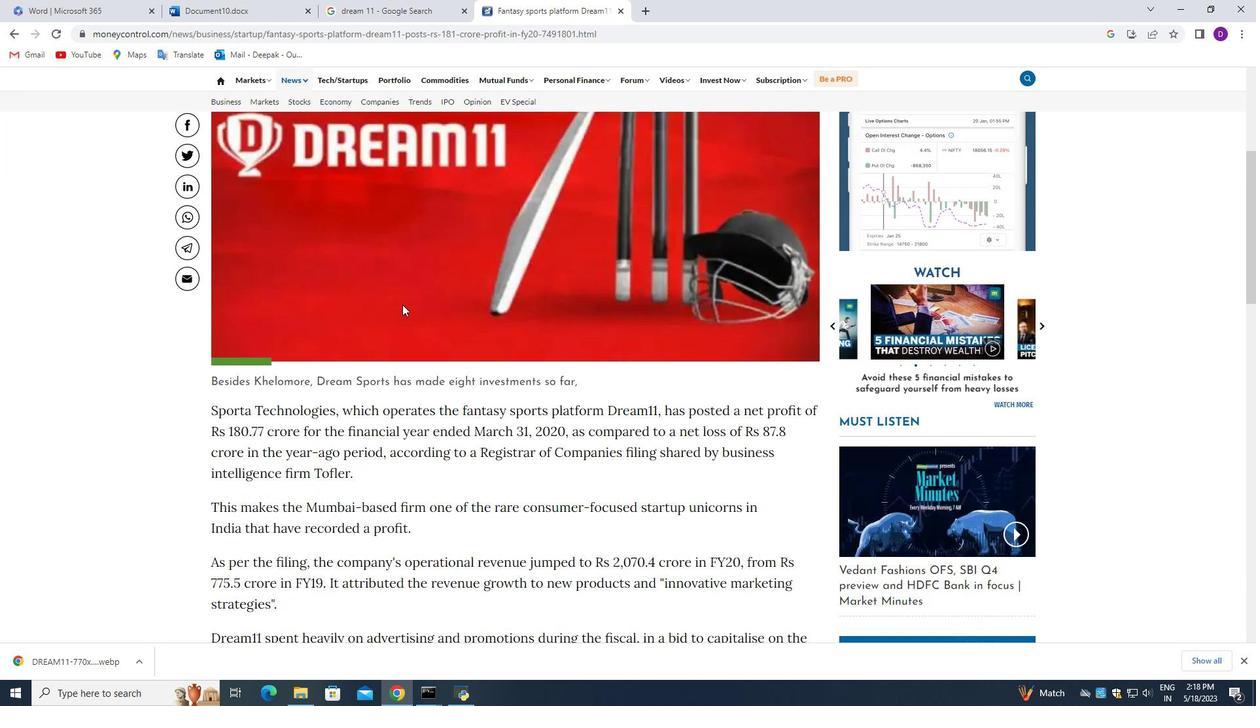 
Action: Mouse moved to (381, 301)
Screenshot: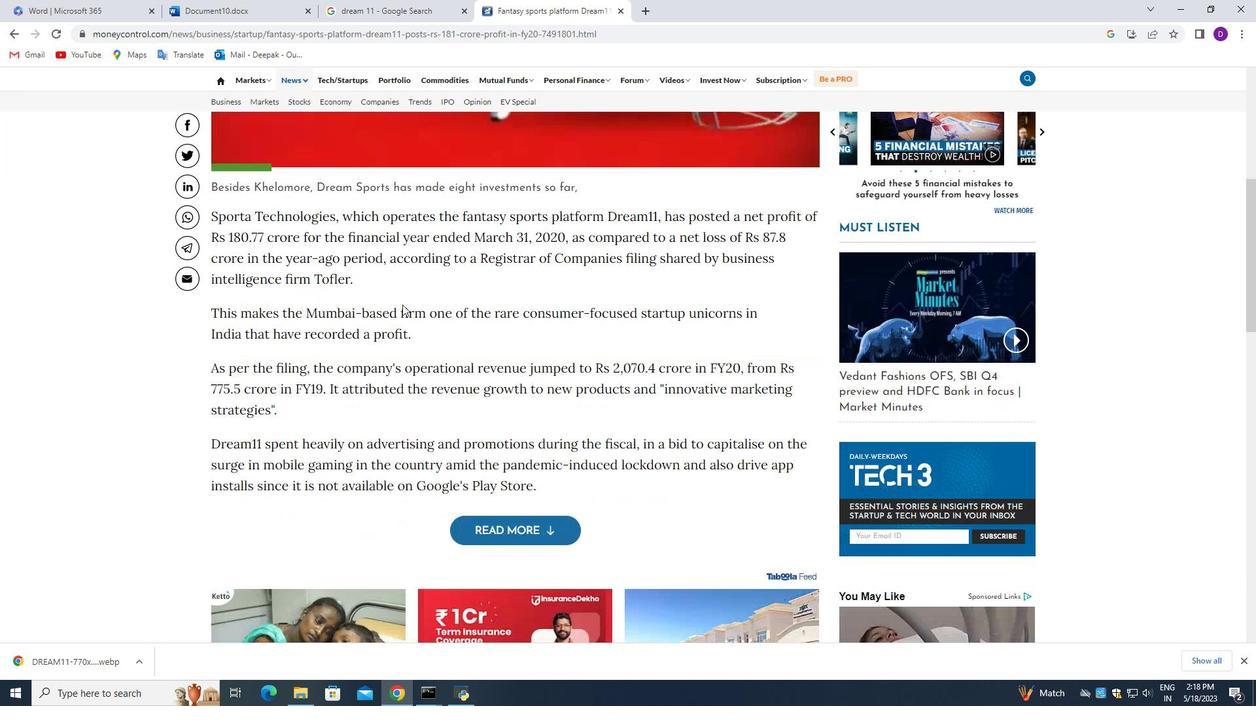 
Action: Mouse scrolled (402, 304) with delta (0, 0)
Screenshot: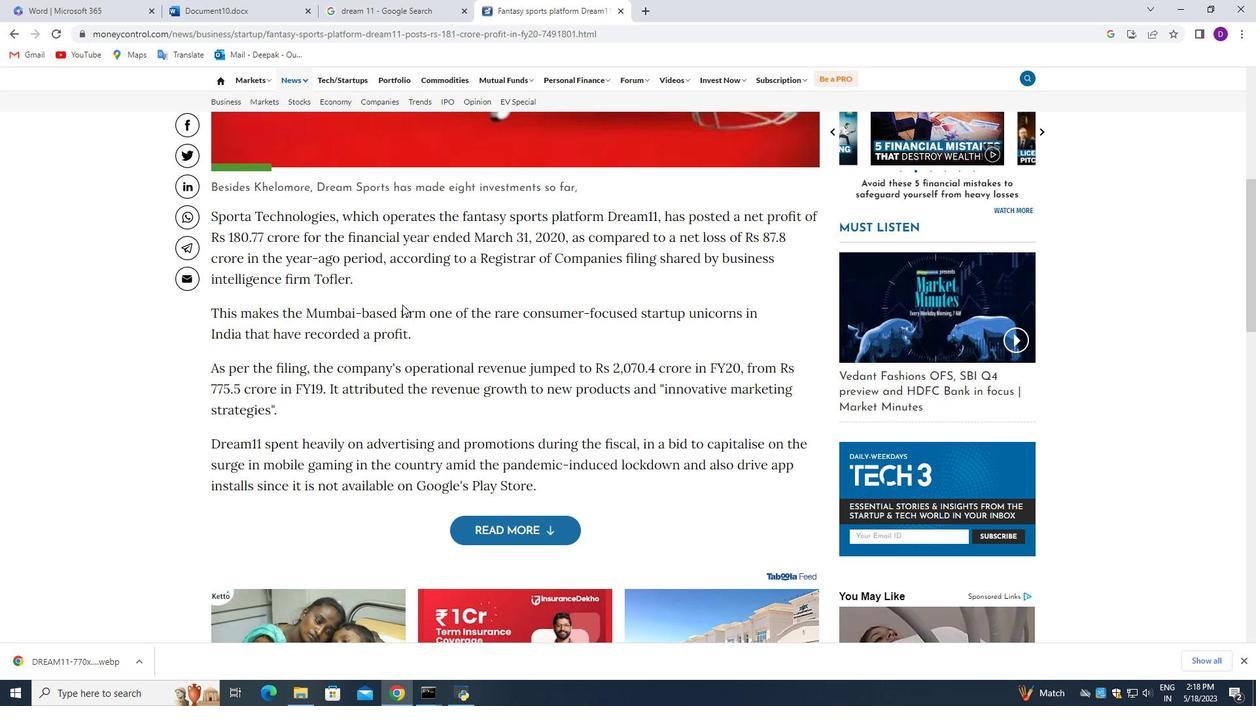 
Action: Mouse moved to (380, 311)
Screenshot: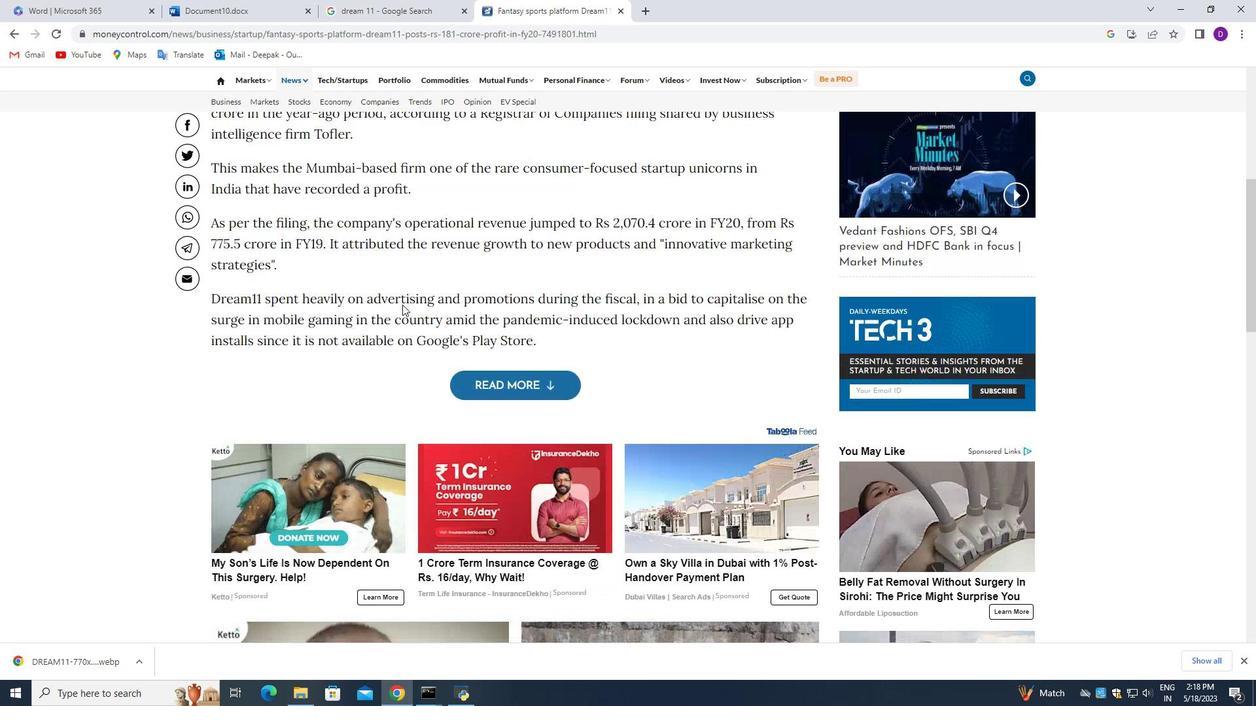 
Action: Mouse scrolled (402, 304) with delta (0, 0)
Screenshot: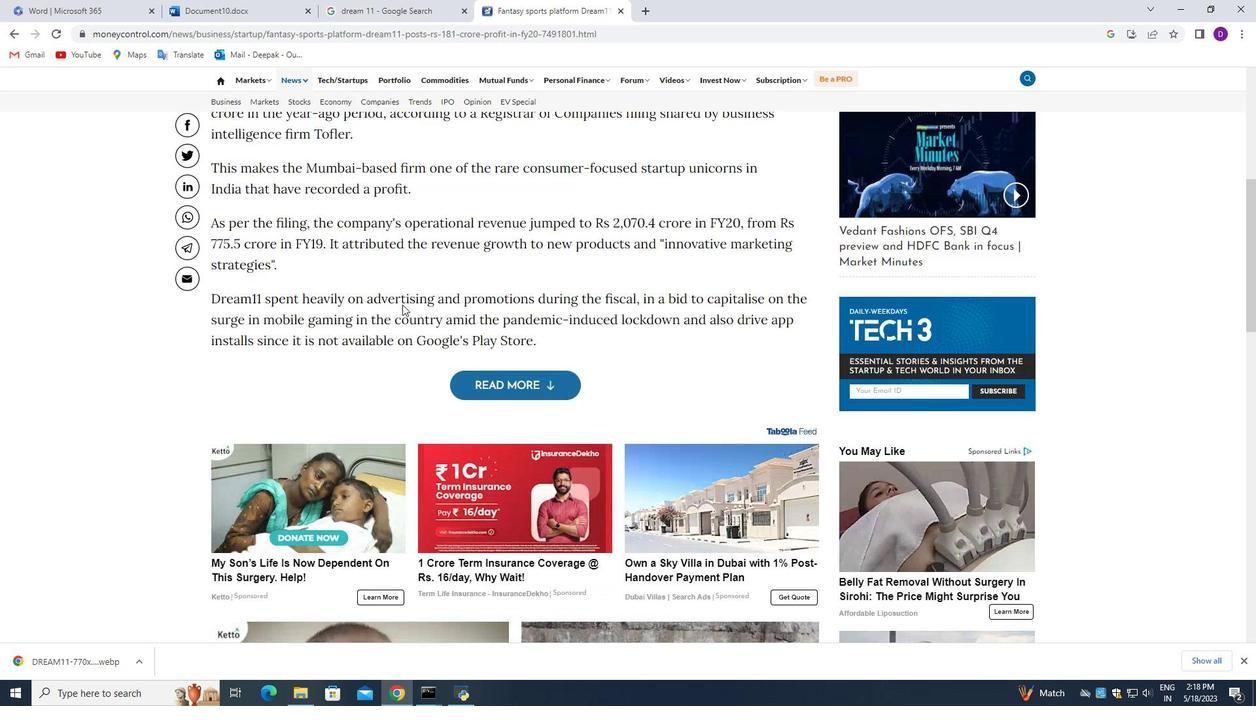 
Action: Mouse moved to (391, 324)
Screenshot: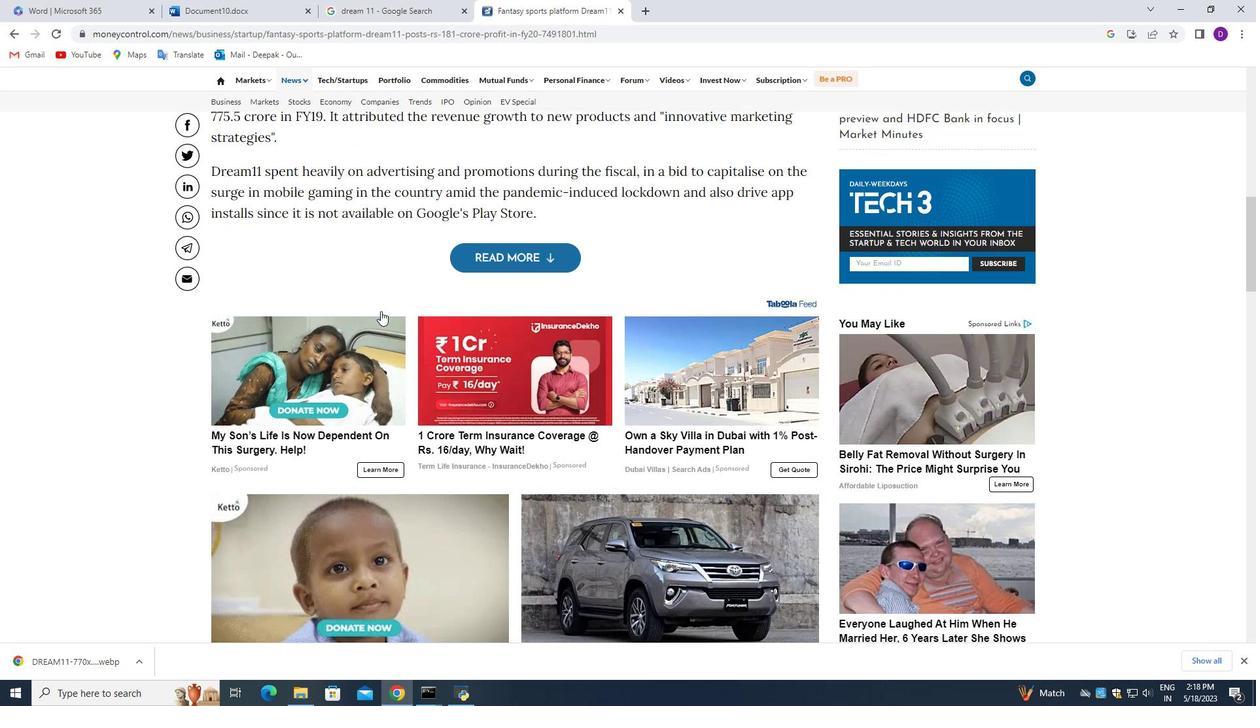 
Action: Mouse scrolled (380, 312) with delta (0, 0)
Screenshot: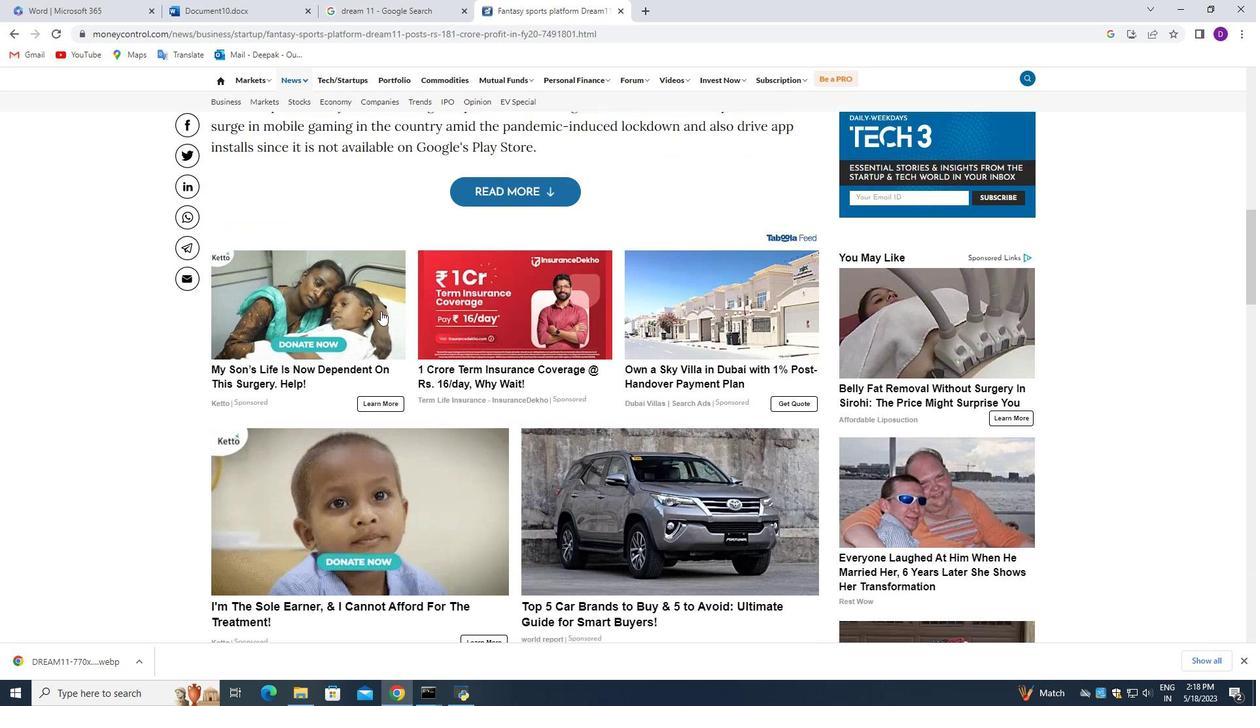 
Action: Mouse moved to (395, 329)
Screenshot: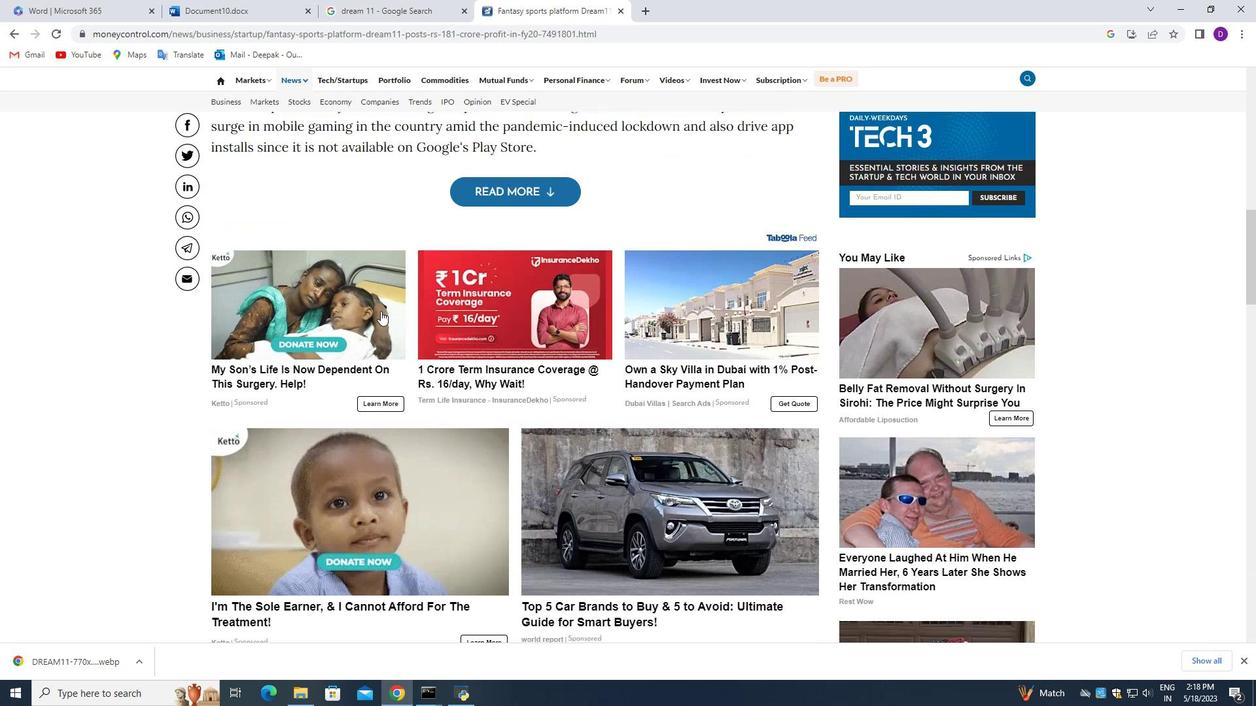 
Action: Mouse scrolled (380, 313) with delta (0, 0)
Screenshot: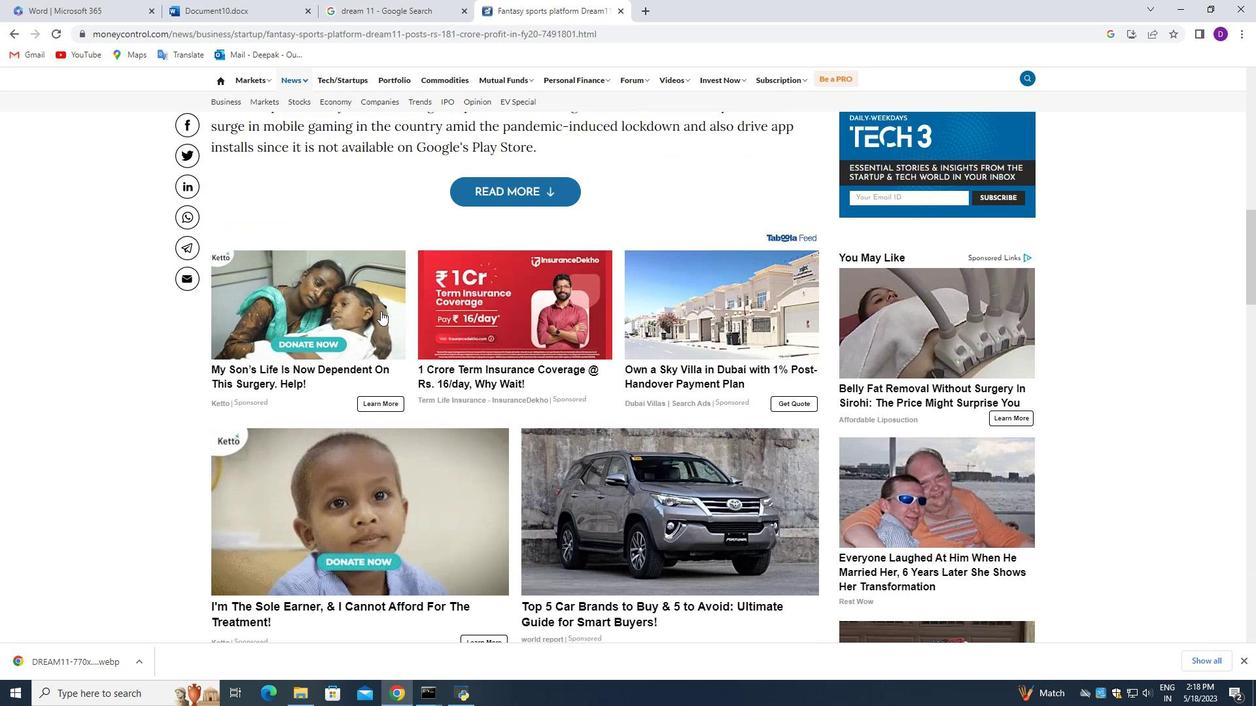 
Action: Mouse moved to (397, 329)
Screenshot: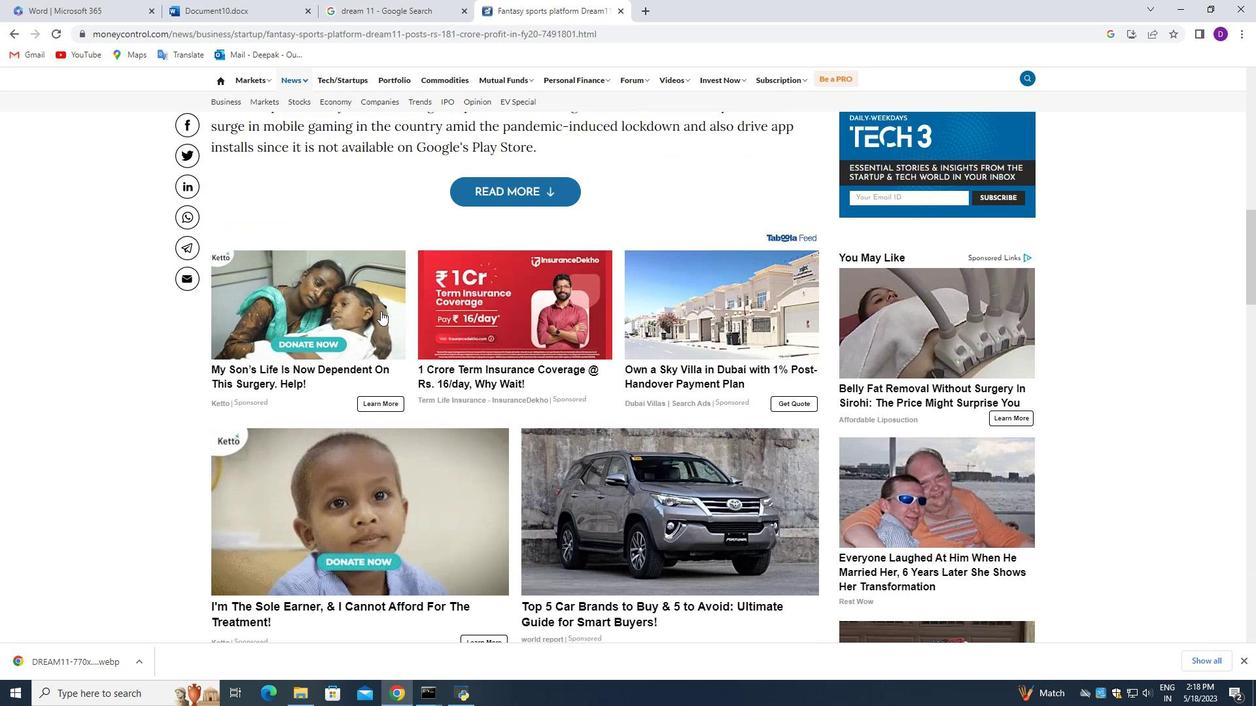 
Action: Mouse scrolled (380, 314) with delta (0, 0)
Screenshot: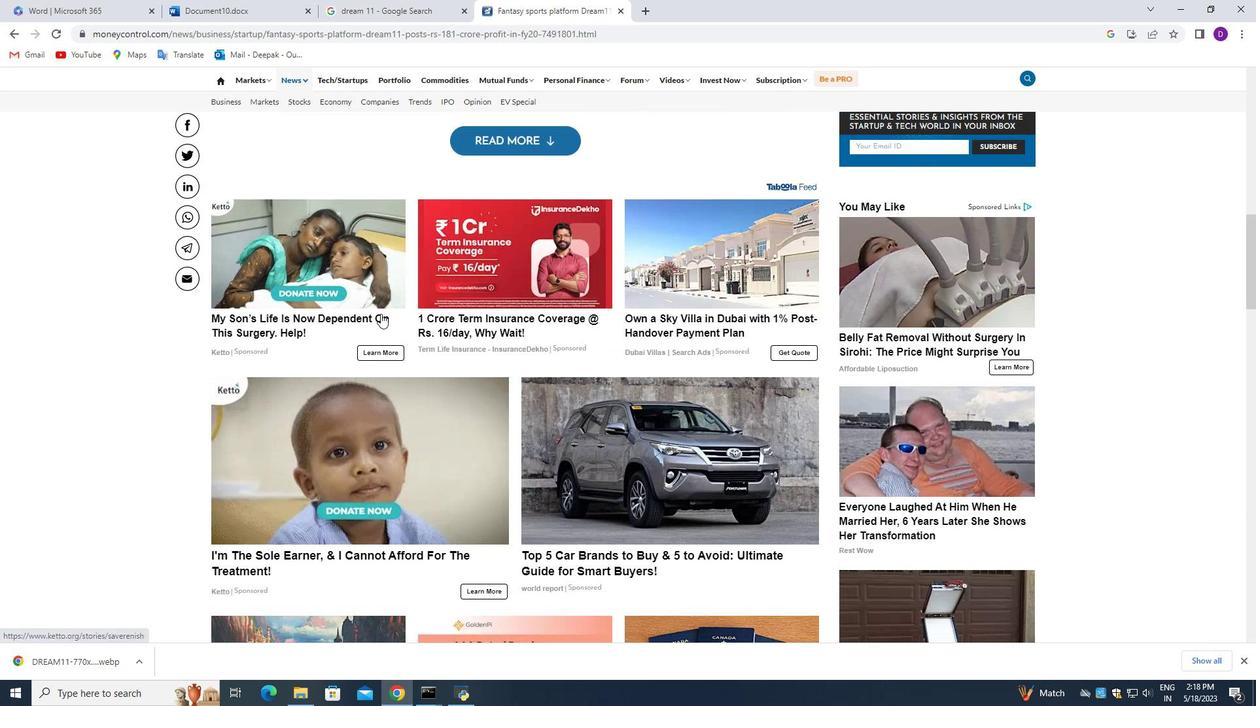 
Action: Mouse scrolled (380, 315) with delta (0, 0)
Screenshot: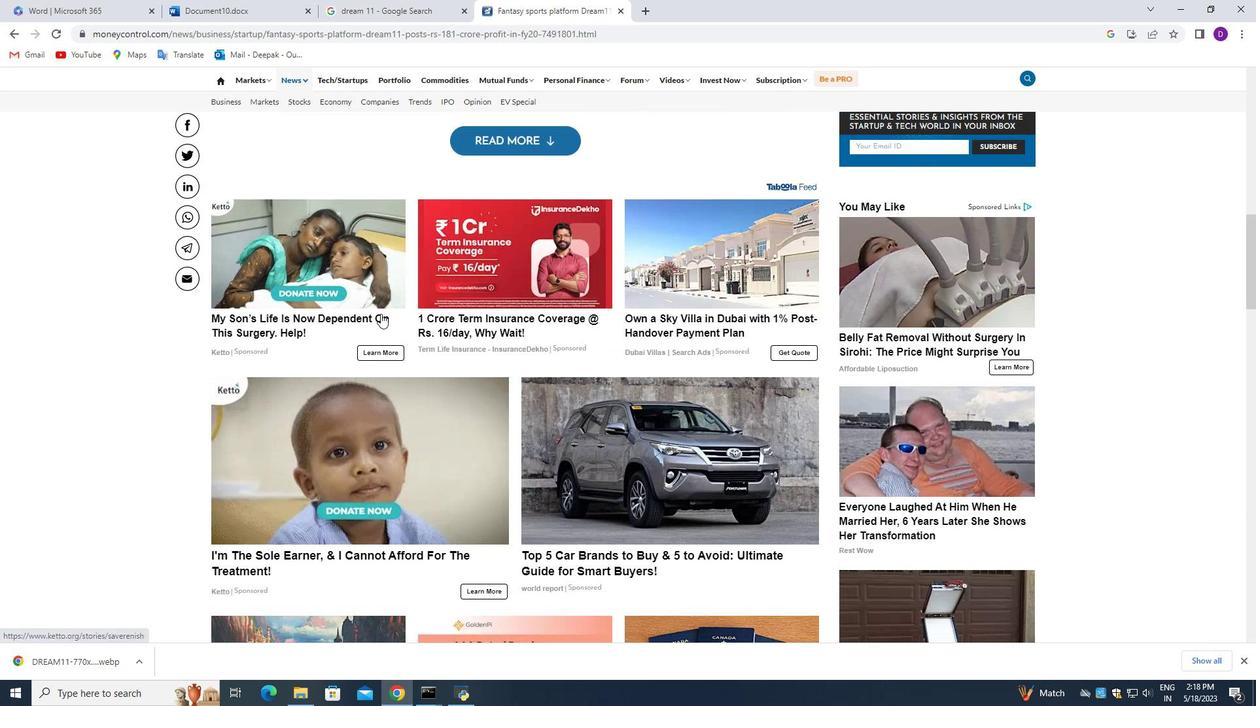 
Action: Mouse scrolled (380, 315) with delta (0, 0)
Screenshot: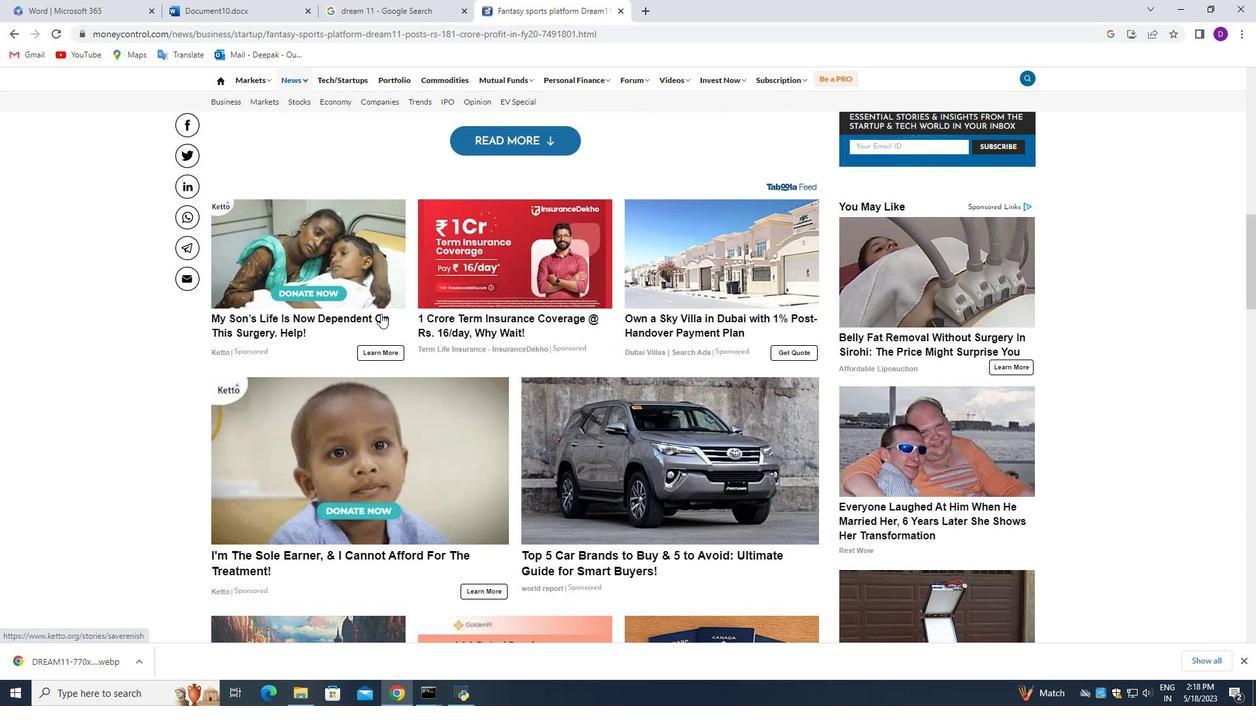 
Action: Mouse moved to (397, 327)
Screenshot: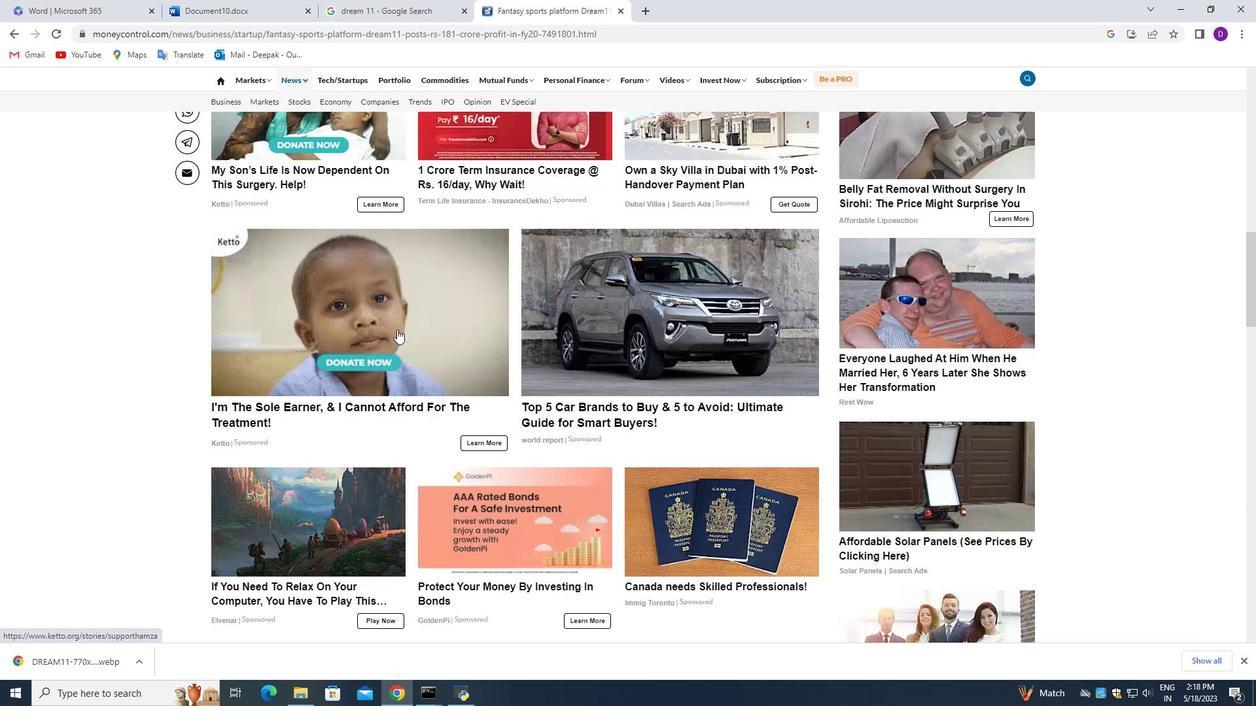 
Action: Mouse scrolled (397, 327) with delta (0, 0)
Screenshot: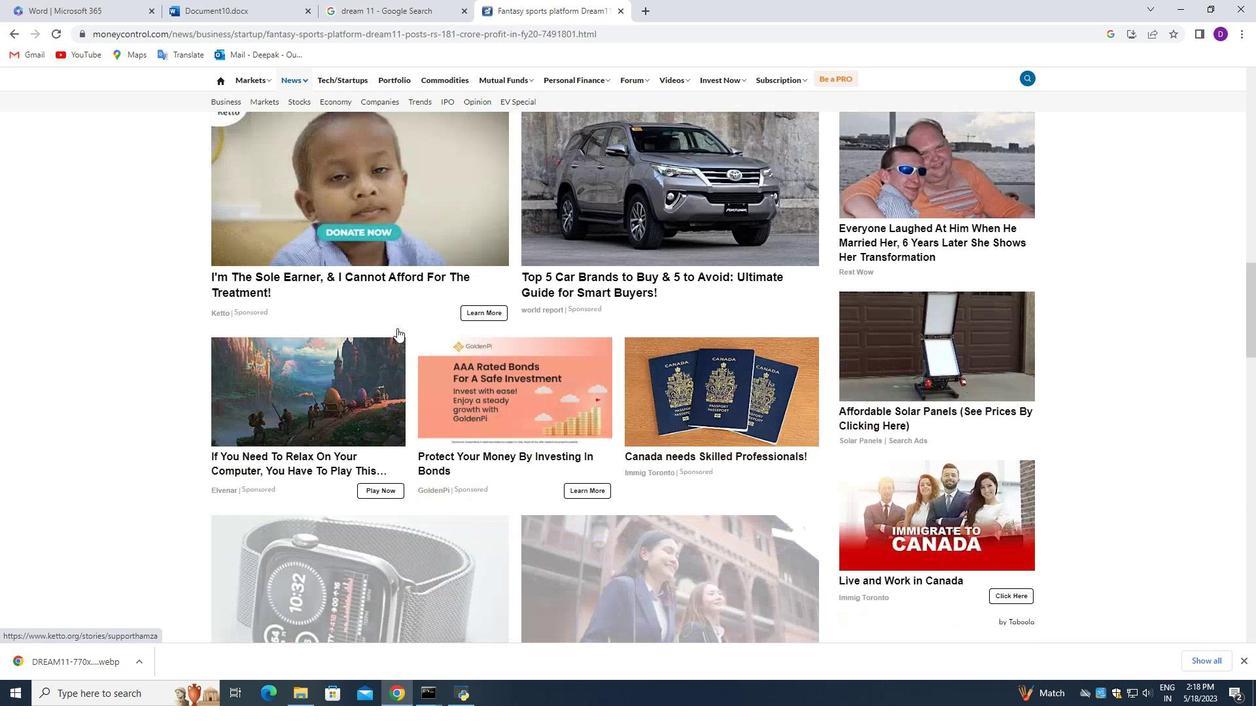 
Action: Mouse scrolled (397, 327) with delta (0, 0)
Screenshot: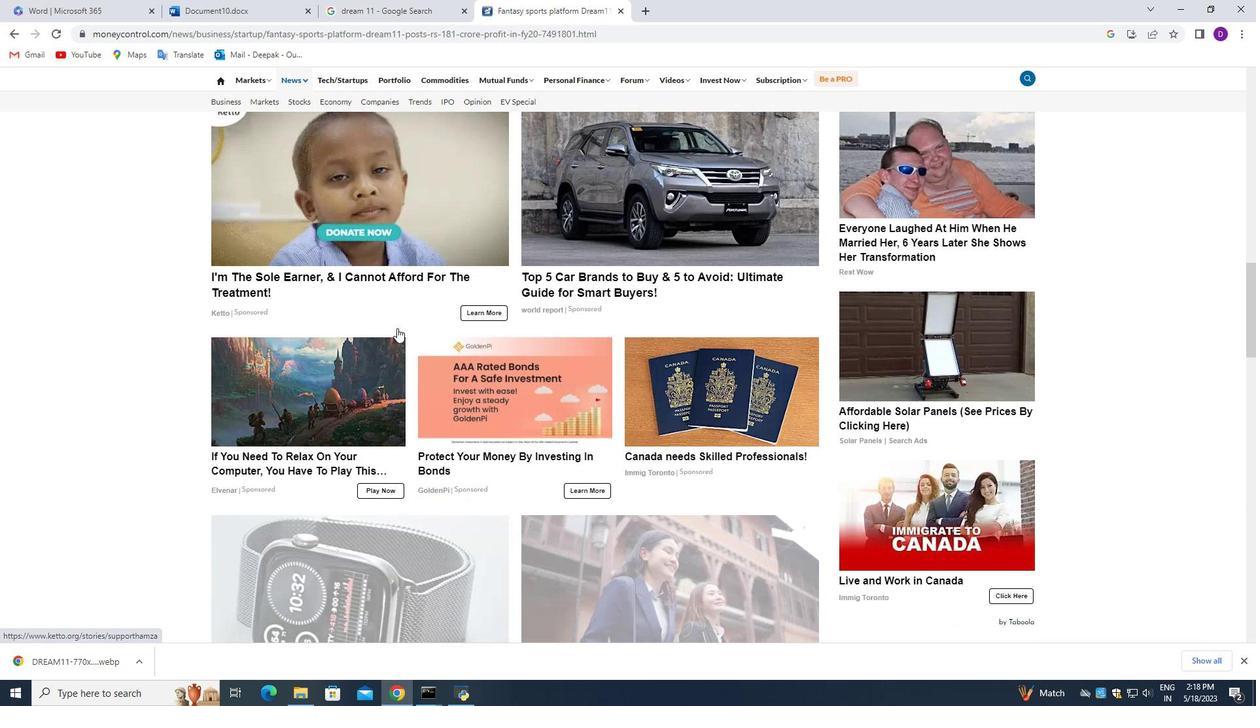 
Action: Mouse scrolled (397, 327) with delta (0, 0)
Screenshot: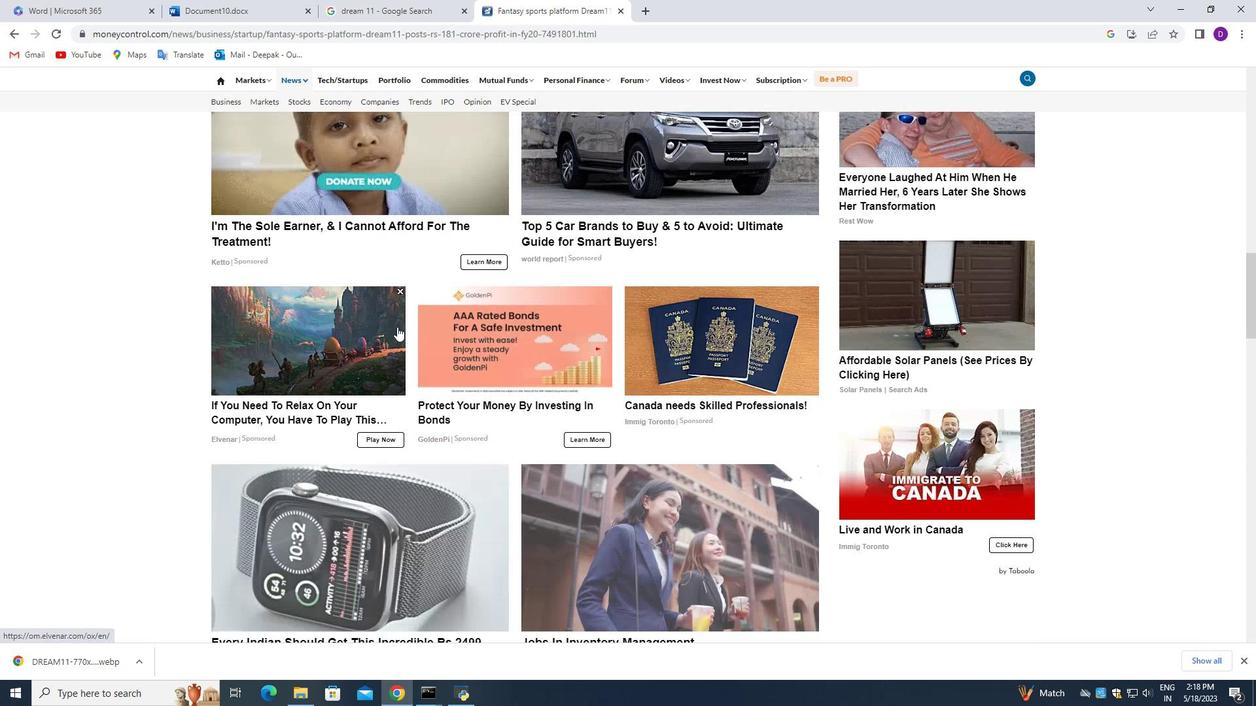 
Action: Mouse scrolled (397, 327) with delta (0, 0)
Screenshot: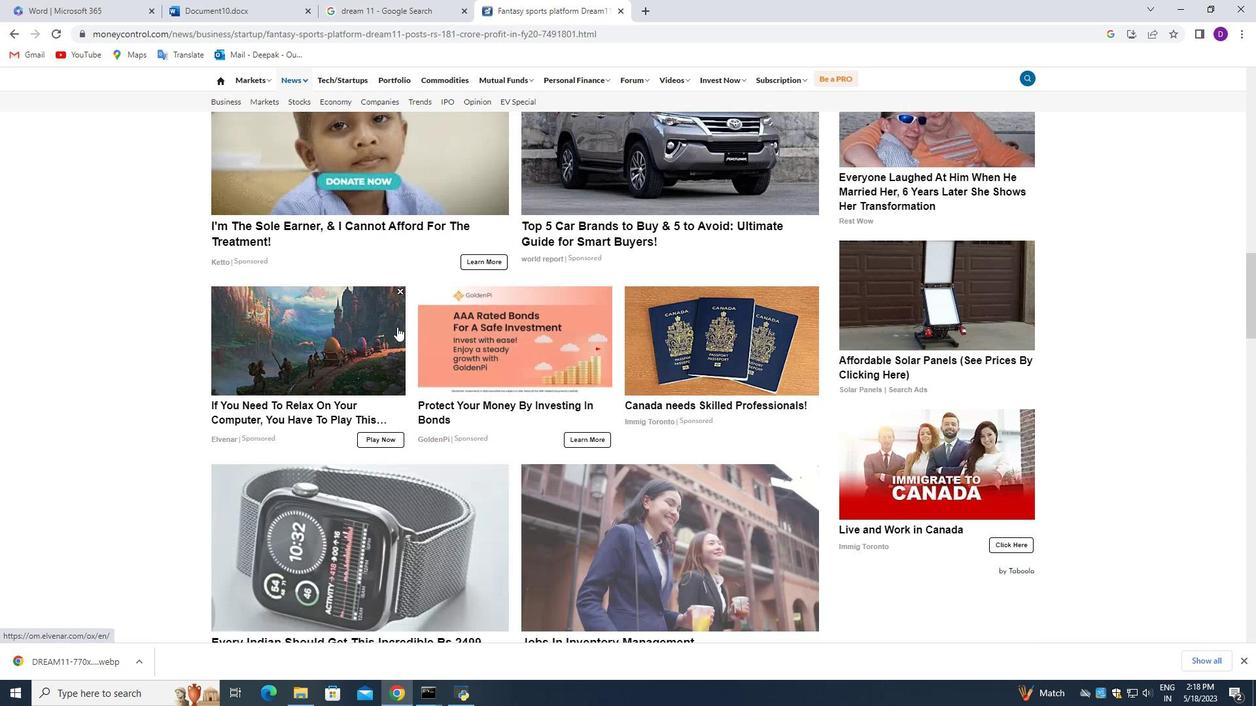 
Action: Mouse moved to (387, 1)
Screenshot: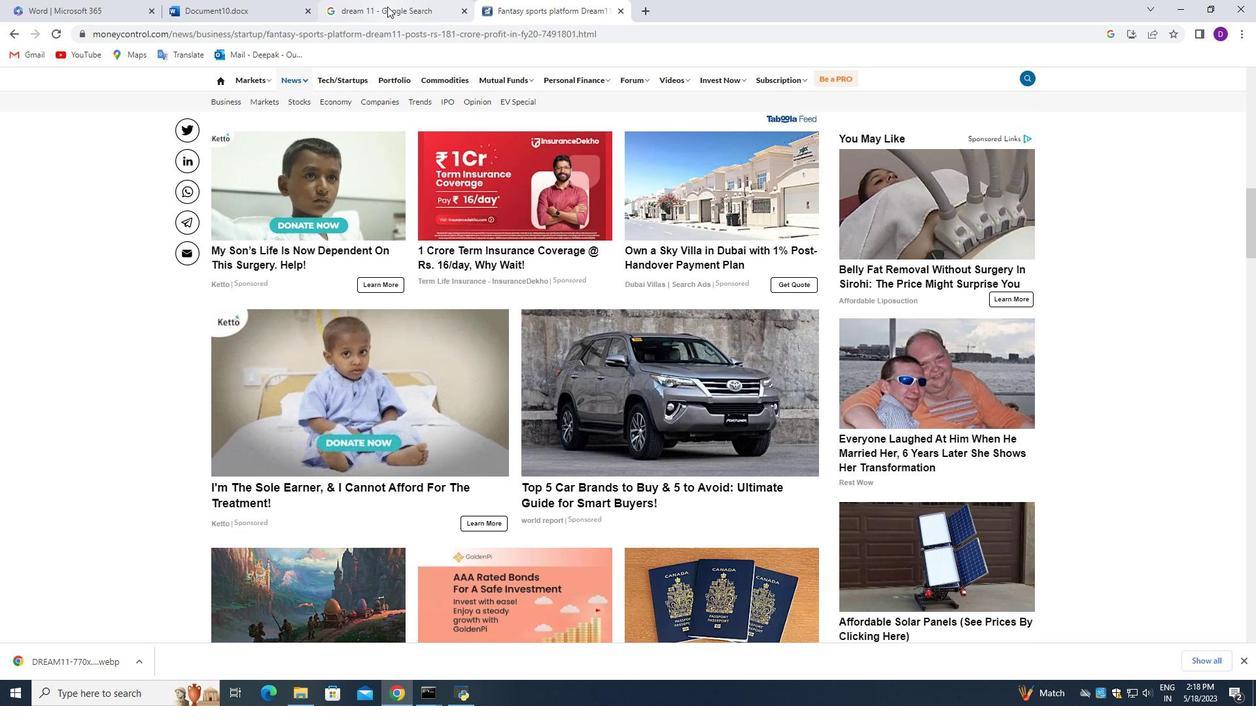 
Action: Mouse pressed left at (387, 1)
Screenshot: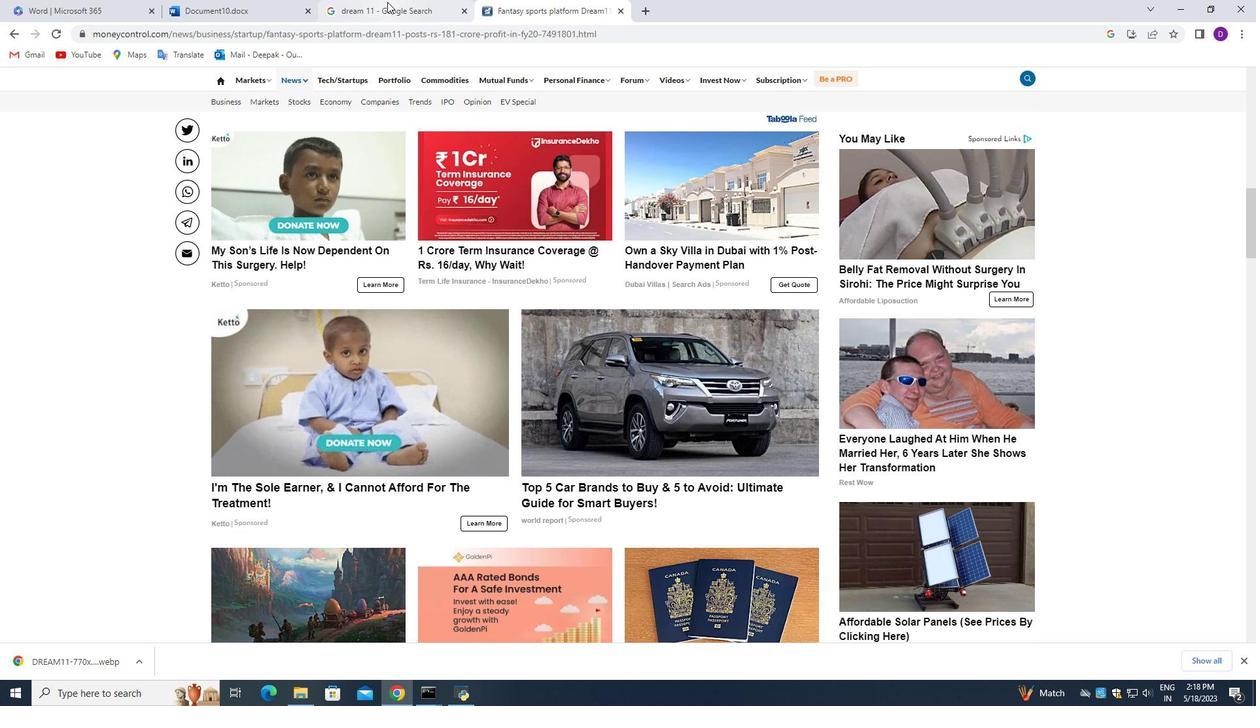 
Action: Mouse moved to (464, 450)
Screenshot: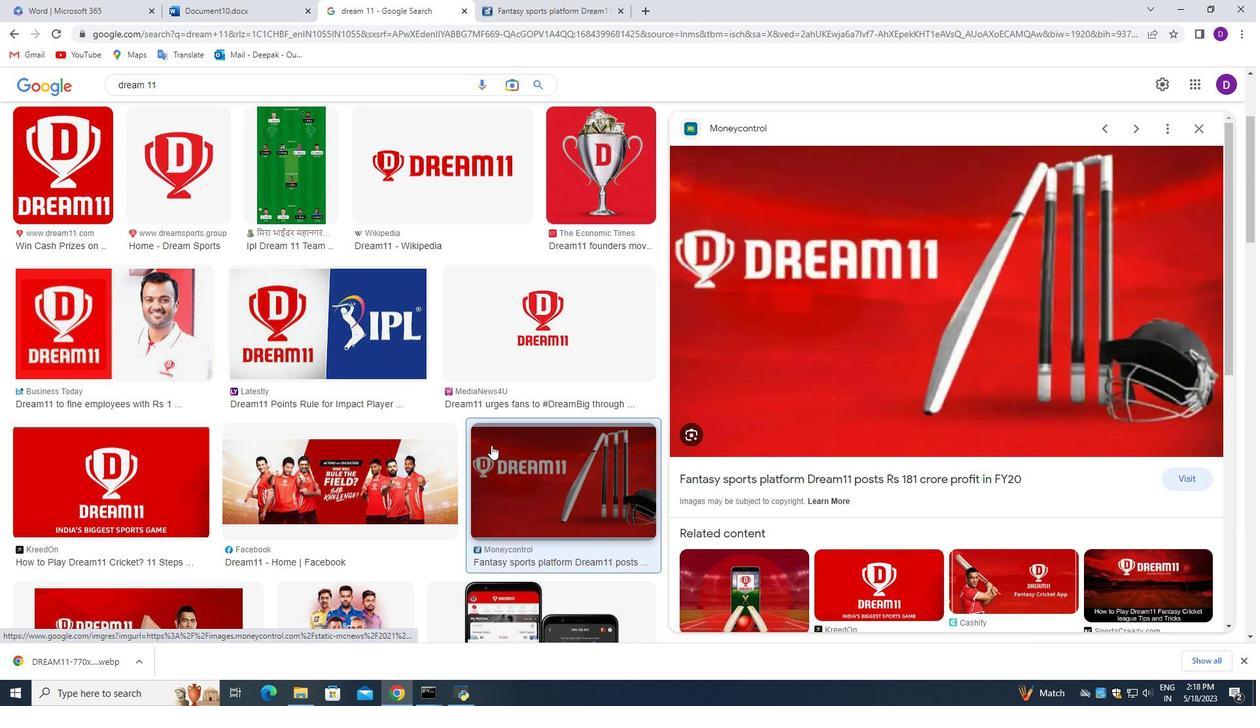 
Action: Mouse scrolled (465, 449) with delta (0, 0)
Screenshot: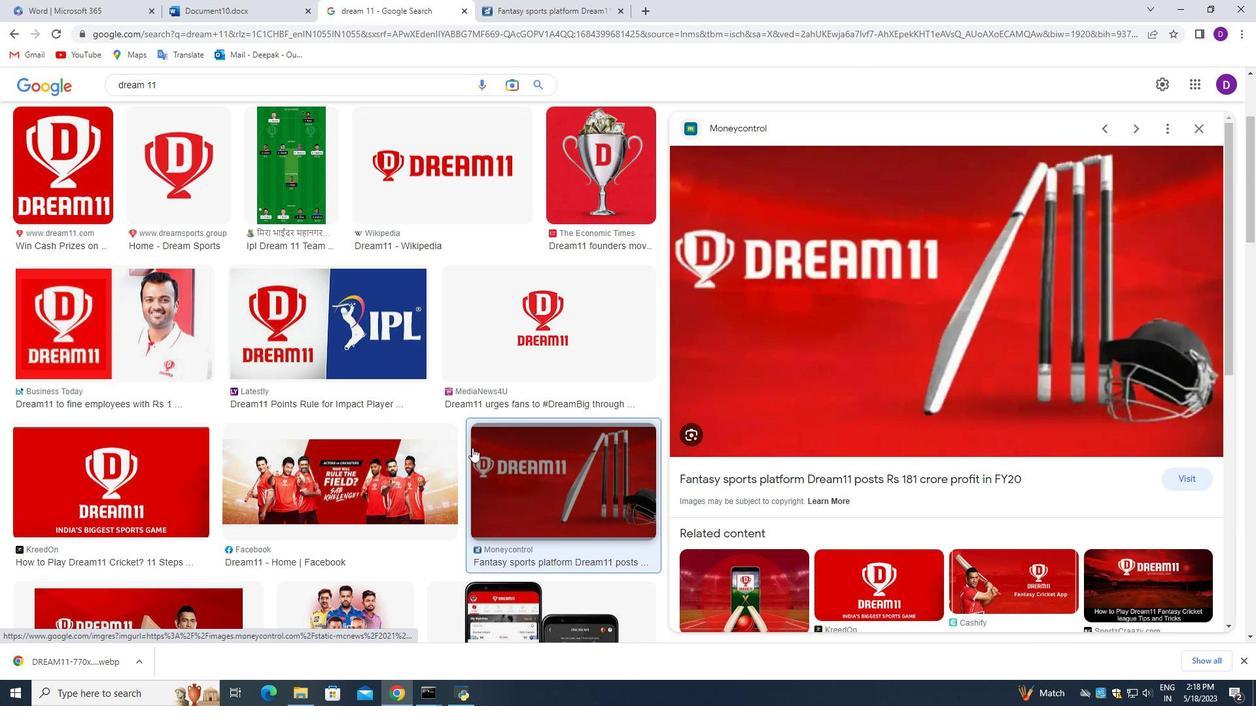 
Action: Mouse moved to (461, 452)
Screenshot: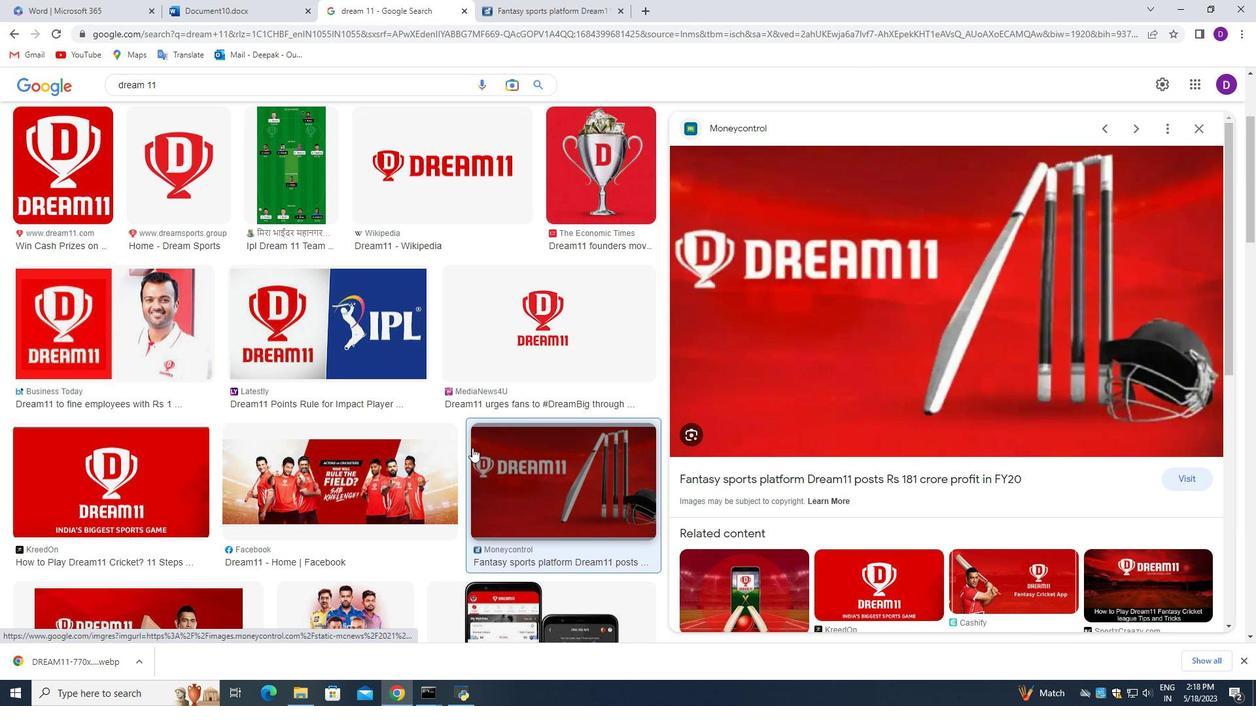 
Action: Mouse scrolled (461, 451) with delta (0, 0)
Screenshot: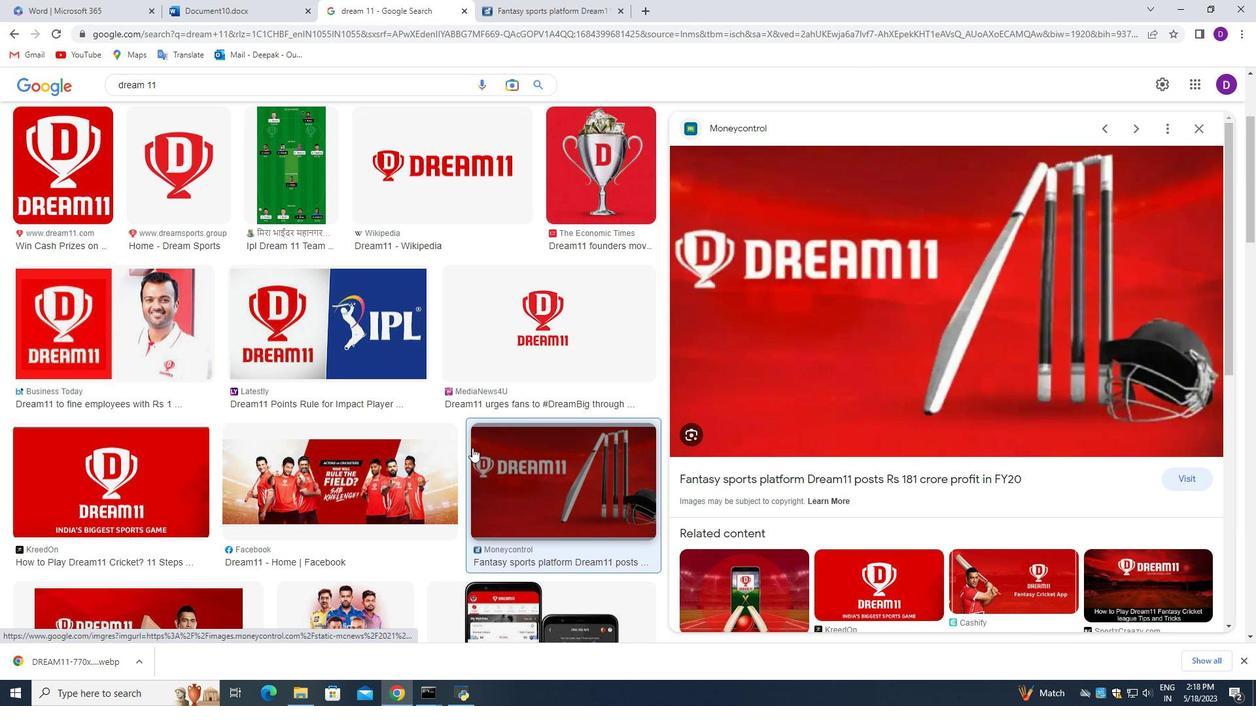 
Action: Mouse moved to (113, 500)
Screenshot: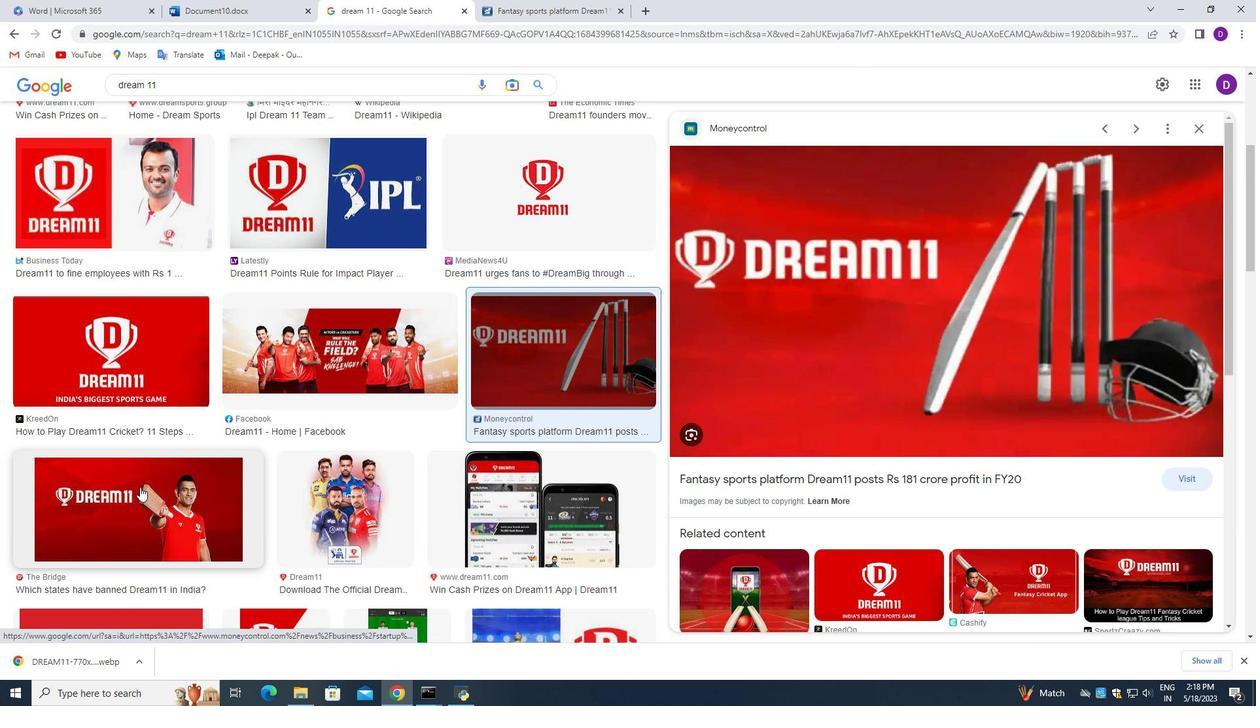 
Action: Mouse pressed left at (113, 500)
Screenshot: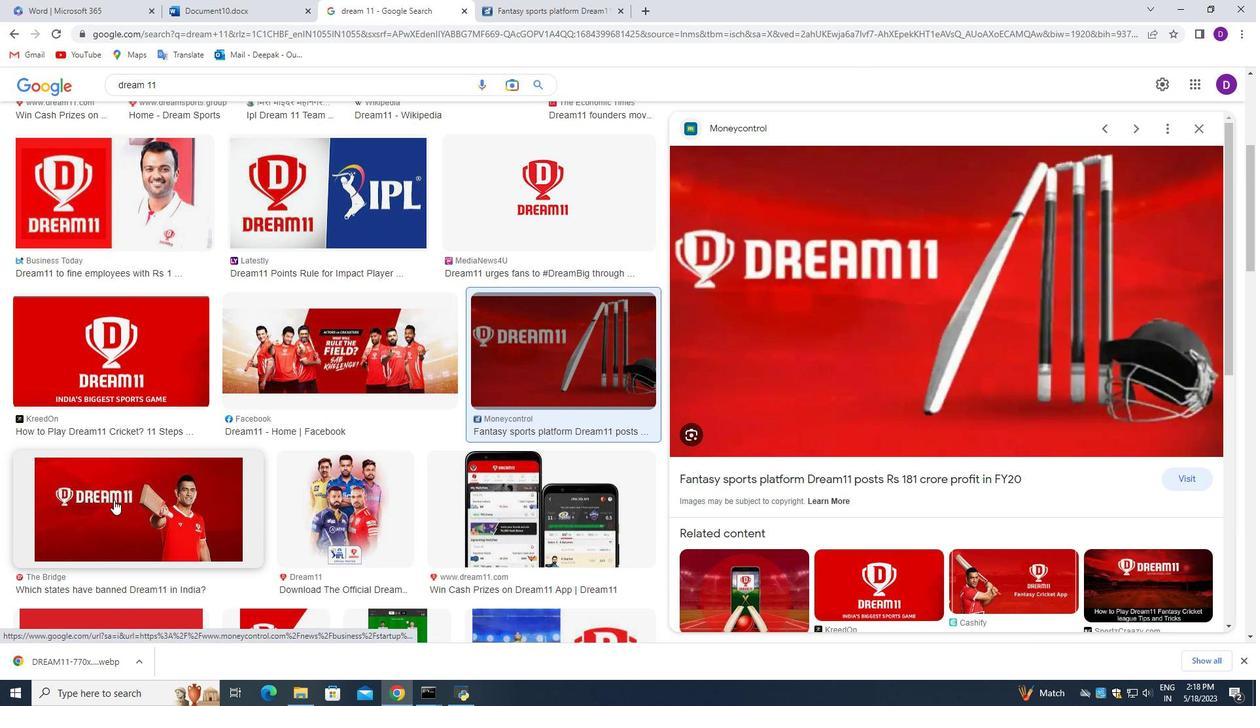 
Action: Mouse moved to (908, 295)
Screenshot: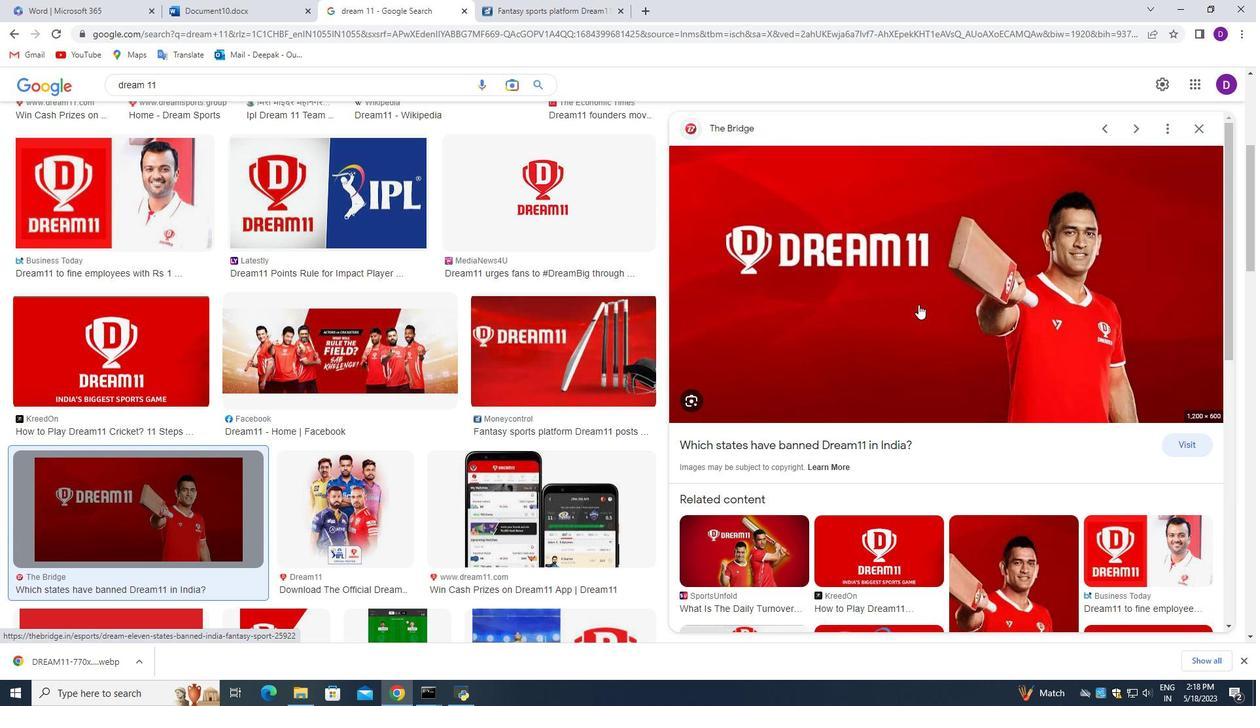 
Action: Mouse pressed right at (908, 295)
Screenshot: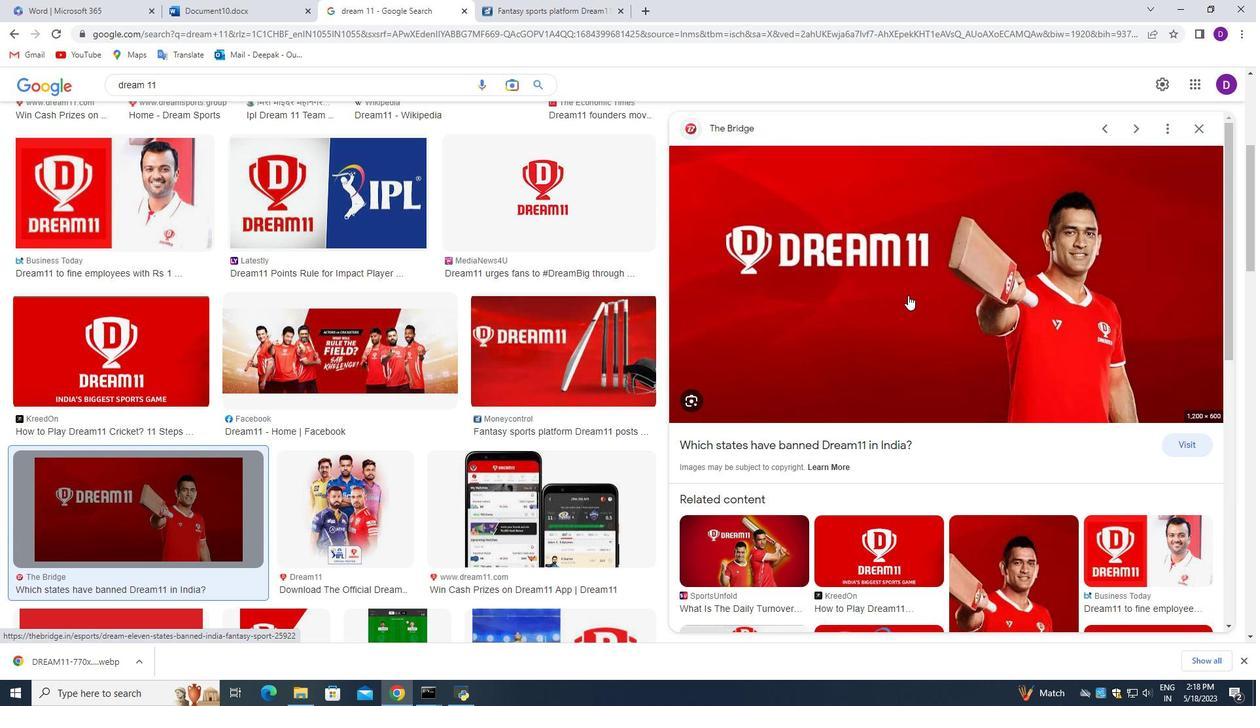 
Action: Mouse moved to (833, 274)
Screenshot: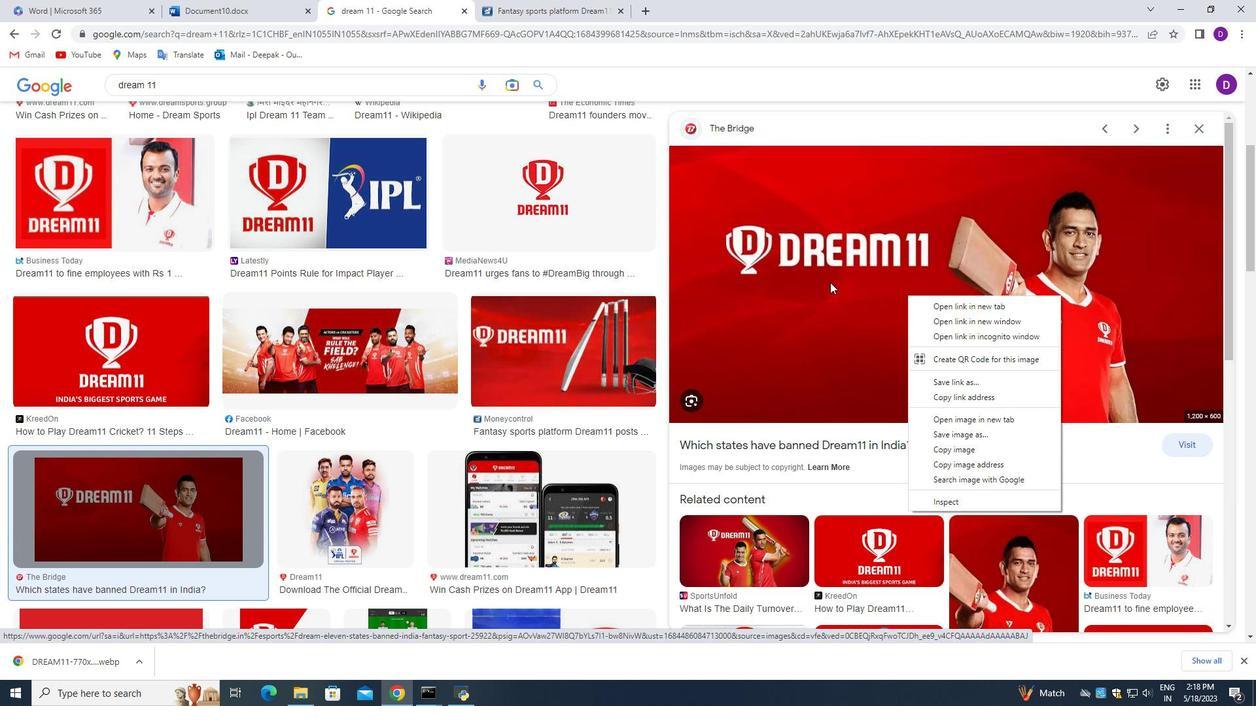 
Action: Mouse pressed left at (833, 274)
Screenshot: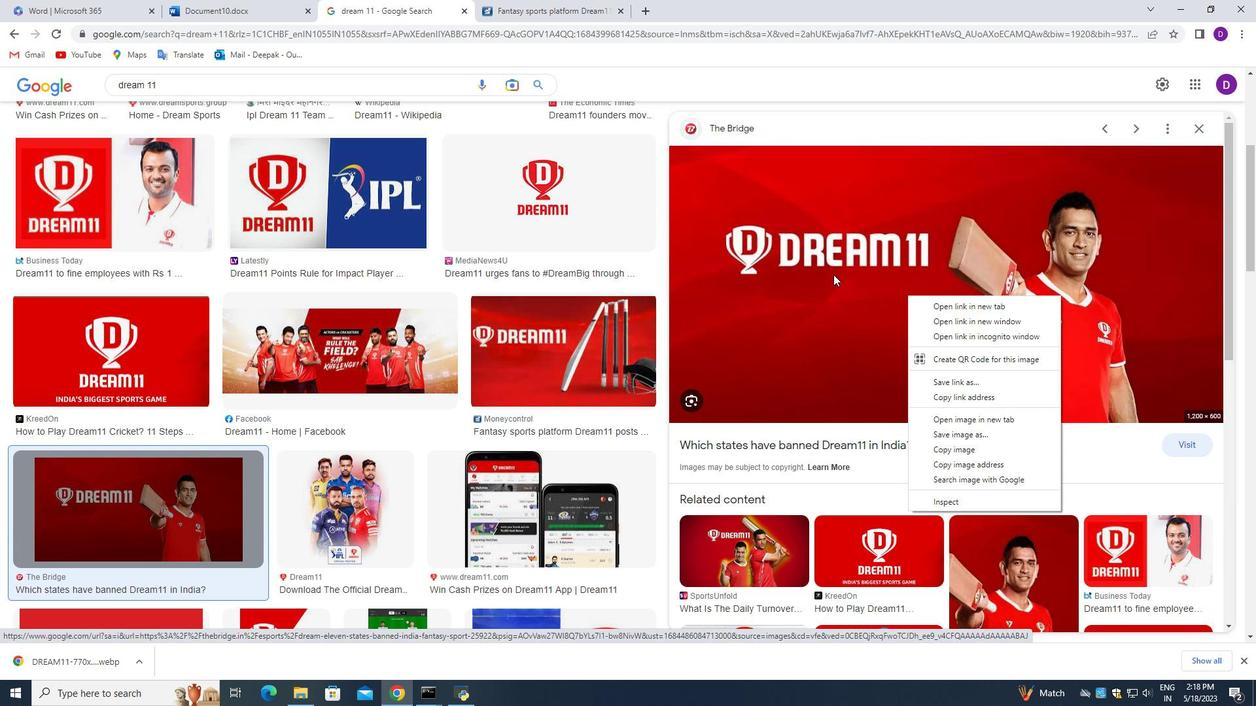 
Action: Mouse moved to (565, 391)
Screenshot: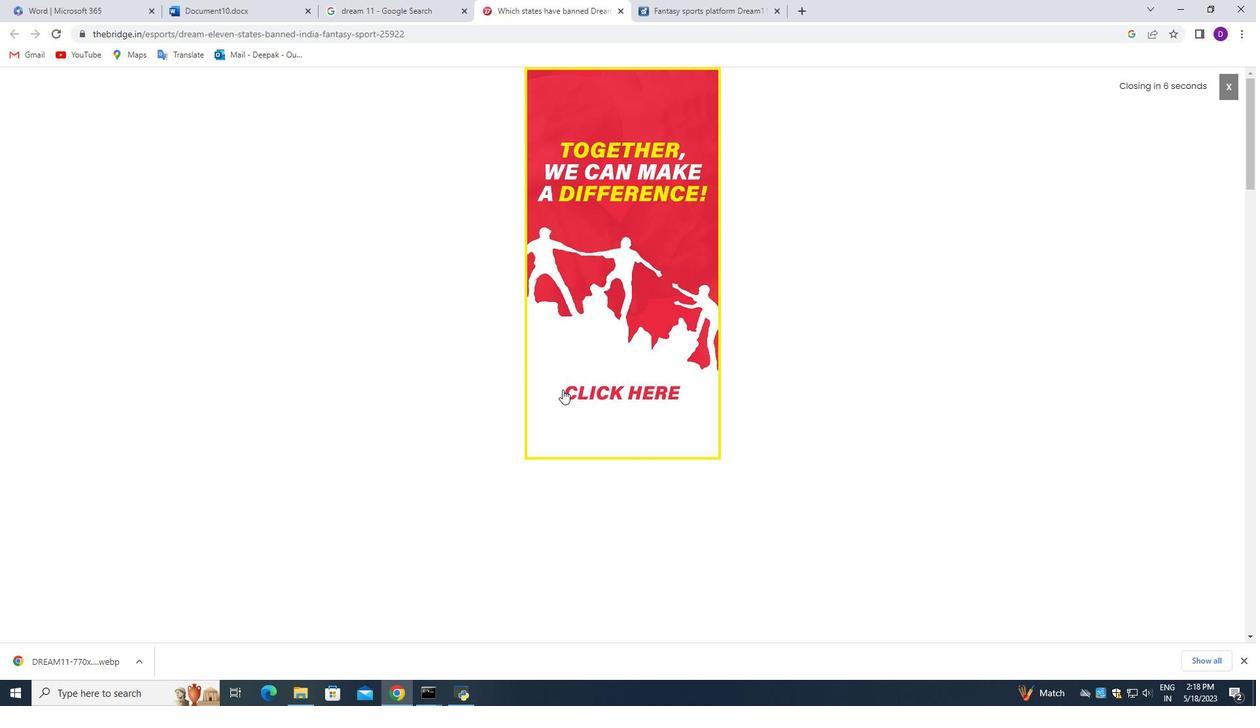 
Action: Mouse scrolled (565, 392) with delta (0, 0)
Screenshot: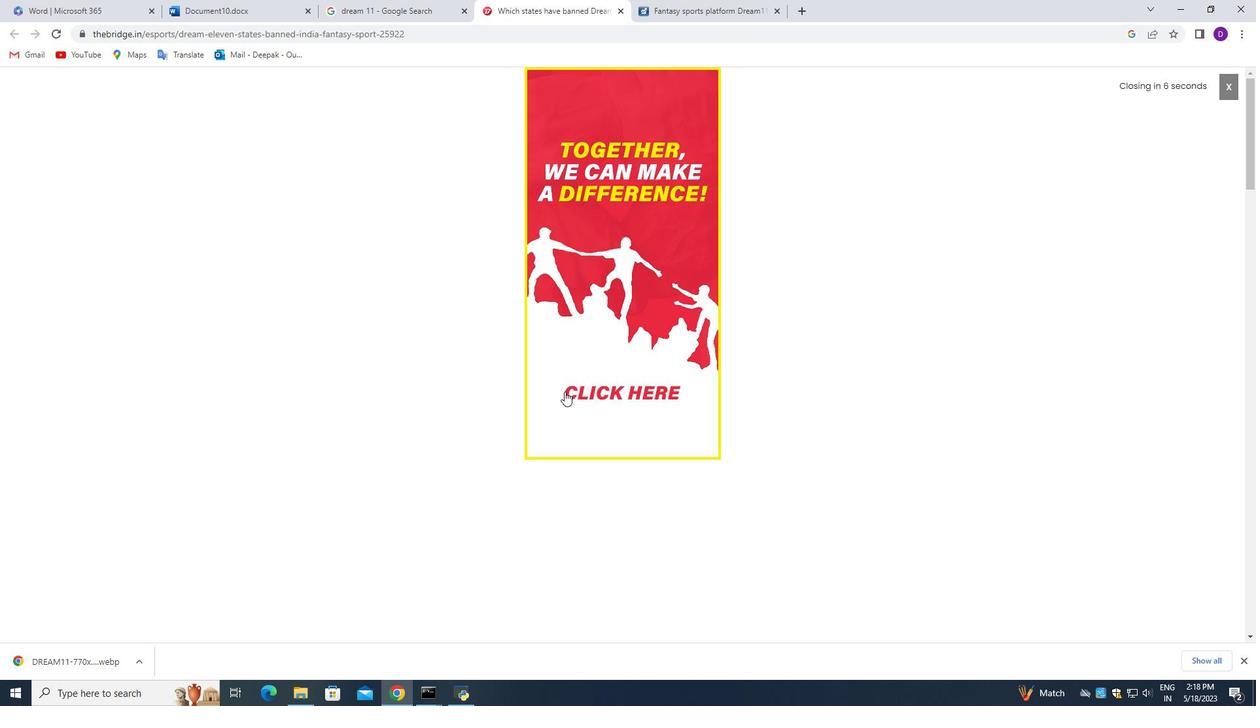 
Action: Mouse moved to (567, 390)
Screenshot: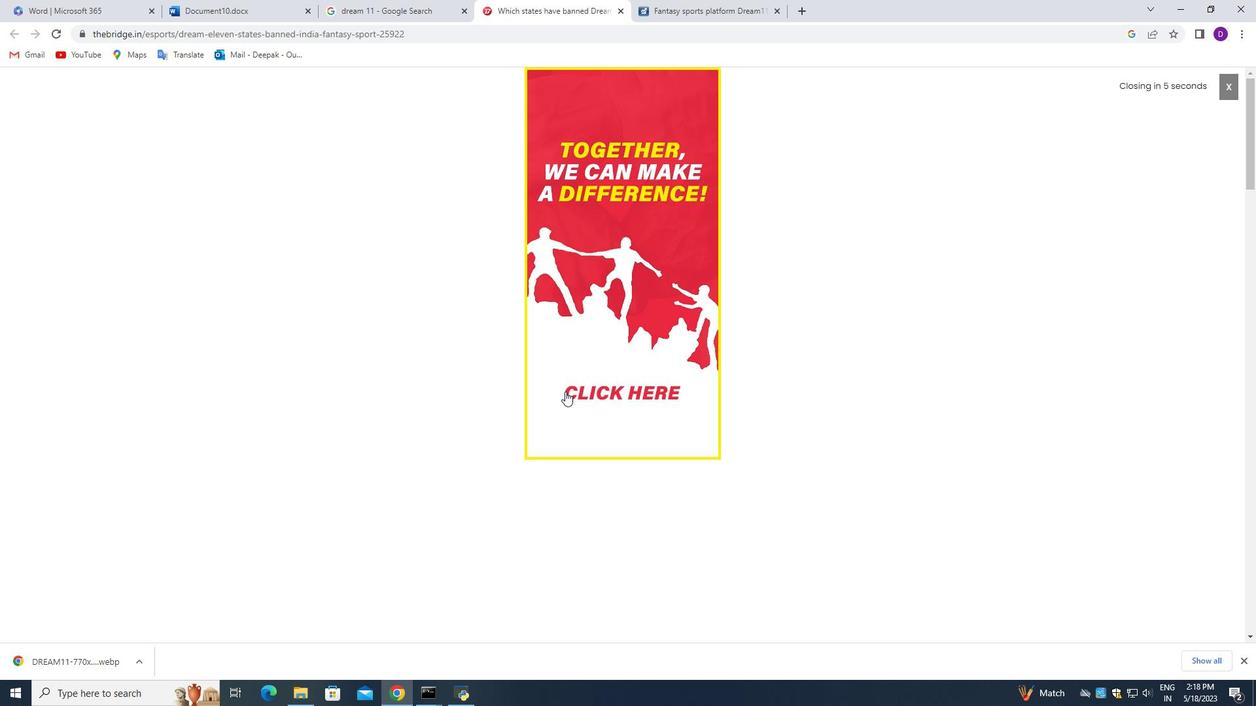 
Action: Mouse scrolled (566, 392) with delta (0, 0)
Screenshot: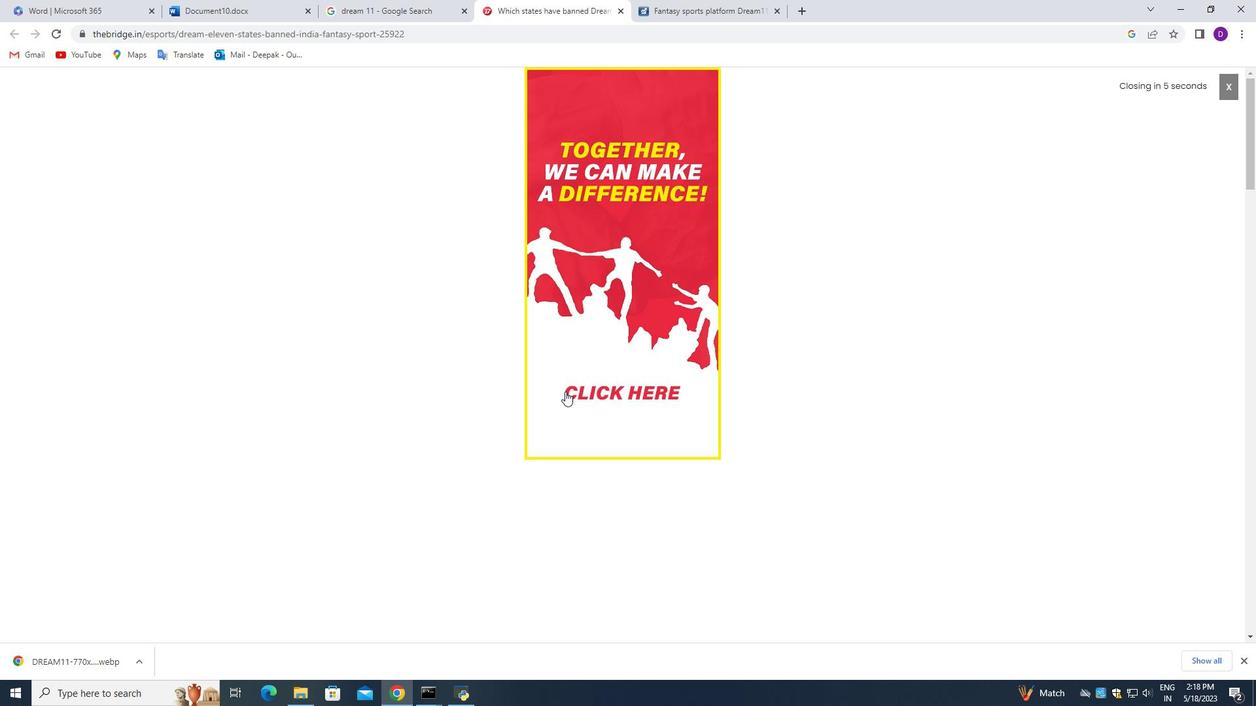 
Action: Mouse moved to (567, 389)
Screenshot: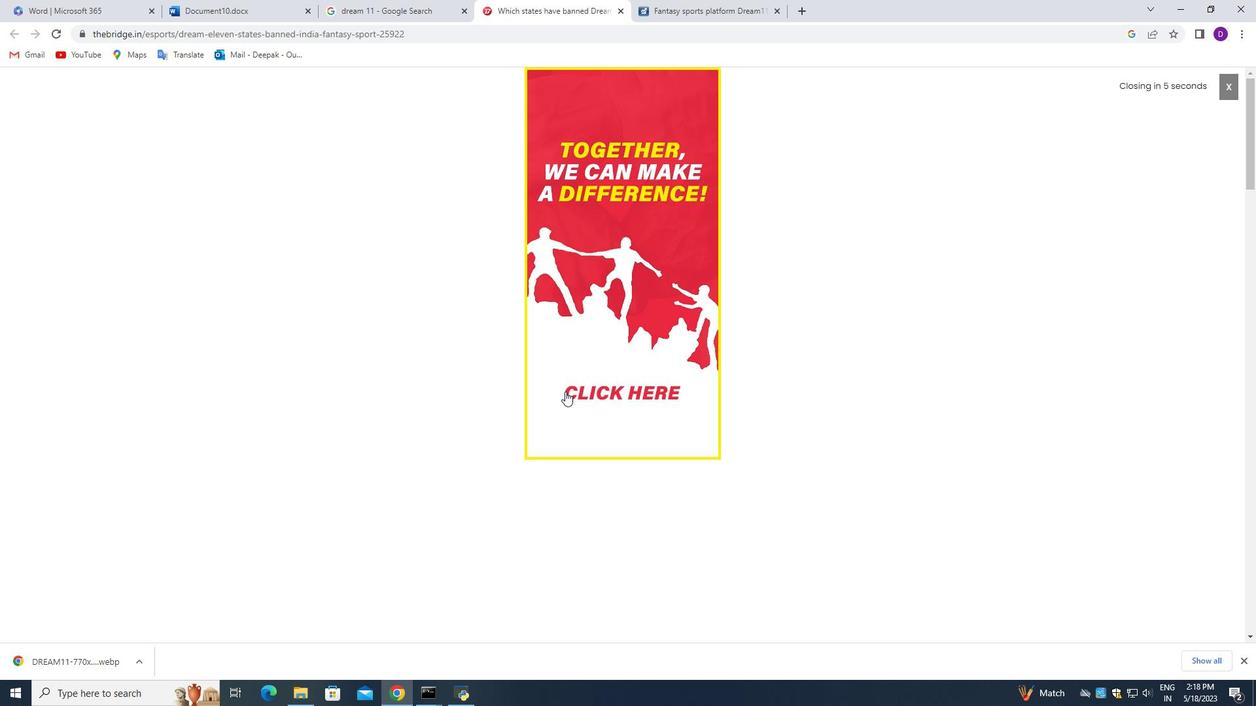 
Action: Mouse scrolled (567, 391) with delta (0, 0)
Screenshot: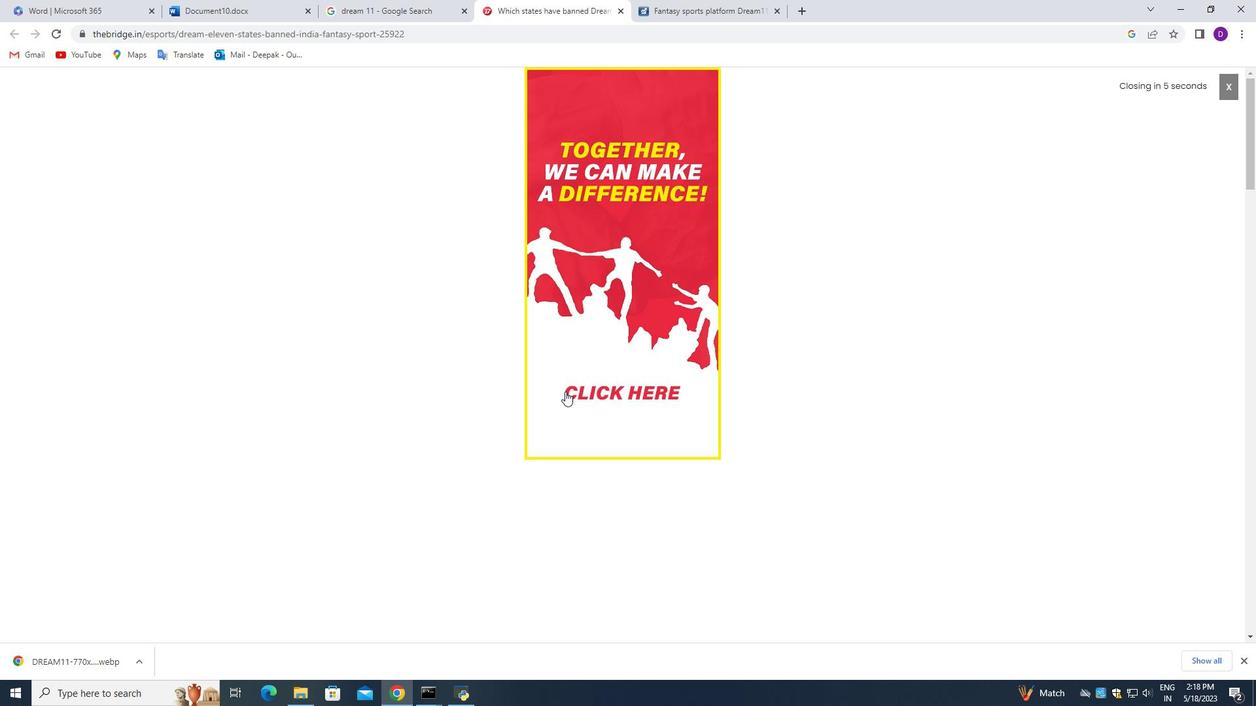 
Action: Mouse moved to (571, 378)
Screenshot: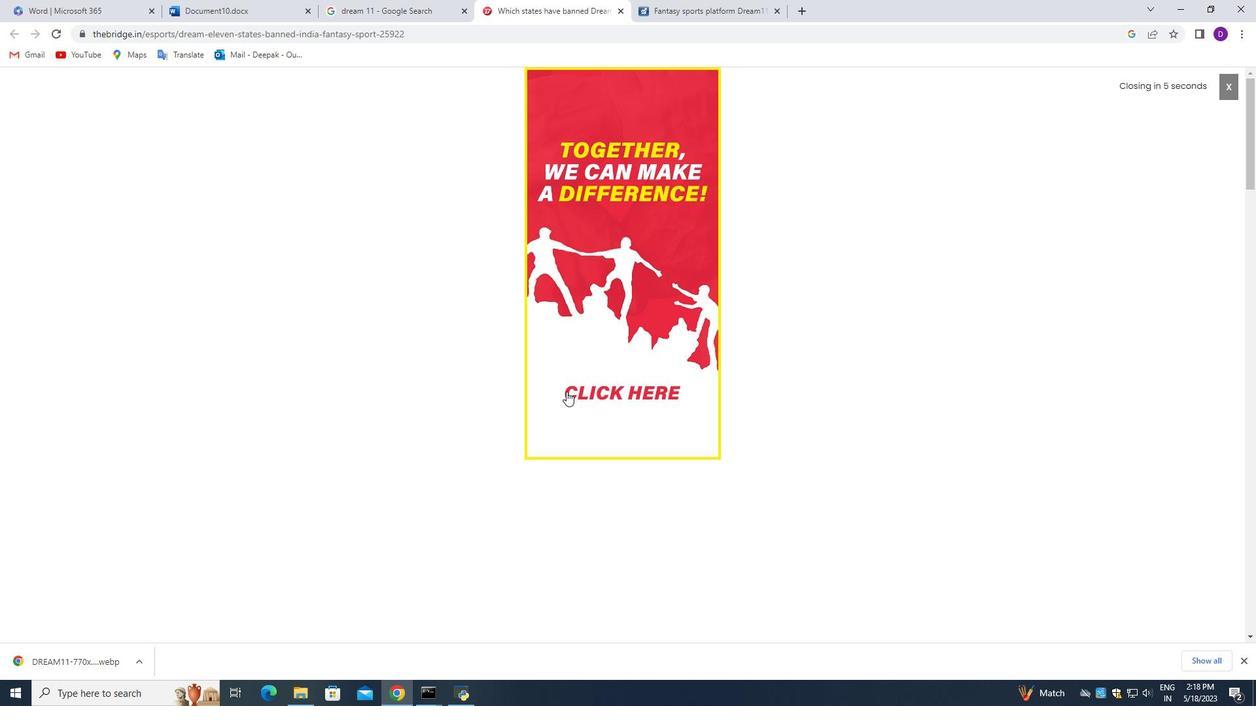 
Action: Mouse scrolled (569, 386) with delta (0, 0)
Screenshot: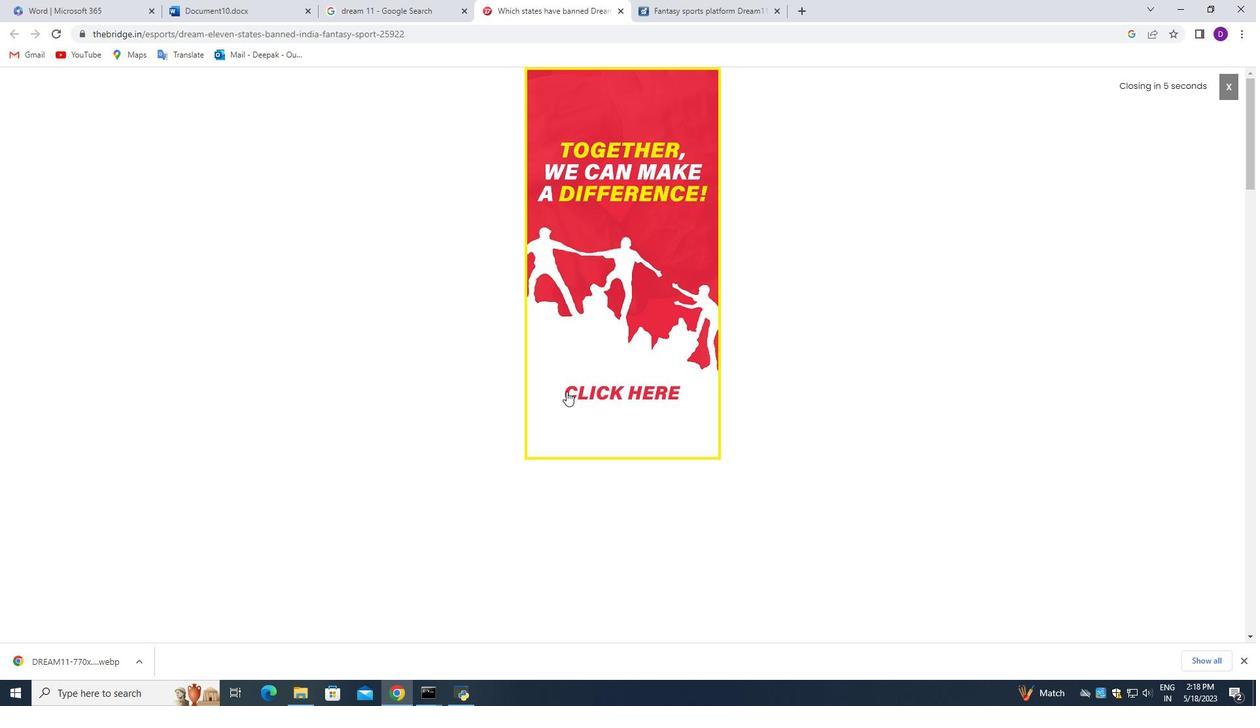 
Action: Mouse moved to (575, 361)
Screenshot: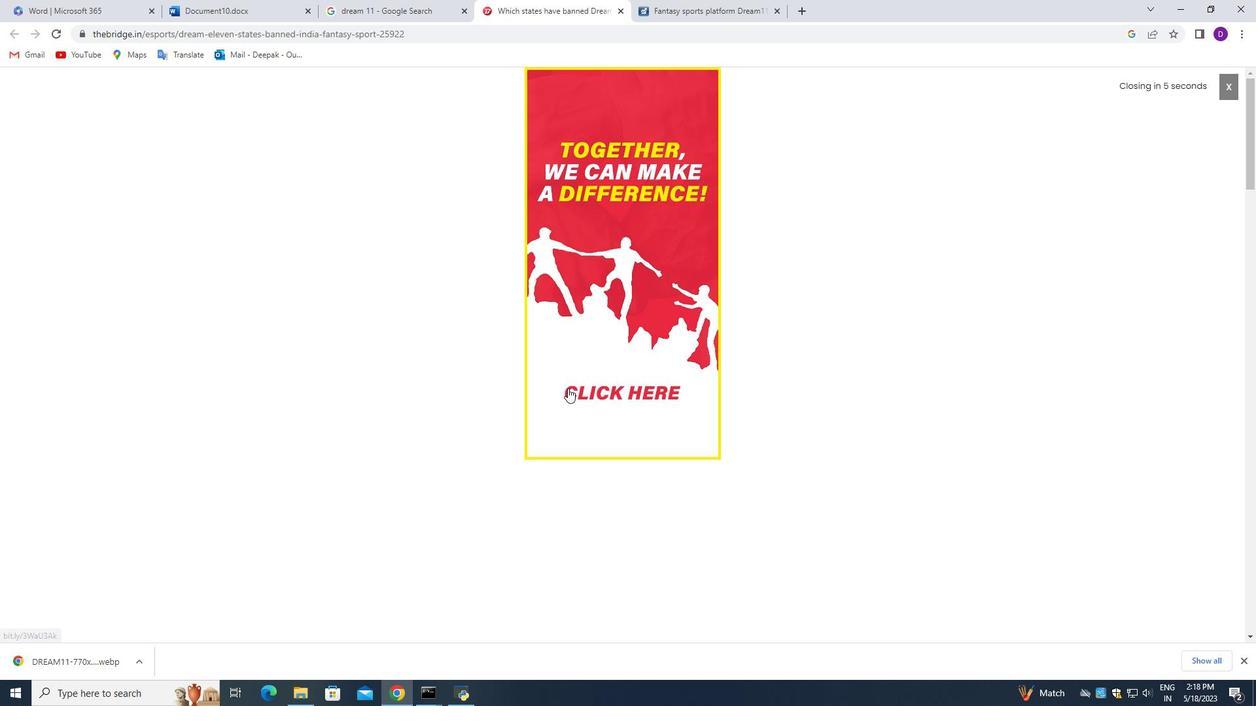 
Action: Mouse scrolled (575, 360) with delta (0, 0)
Screenshot: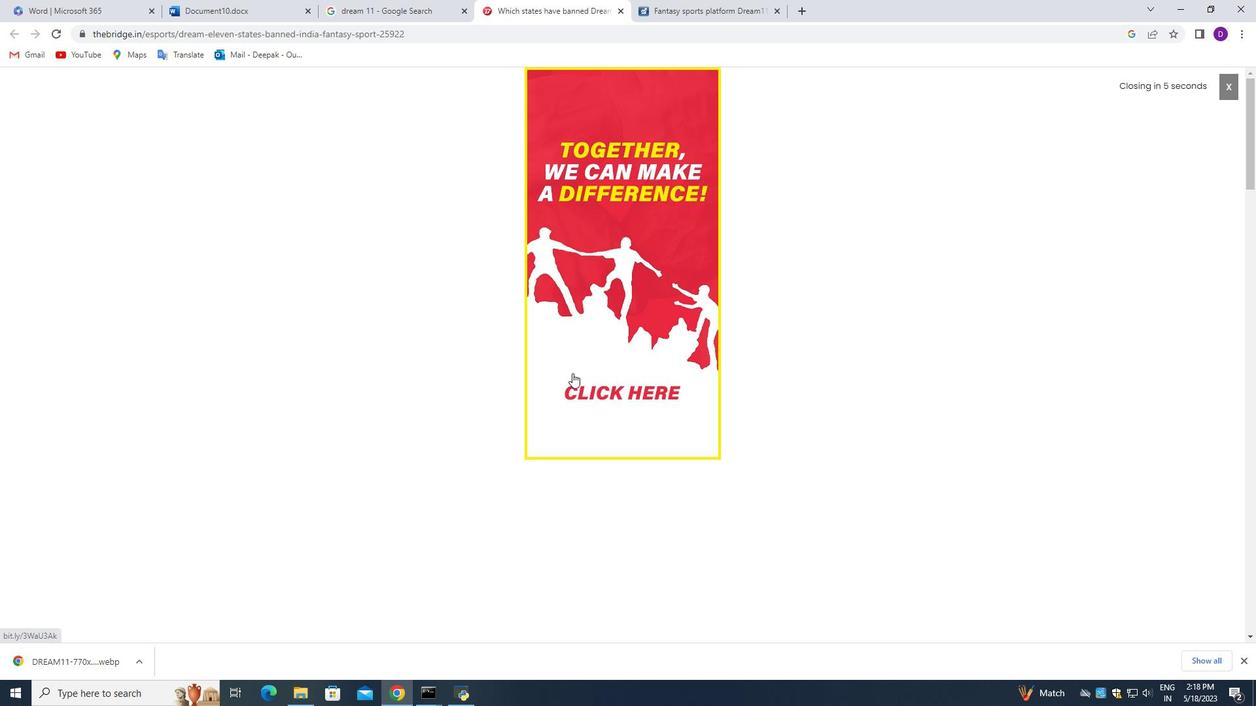 
Action: Mouse scrolled (575, 360) with delta (0, 0)
Screenshot: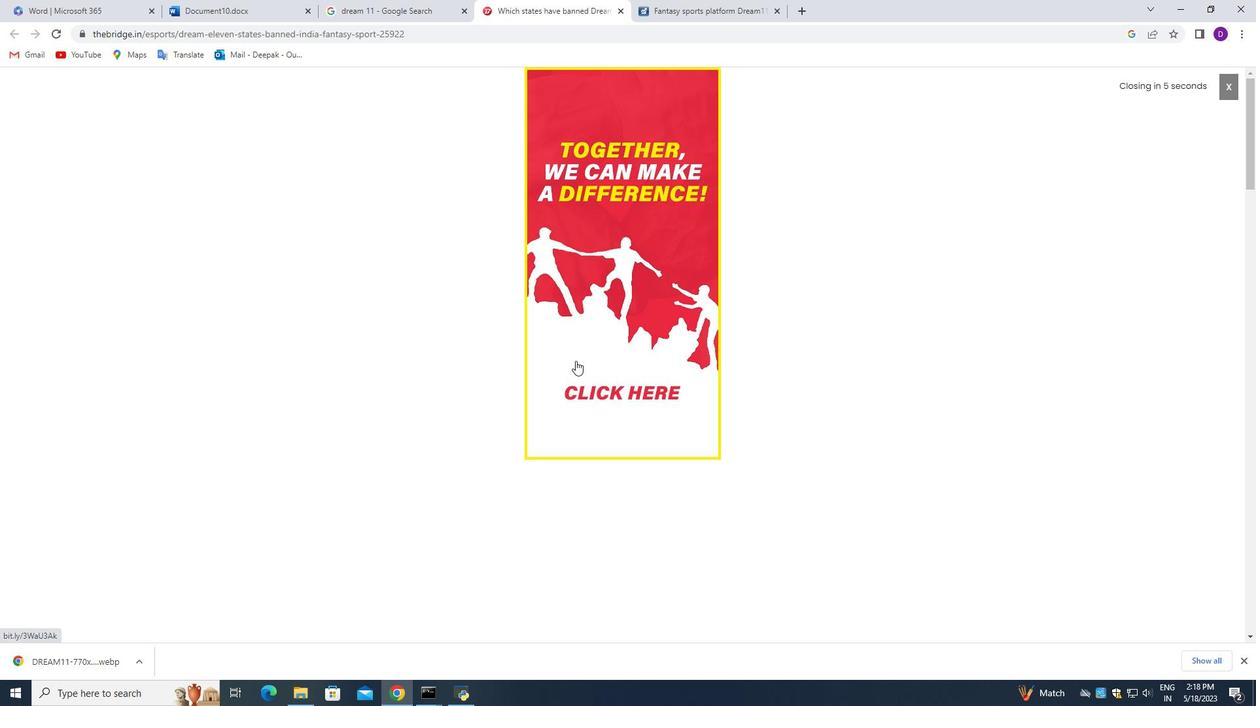 
Action: Mouse scrolled (575, 360) with delta (0, 0)
Screenshot: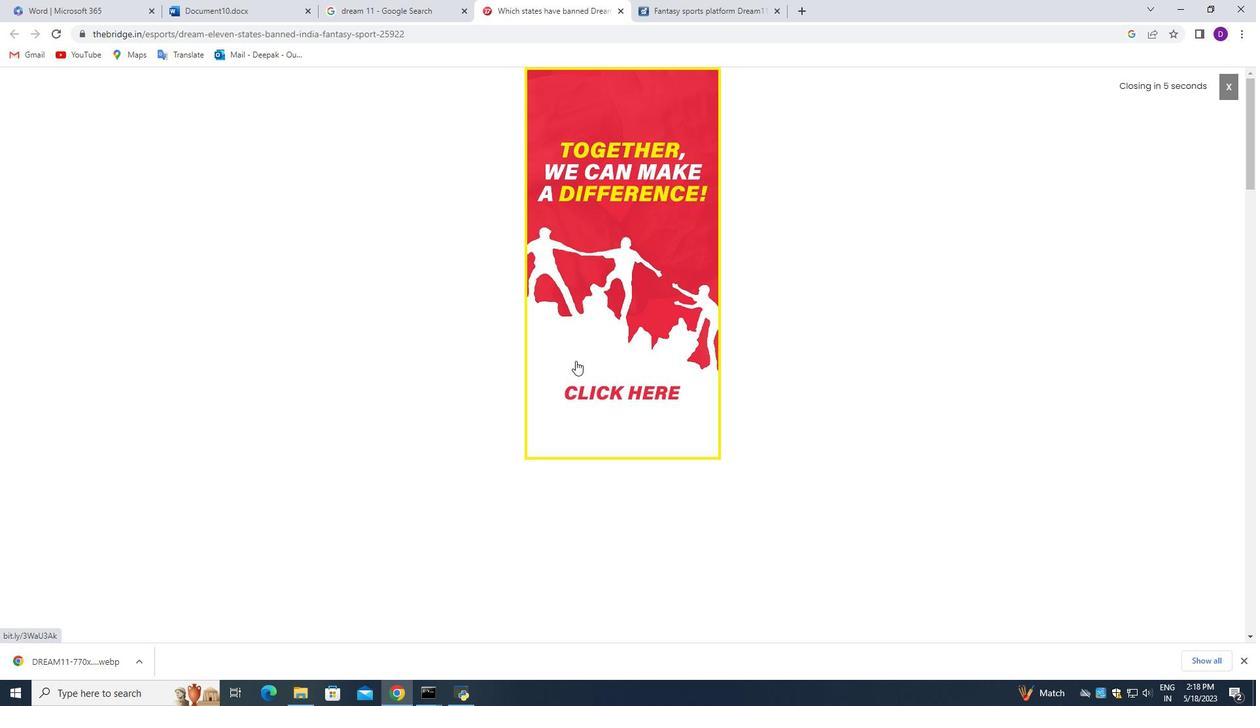 
Action: Mouse scrolled (575, 360) with delta (0, 0)
Screenshot: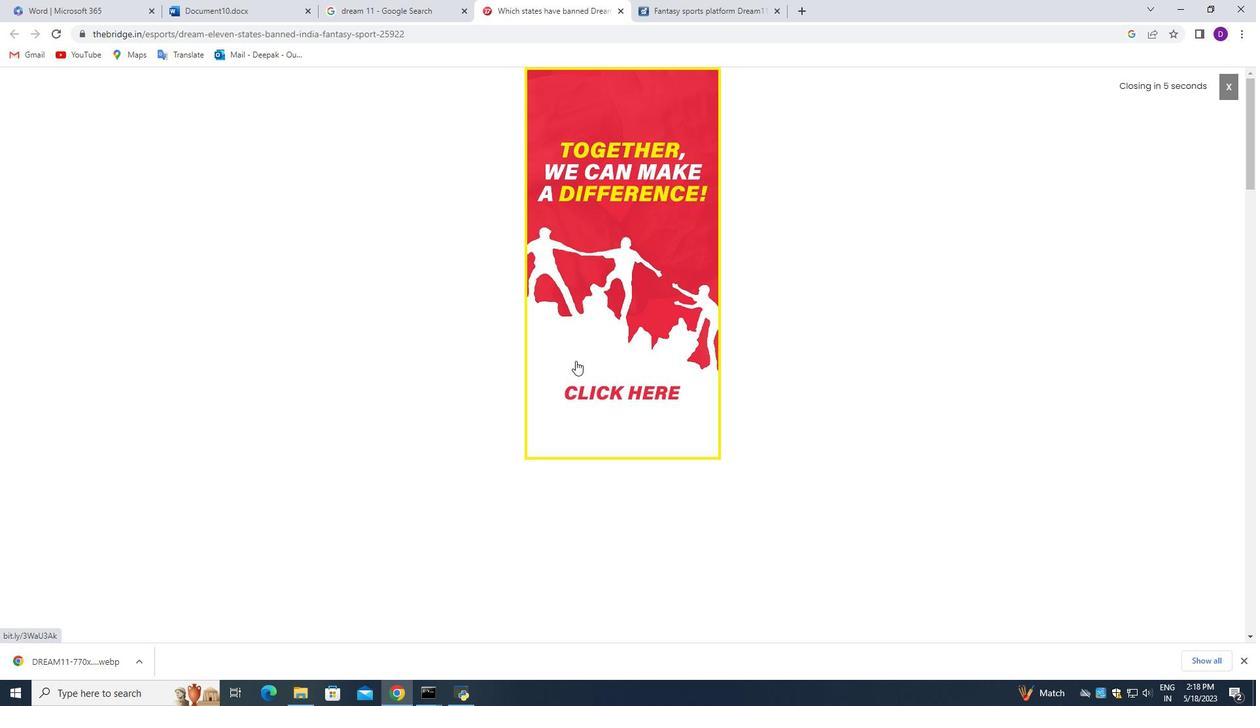 
Action: Mouse scrolled (575, 360) with delta (0, 0)
Screenshot: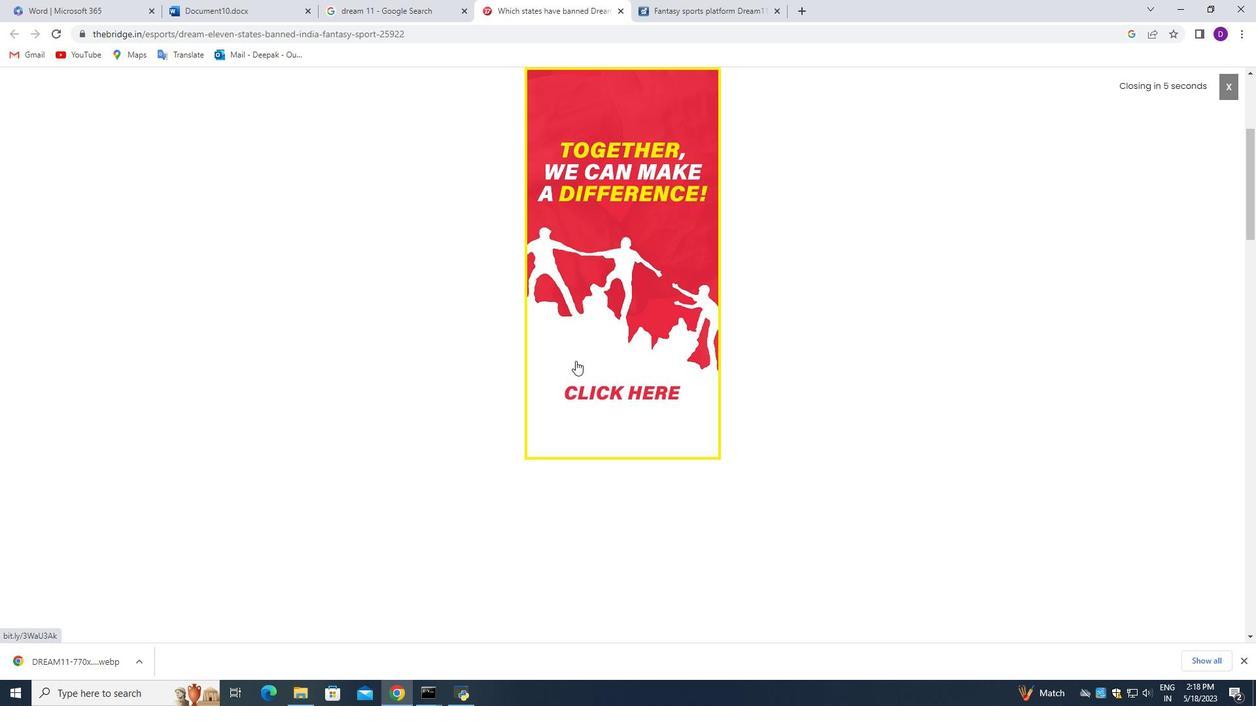 
Action: Mouse moved to (576, 361)
Screenshot: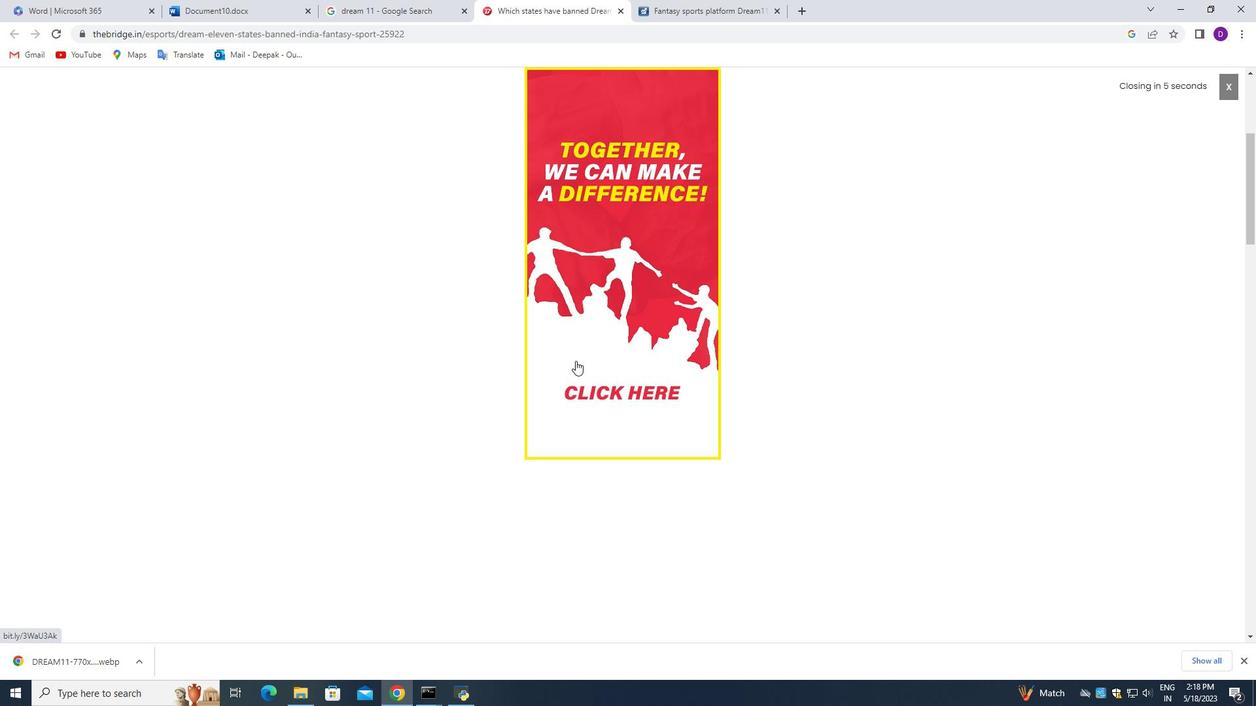 
Action: Mouse scrolled (576, 360) with delta (0, 0)
Screenshot: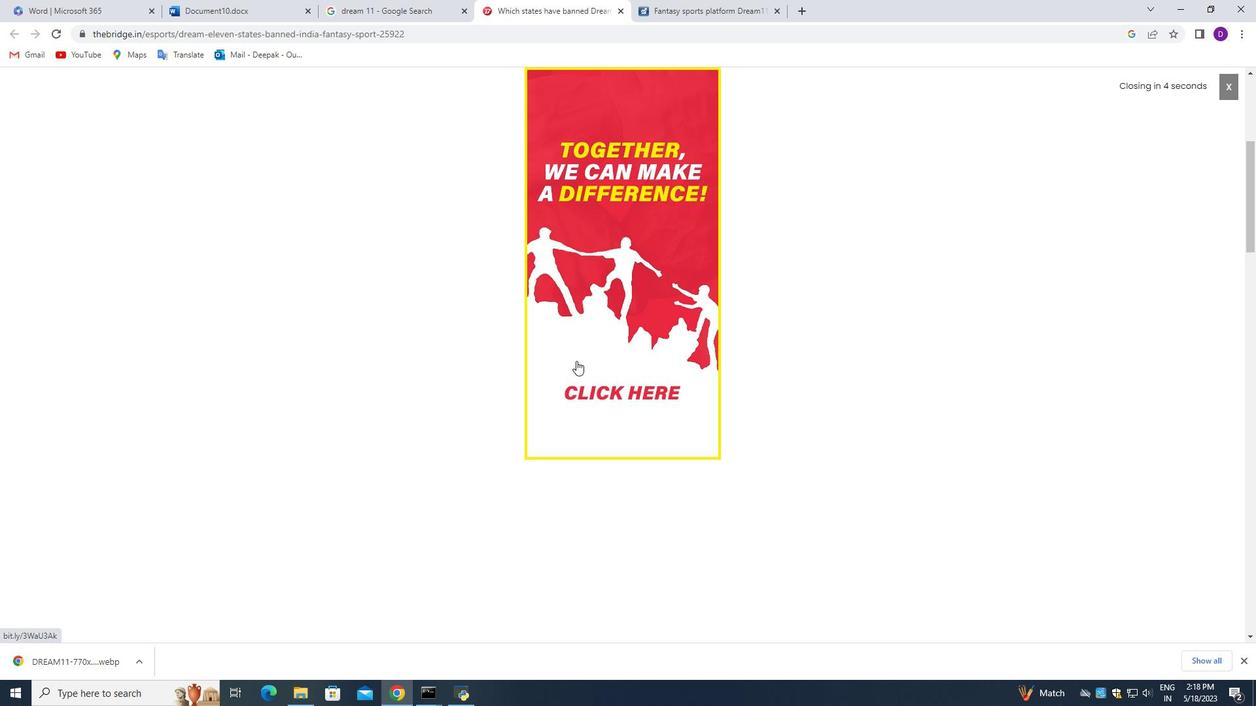 
Action: Mouse scrolled (576, 360) with delta (0, 0)
Screenshot: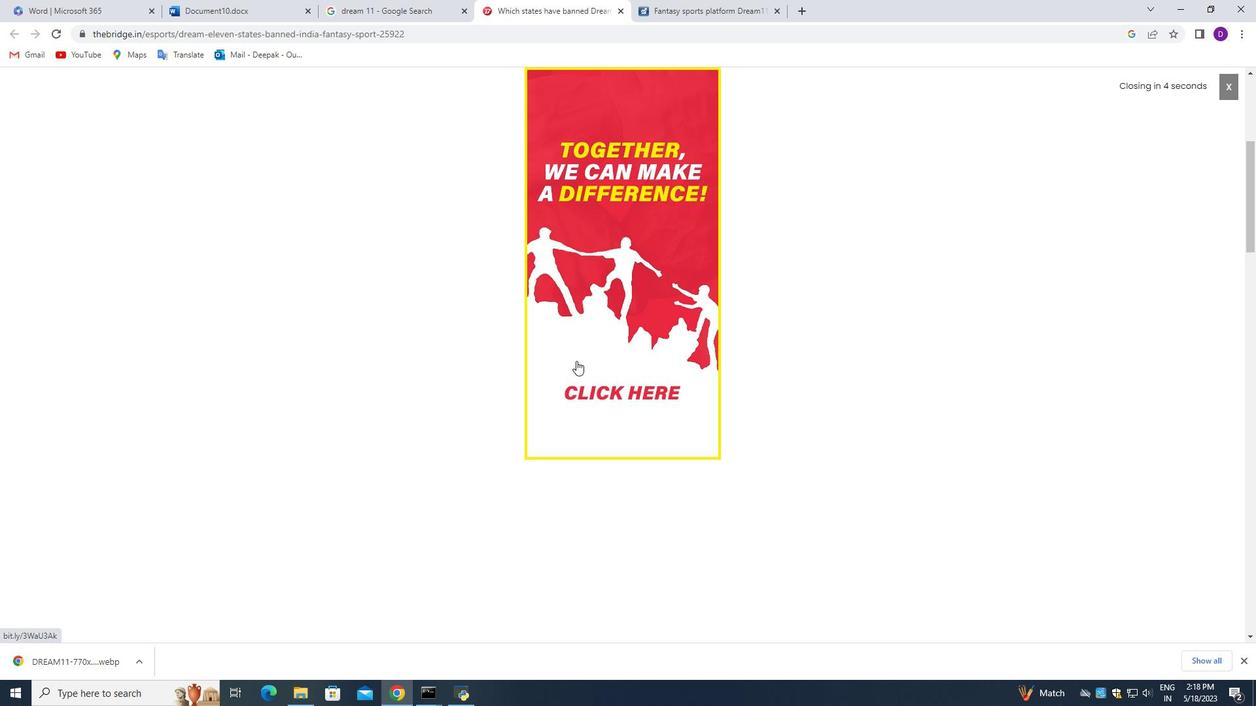 
Action: Mouse scrolled (576, 360) with delta (0, 0)
Screenshot: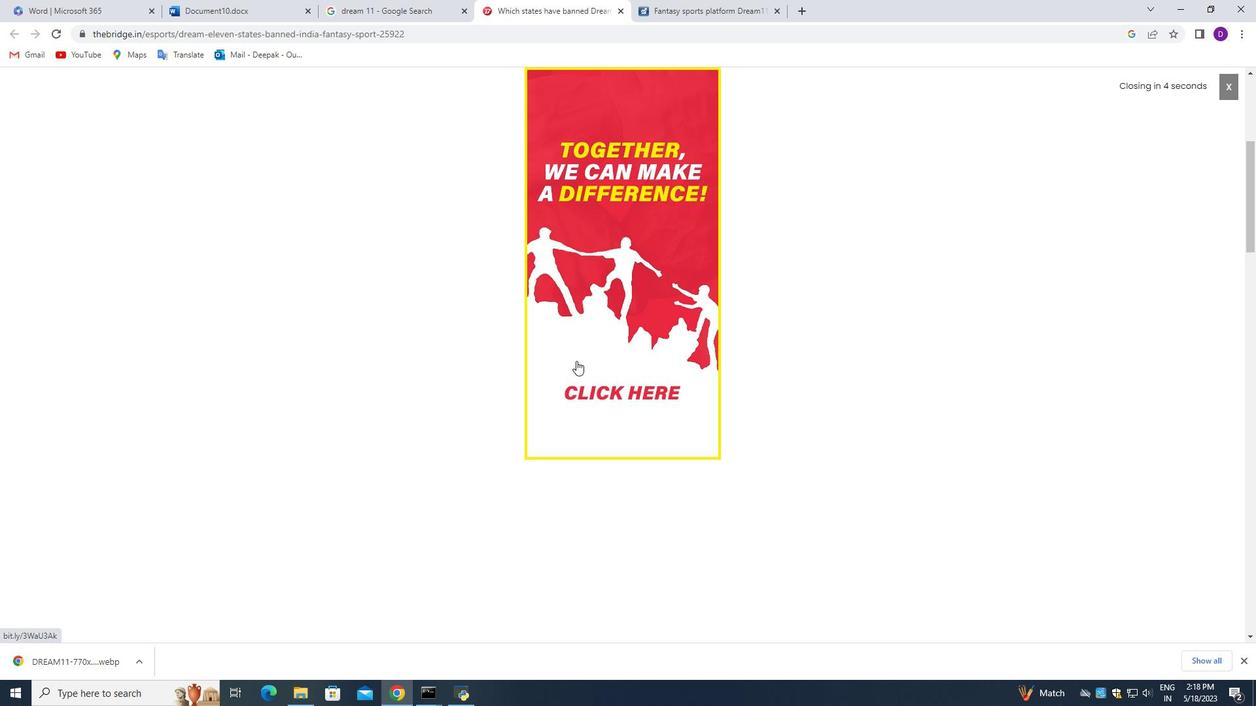
Action: Mouse scrolled (576, 360) with delta (0, 0)
Screenshot: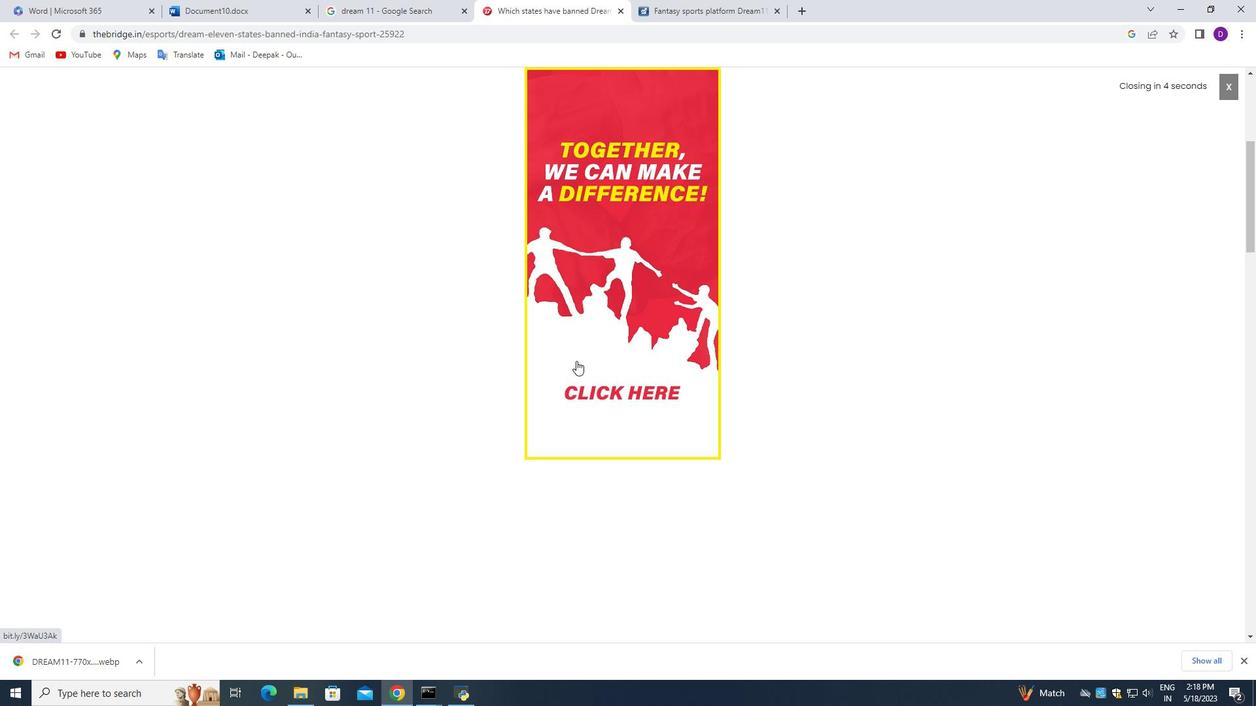
Action: Mouse scrolled (576, 360) with delta (0, 0)
Screenshot: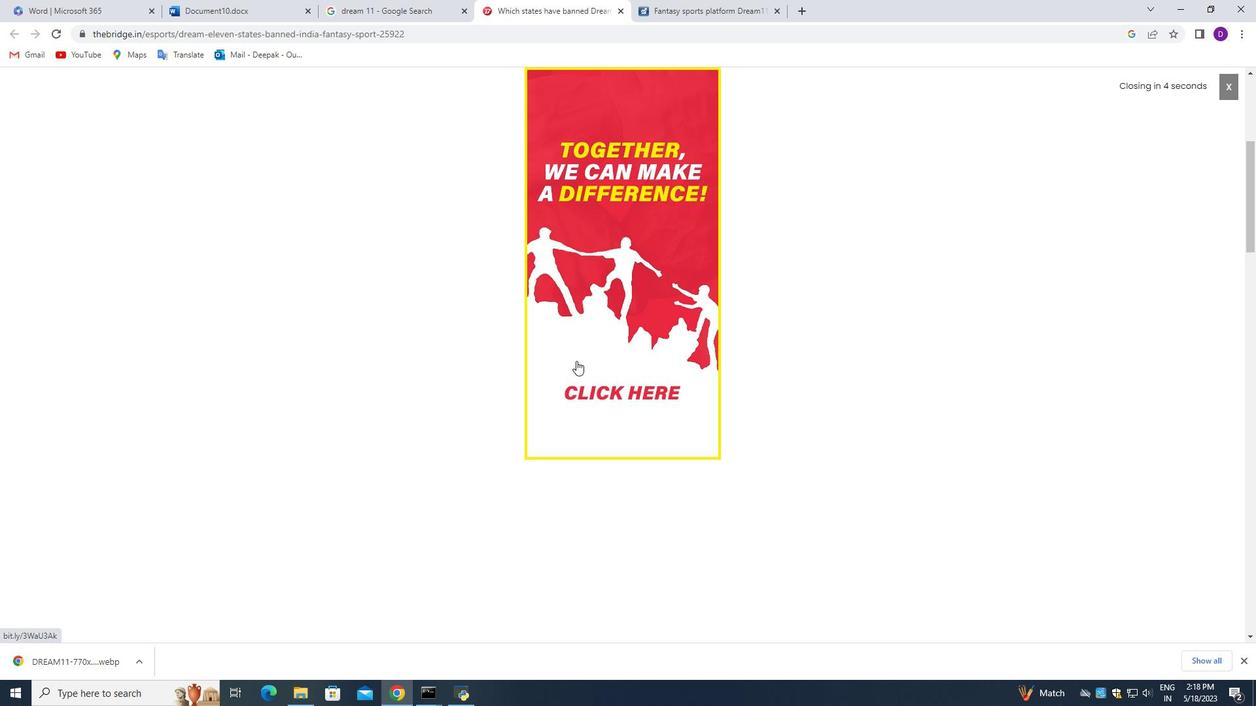 
Action: Mouse scrolled (576, 360) with delta (0, 0)
Screenshot: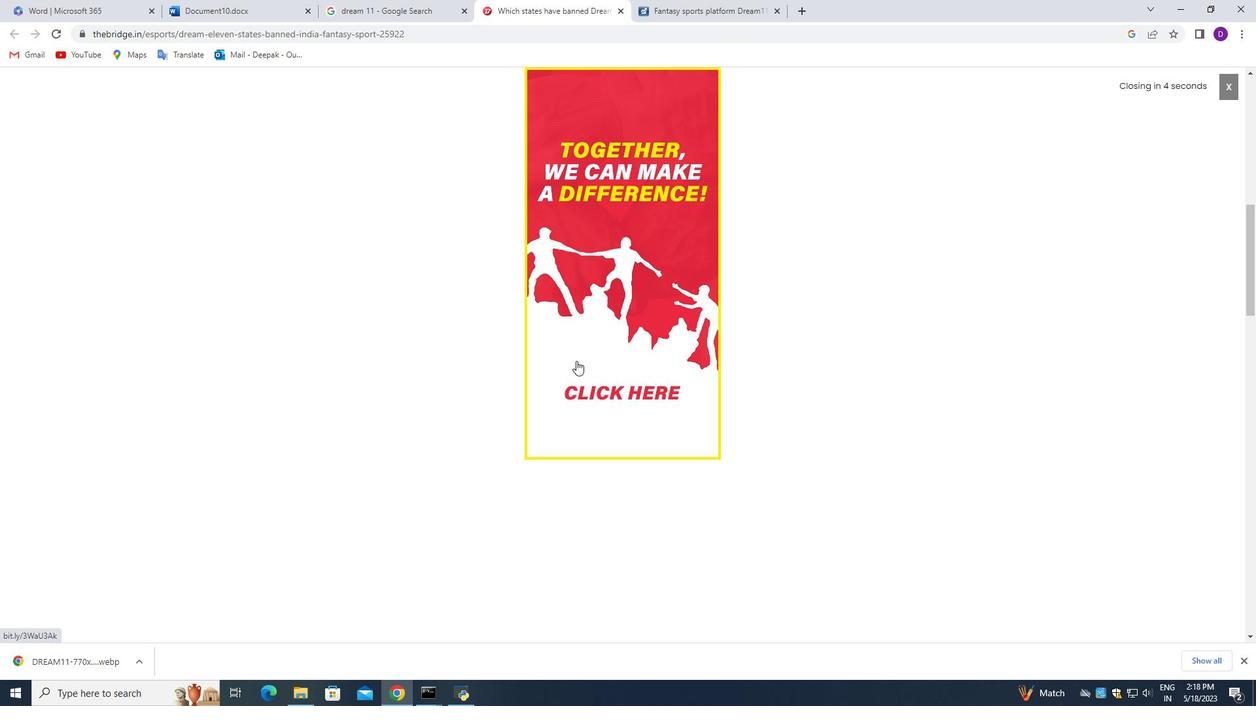 
Action: Mouse scrolled (576, 360) with delta (0, 0)
Screenshot: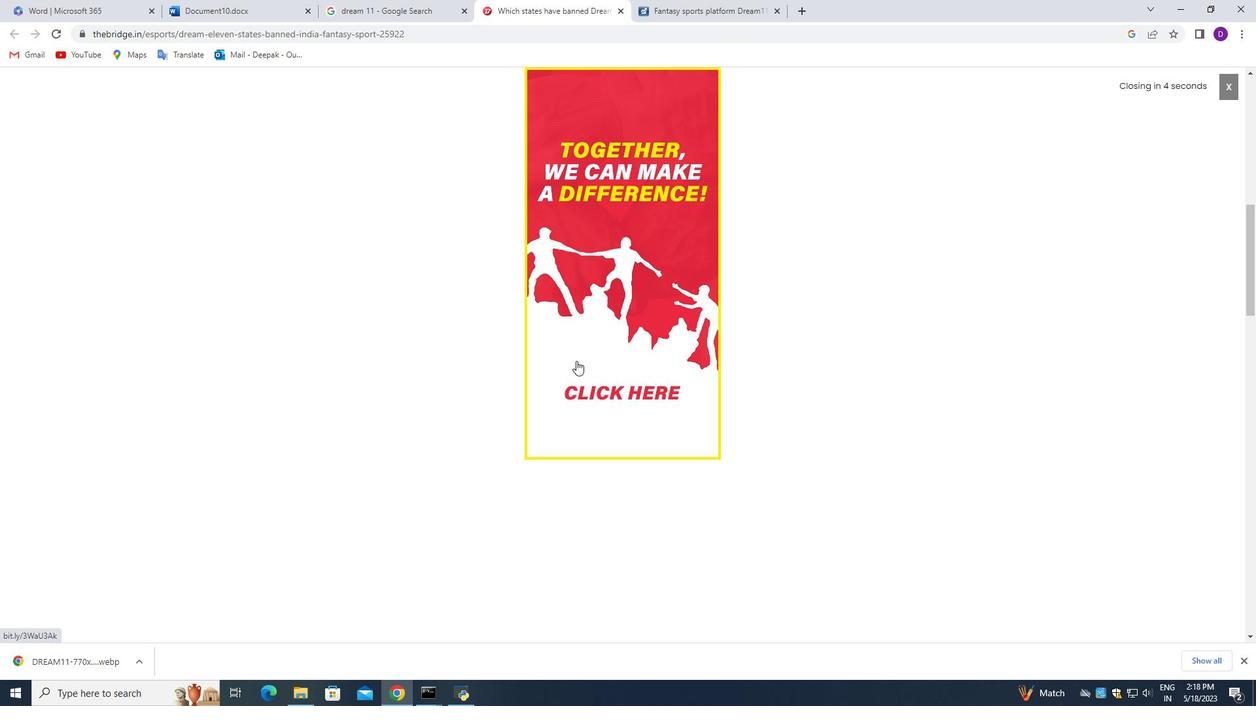 
Action: Mouse scrolled (576, 360) with delta (0, 0)
Screenshot: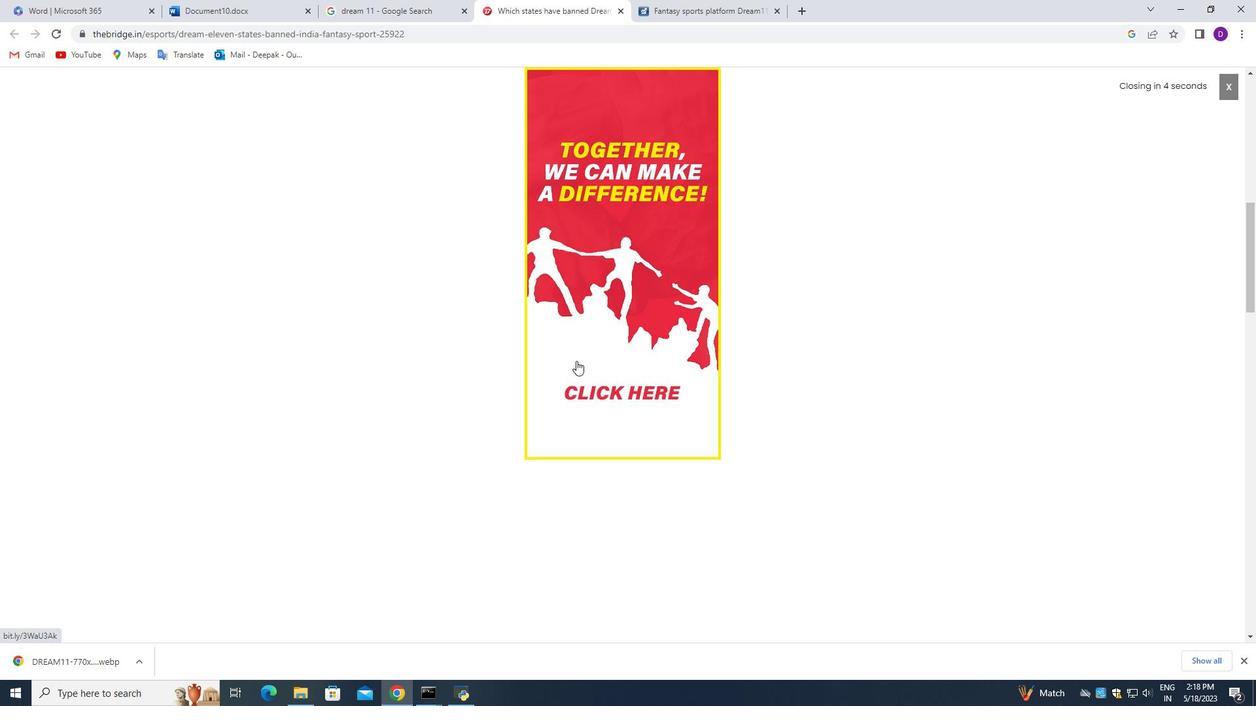 
Action: Mouse scrolled (576, 360) with delta (0, 0)
Screenshot: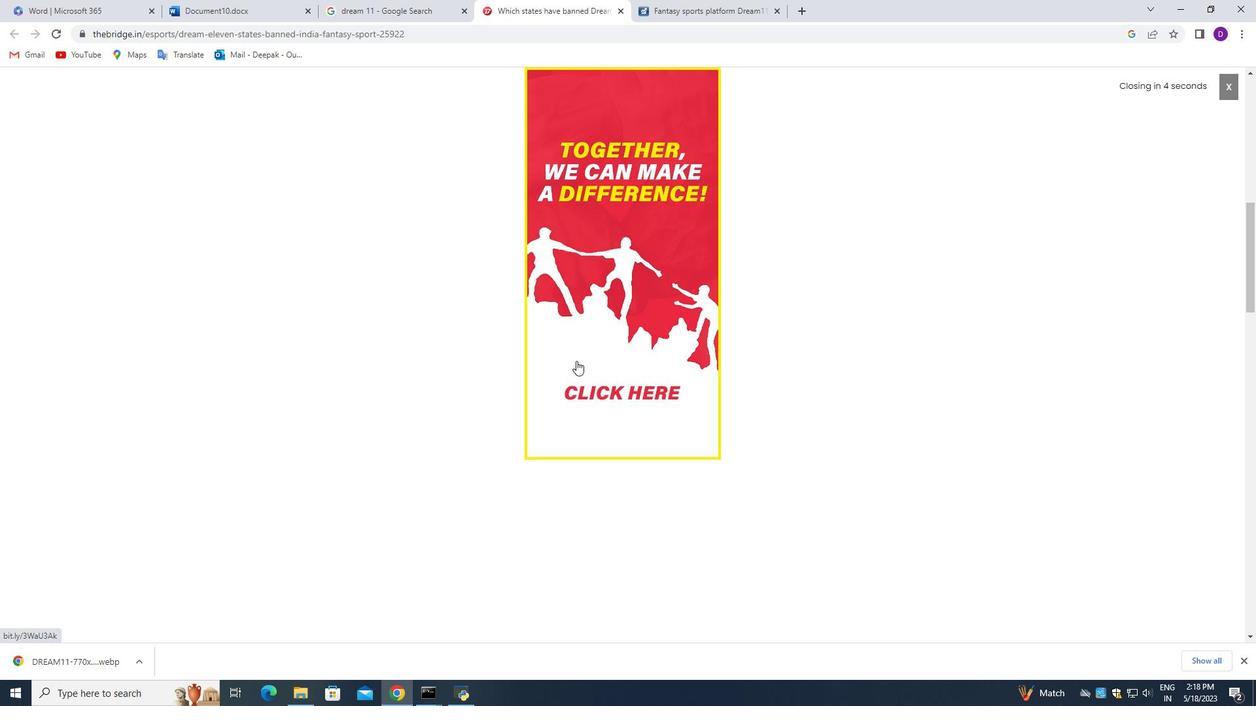 
Action: Mouse scrolled (576, 360) with delta (0, 0)
Screenshot: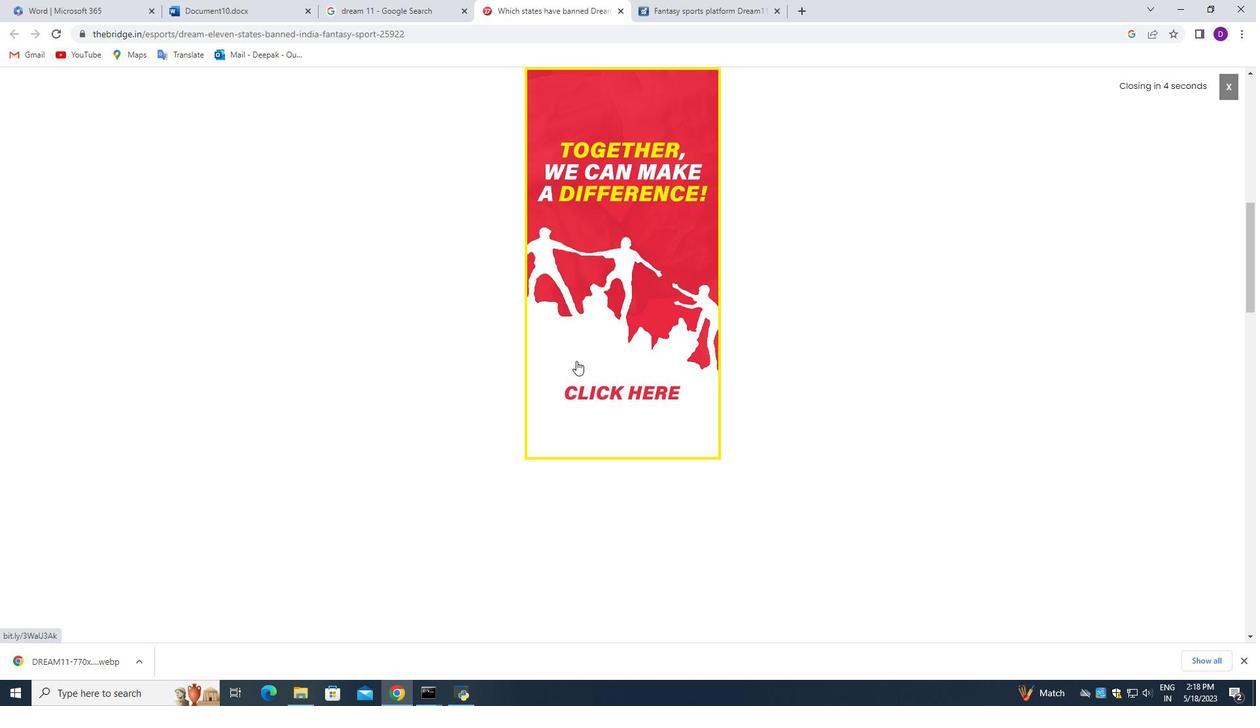 
Action: Mouse scrolled (576, 360) with delta (0, 0)
Screenshot: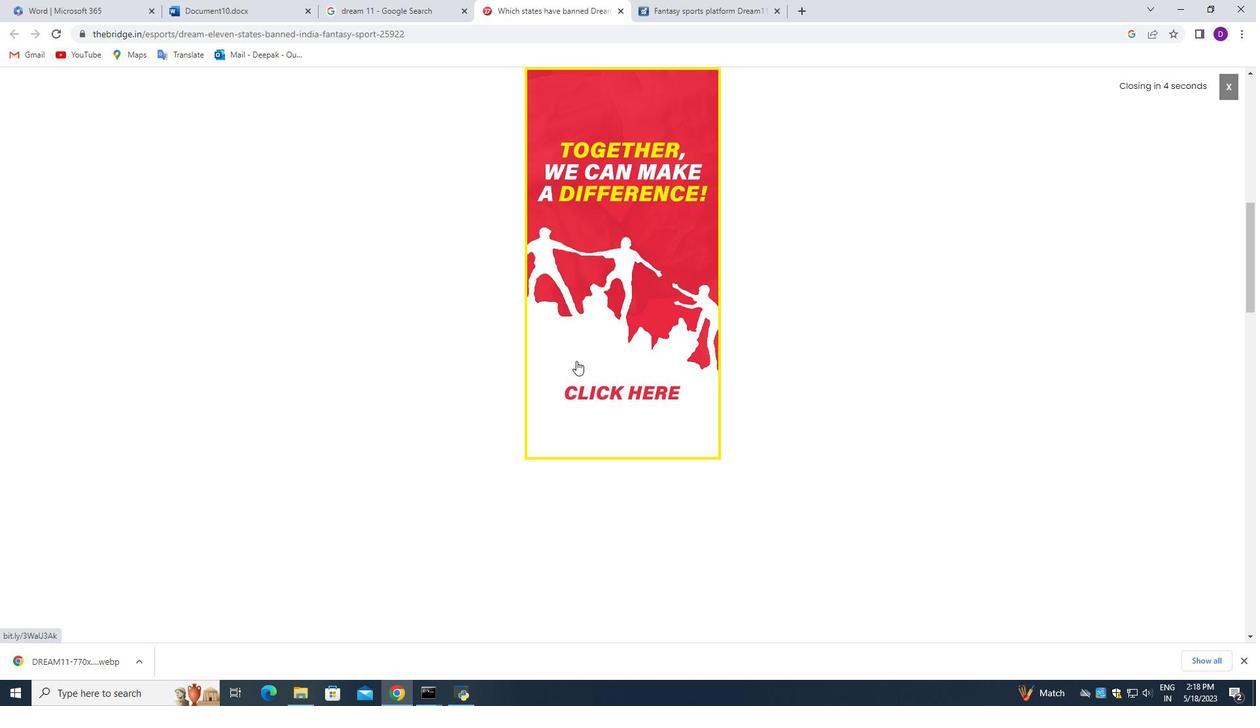 
Action: Mouse scrolled (576, 361) with delta (0, 0)
Screenshot: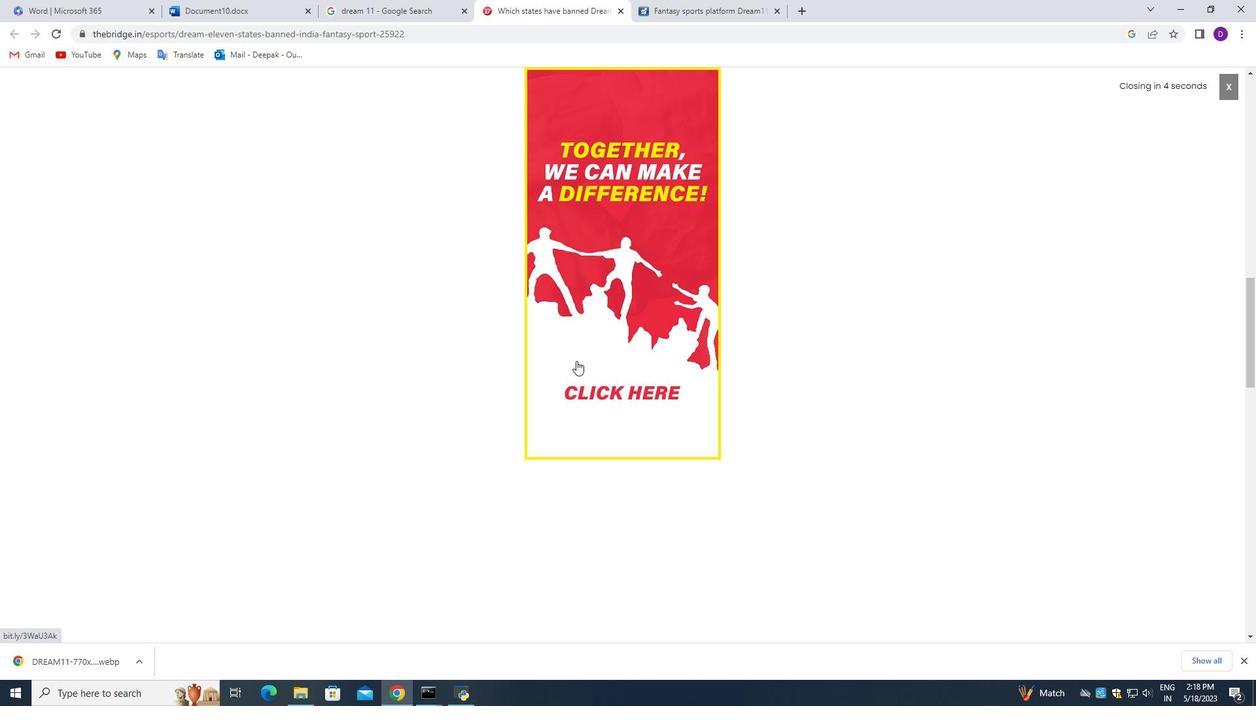 
Action: Mouse scrolled (576, 361) with delta (0, 0)
Screenshot: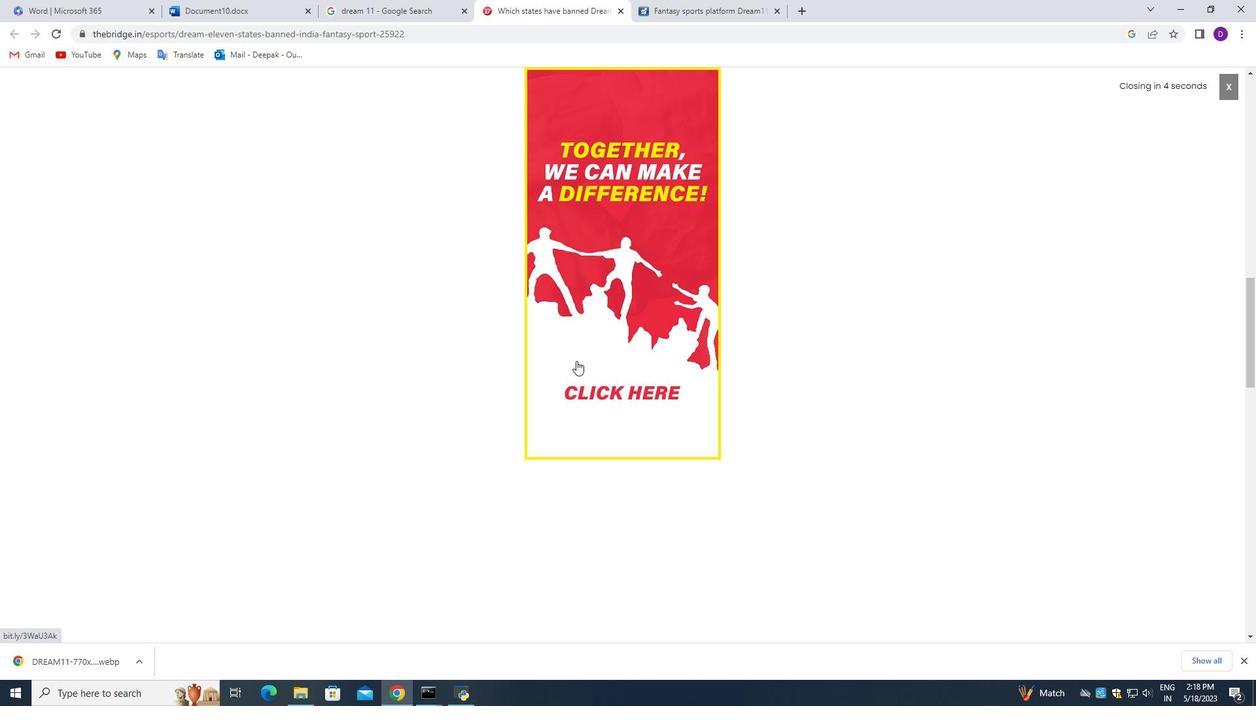 
Action: Mouse scrolled (576, 361) with delta (0, 0)
Screenshot: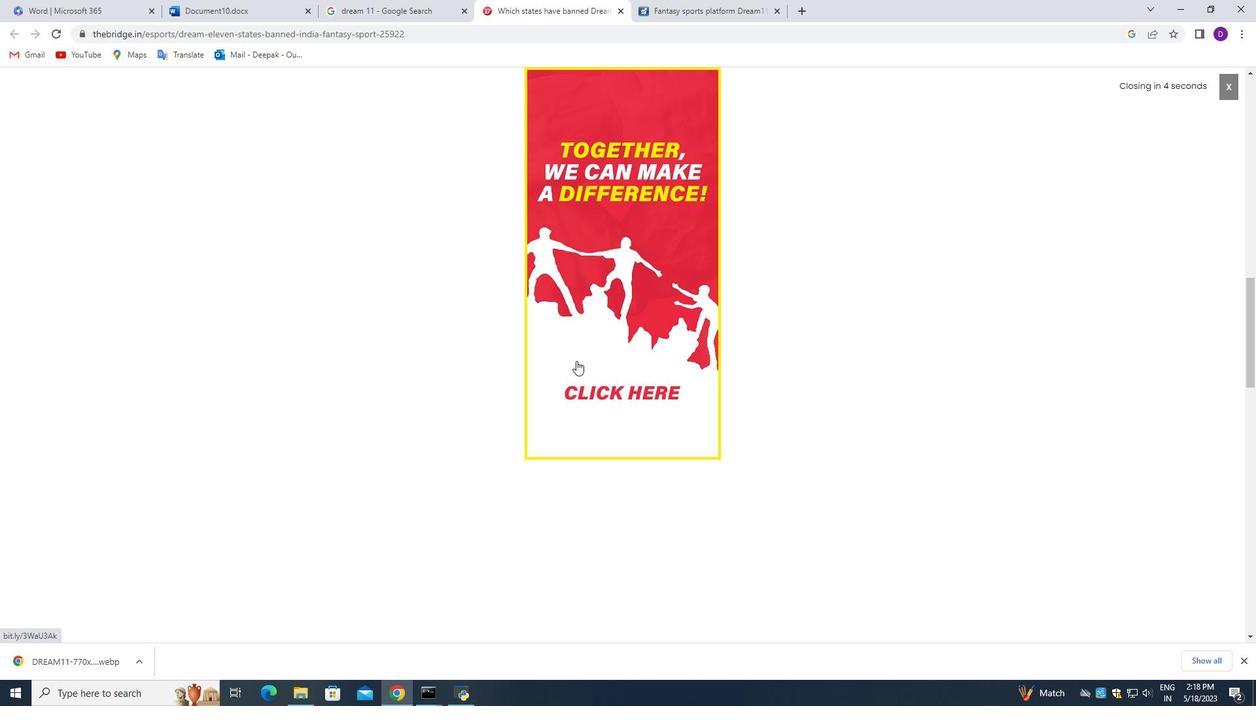 
Action: Mouse scrolled (576, 361) with delta (0, 0)
Screenshot: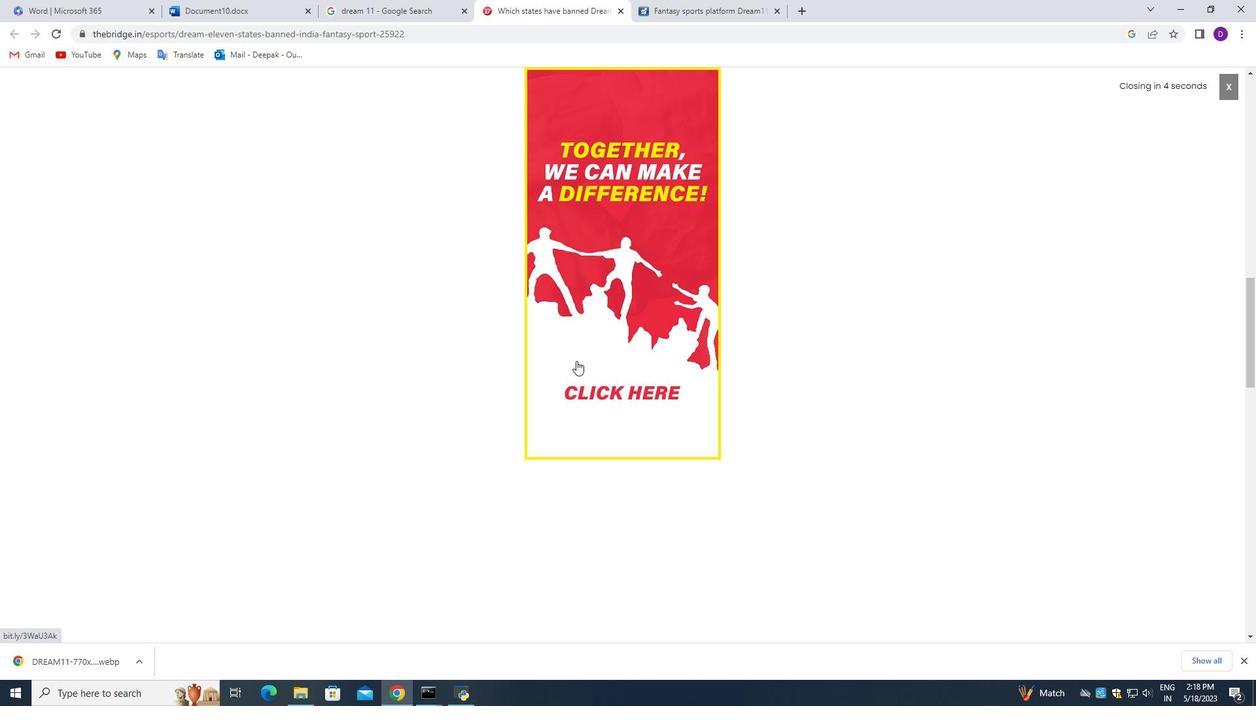 
Action: Mouse scrolled (576, 361) with delta (0, 0)
Screenshot: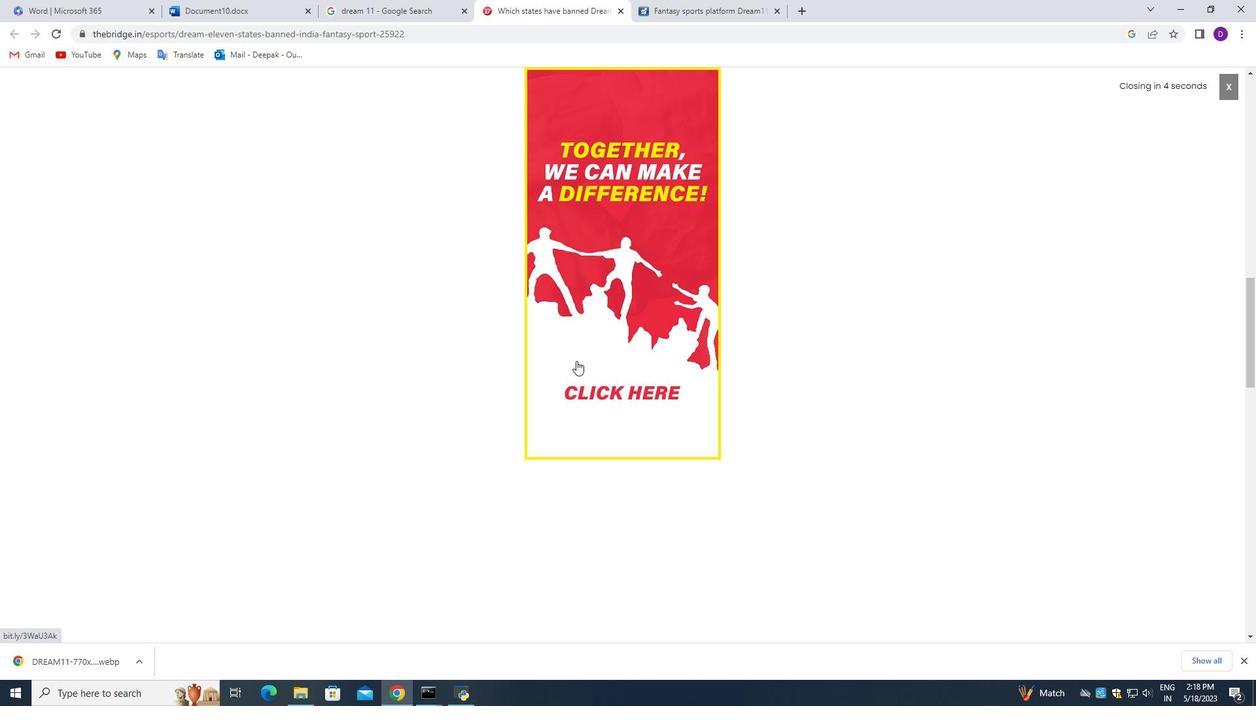 
Action: Mouse scrolled (576, 361) with delta (0, 0)
Screenshot: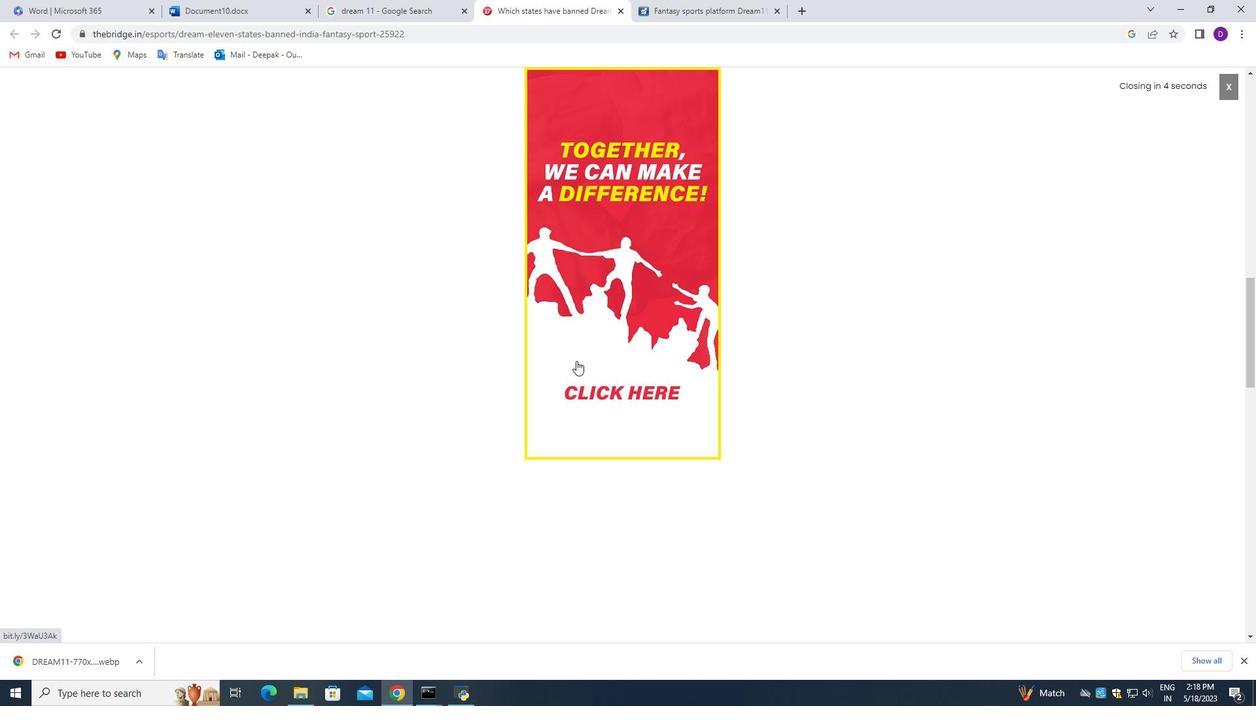 
Action: Mouse scrolled (576, 361) with delta (0, 0)
Screenshot: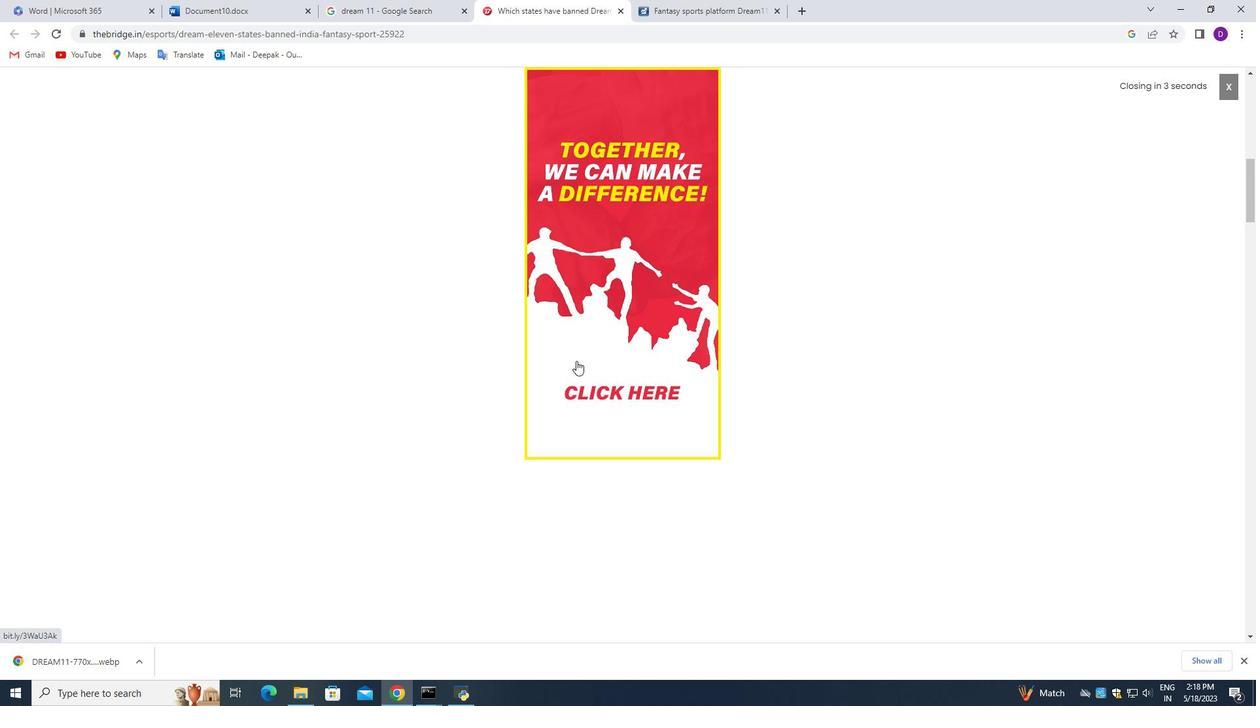 
Action: Mouse scrolled (576, 361) with delta (0, 0)
Screenshot: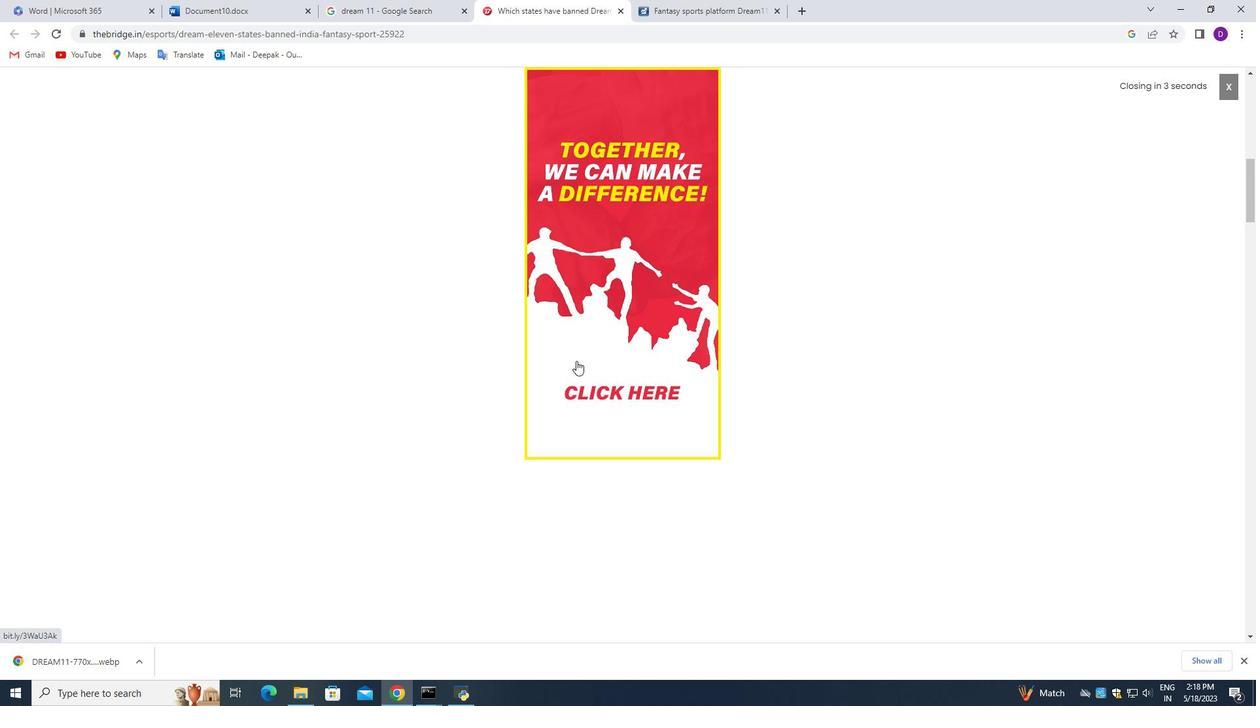 
Action: Mouse scrolled (576, 361) with delta (0, 0)
Screenshot: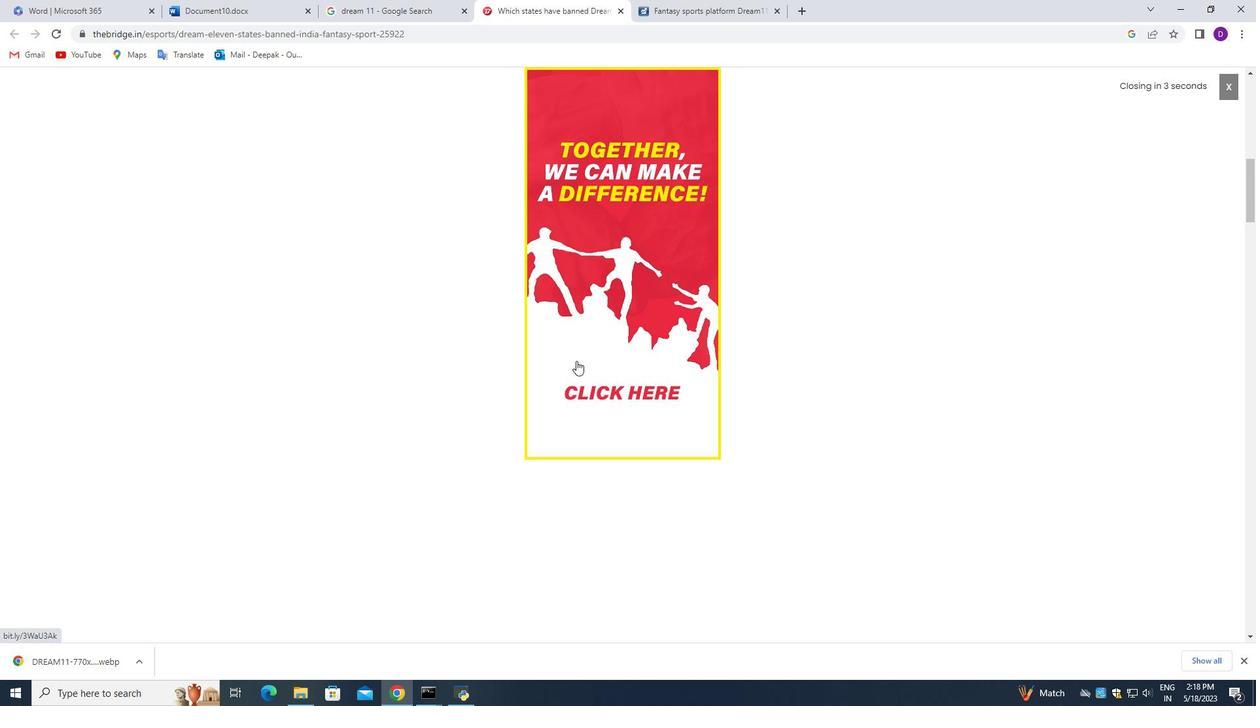 
Action: Mouse scrolled (576, 361) with delta (0, 0)
Screenshot: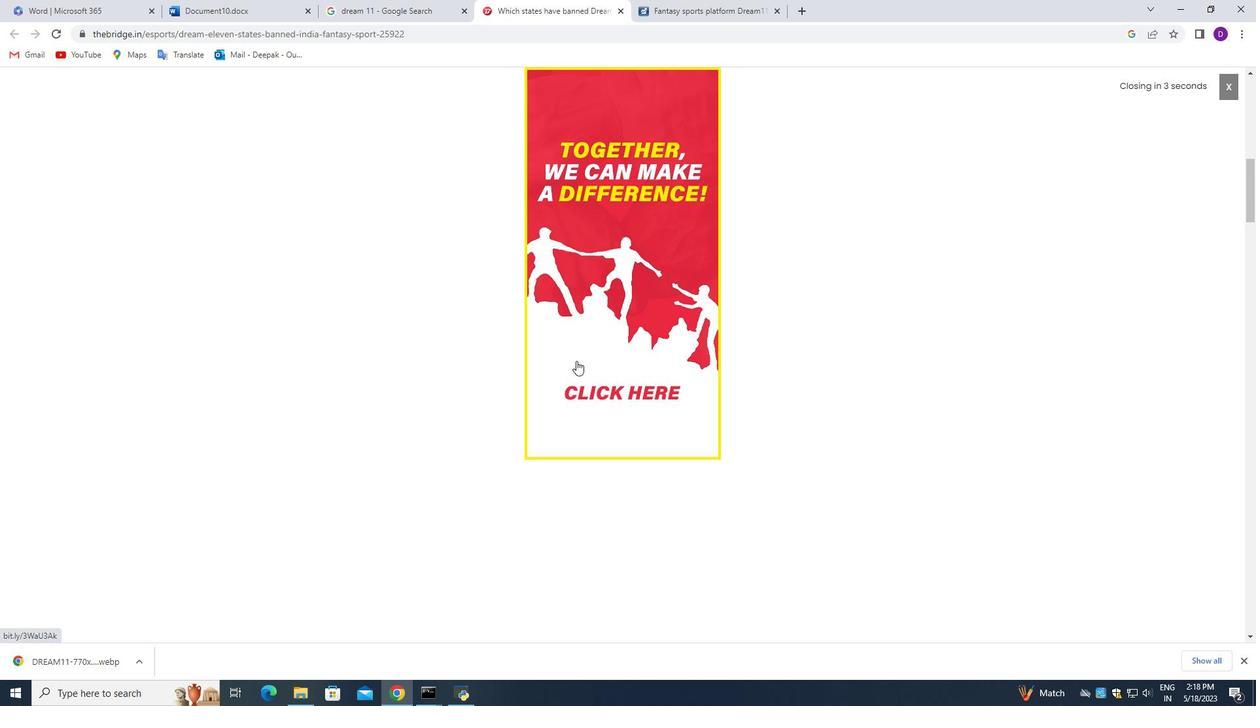 
Action: Mouse moved to (587, 391)
Screenshot: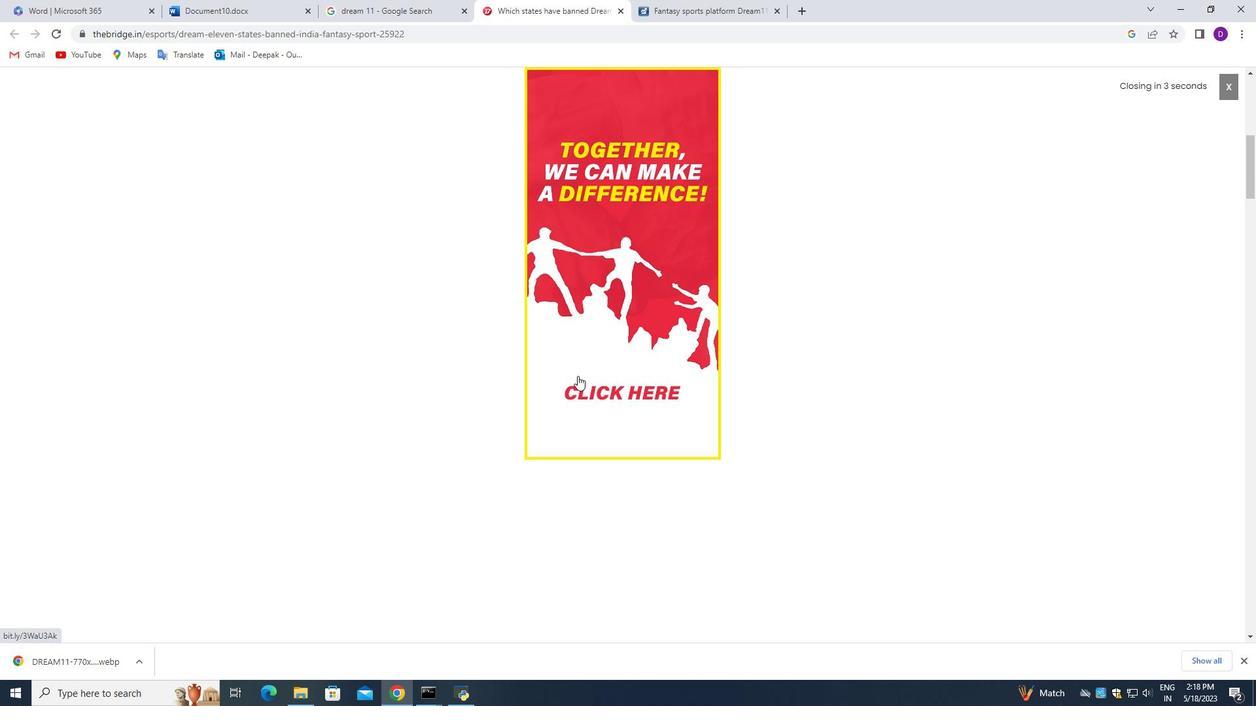 
Action: Mouse pressed left at (587, 391)
Screenshot: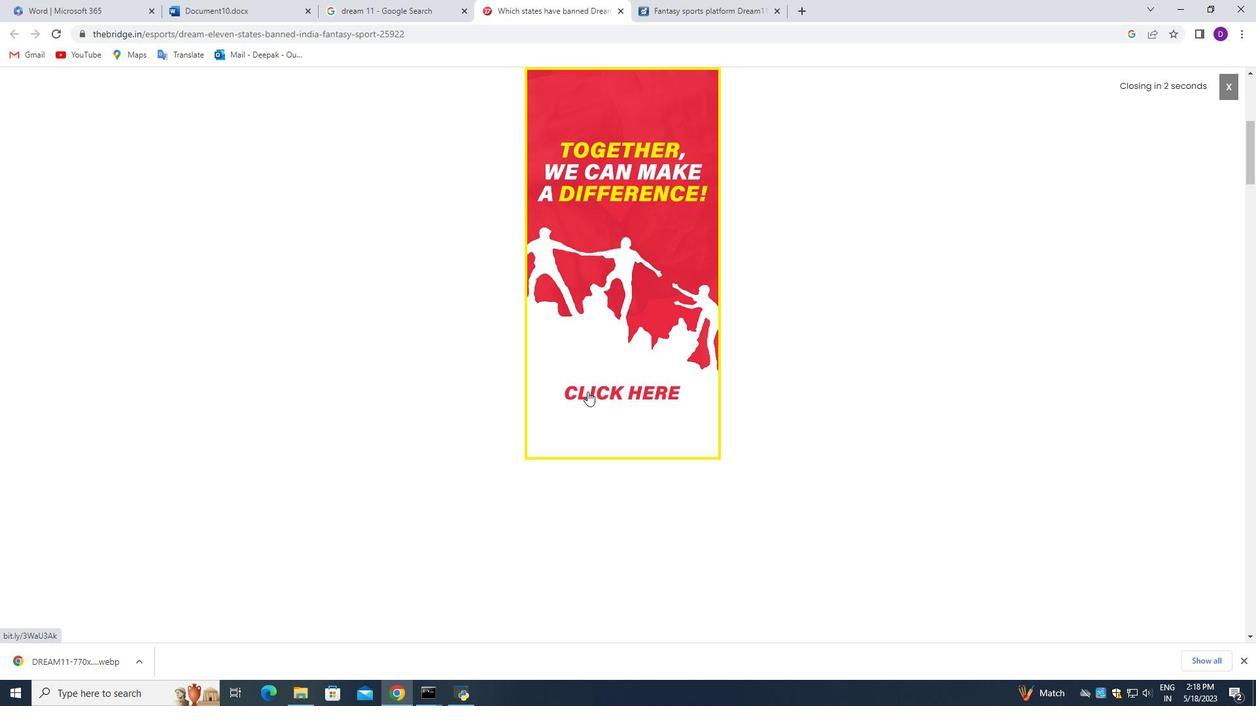 
Action: Mouse moved to (779, 9)
Screenshot: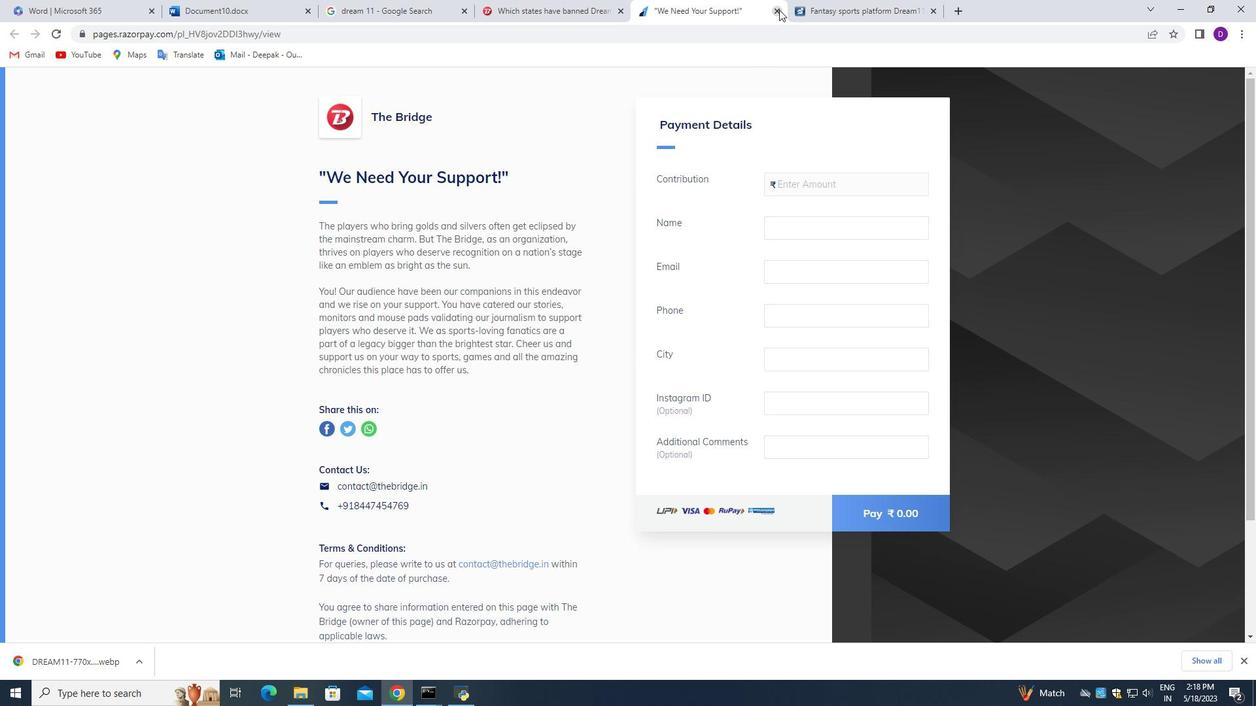 
Action: Mouse pressed left at (779, 9)
Screenshot: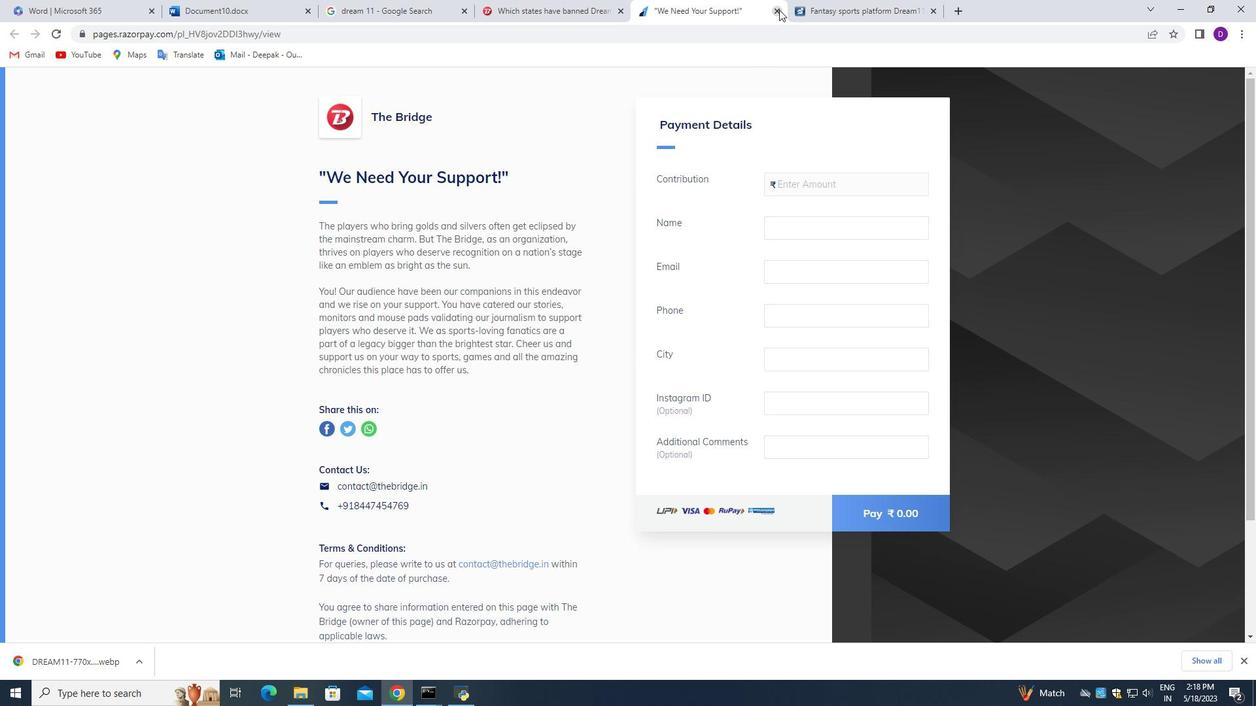 
Action: Mouse moved to (587, 238)
Screenshot: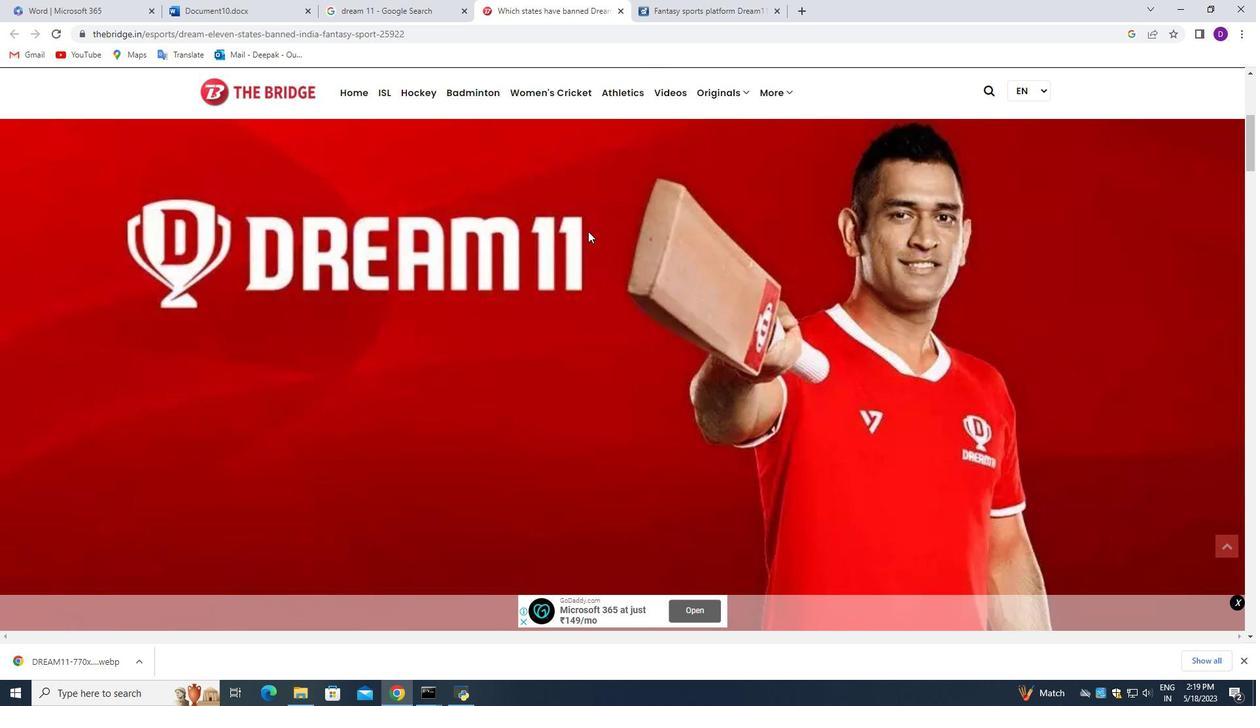 
Action: Mouse pressed right at (587, 238)
Screenshot: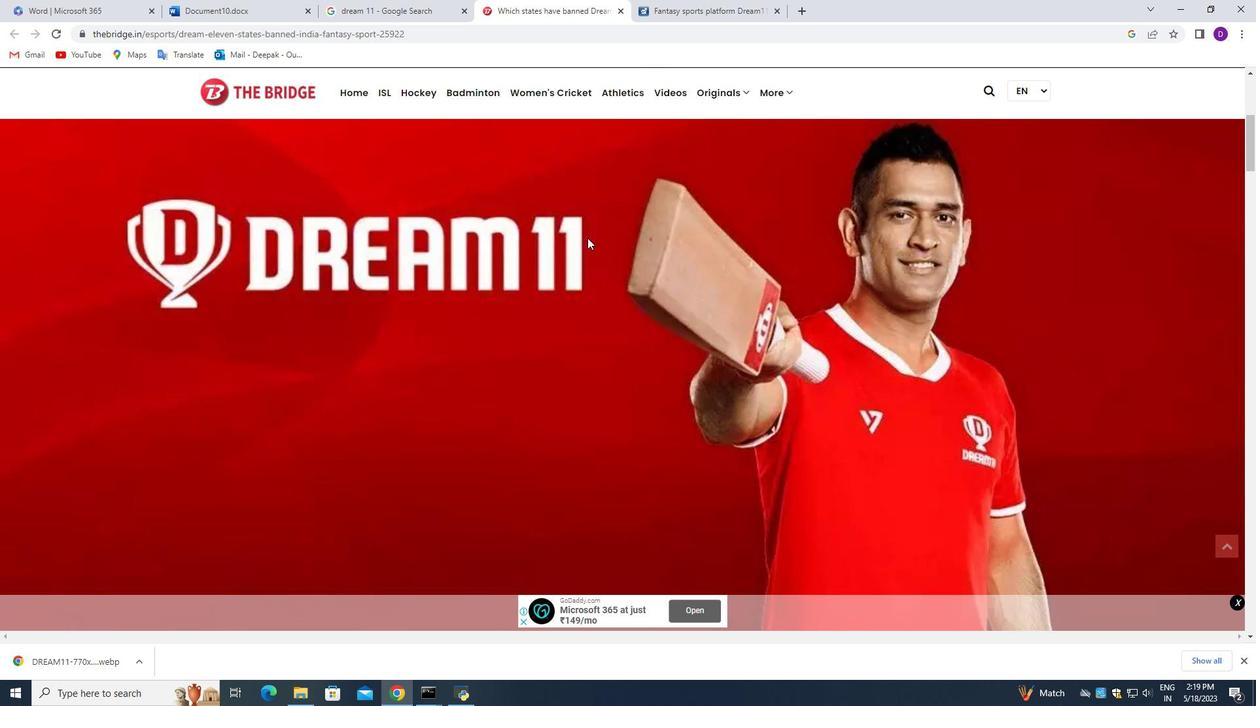 
Action: Mouse moved to (491, 229)
Screenshot: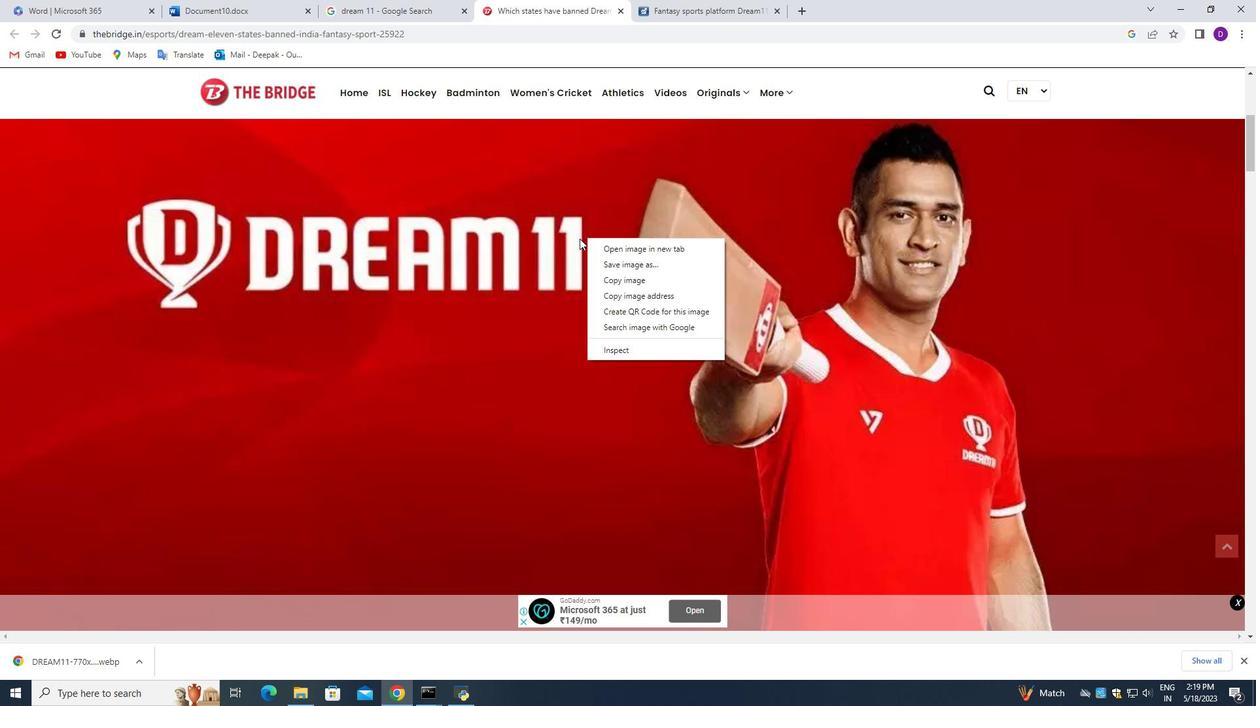 
Action: Mouse pressed left at (491, 229)
Screenshot: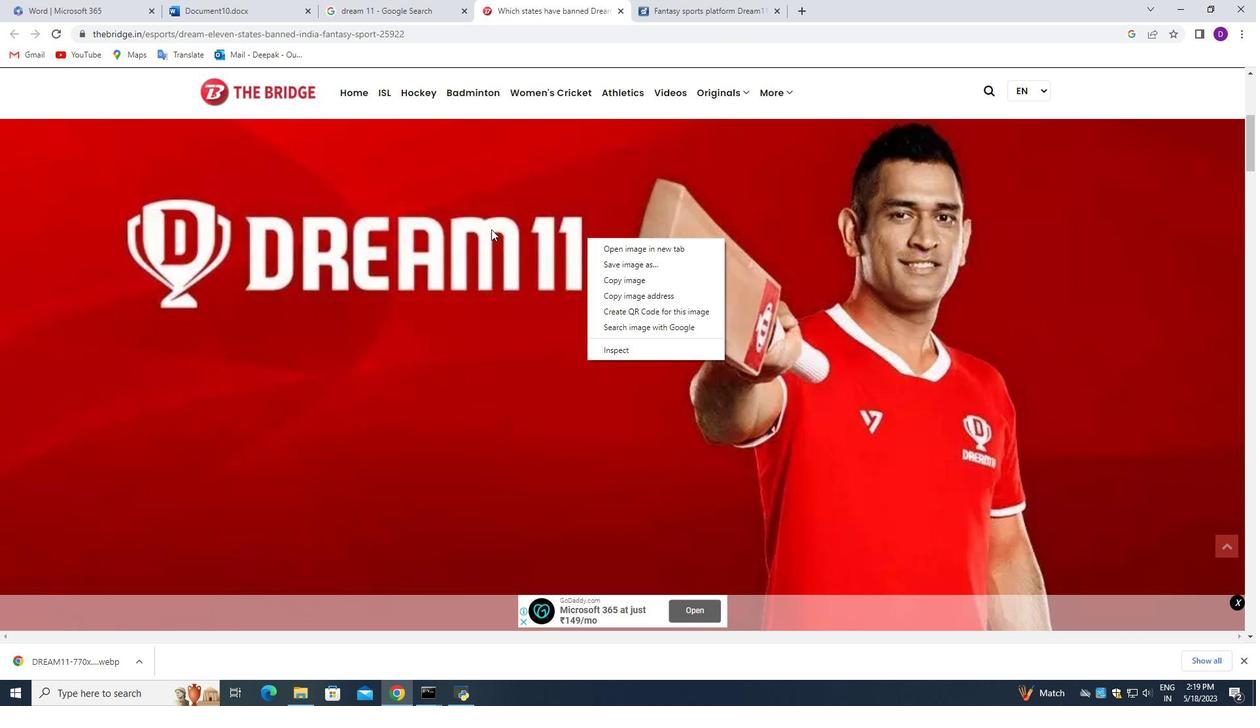 
Action: Mouse moved to (552, 225)
Screenshot: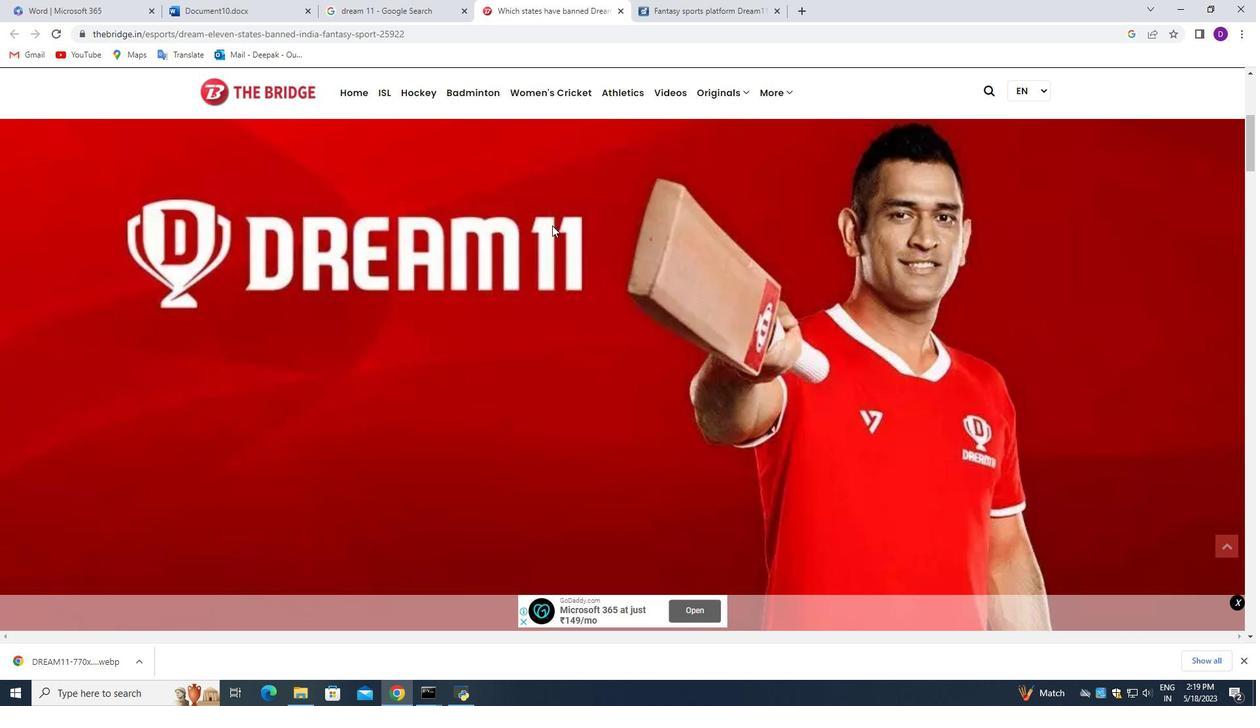 
Action: Mouse pressed right at (552, 225)
Screenshot: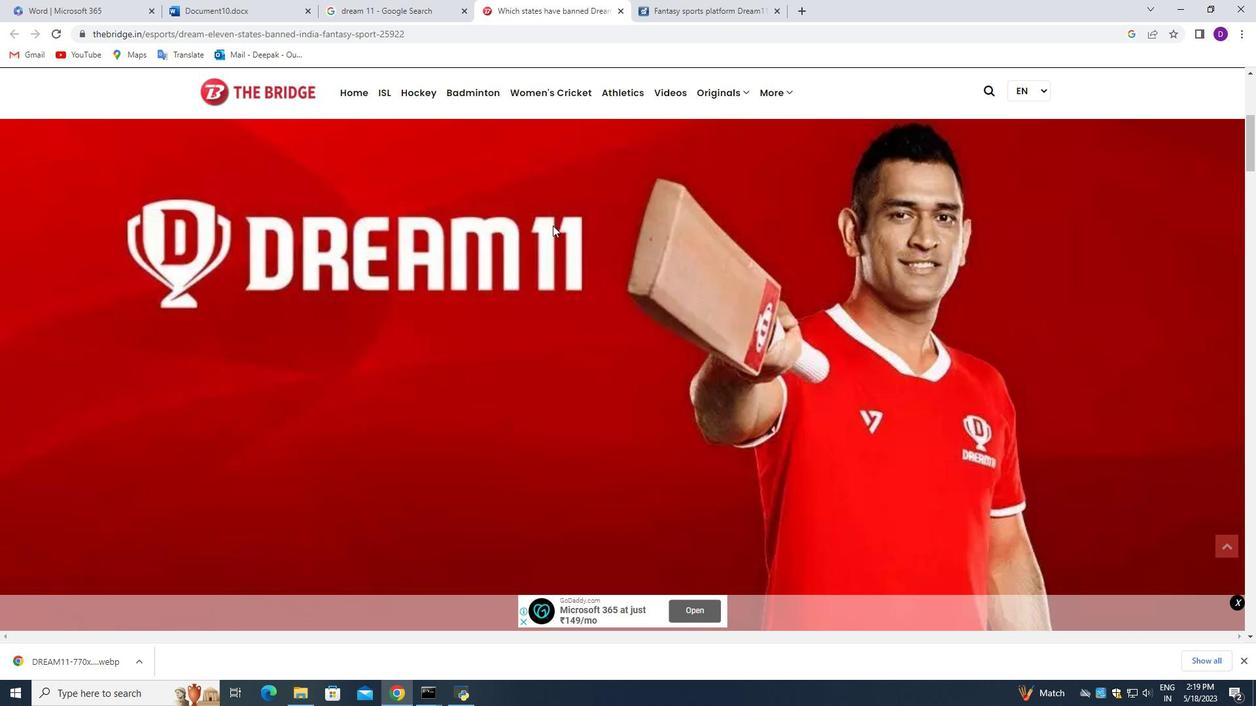 
Action: Mouse moved to (631, 255)
Screenshot: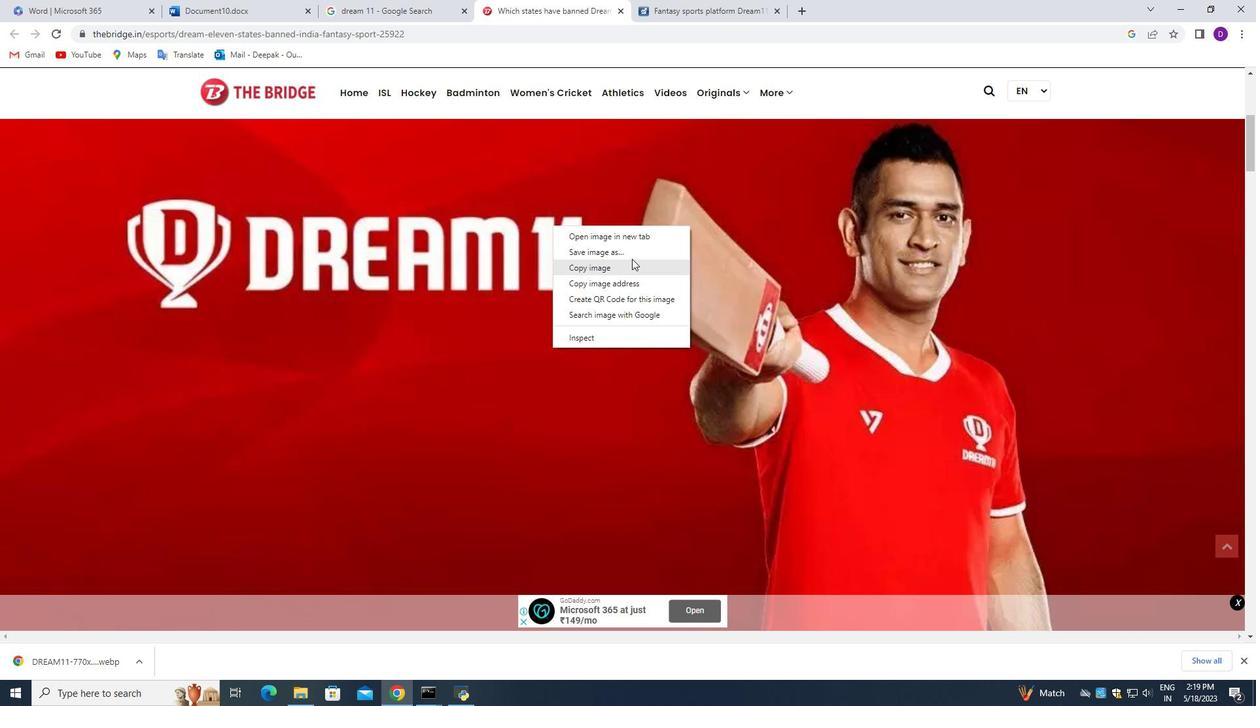 
Action: Mouse pressed left at (631, 255)
Screenshot: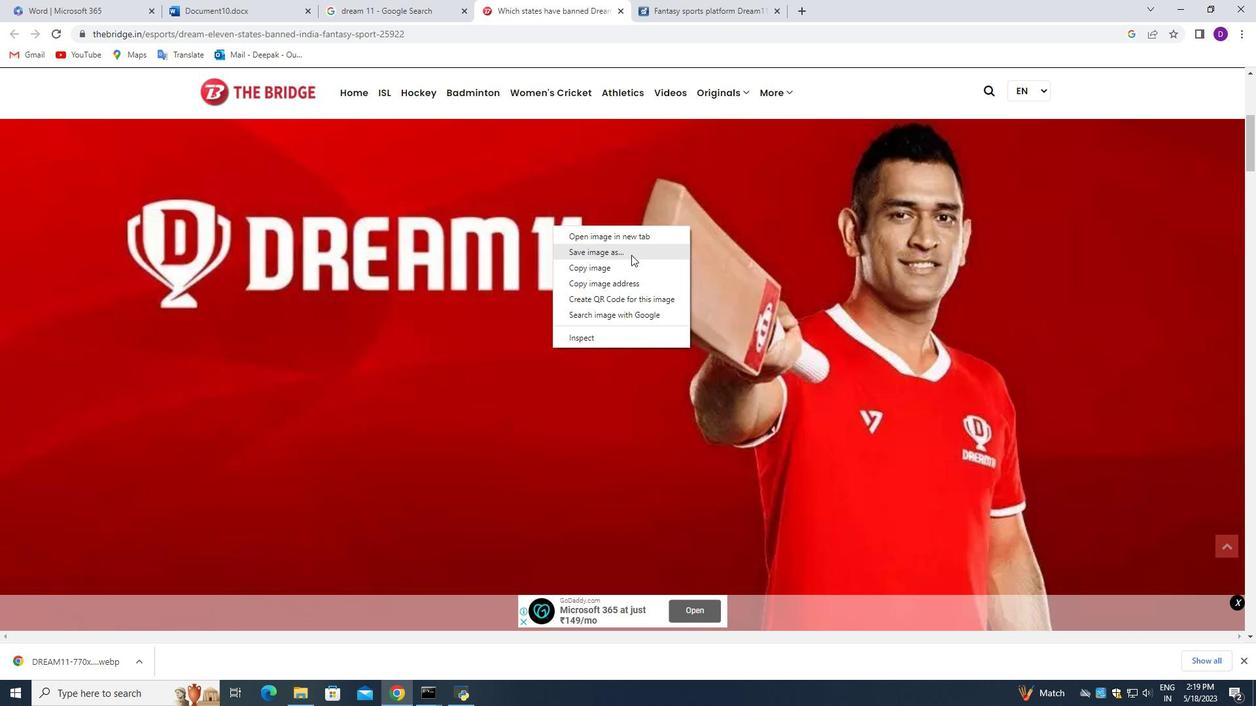 
Action: Mouse moved to (514, 326)
Screenshot: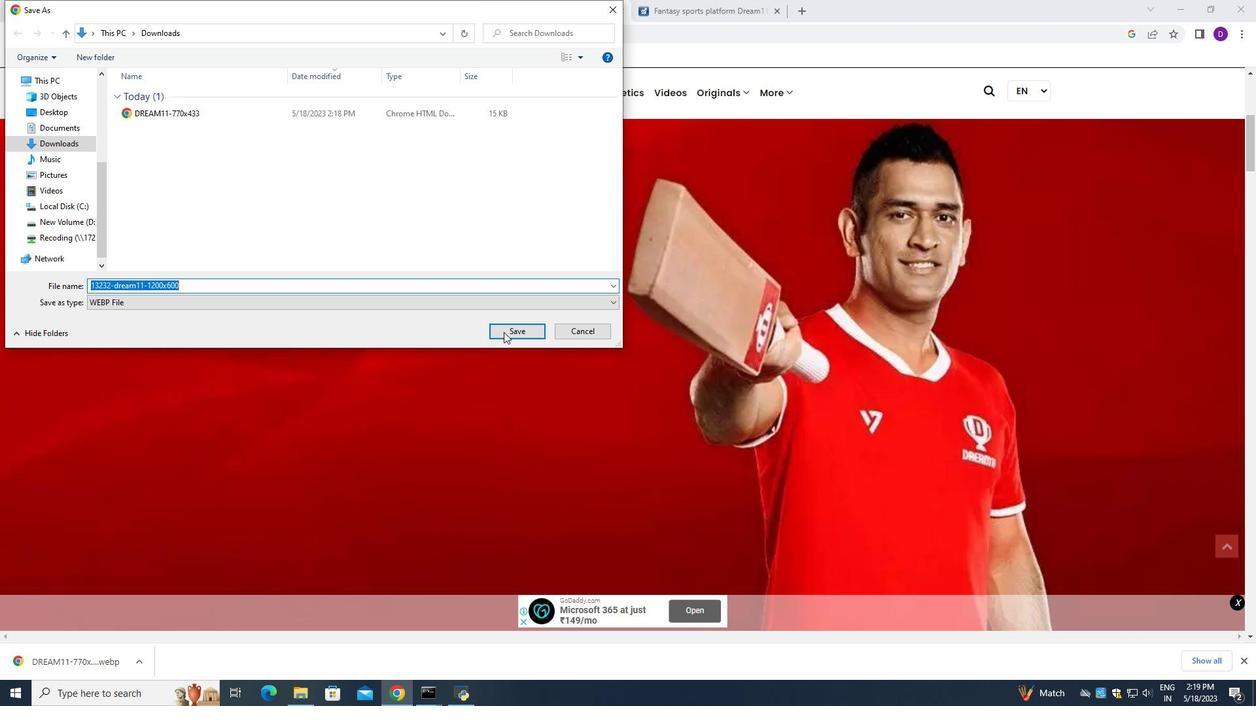 
Action: Mouse pressed left at (514, 326)
Screenshot: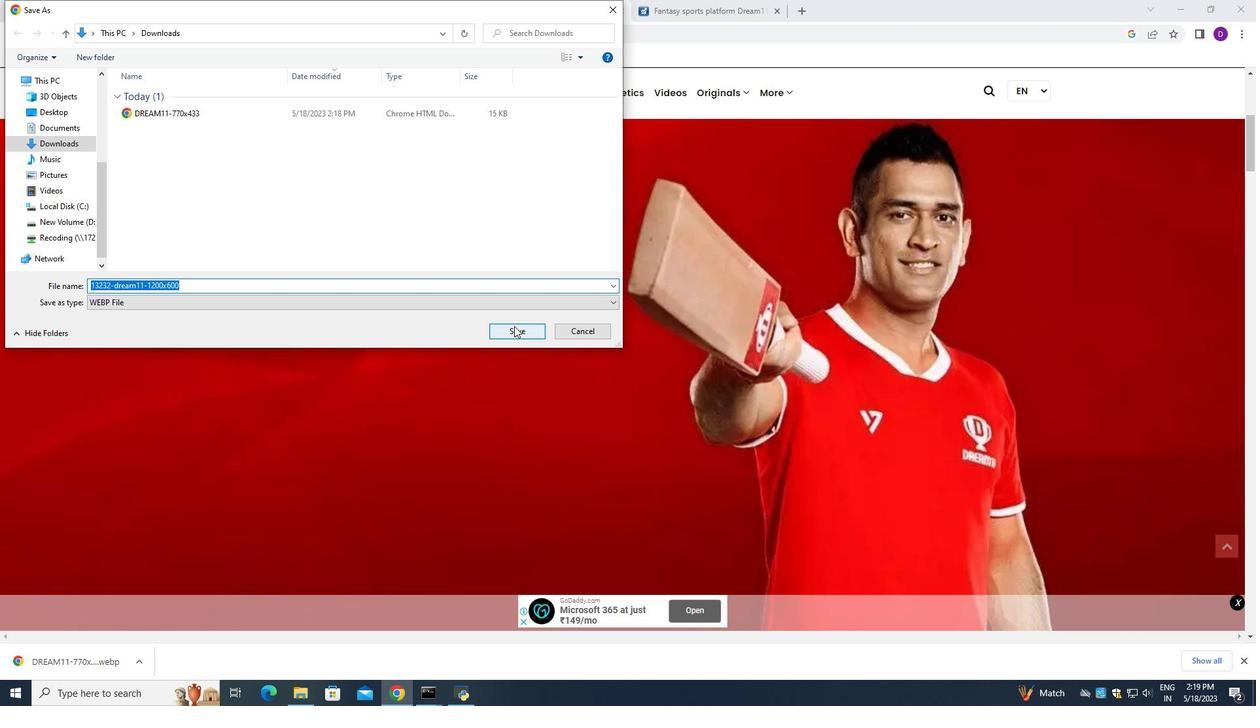 
Action: Mouse moved to (418, 0)
Screenshot: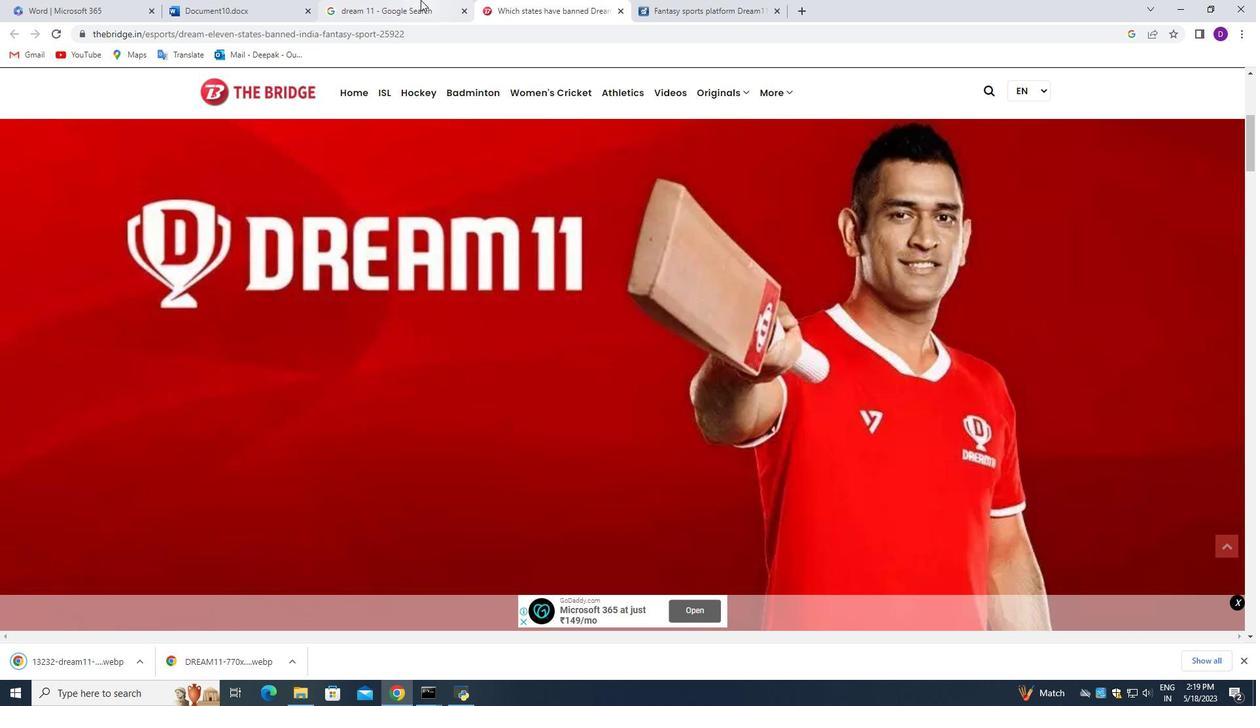 
Action: Mouse pressed left at (418, 0)
Screenshot: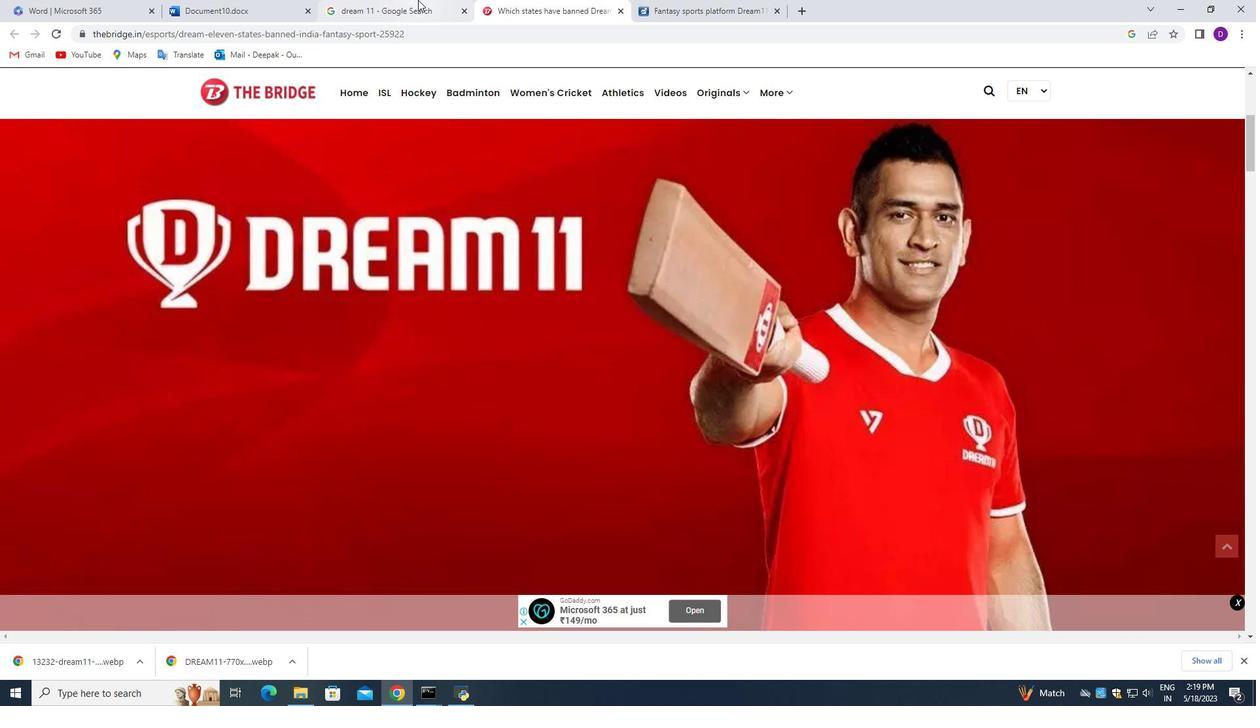 
Action: Mouse moved to (349, 213)
Screenshot: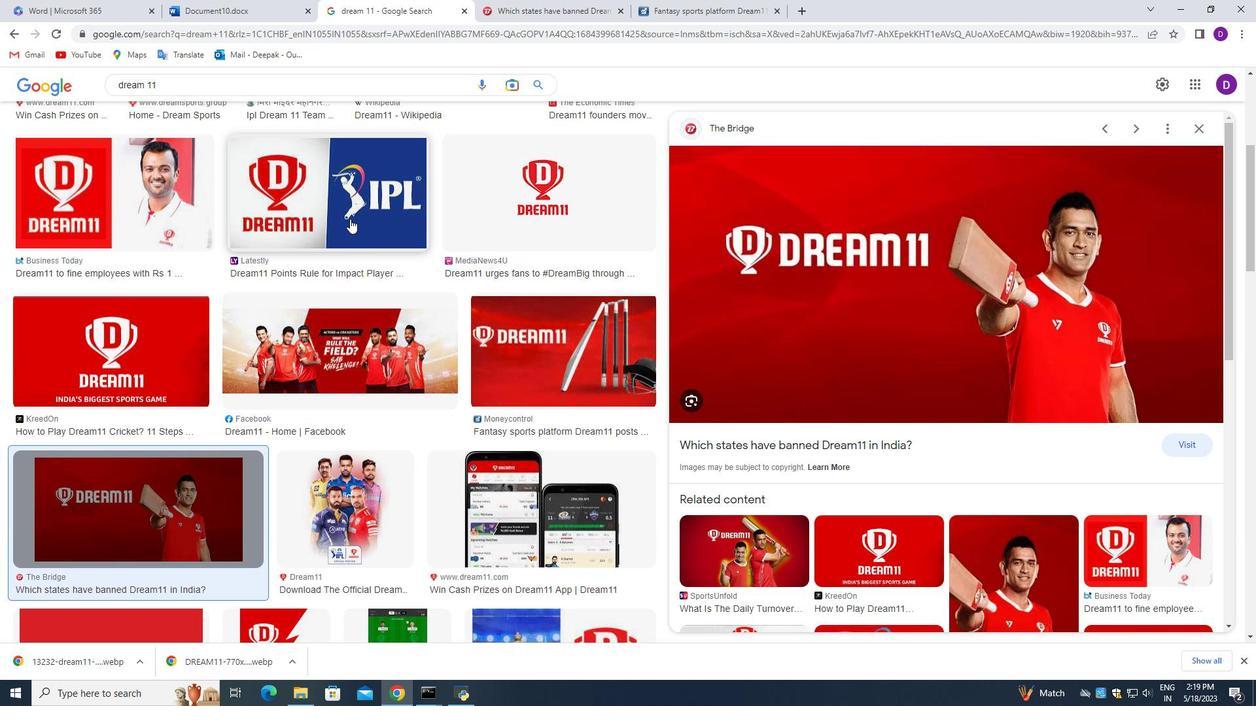 
Action: Mouse pressed left at (349, 213)
Screenshot: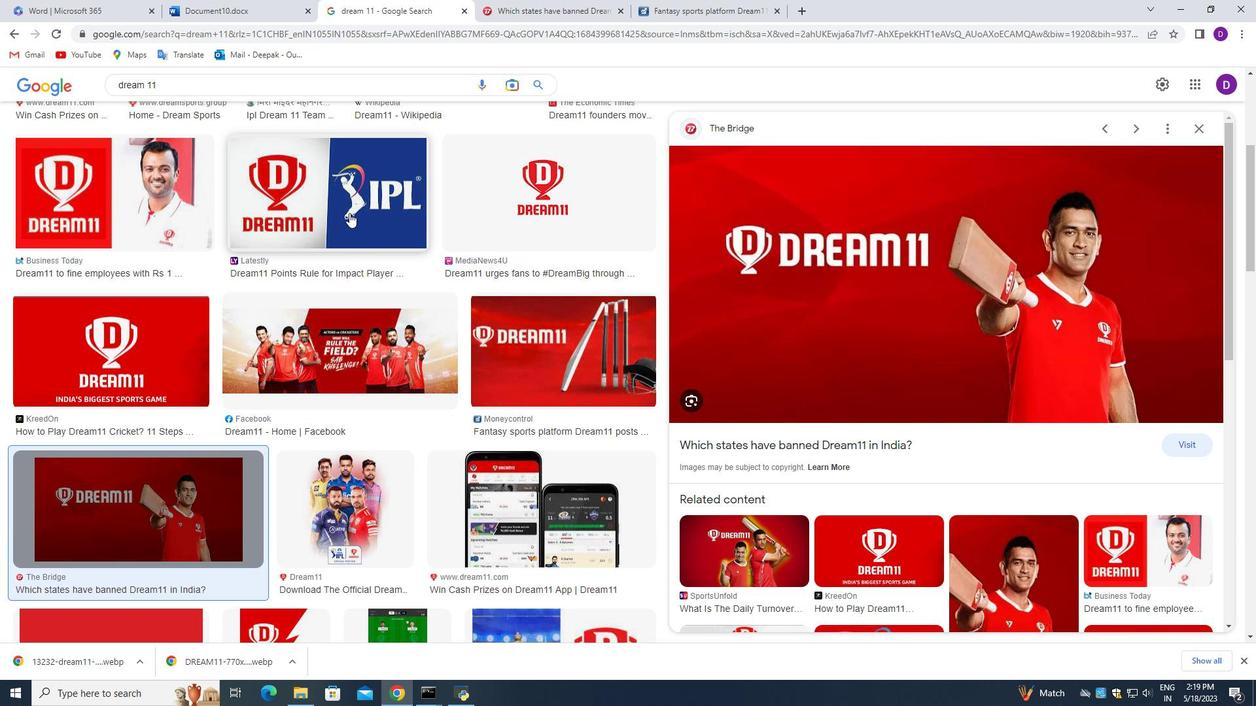 
Action: Mouse moved to (951, 317)
Screenshot: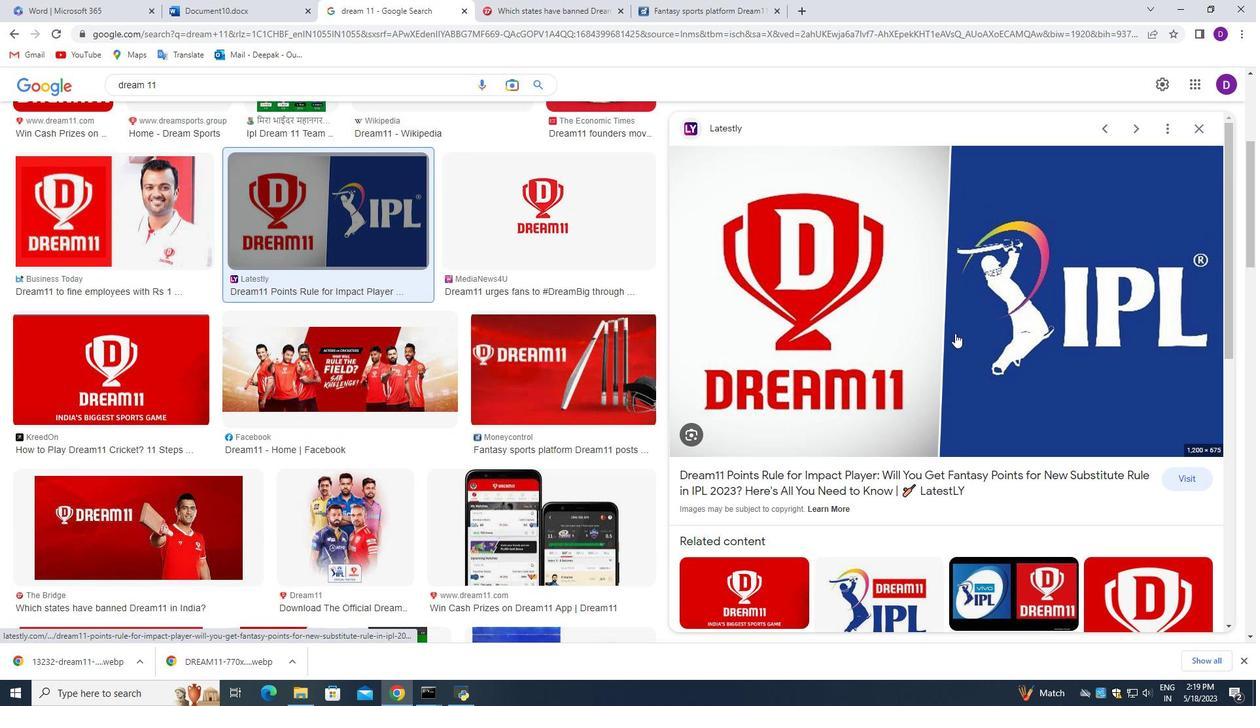 
Action: Mouse pressed left at (951, 317)
Screenshot: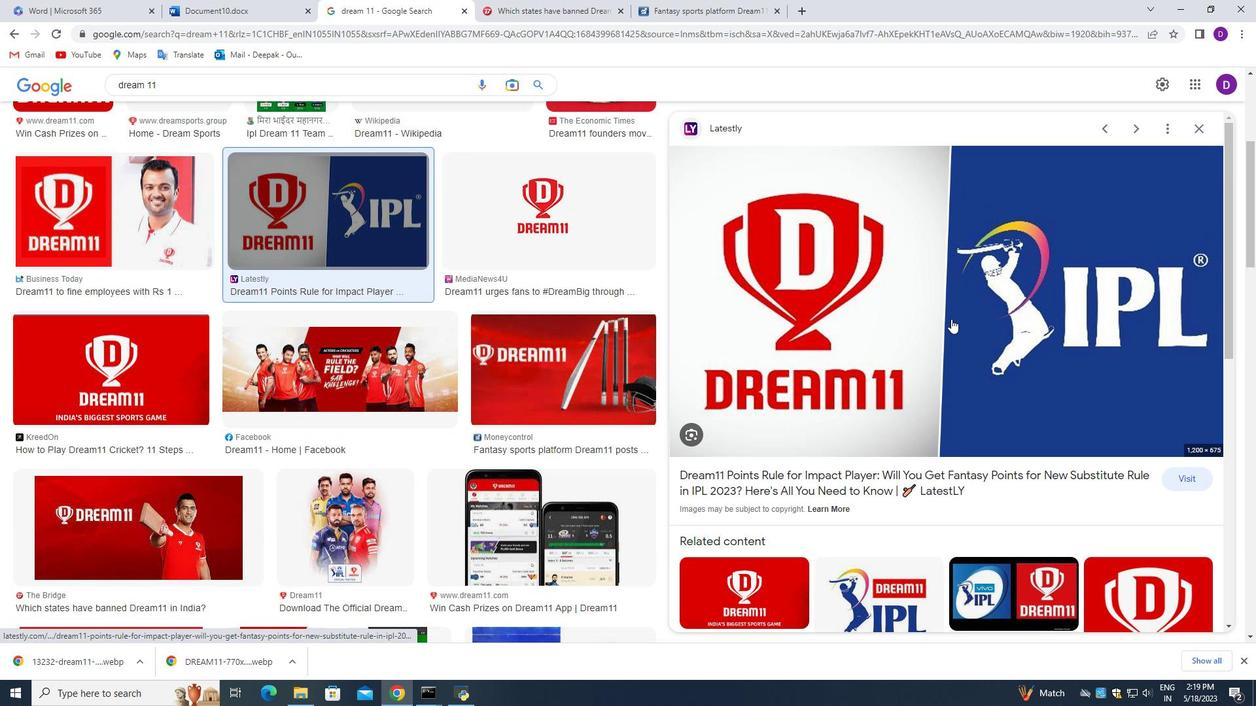 
Action: Mouse moved to (629, 284)
Screenshot: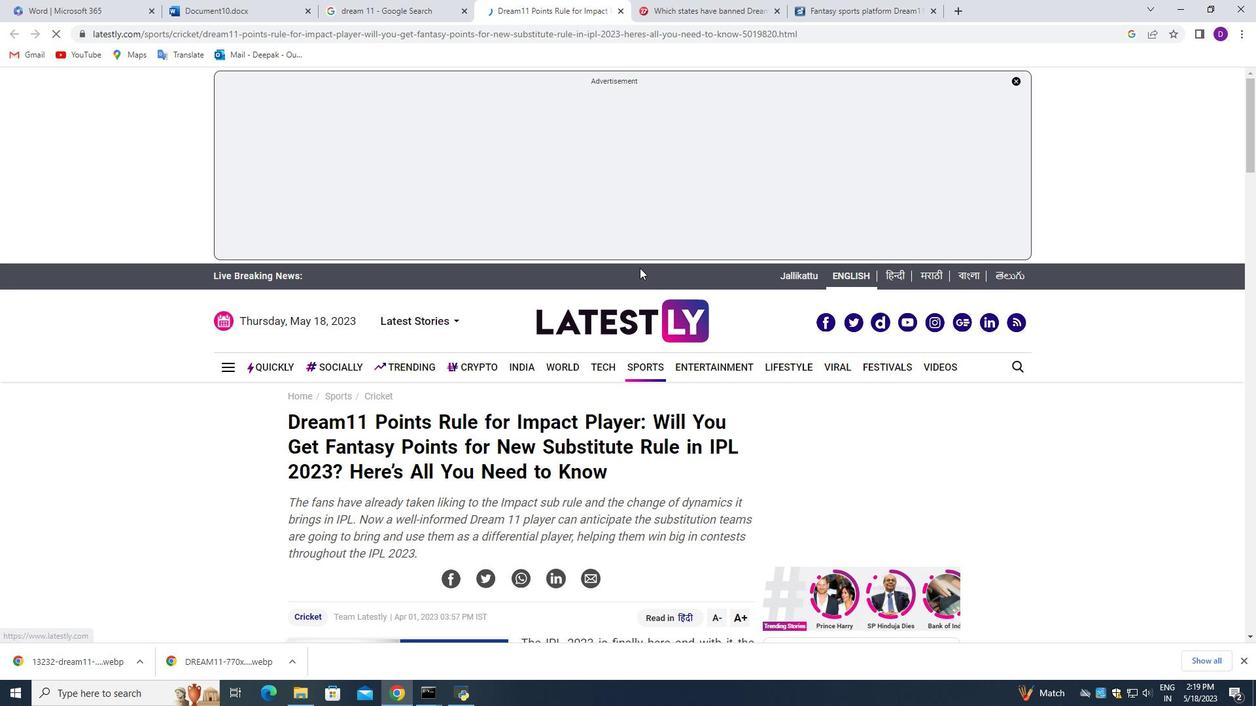 
Action: Mouse scrolled (629, 285) with delta (0, 0)
Screenshot: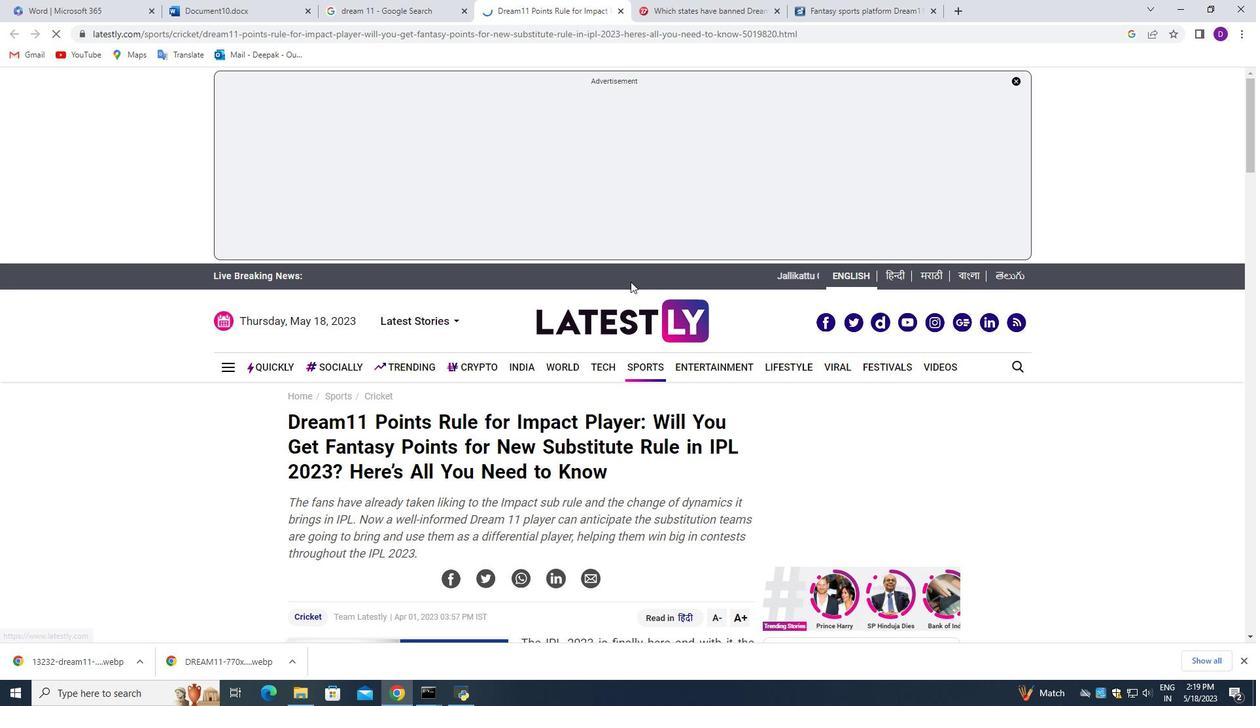 
Action: Mouse scrolled (629, 285) with delta (0, 0)
Screenshot: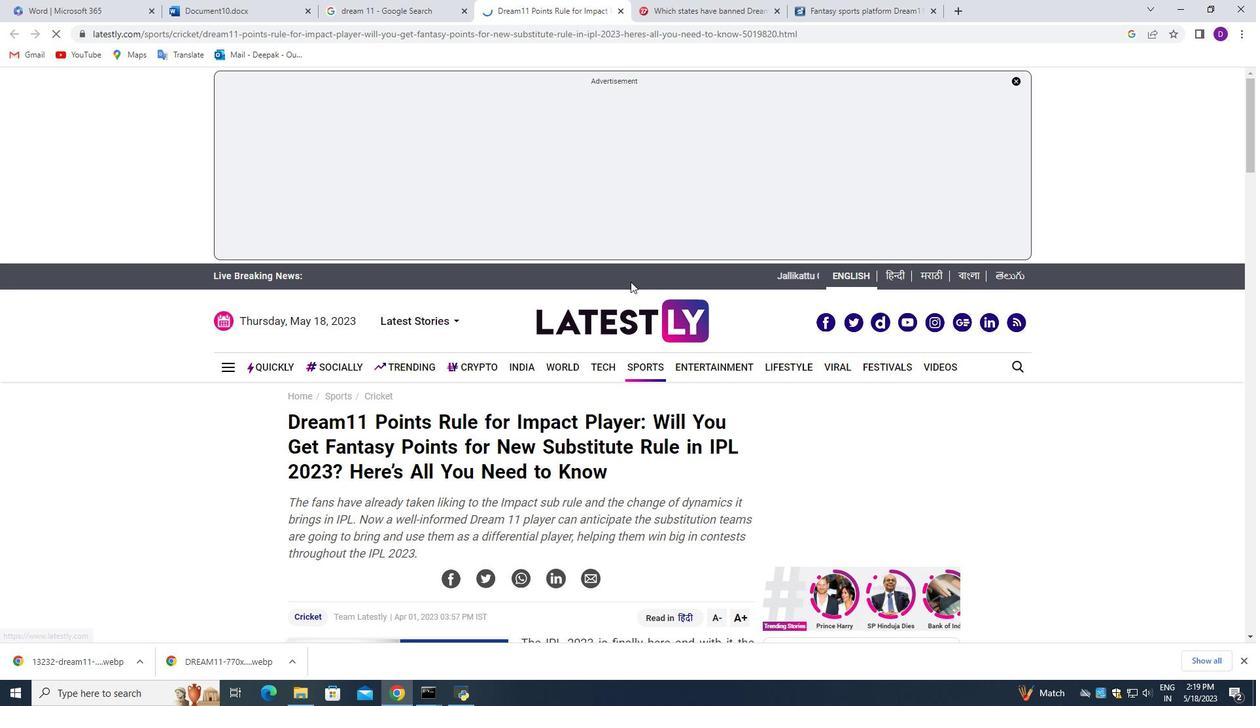
Action: Mouse scrolled (629, 285) with delta (0, 0)
Screenshot: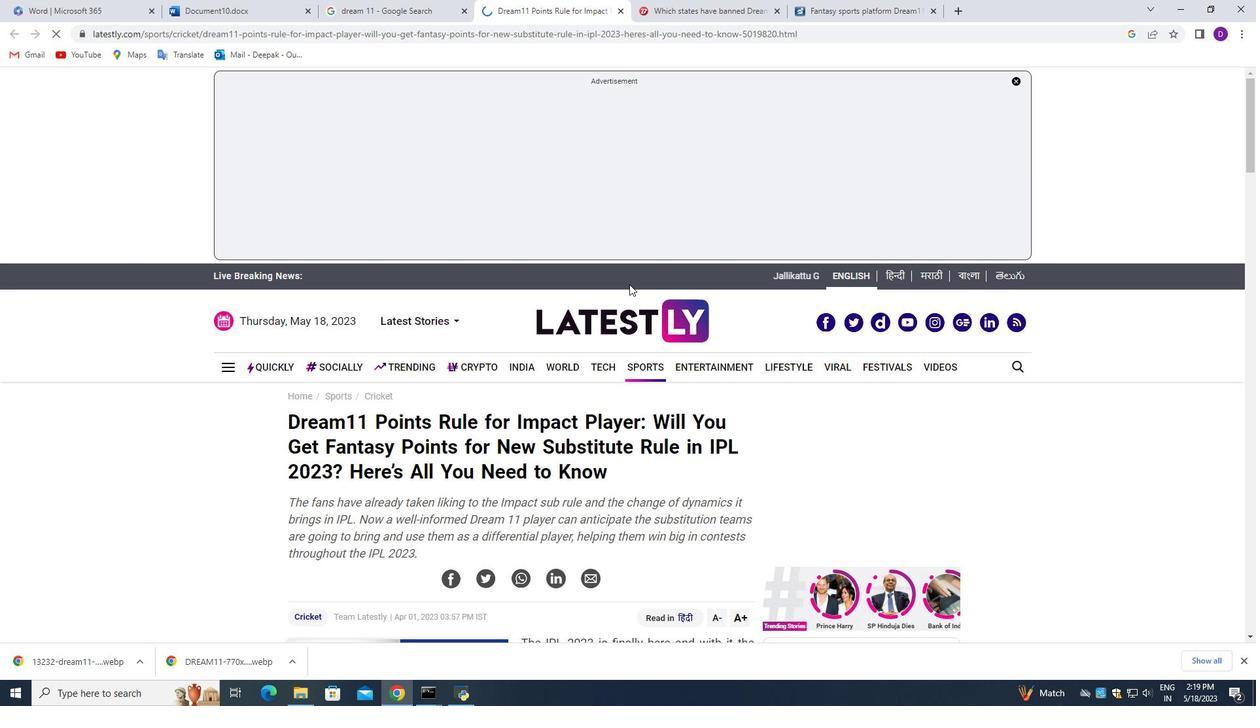 
Action: Mouse scrolled (629, 285) with delta (0, 0)
Screenshot: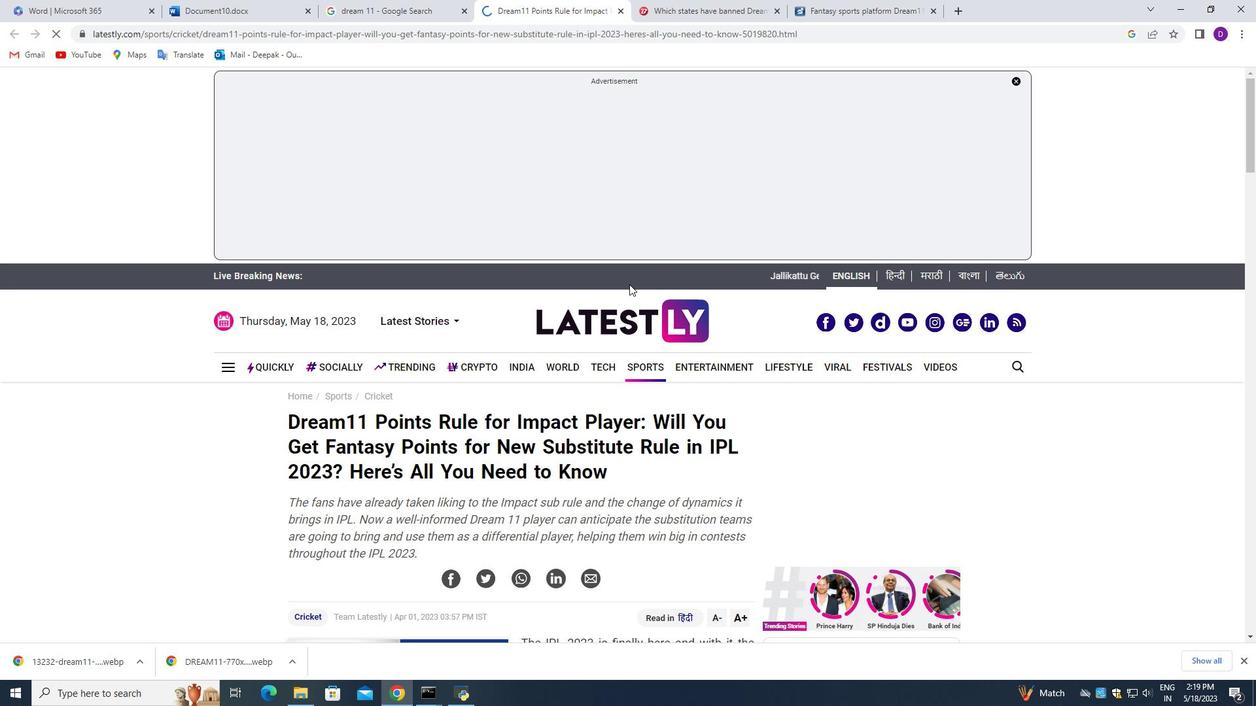 
Action: Mouse moved to (618, 292)
